 Task: Explore Airbnb accommodation in ????????, Macedonia from 8th November, 2023 to 16th November, 2023 for 2 adults.1  bedroom having 1 bed and 1 bathroom. Property type can be hotel. Amenities needed are: wifi, washing machine. Booking option can be shelf check-in. Look for 3 properties as per requirement.
Action: Key pressed <Key.caps_lock>M<Key.caps_lock>acedoni
Screenshot: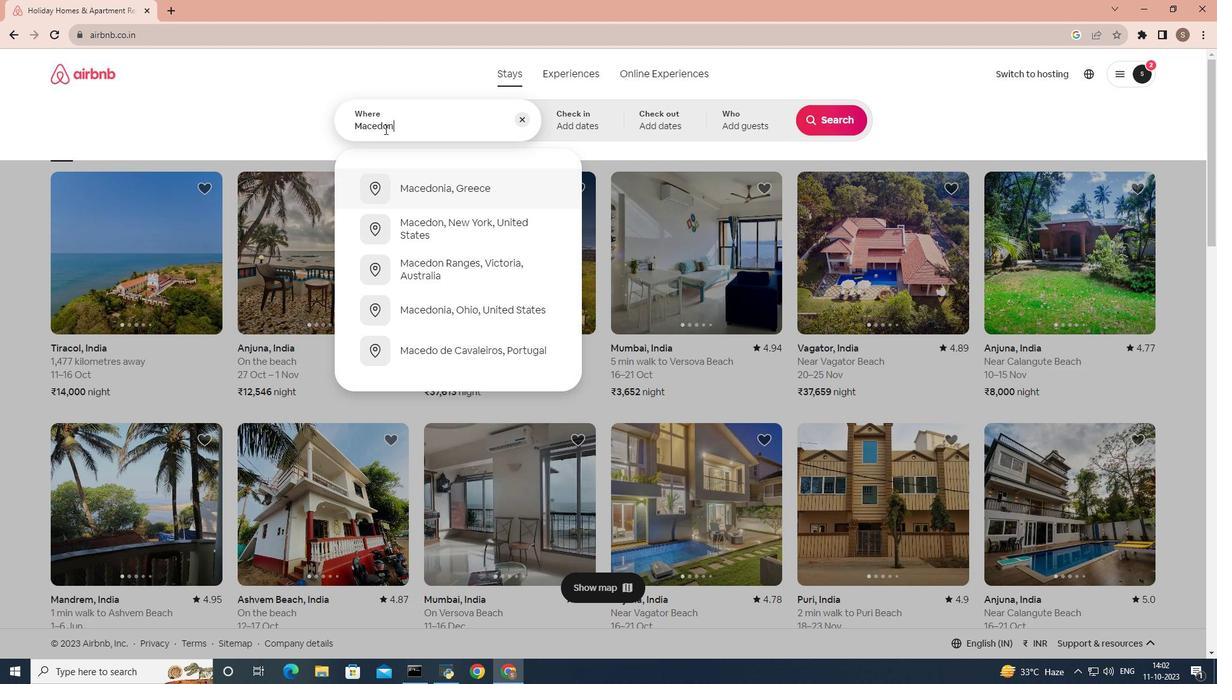 
Action: Mouse moved to (411, 216)
Screenshot: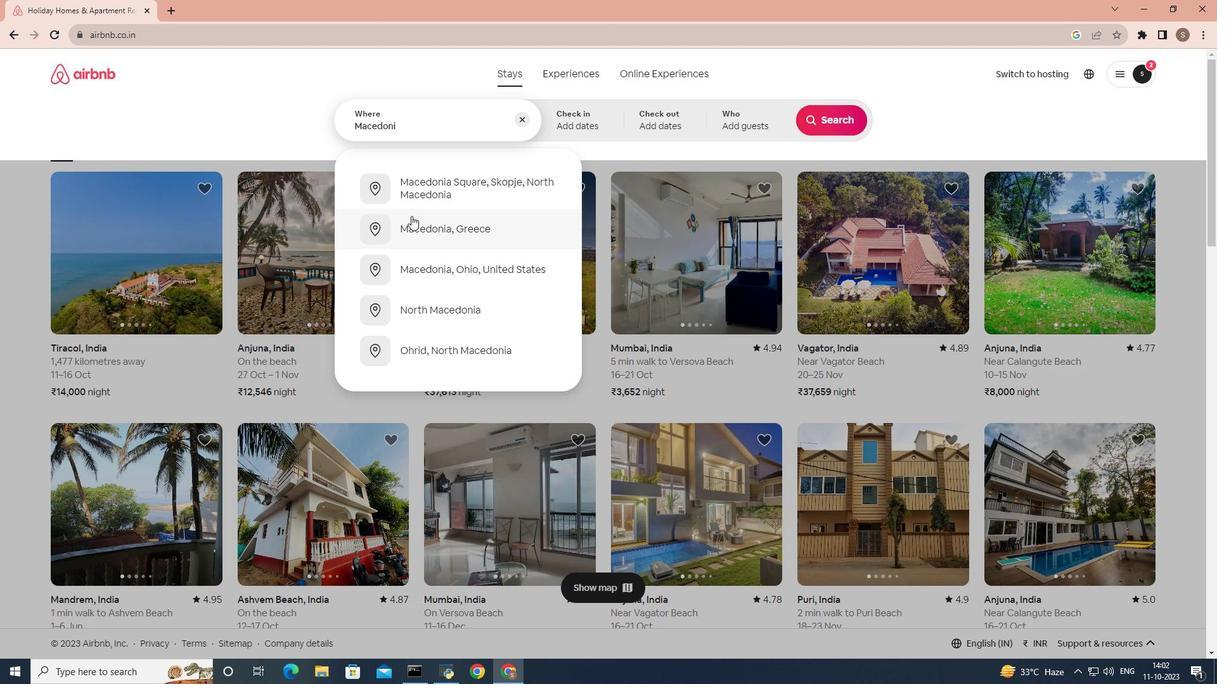 
Action: Mouse pressed left at (411, 216)
Screenshot: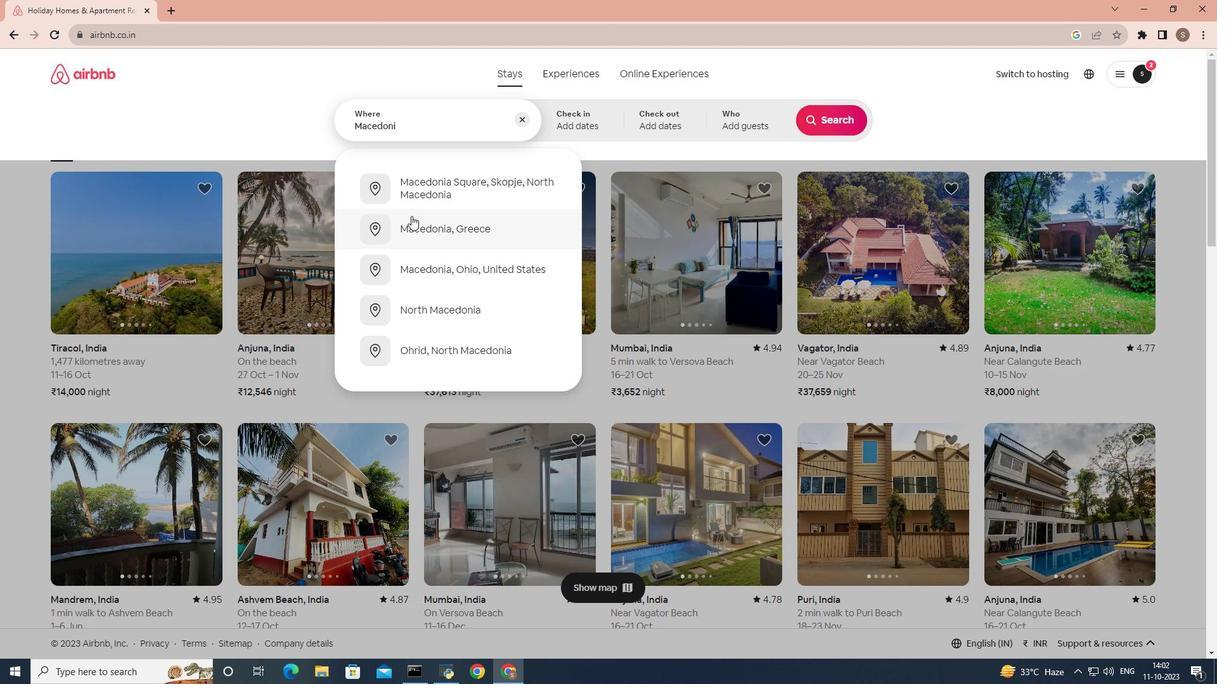 
Action: Mouse moved to (575, 128)
Screenshot: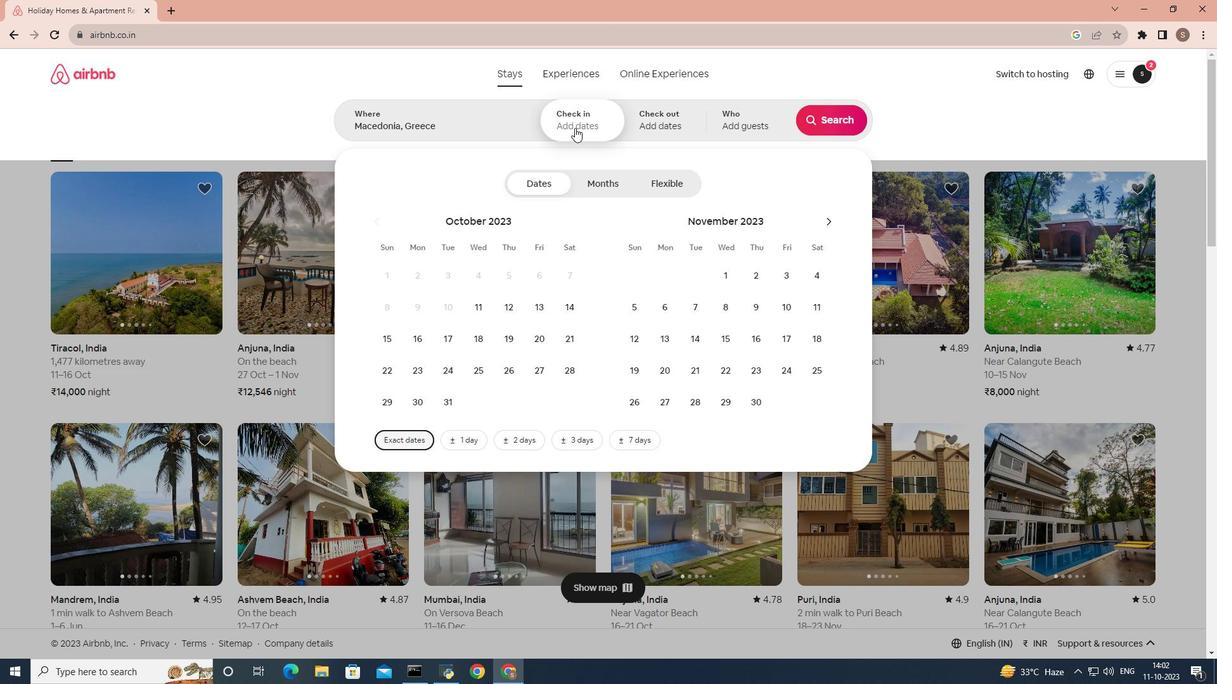 
Action: Mouse pressed left at (575, 128)
Screenshot: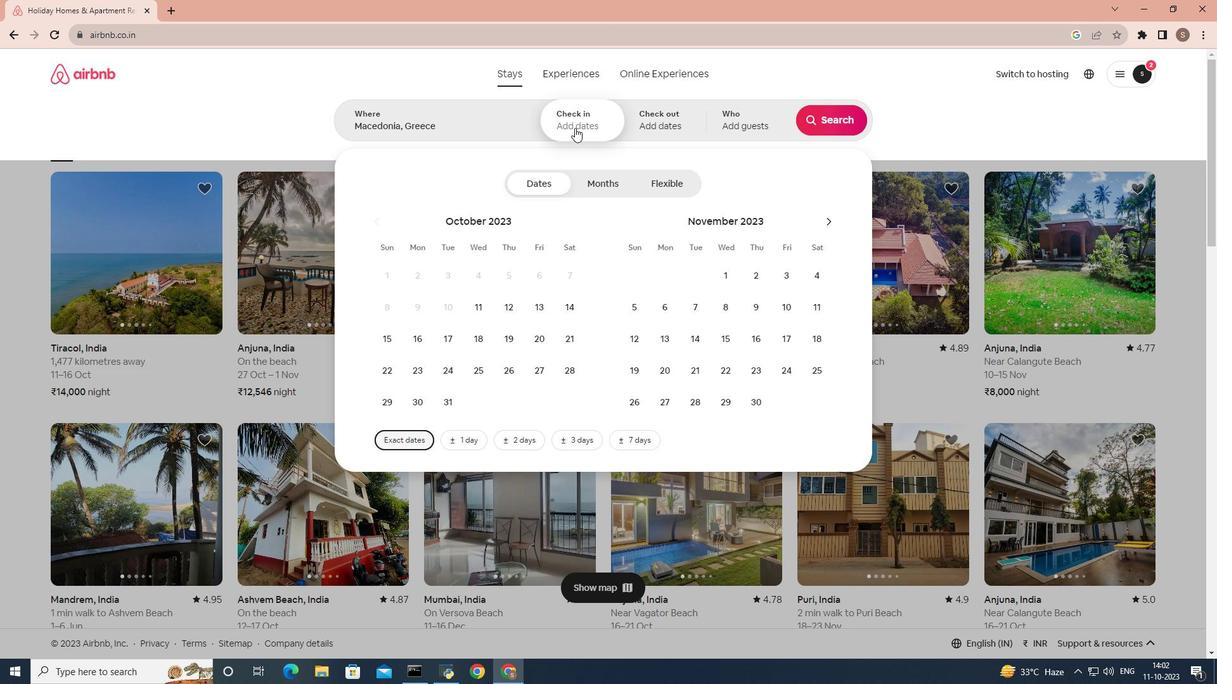 
Action: Mouse pressed left at (575, 128)
Screenshot: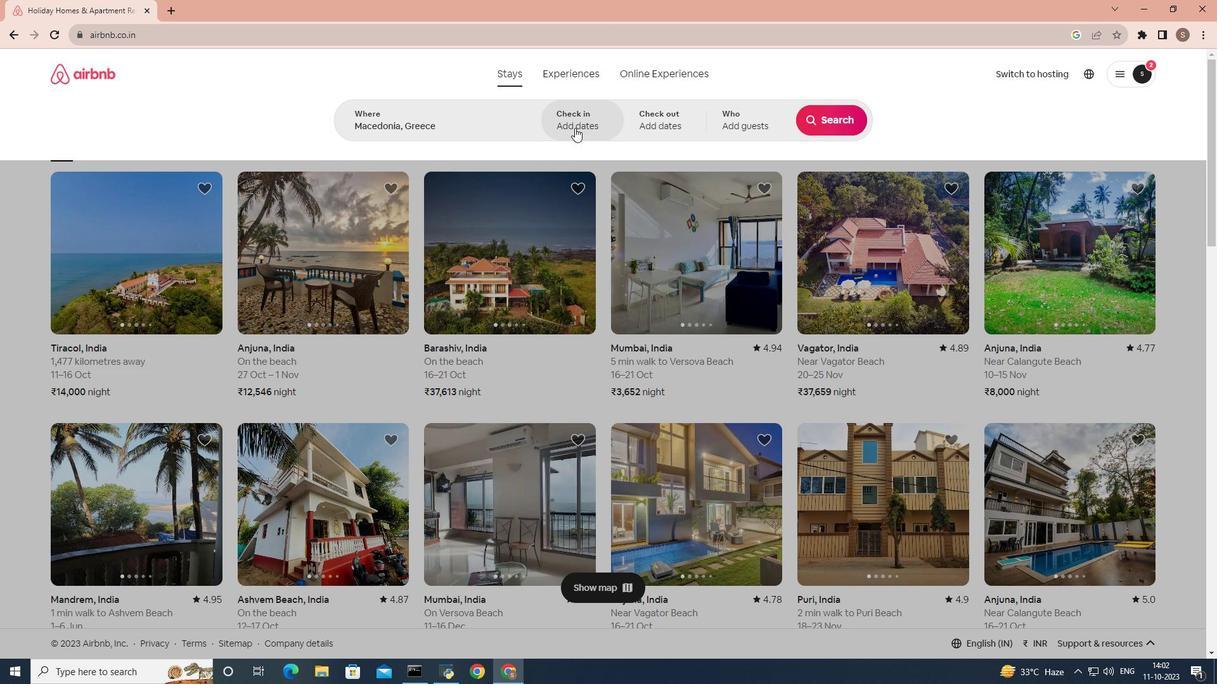 
Action: Mouse moved to (723, 311)
Screenshot: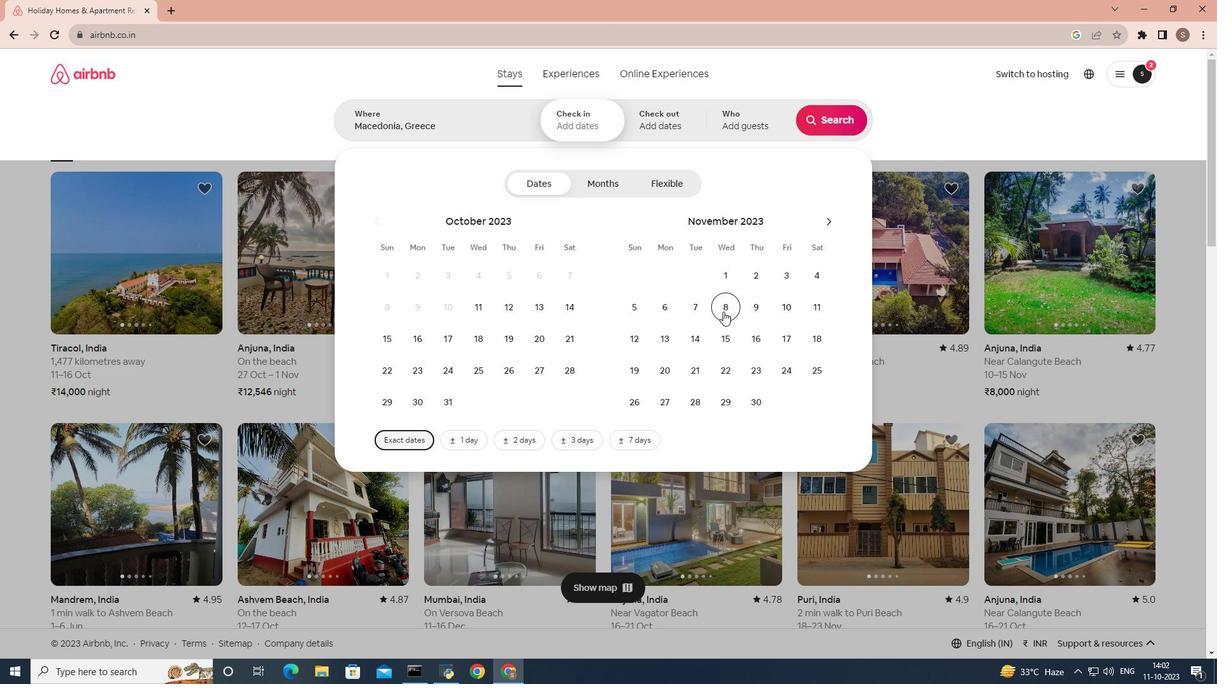 
Action: Mouse pressed left at (723, 311)
Screenshot: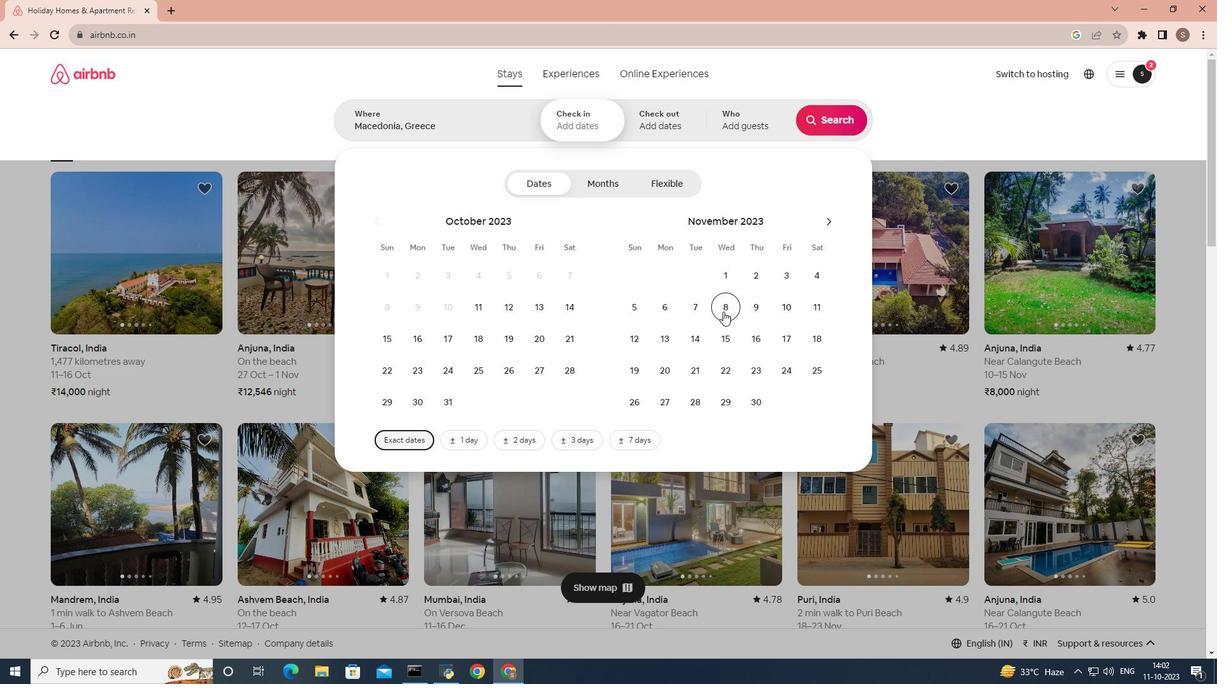 
Action: Mouse moved to (746, 345)
Screenshot: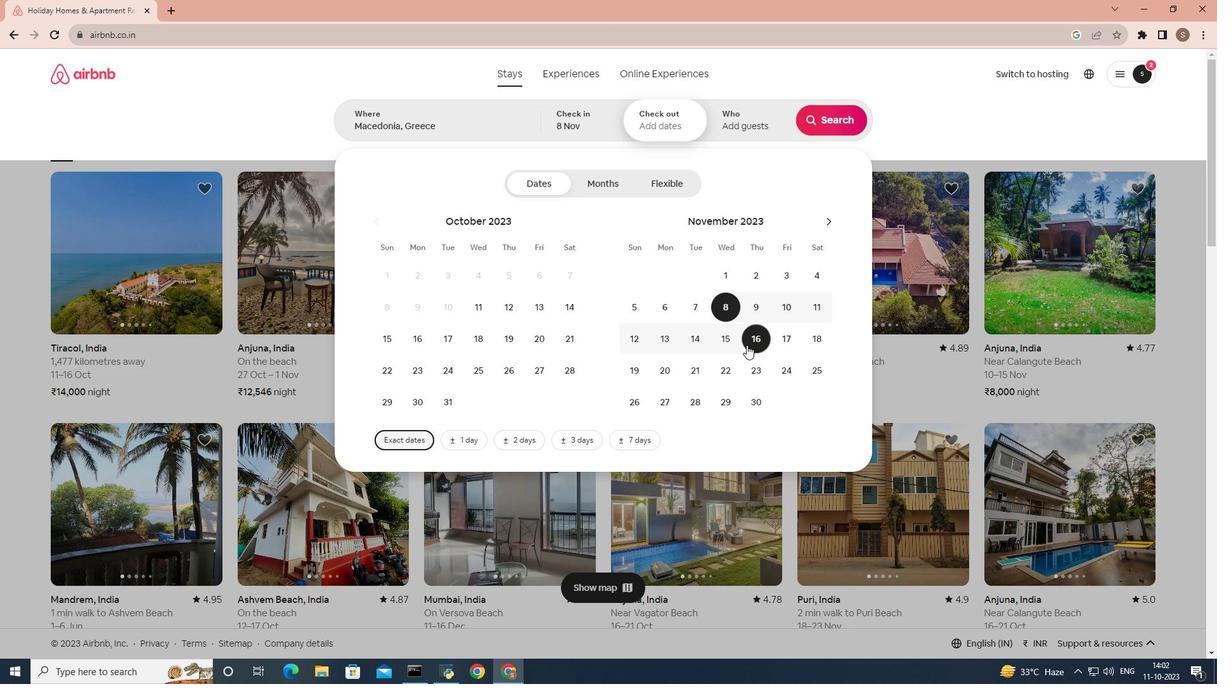 
Action: Mouse pressed left at (746, 345)
Screenshot: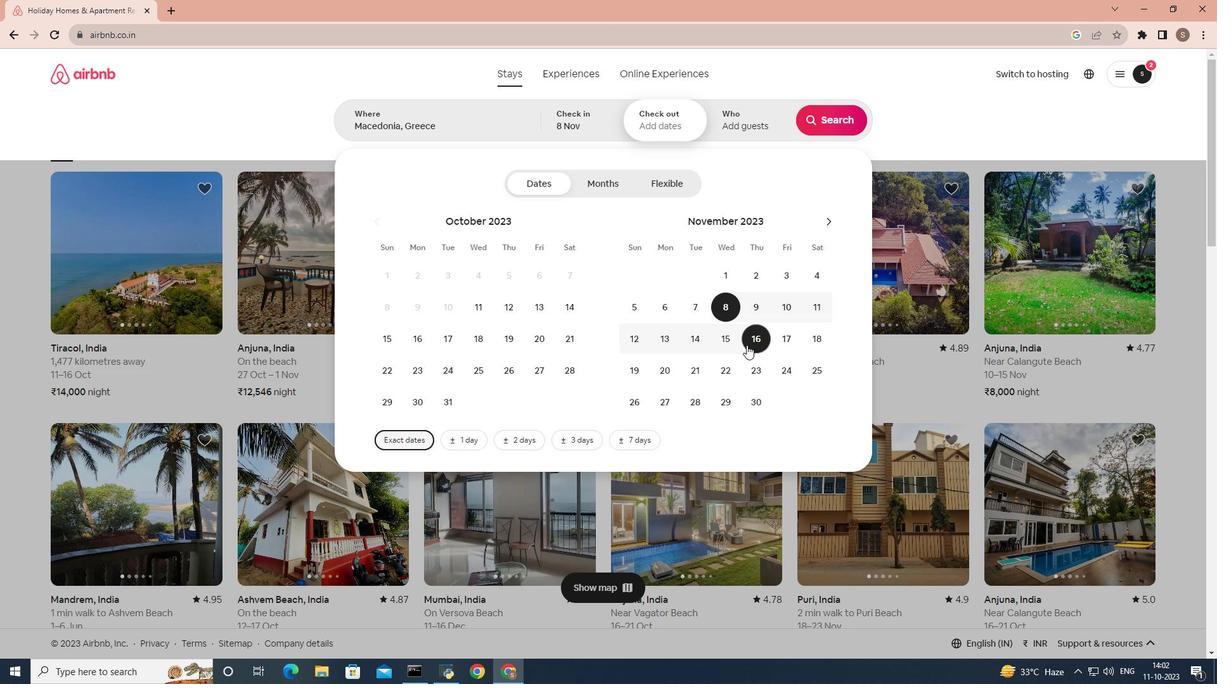 
Action: Mouse moved to (740, 119)
Screenshot: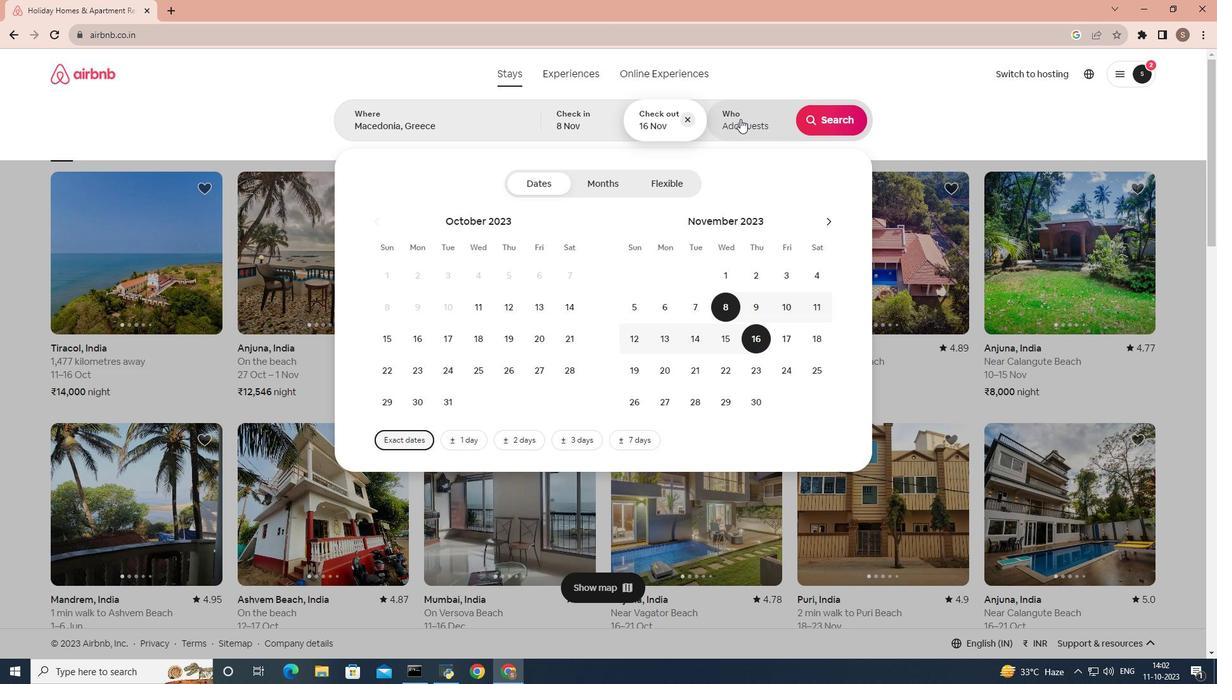 
Action: Mouse pressed left at (740, 119)
Screenshot: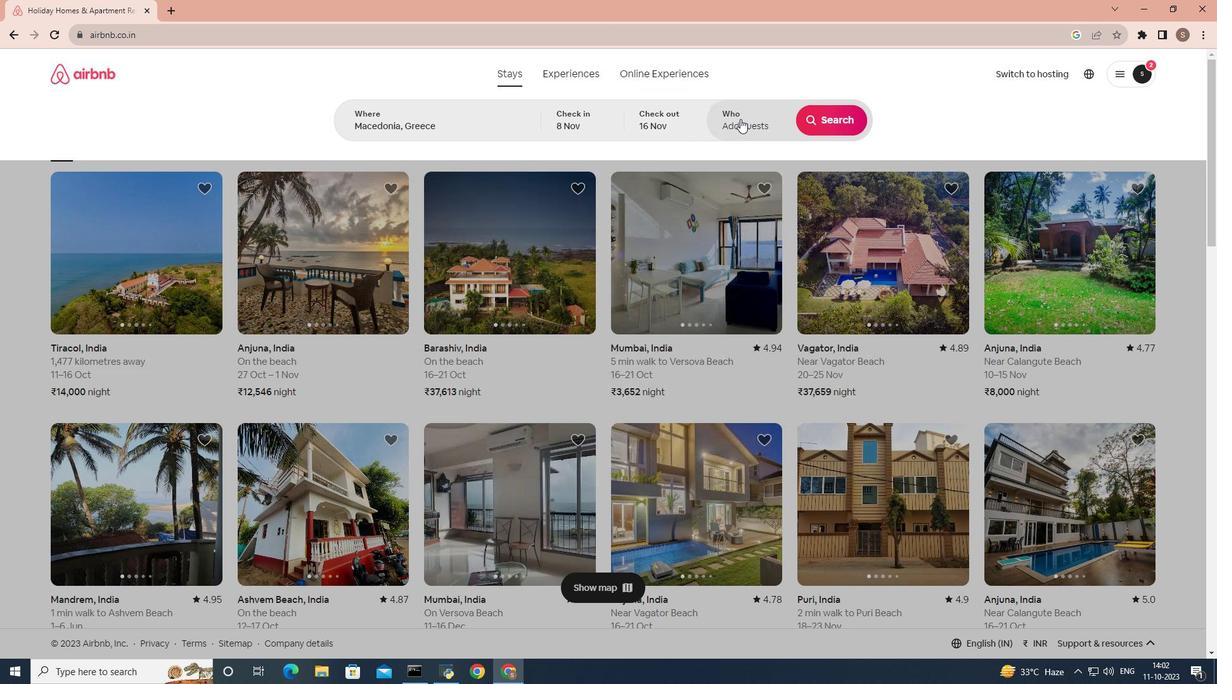 
Action: Mouse moved to (835, 187)
Screenshot: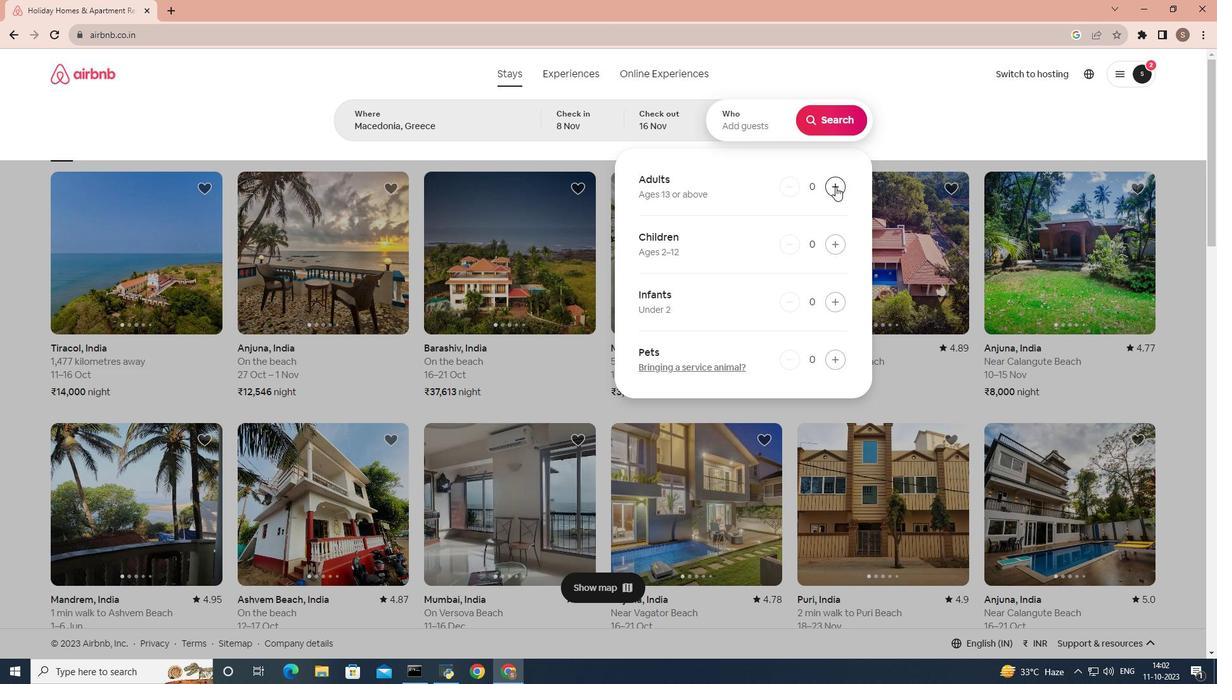 
Action: Mouse pressed left at (835, 187)
Screenshot: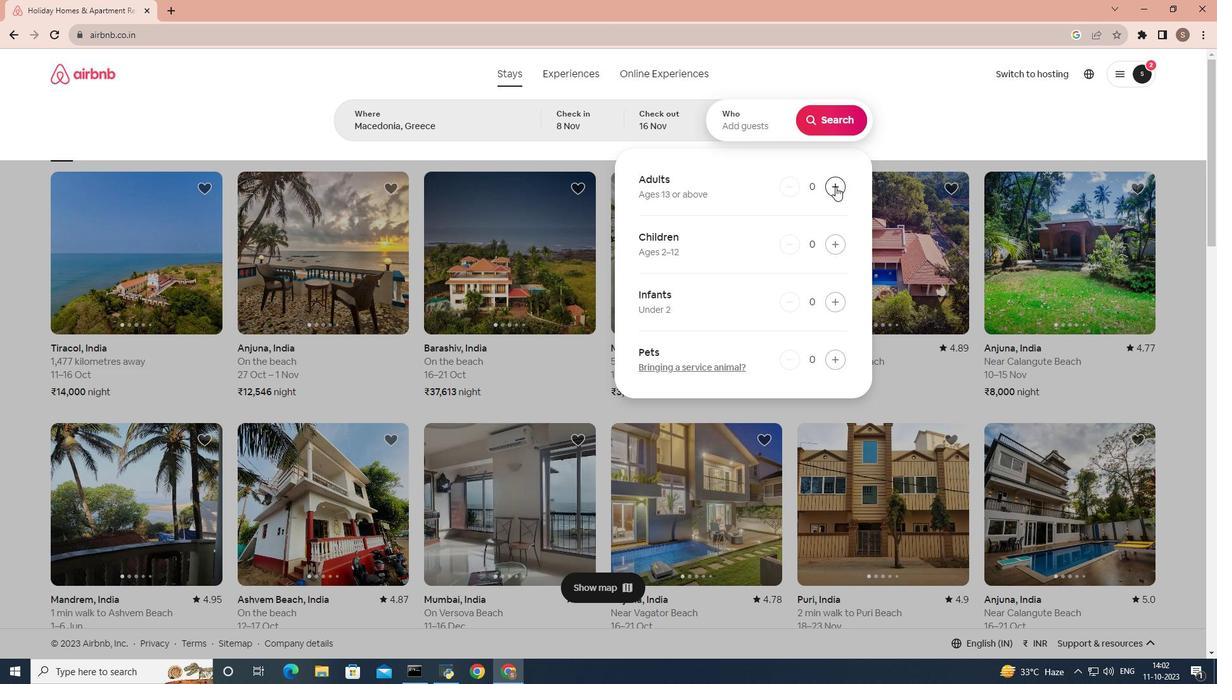 
Action: Mouse moved to (835, 187)
Screenshot: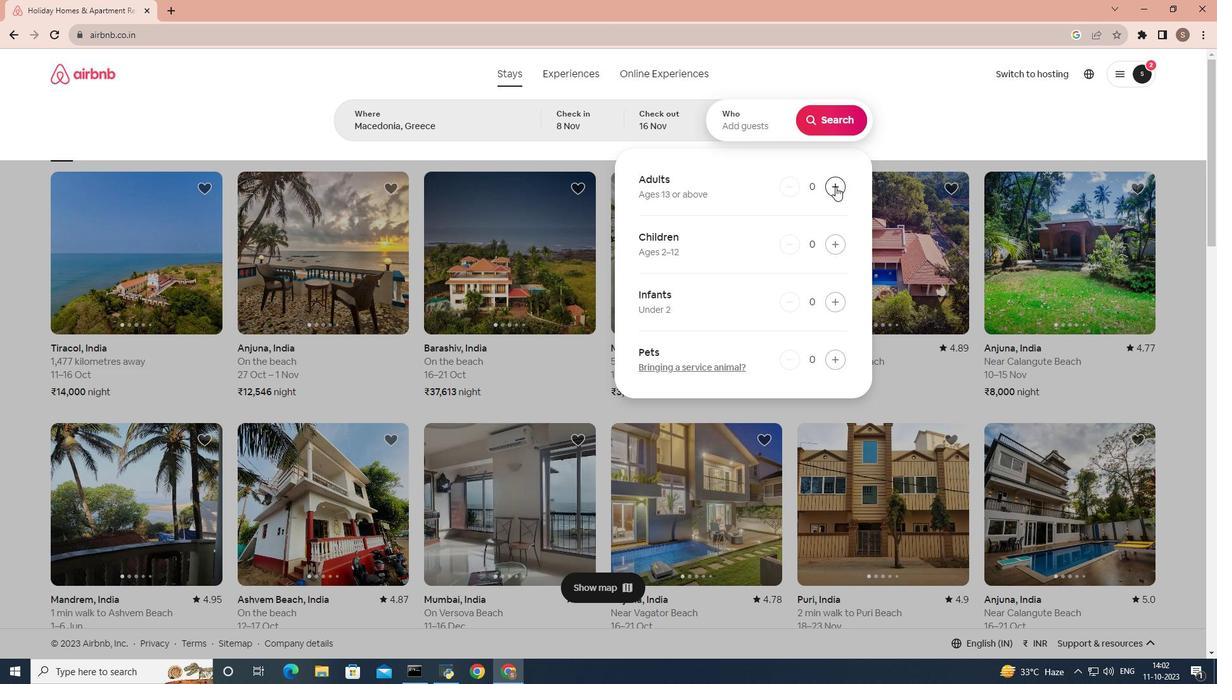 
Action: Mouse pressed left at (835, 187)
Screenshot: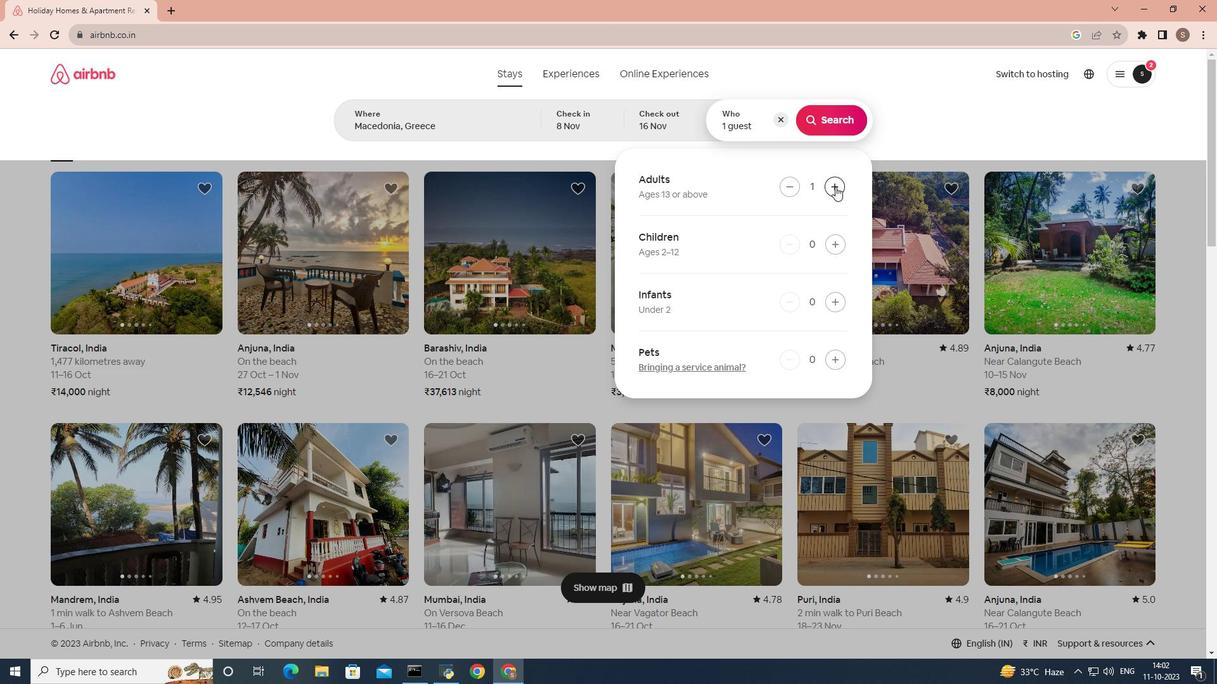 
Action: Mouse moved to (840, 121)
Screenshot: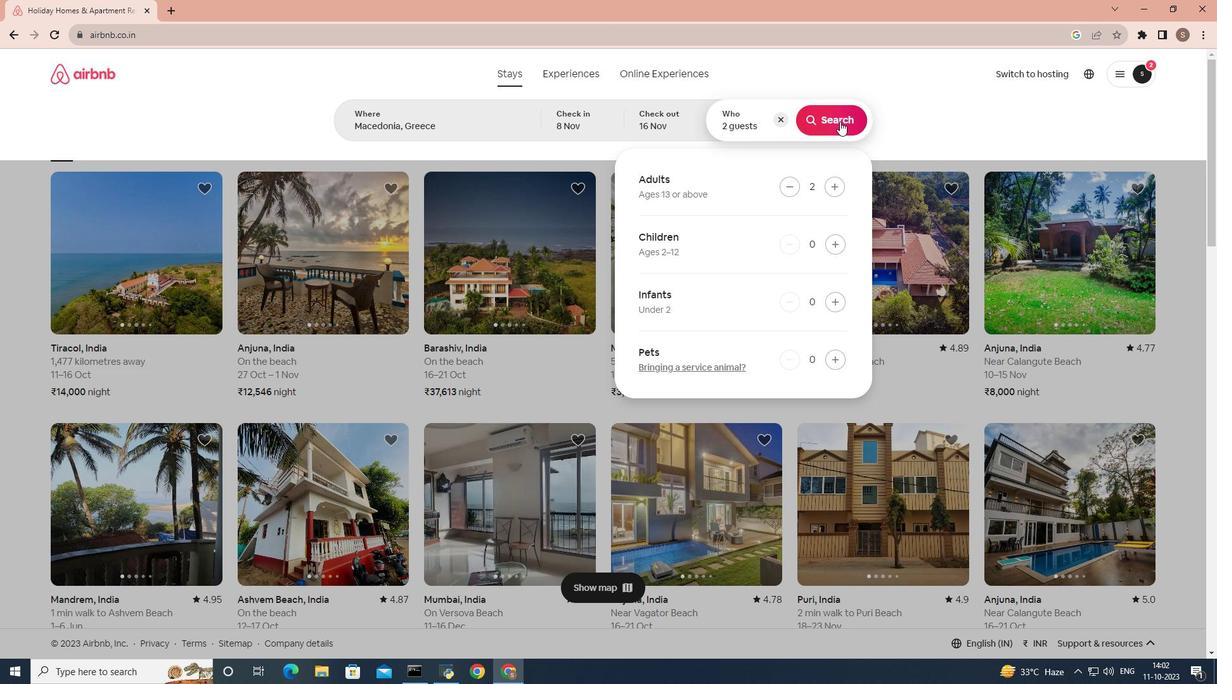 
Action: Mouse pressed left at (840, 121)
Screenshot: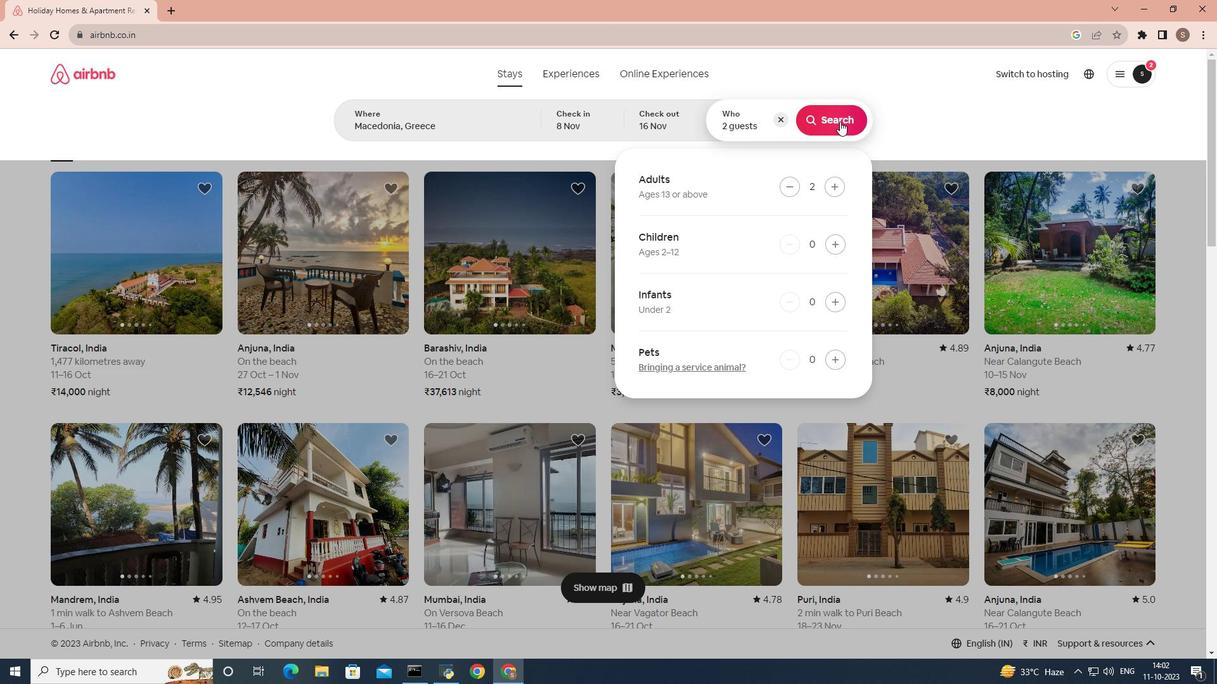 
Action: Mouse moved to (1011, 123)
Screenshot: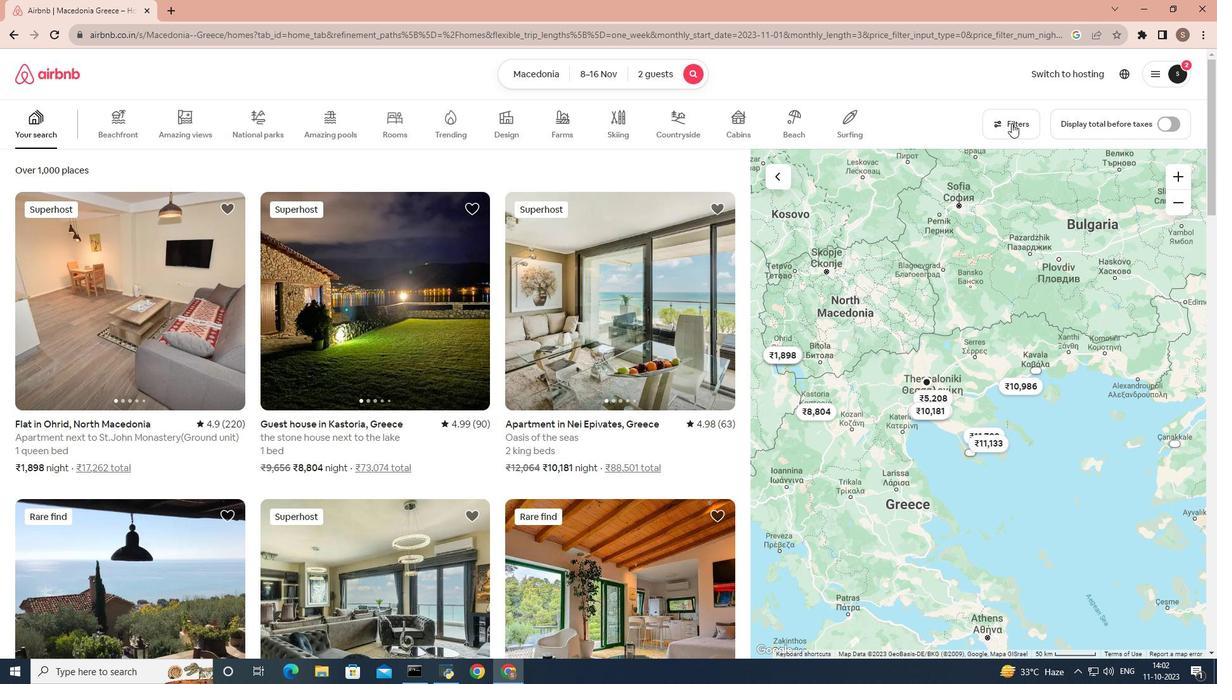 
Action: Mouse pressed left at (1011, 123)
Screenshot: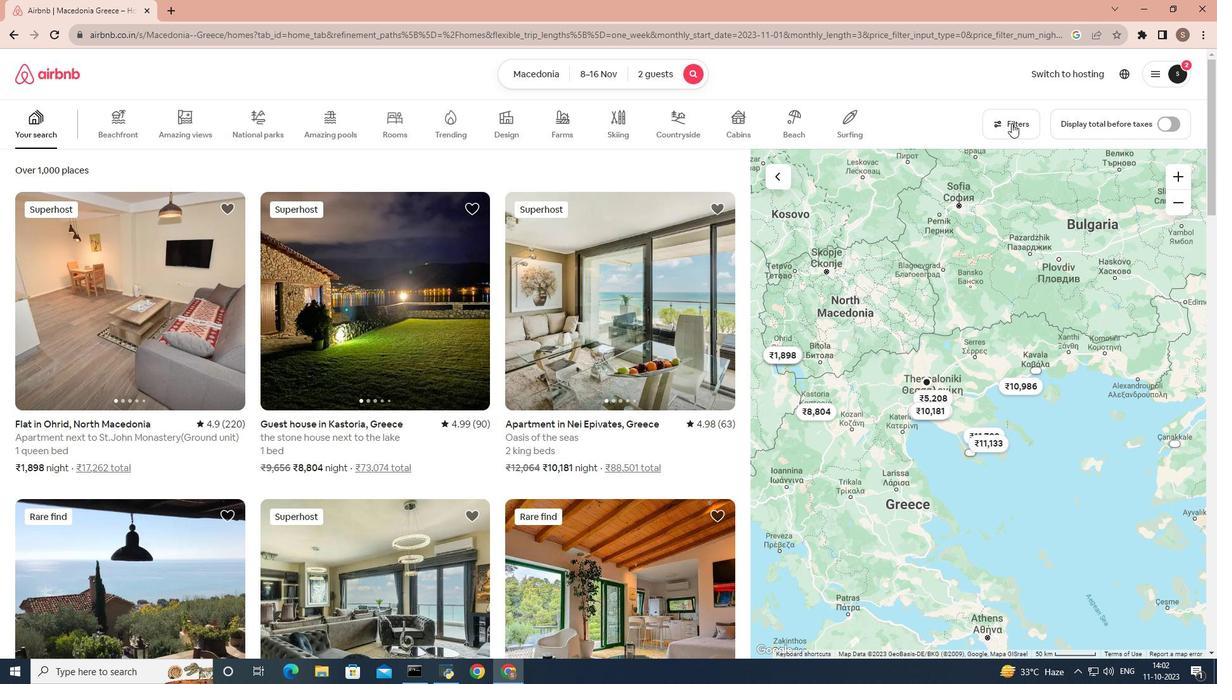 
Action: Mouse moved to (524, 350)
Screenshot: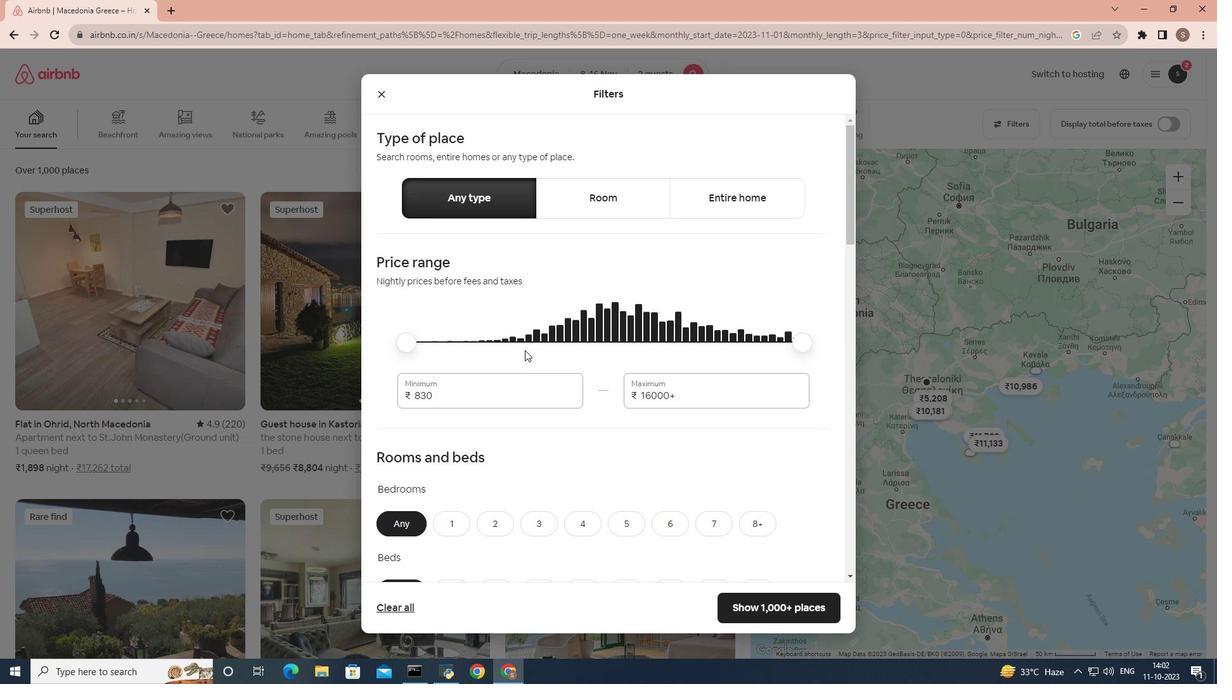 
Action: Mouse scrolled (524, 349) with delta (0, 0)
Screenshot: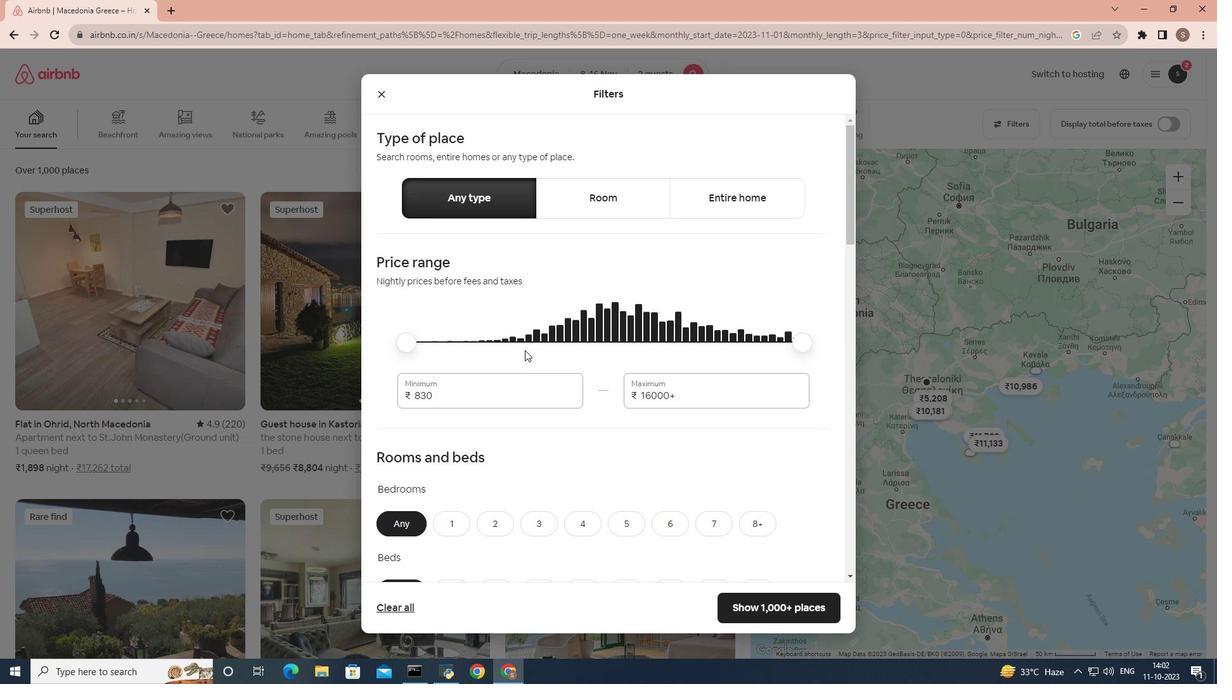 
Action: Mouse scrolled (524, 349) with delta (0, 0)
Screenshot: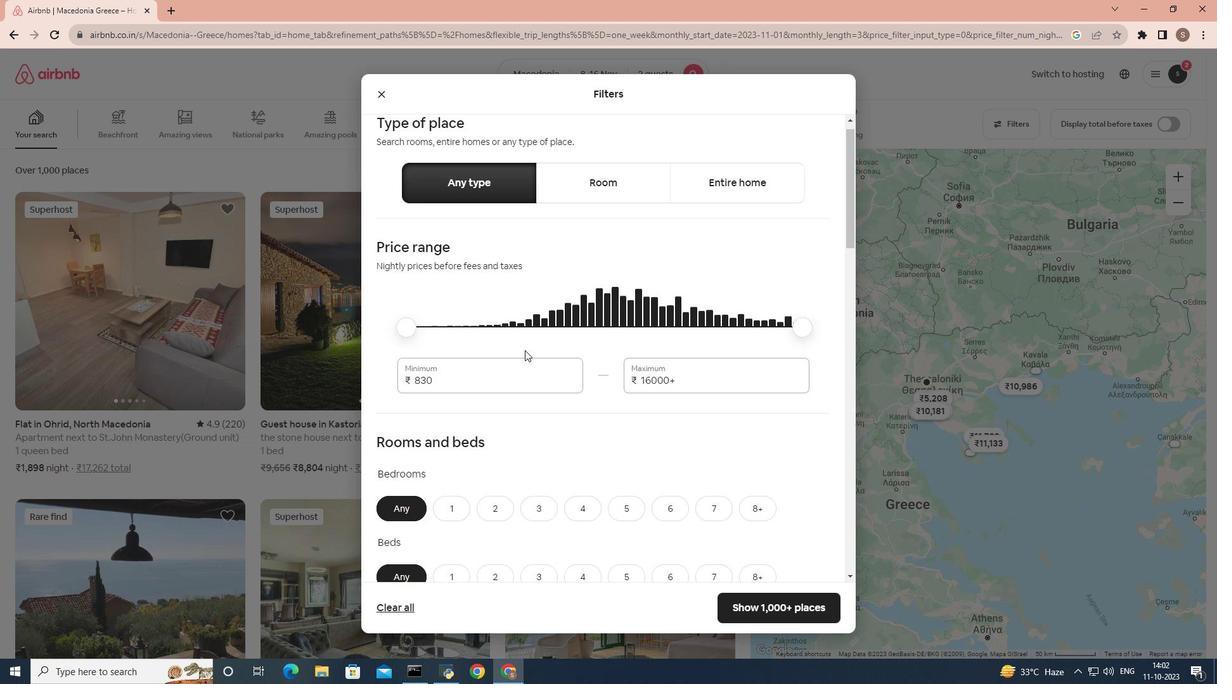 
Action: Mouse scrolled (524, 349) with delta (0, 0)
Screenshot: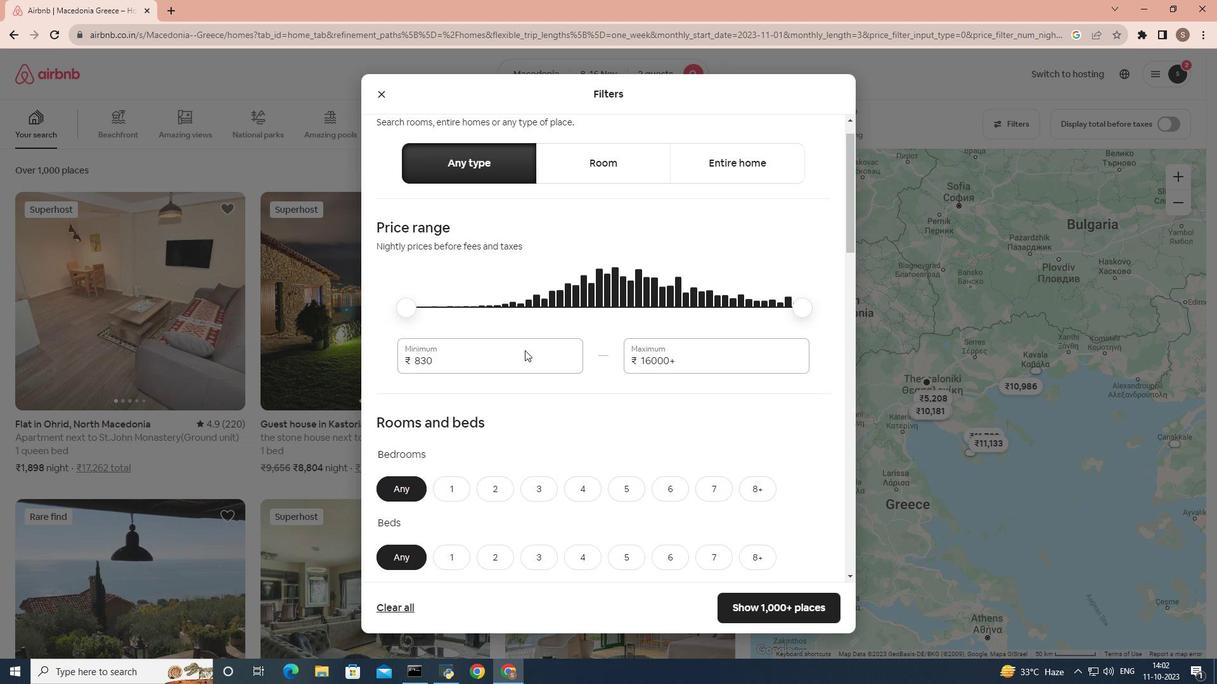 
Action: Mouse scrolled (524, 349) with delta (0, 0)
Screenshot: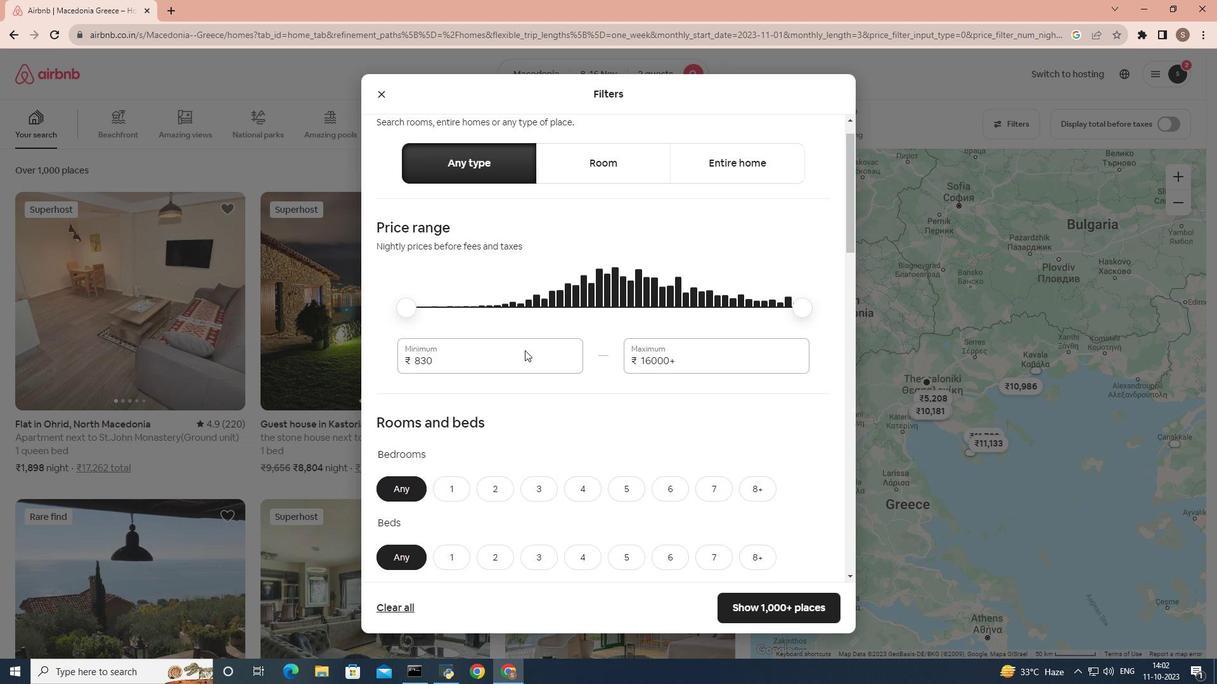 
Action: Mouse scrolled (524, 351) with delta (0, 0)
Screenshot: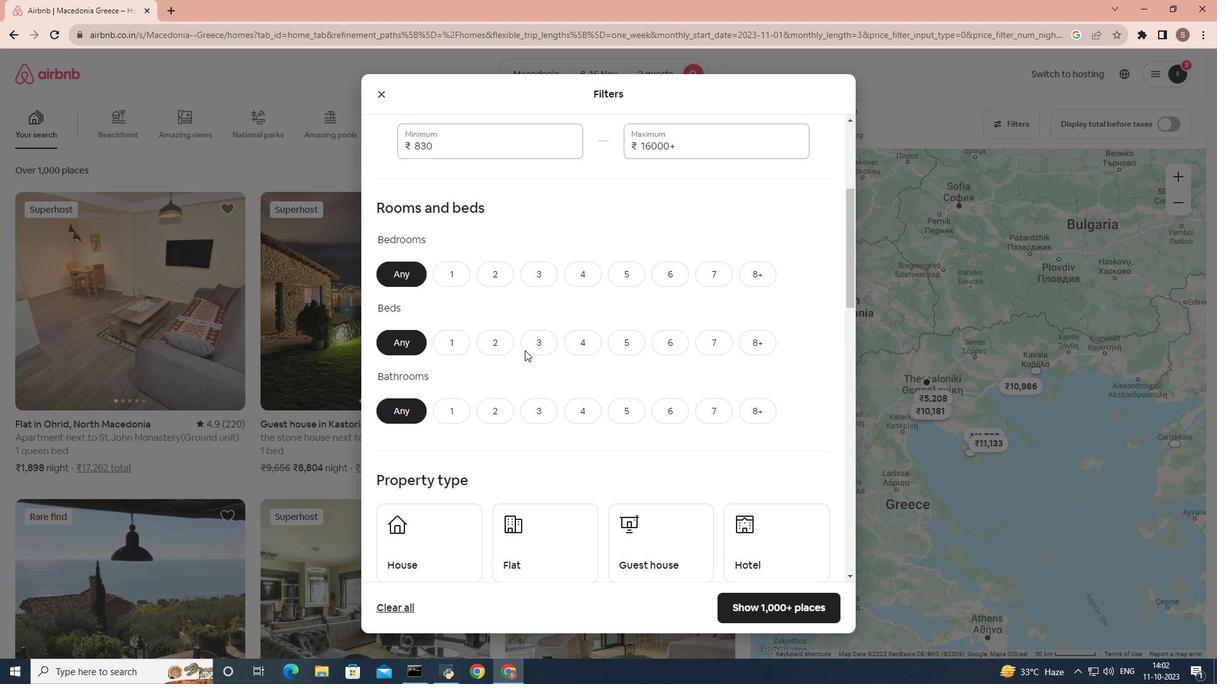 
Action: Mouse scrolled (524, 351) with delta (0, 0)
Screenshot: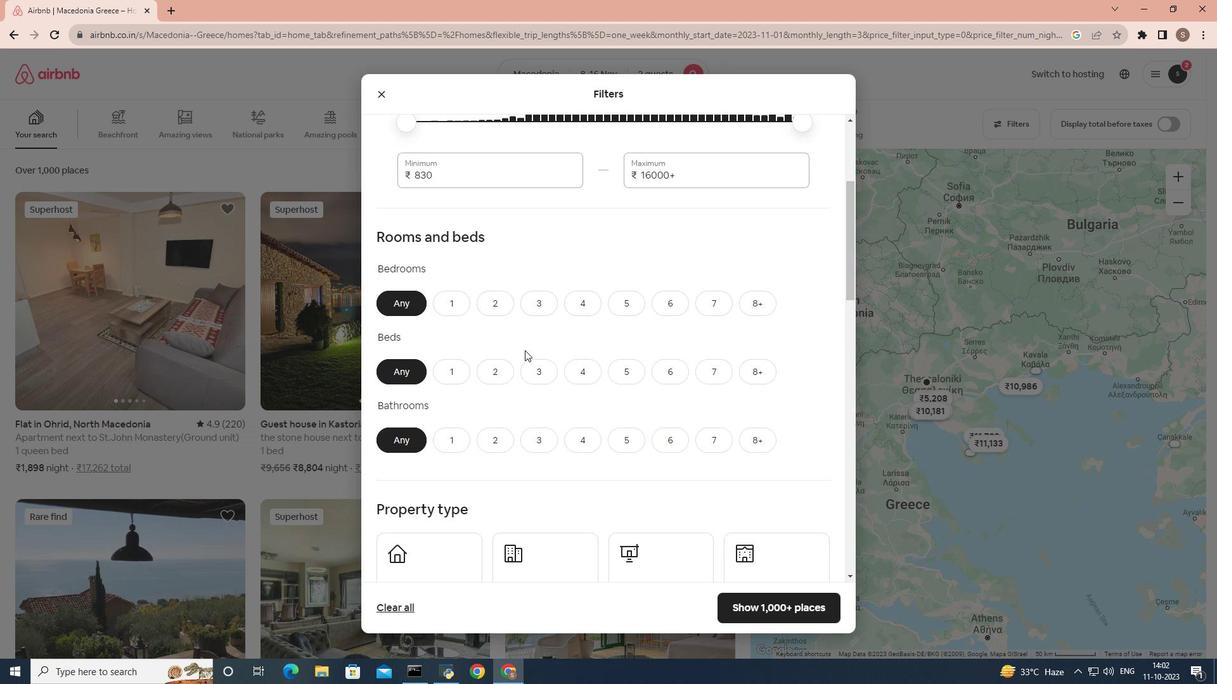 
Action: Mouse scrolled (524, 351) with delta (0, 0)
Screenshot: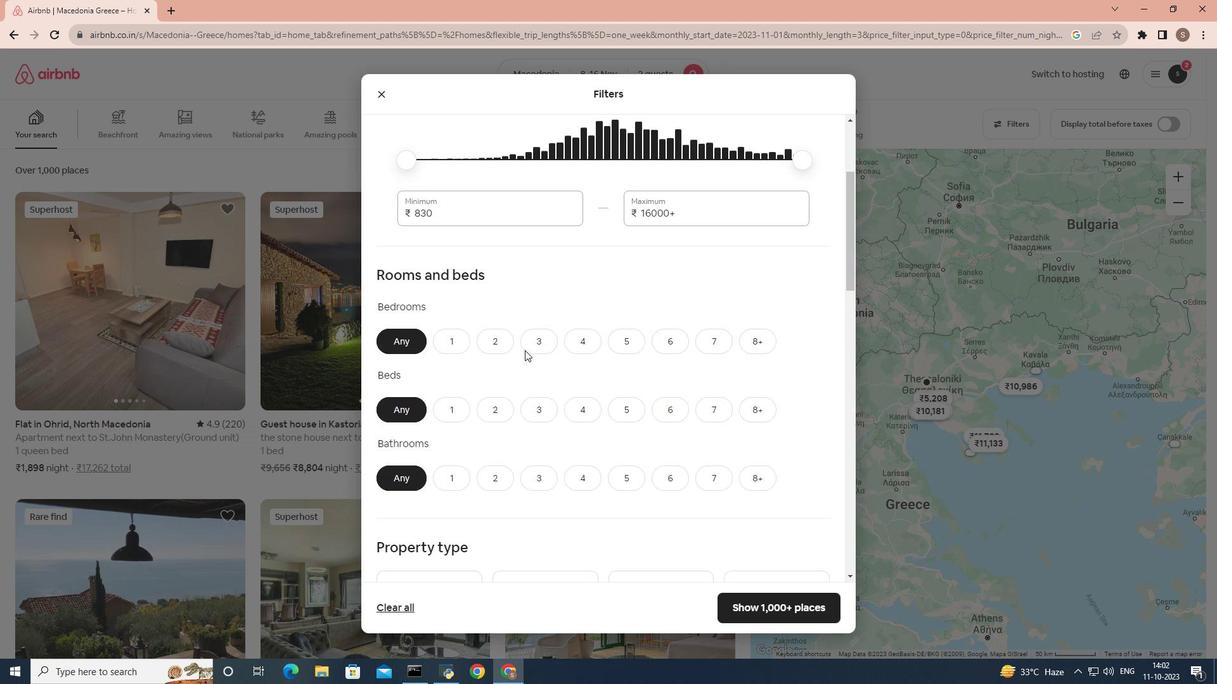
Action: Mouse scrolled (524, 349) with delta (0, 0)
Screenshot: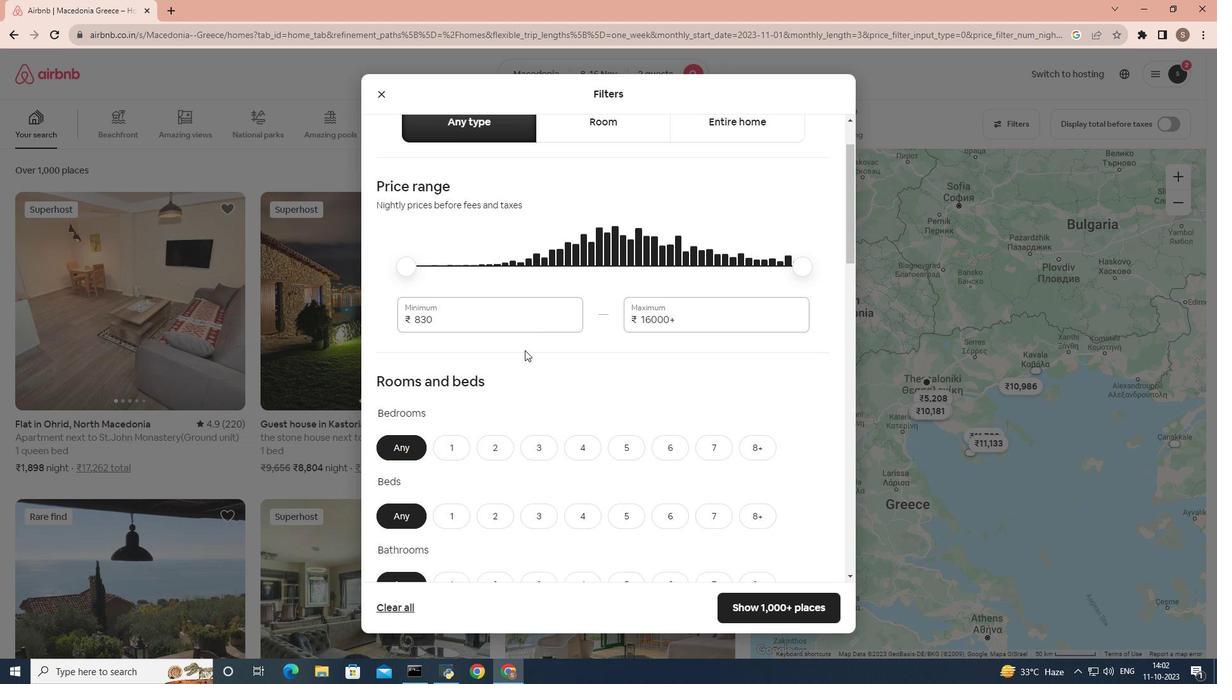 
Action: Mouse scrolled (524, 349) with delta (0, 0)
Screenshot: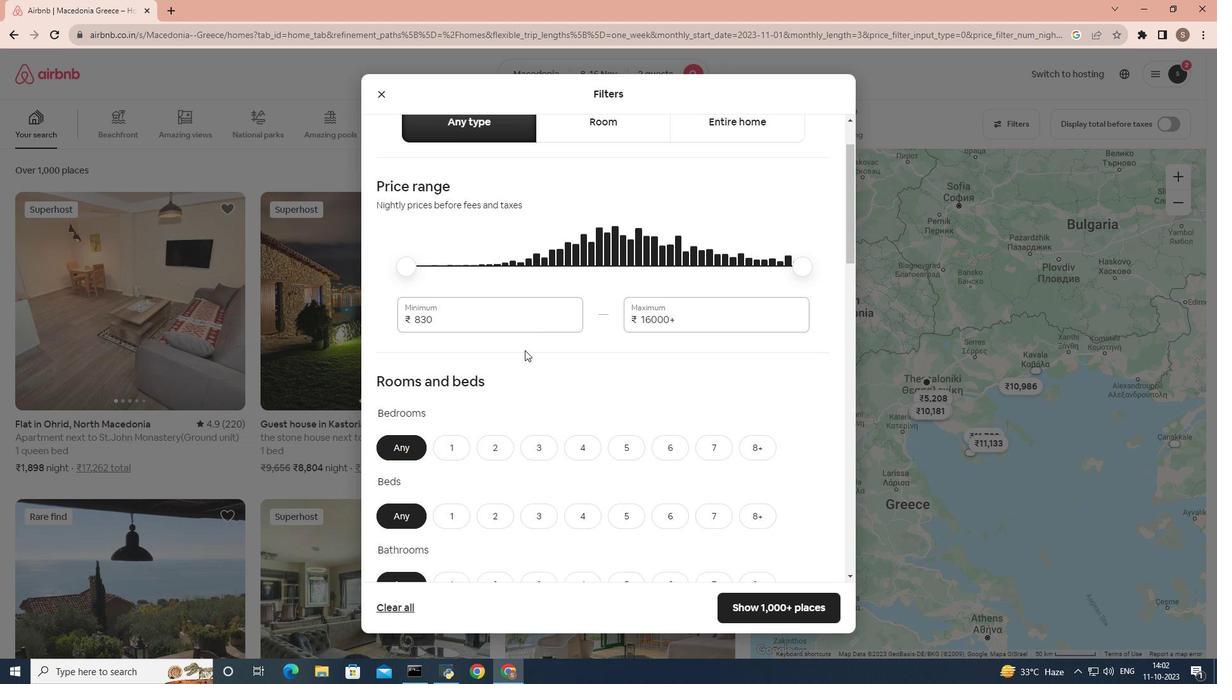 
Action: Mouse scrolled (524, 349) with delta (0, 0)
Screenshot: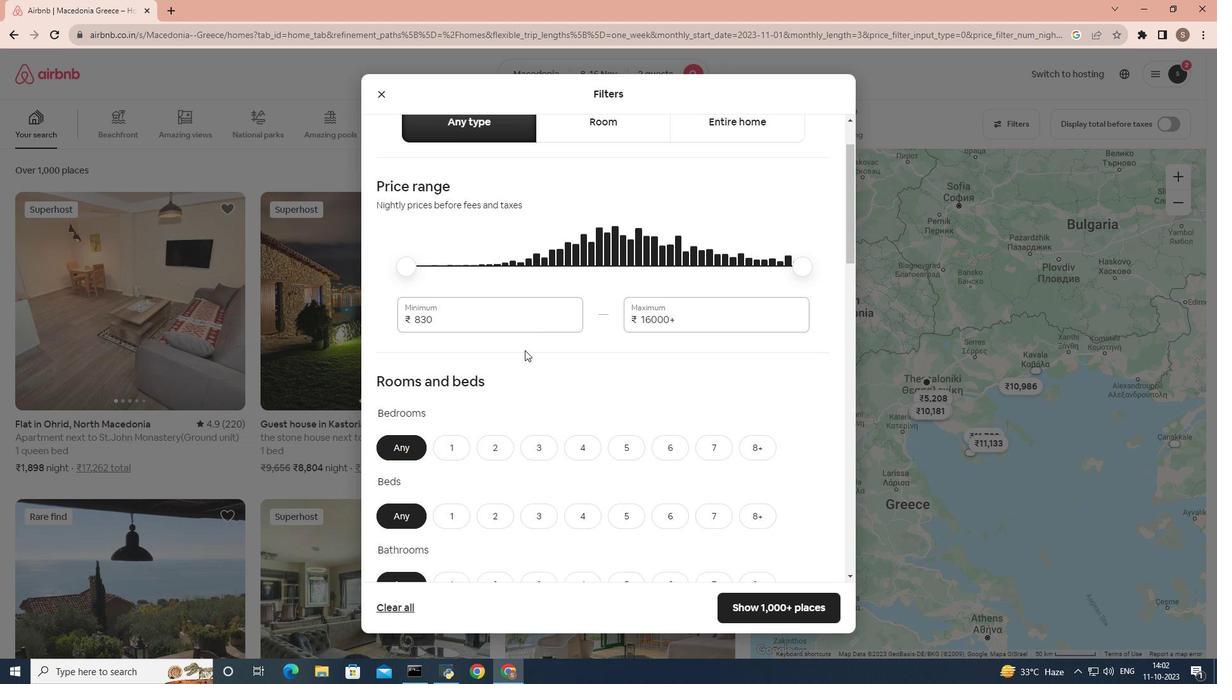 
Action: Mouse scrolled (524, 349) with delta (0, 0)
Screenshot: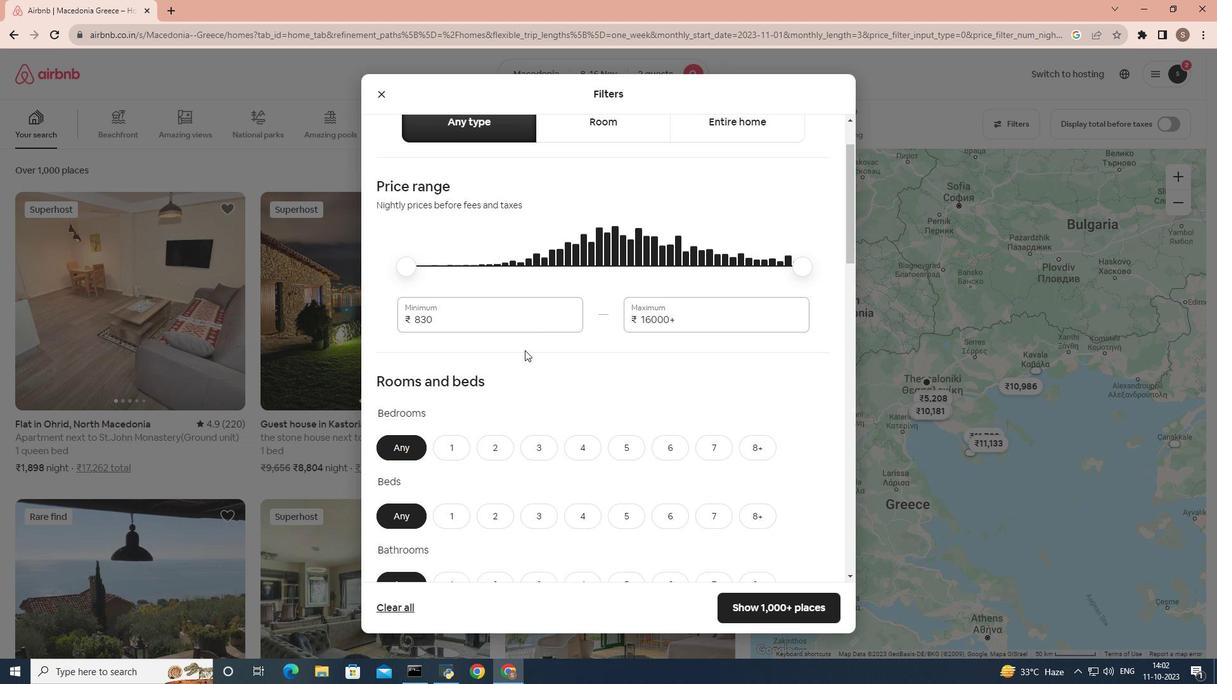 
Action: Mouse scrolled (524, 349) with delta (0, 0)
Screenshot: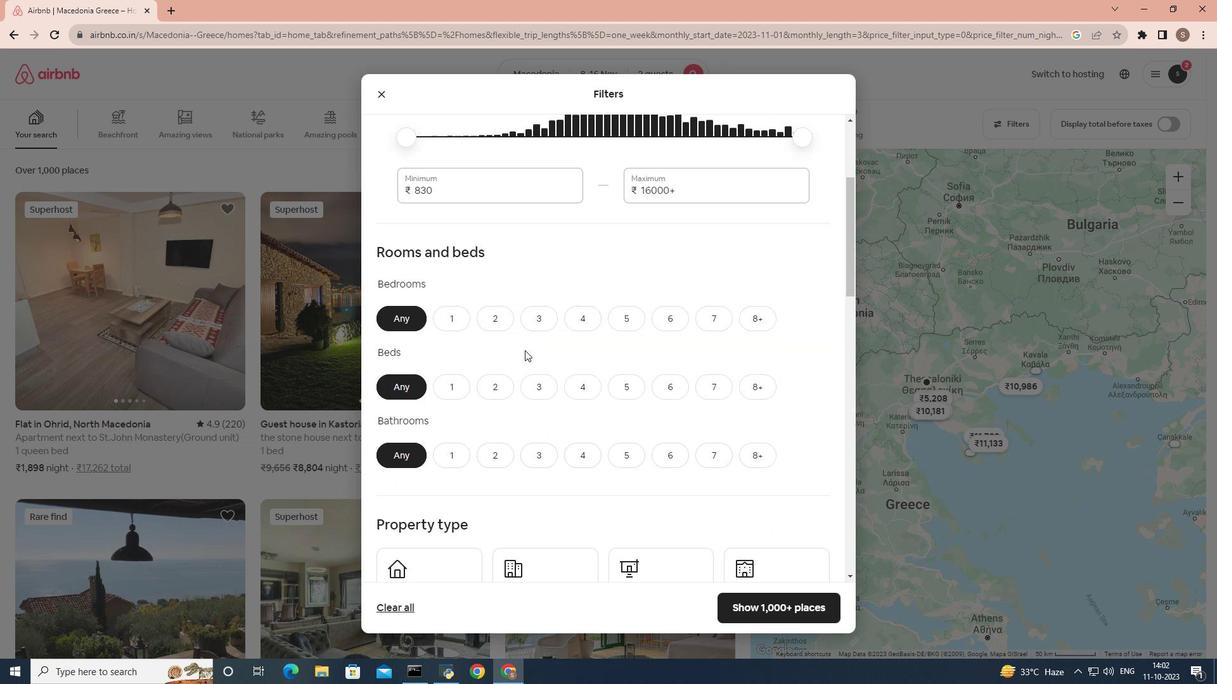 
Action: Mouse scrolled (524, 351) with delta (0, 0)
Screenshot: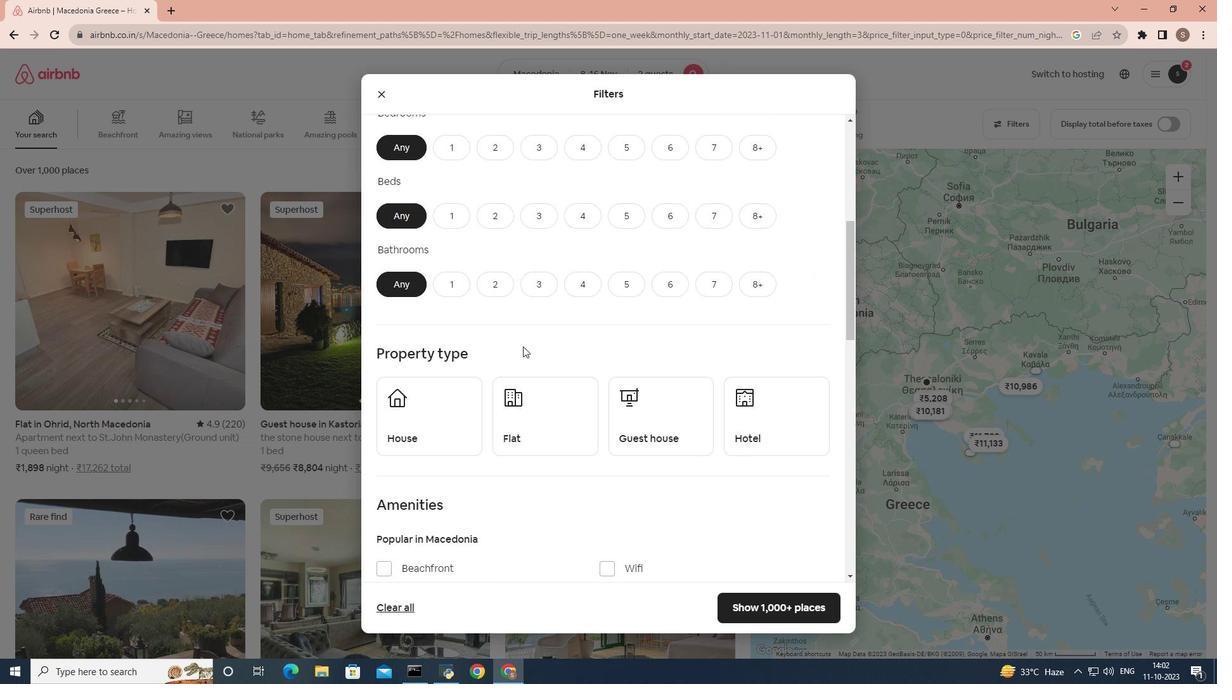 
Action: Mouse moved to (455, 214)
Screenshot: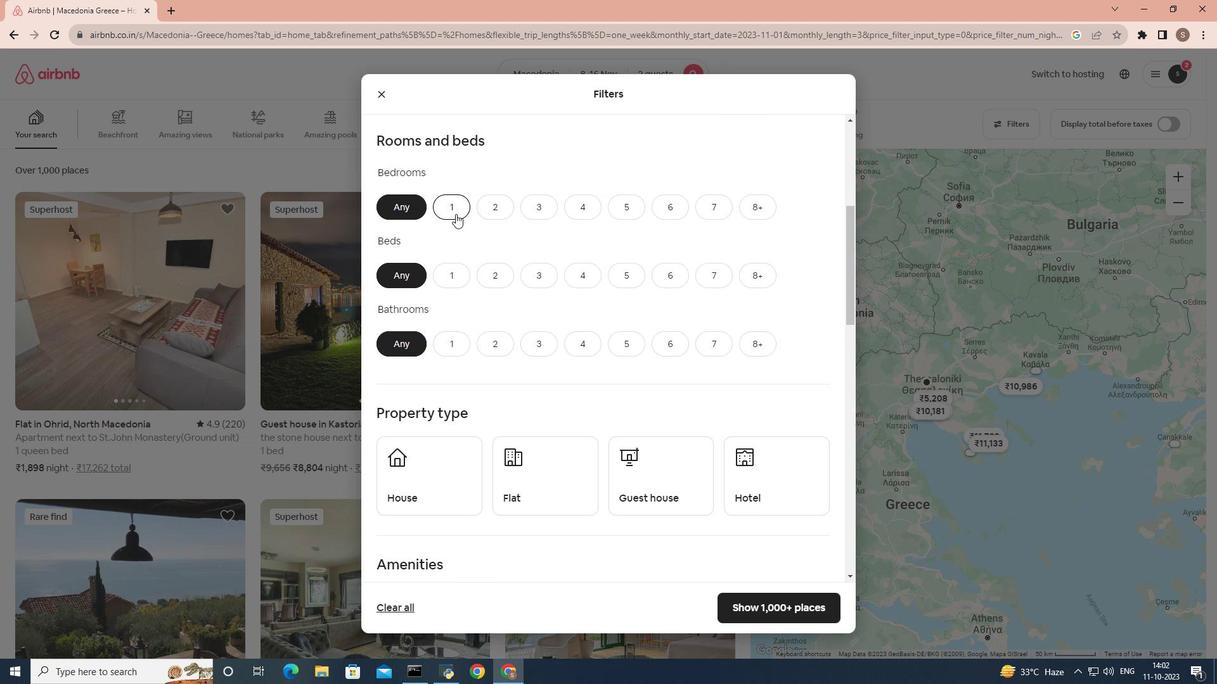 
Action: Mouse pressed left at (455, 214)
Screenshot: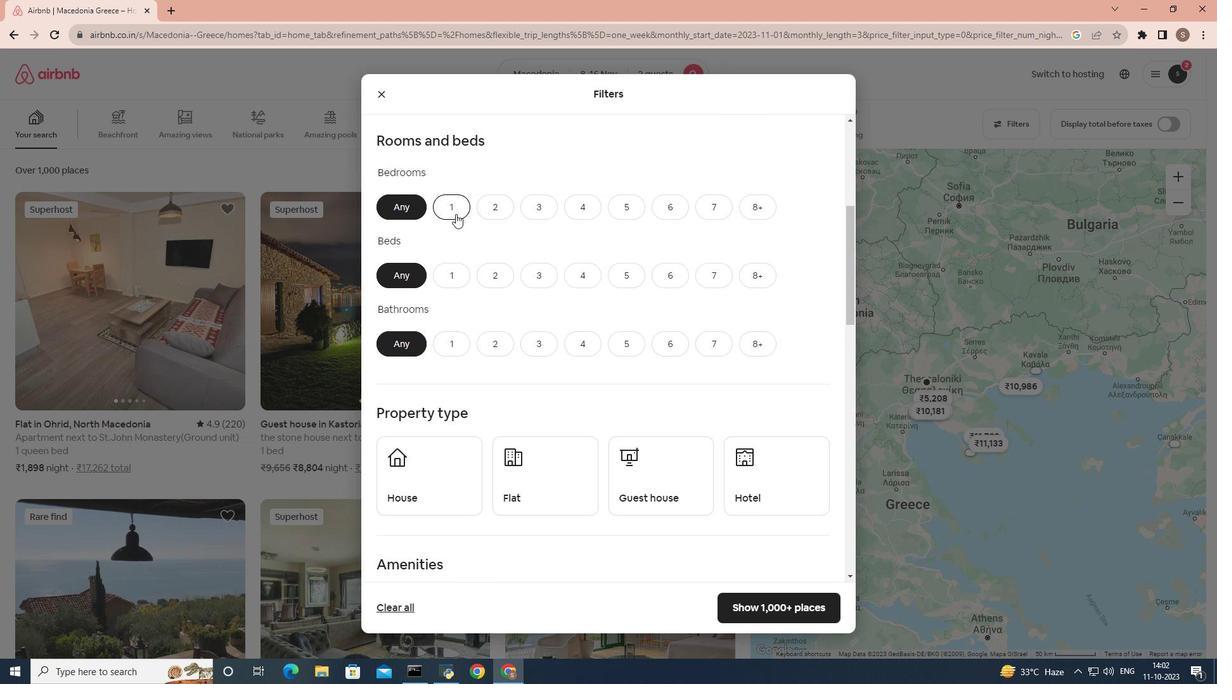 
Action: Mouse moved to (453, 283)
Screenshot: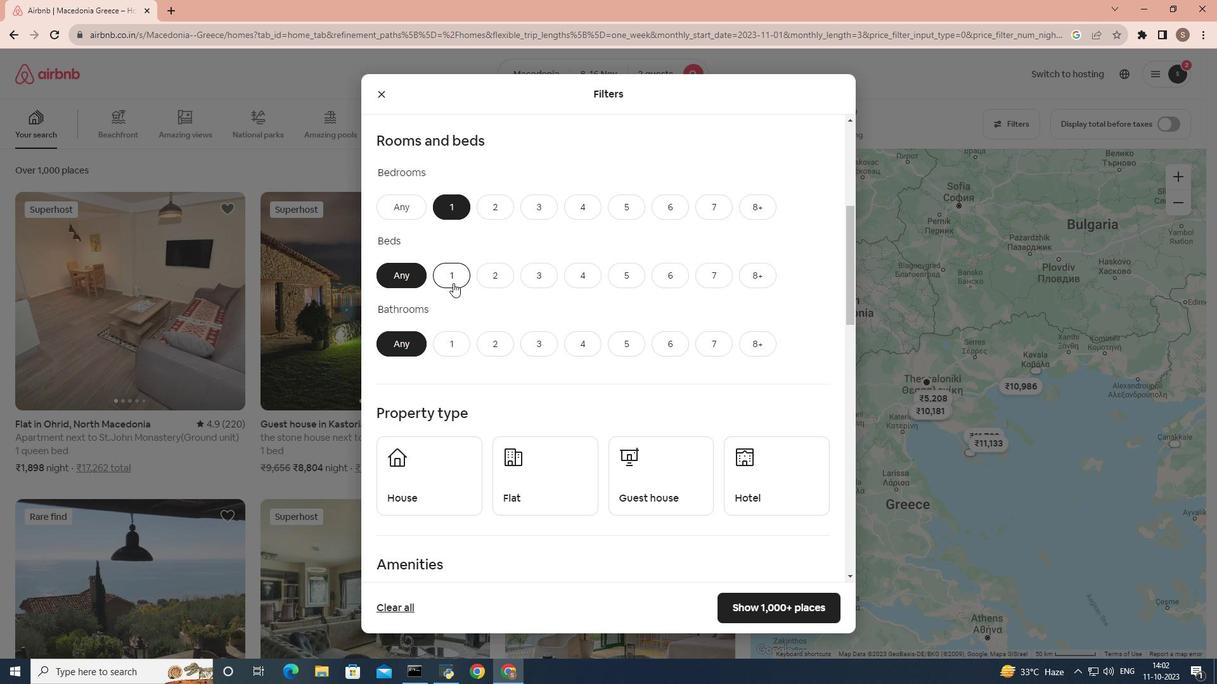 
Action: Mouse pressed left at (453, 283)
Screenshot: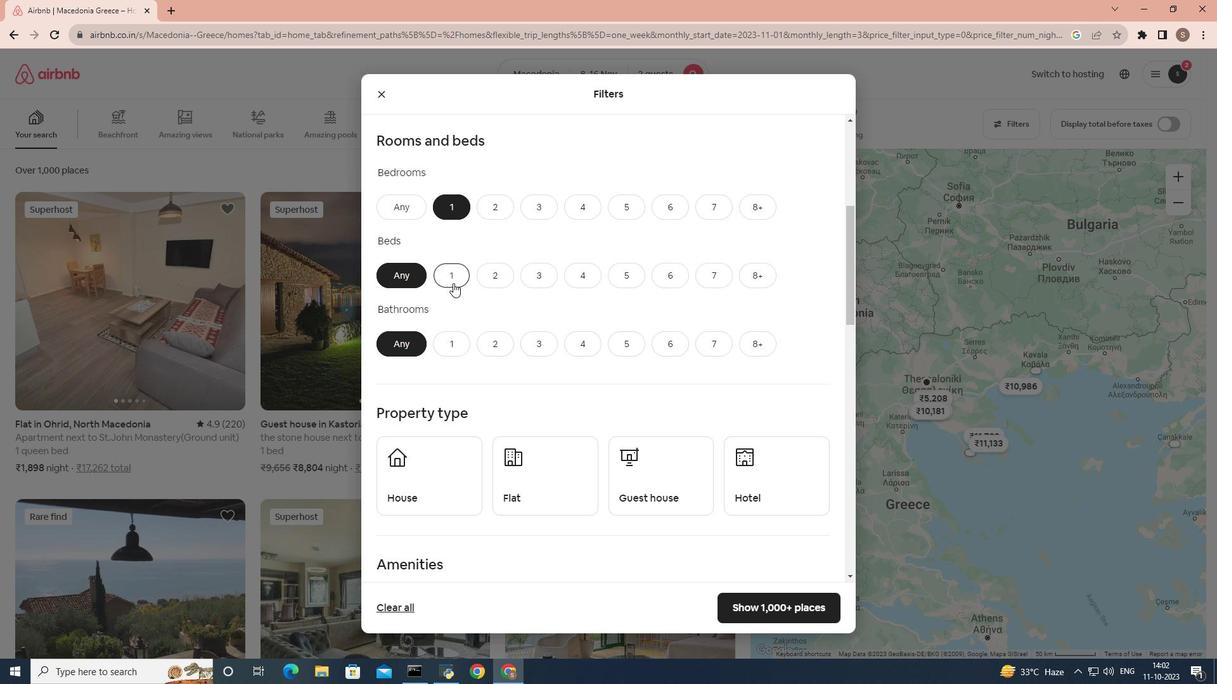 
Action: Mouse moved to (448, 349)
Screenshot: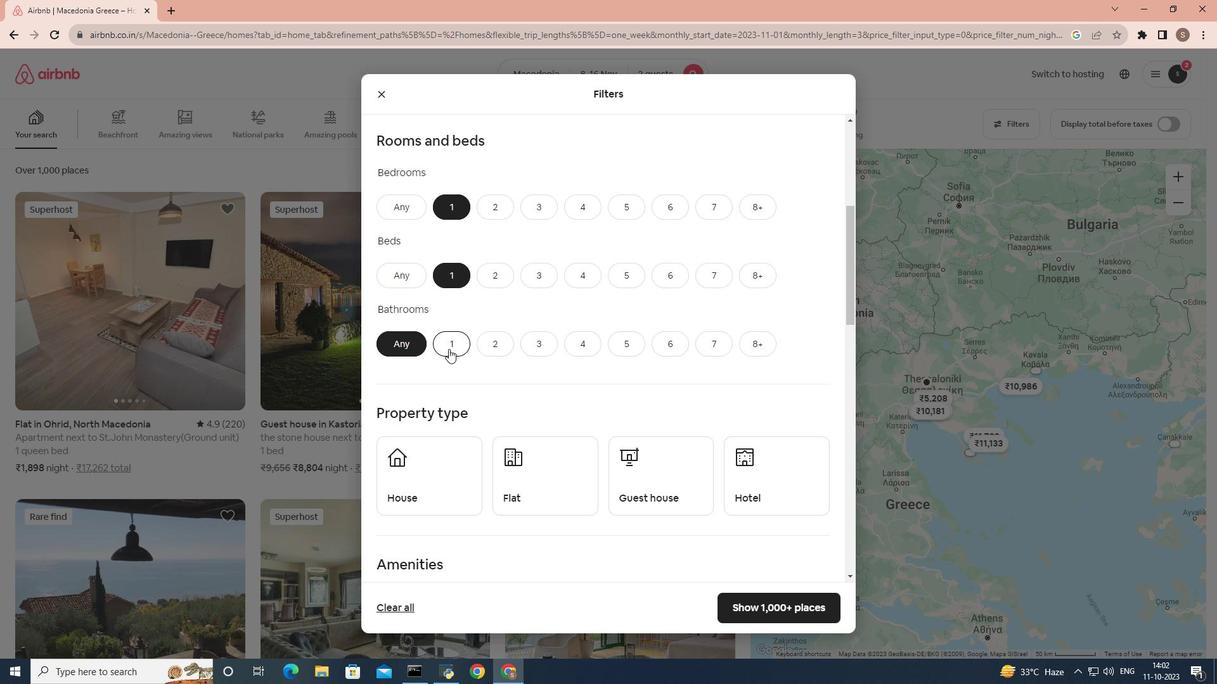 
Action: Mouse pressed left at (448, 349)
Screenshot: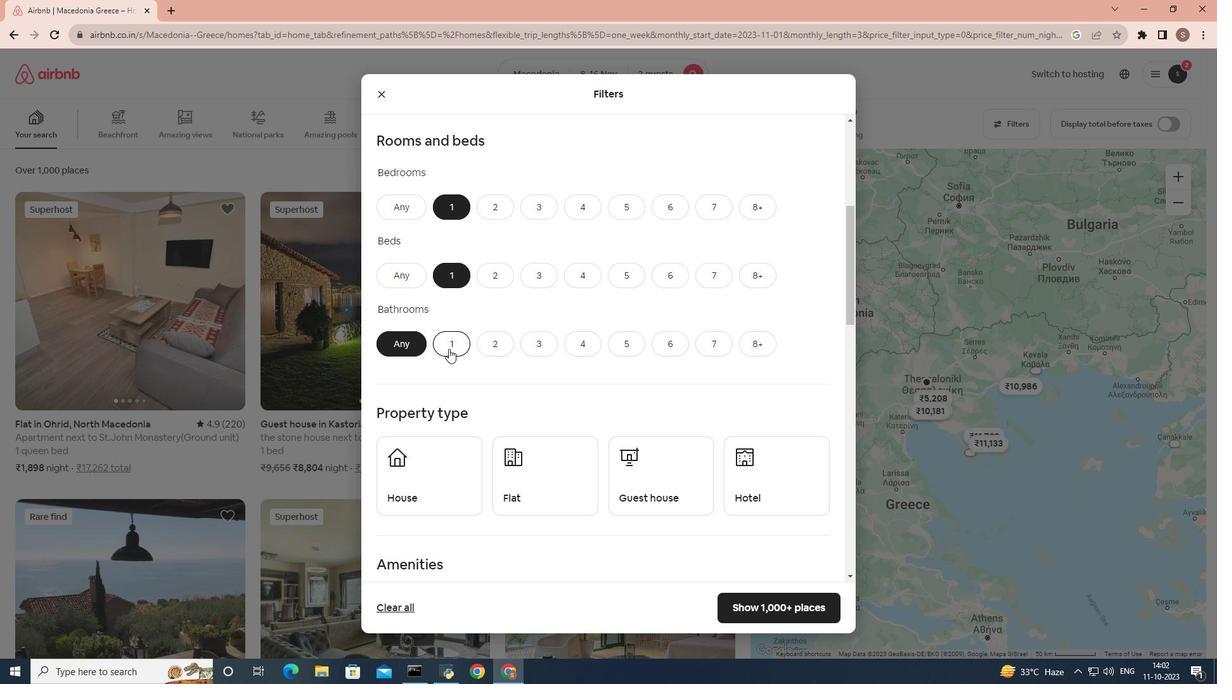 
Action: Mouse moved to (503, 311)
Screenshot: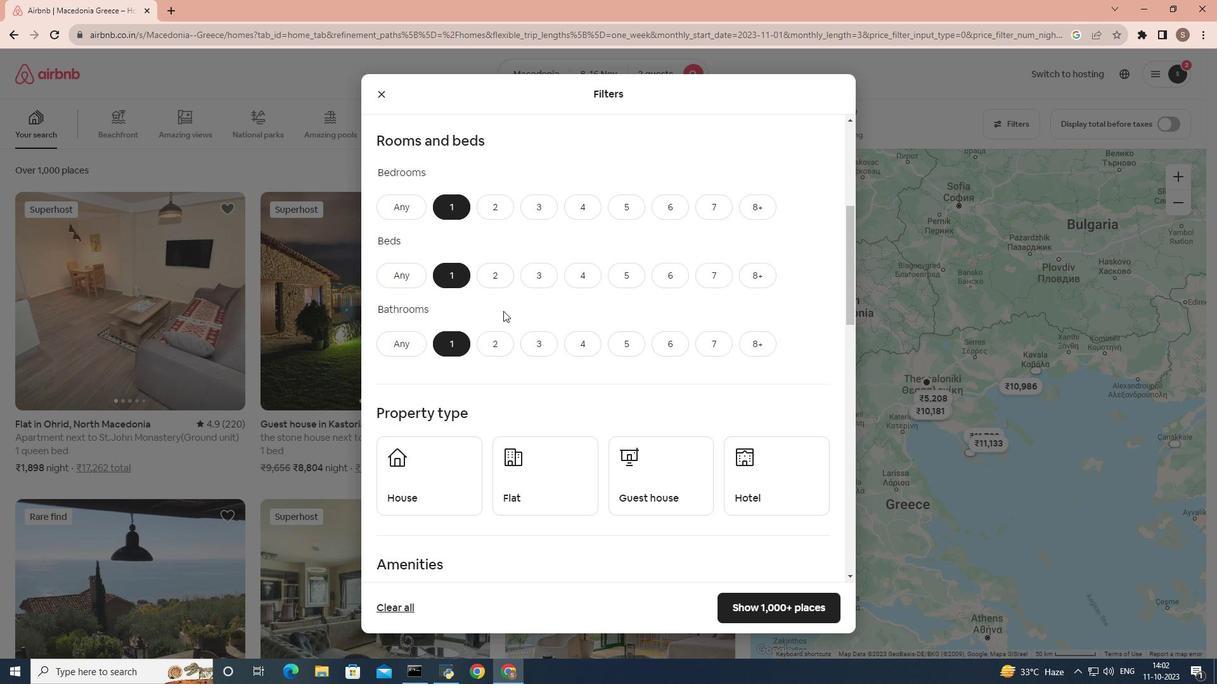 
Action: Mouse scrolled (503, 310) with delta (0, 0)
Screenshot: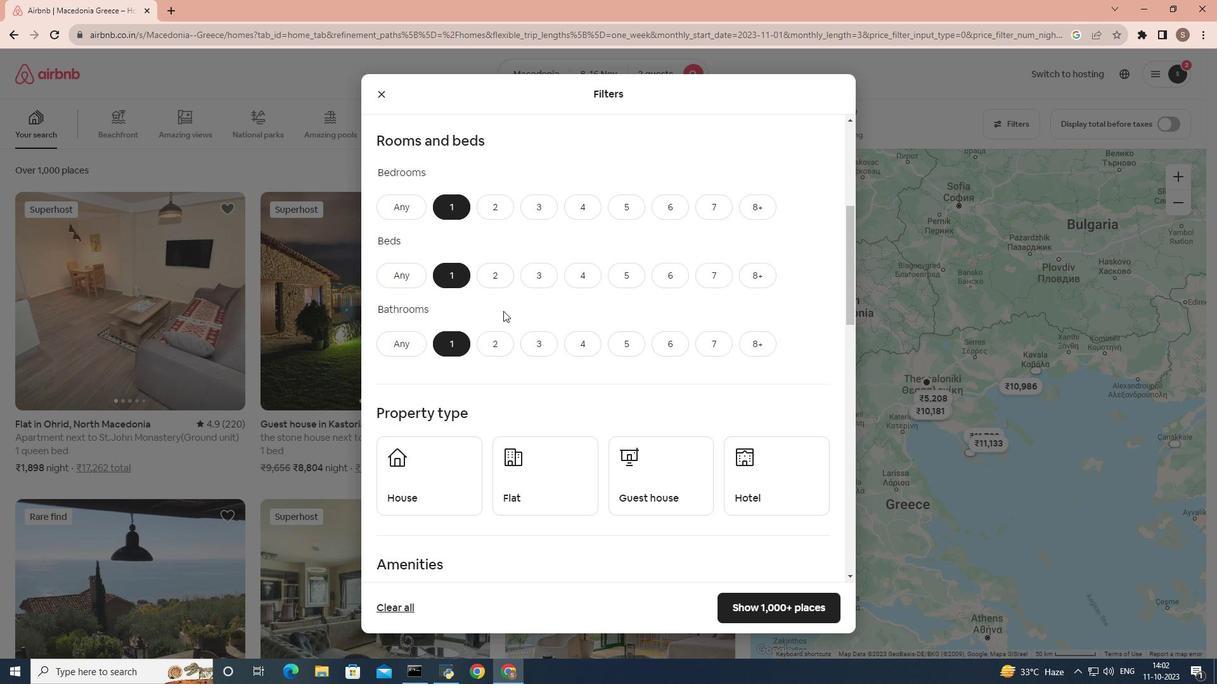 
Action: Mouse scrolled (503, 310) with delta (0, 0)
Screenshot: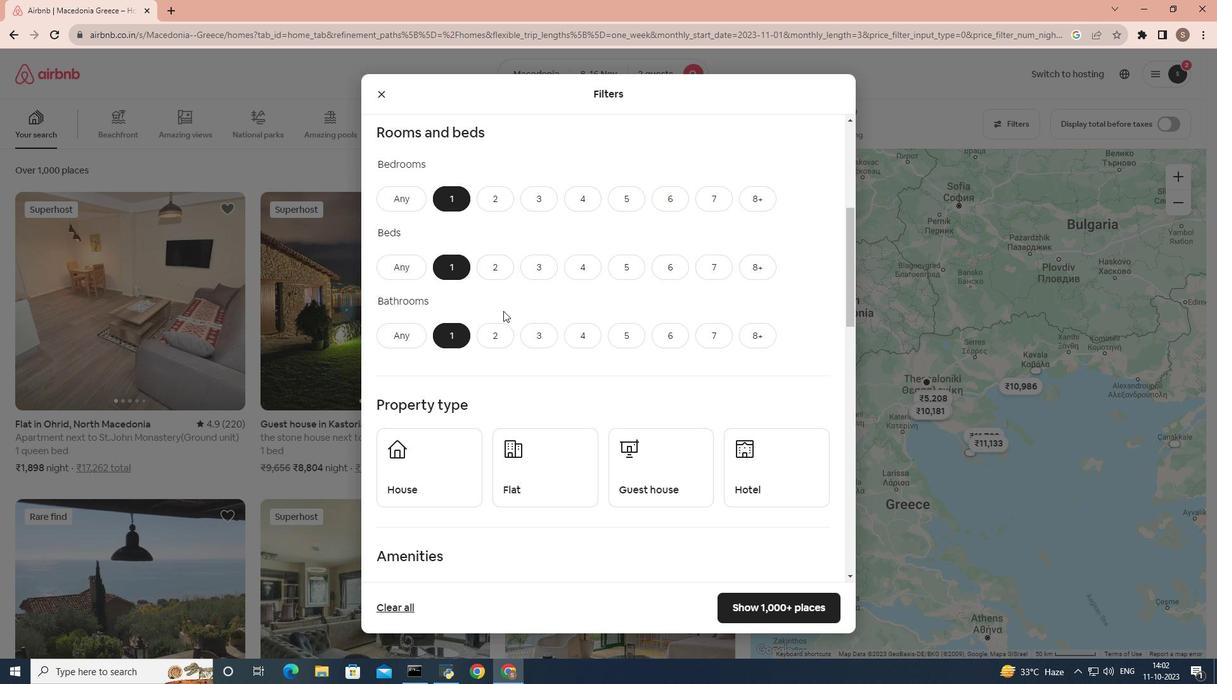 
Action: Mouse scrolled (503, 310) with delta (0, 0)
Screenshot: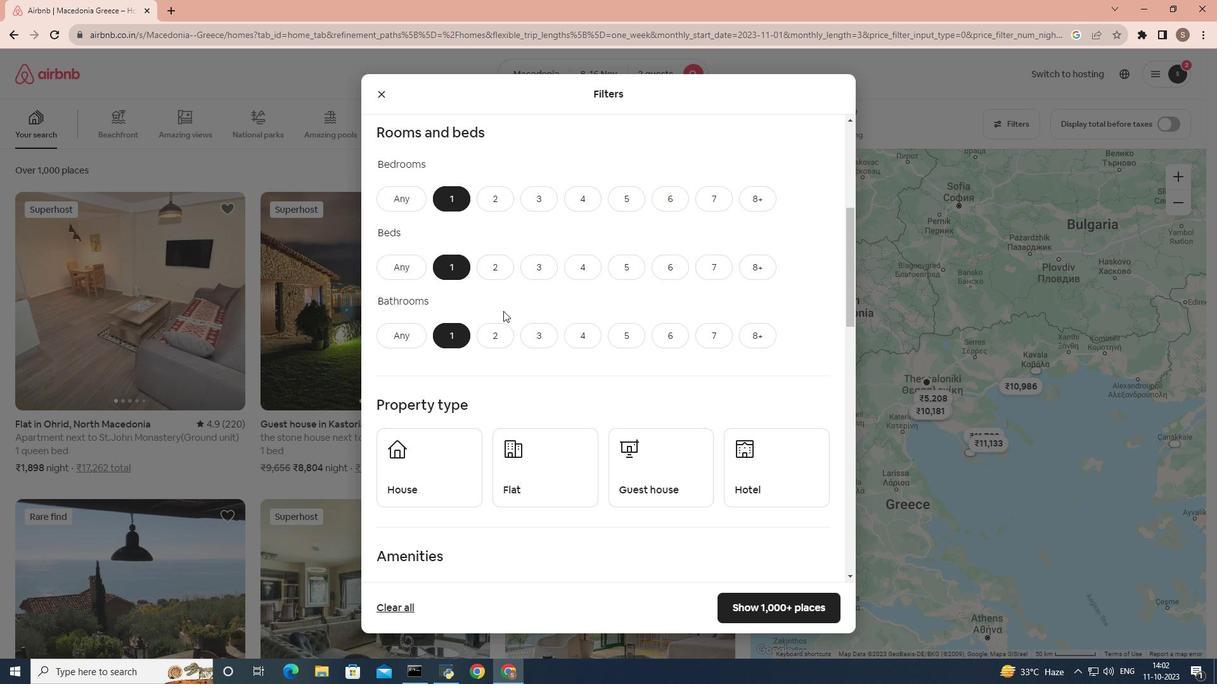 
Action: Mouse scrolled (503, 310) with delta (0, 0)
Screenshot: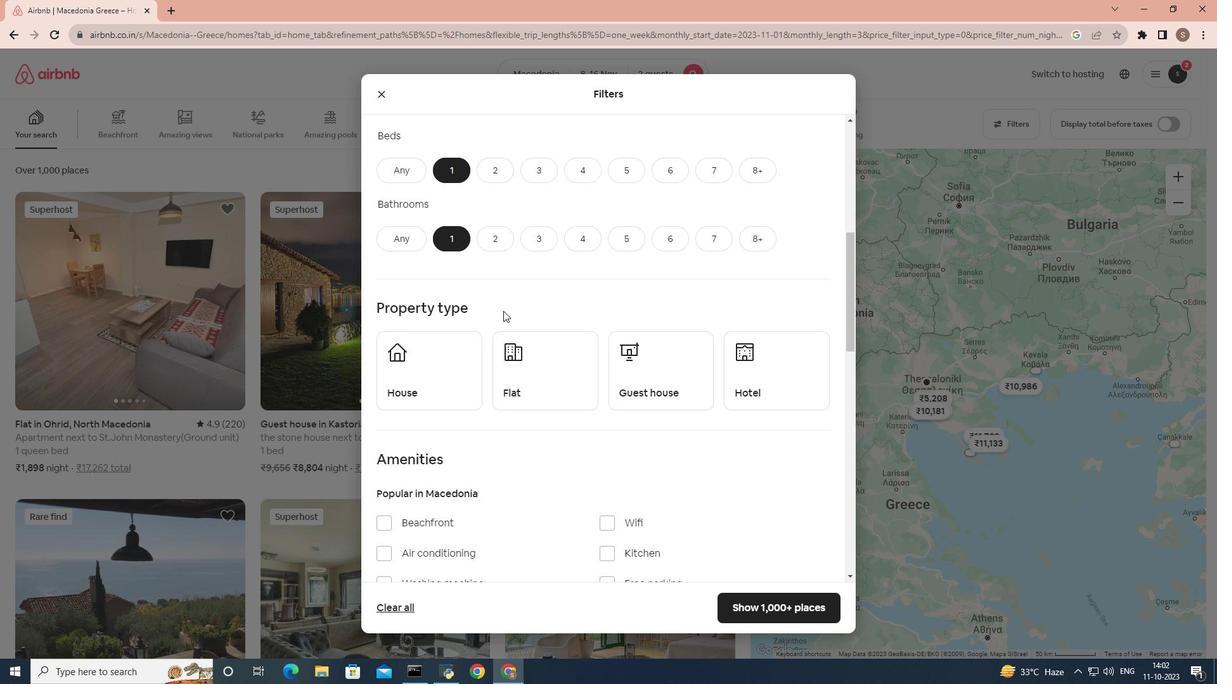 
Action: Mouse moved to (791, 250)
Screenshot: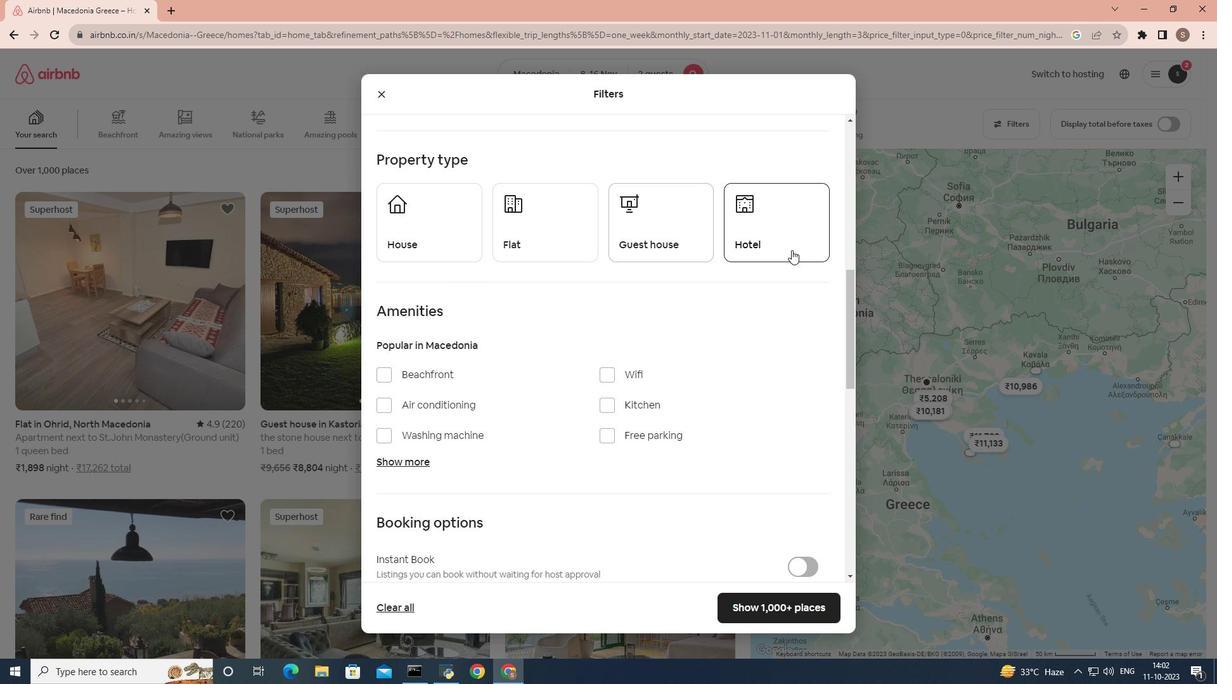 
Action: Mouse pressed left at (791, 250)
Screenshot: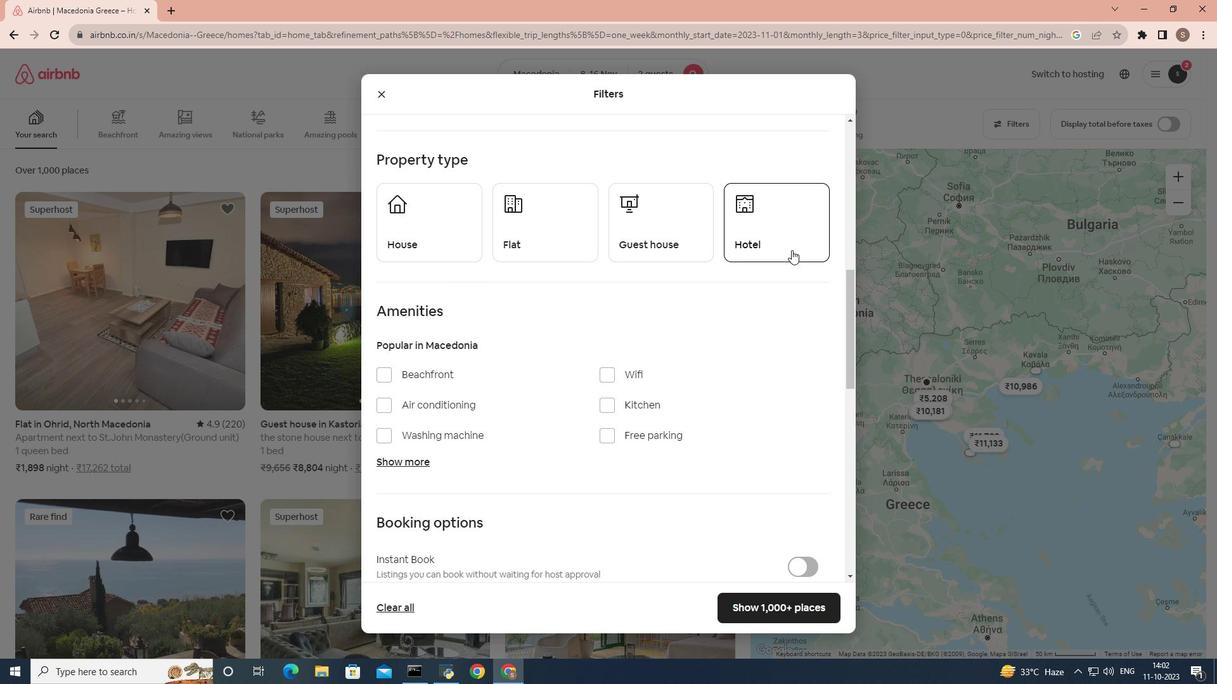 
Action: Mouse moved to (413, 455)
Screenshot: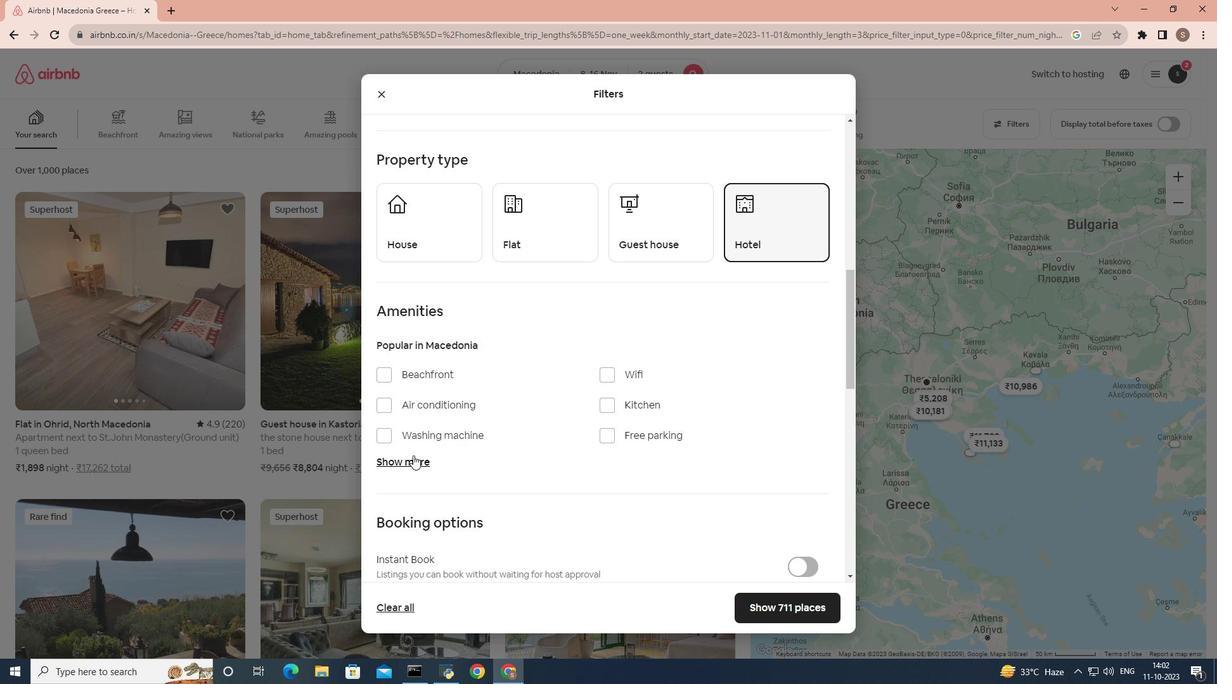 
Action: Mouse pressed left at (413, 455)
Screenshot: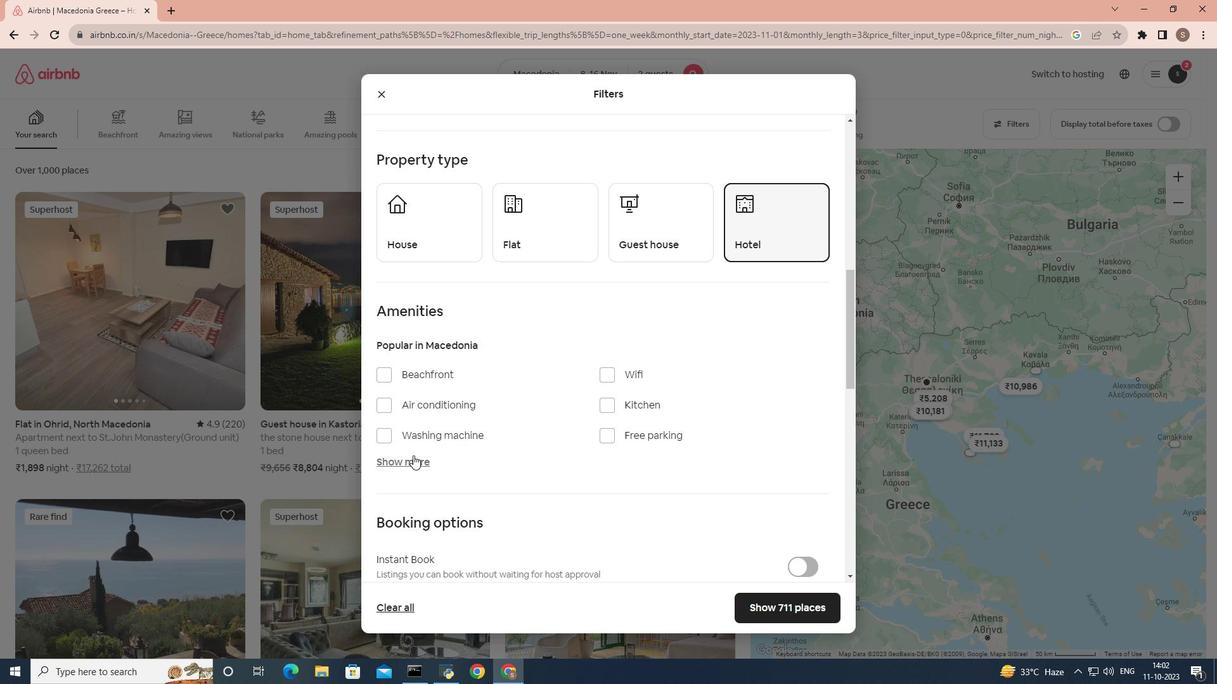 
Action: Mouse moved to (497, 433)
Screenshot: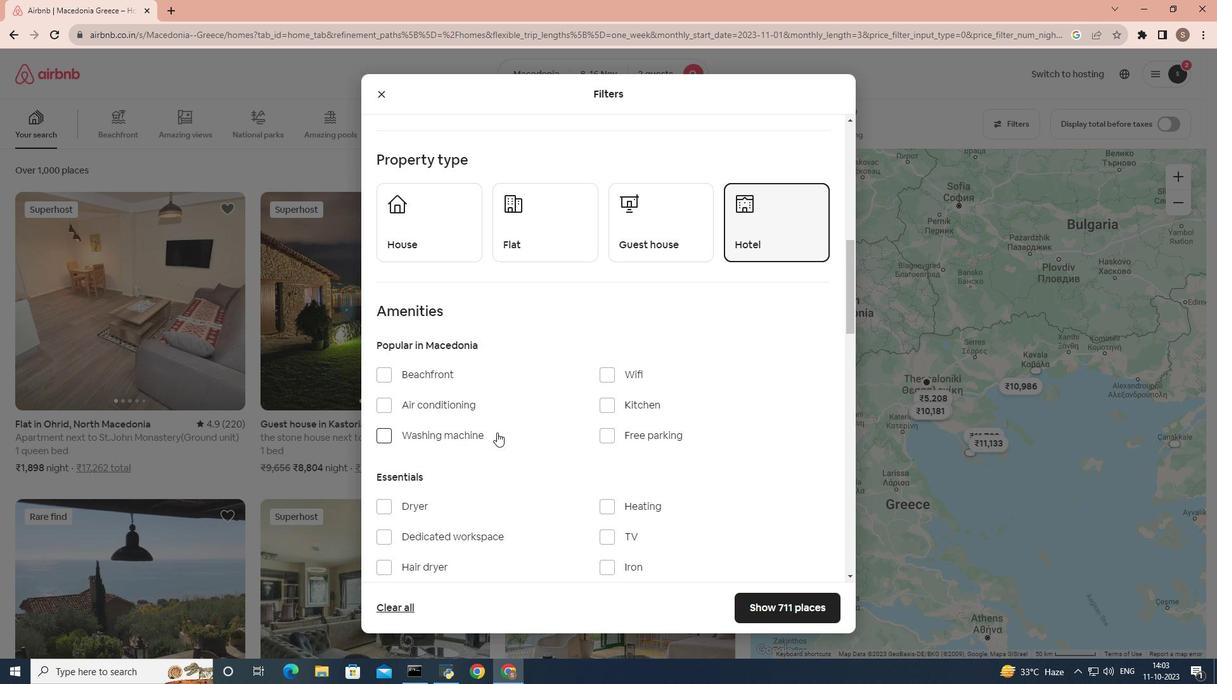 
Action: Mouse scrolled (497, 432) with delta (0, 0)
Screenshot: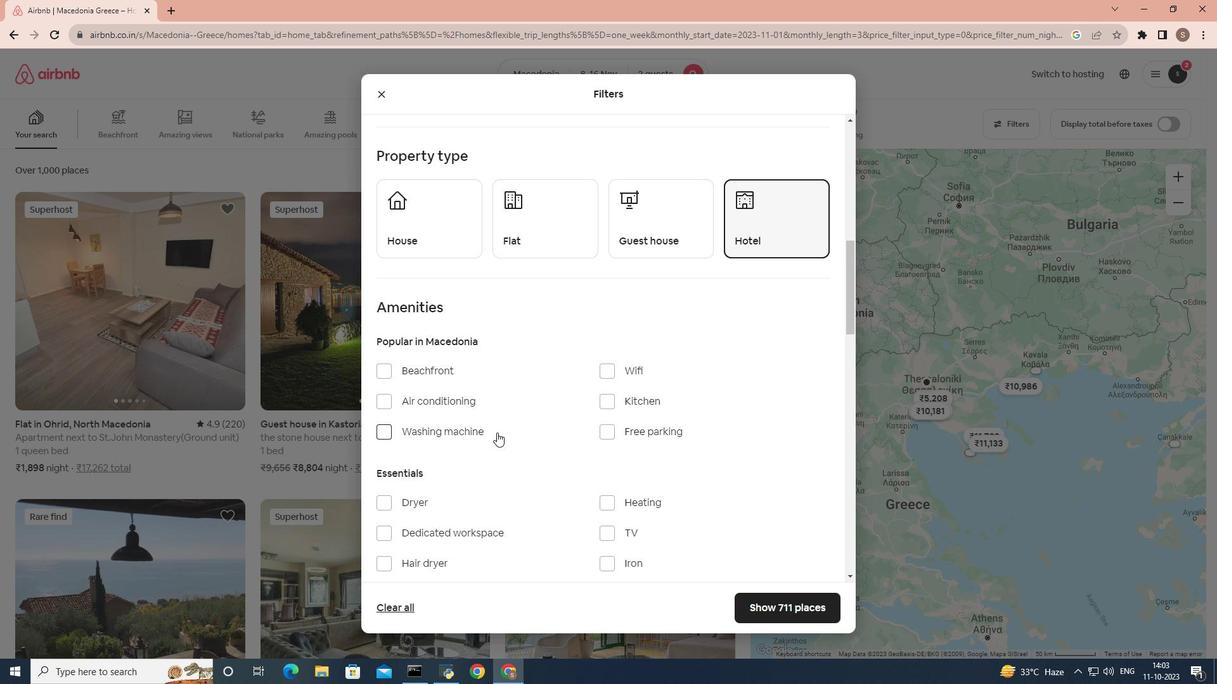 
Action: Mouse scrolled (497, 432) with delta (0, 0)
Screenshot: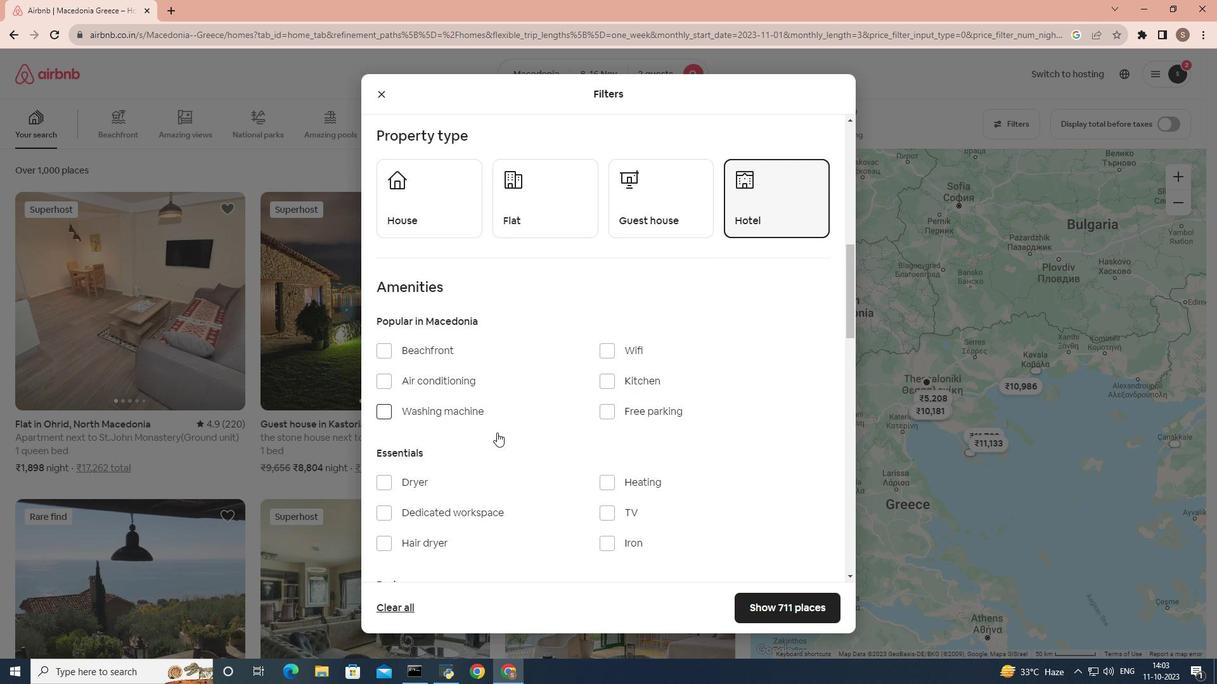 
Action: Mouse scrolled (497, 432) with delta (0, 0)
Screenshot: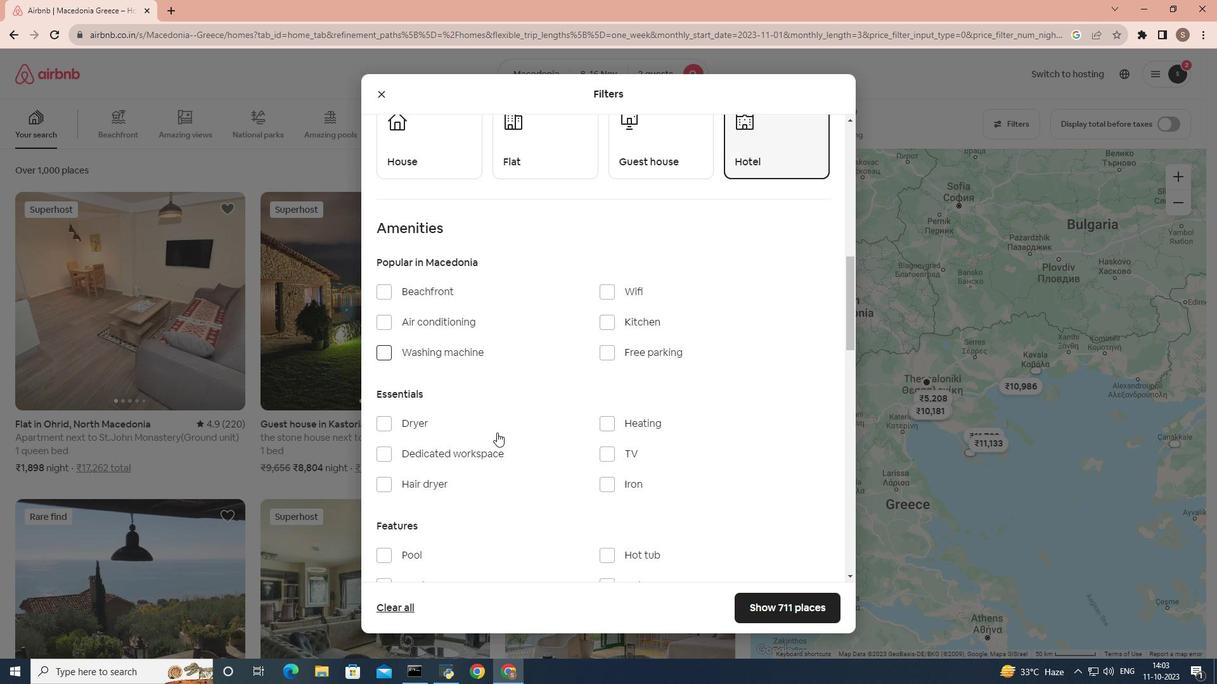 
Action: Mouse moved to (493, 396)
Screenshot: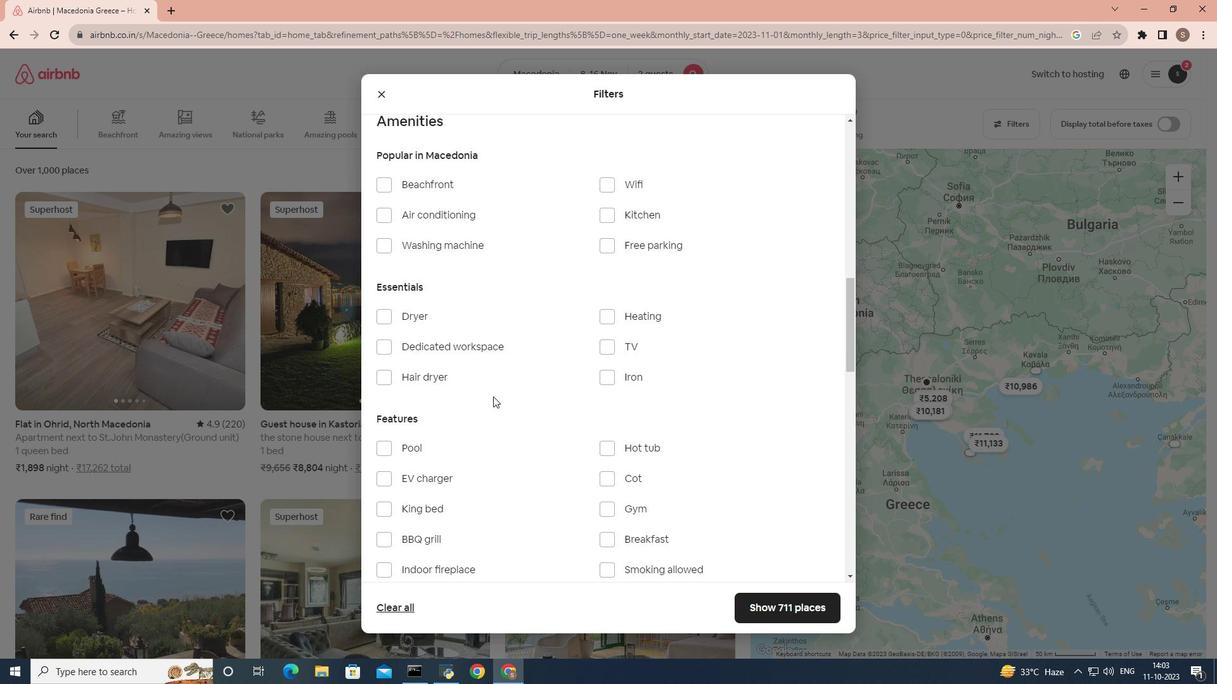 
Action: Mouse scrolled (493, 396) with delta (0, 0)
Screenshot: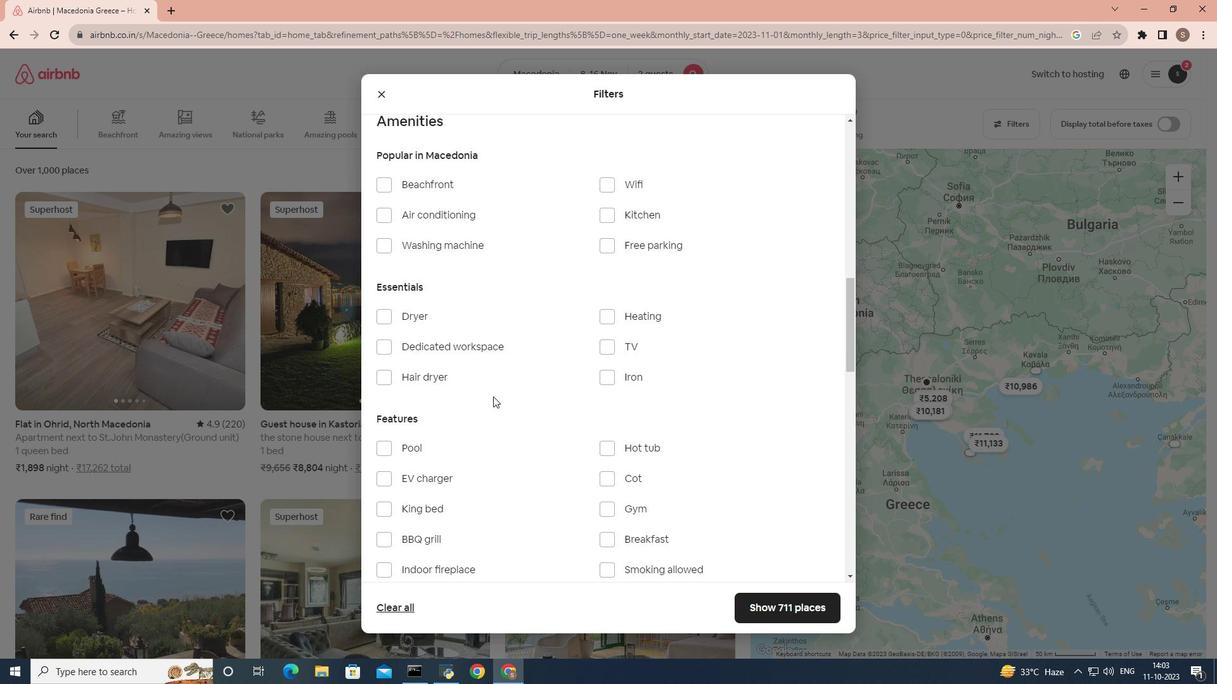 
Action: Mouse scrolled (493, 396) with delta (0, 0)
Screenshot: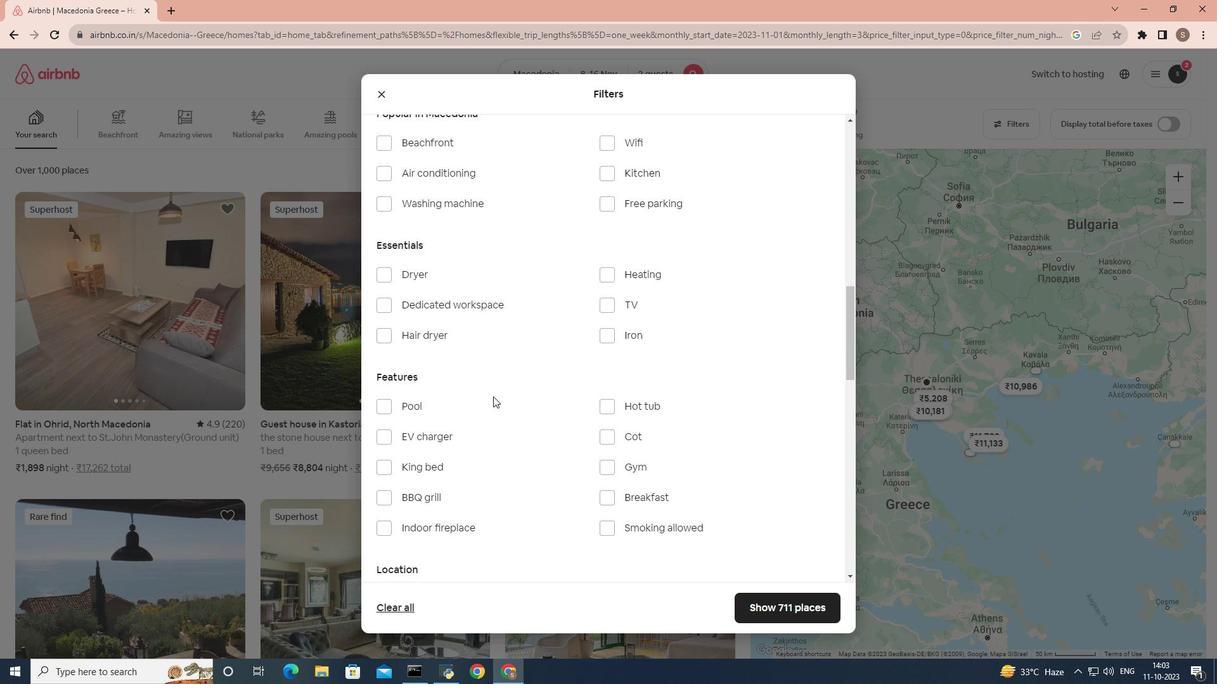 
Action: Mouse moved to (419, 357)
Screenshot: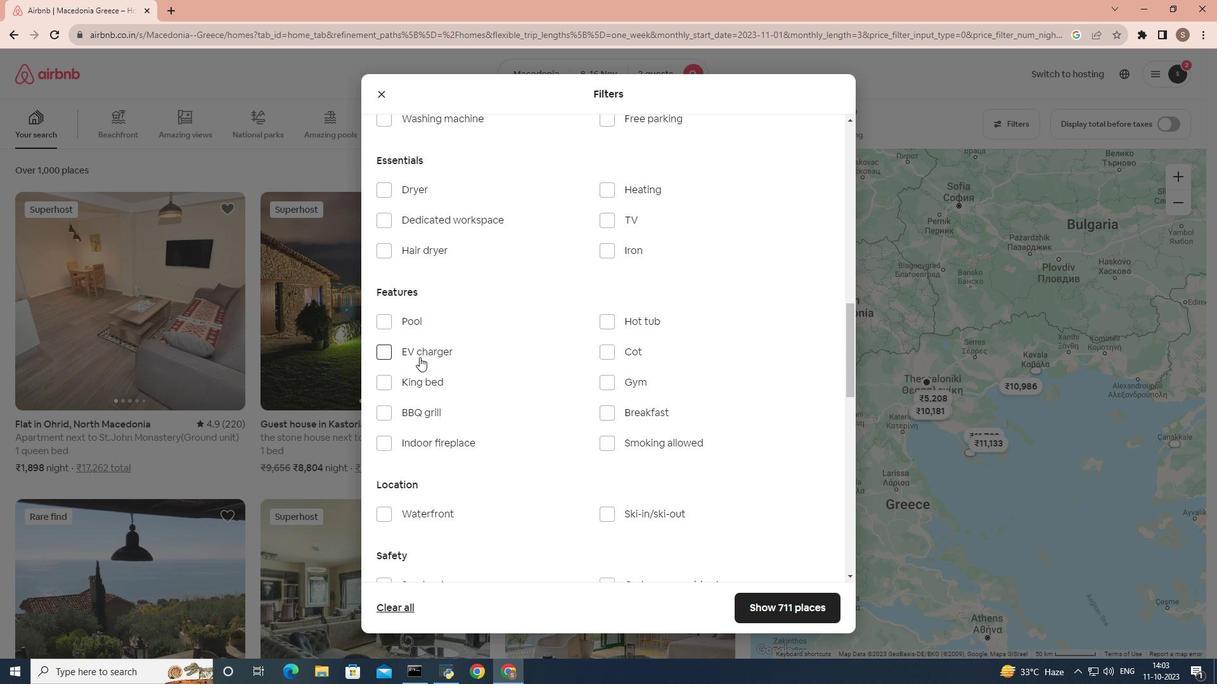 
Action: Mouse scrolled (419, 356) with delta (0, 0)
Screenshot: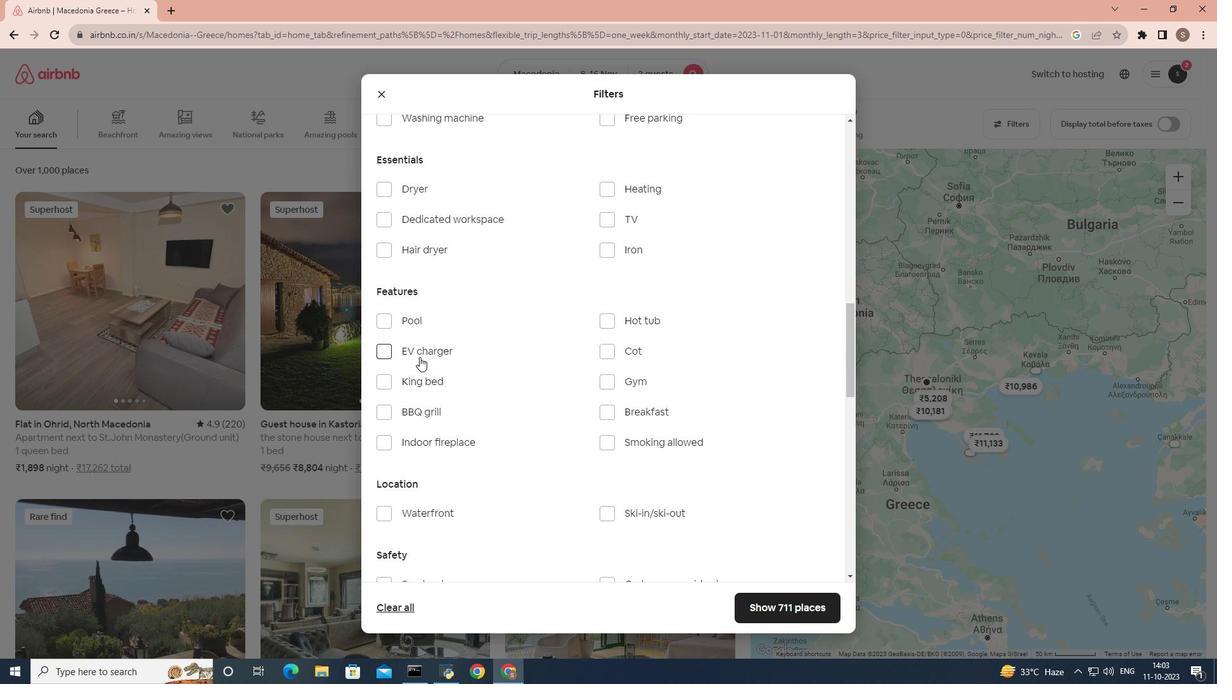 
Action: Mouse scrolled (419, 356) with delta (0, 0)
Screenshot: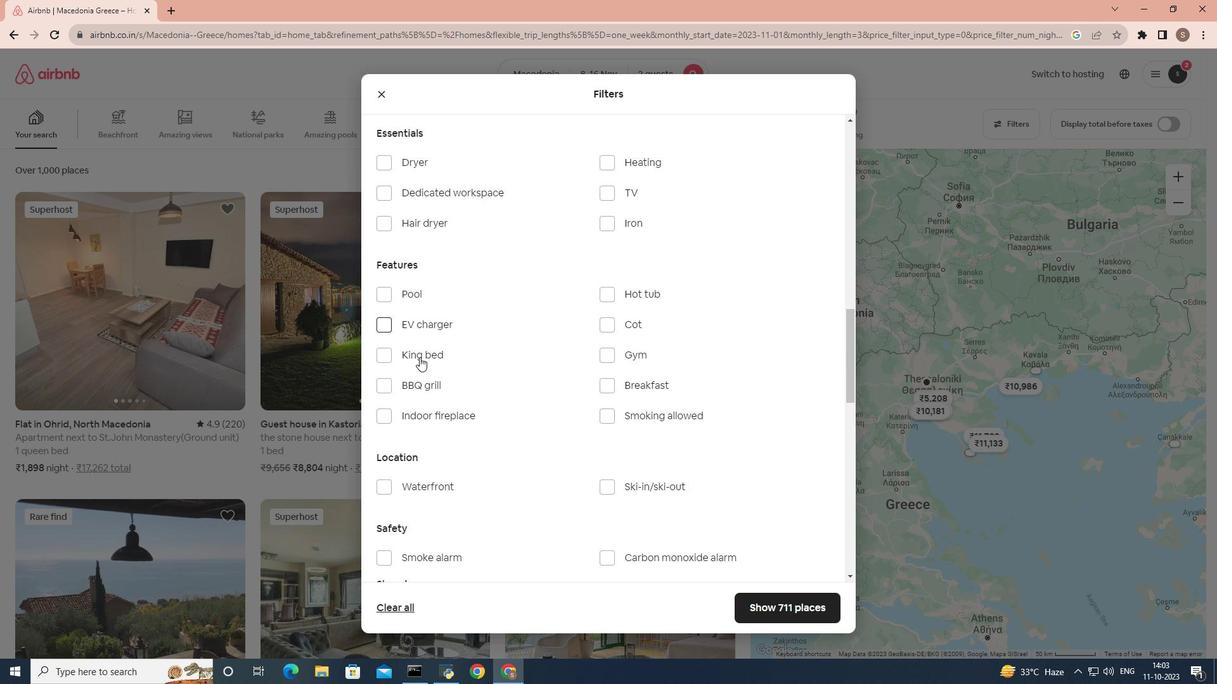 
Action: Mouse scrolled (419, 356) with delta (0, 0)
Screenshot: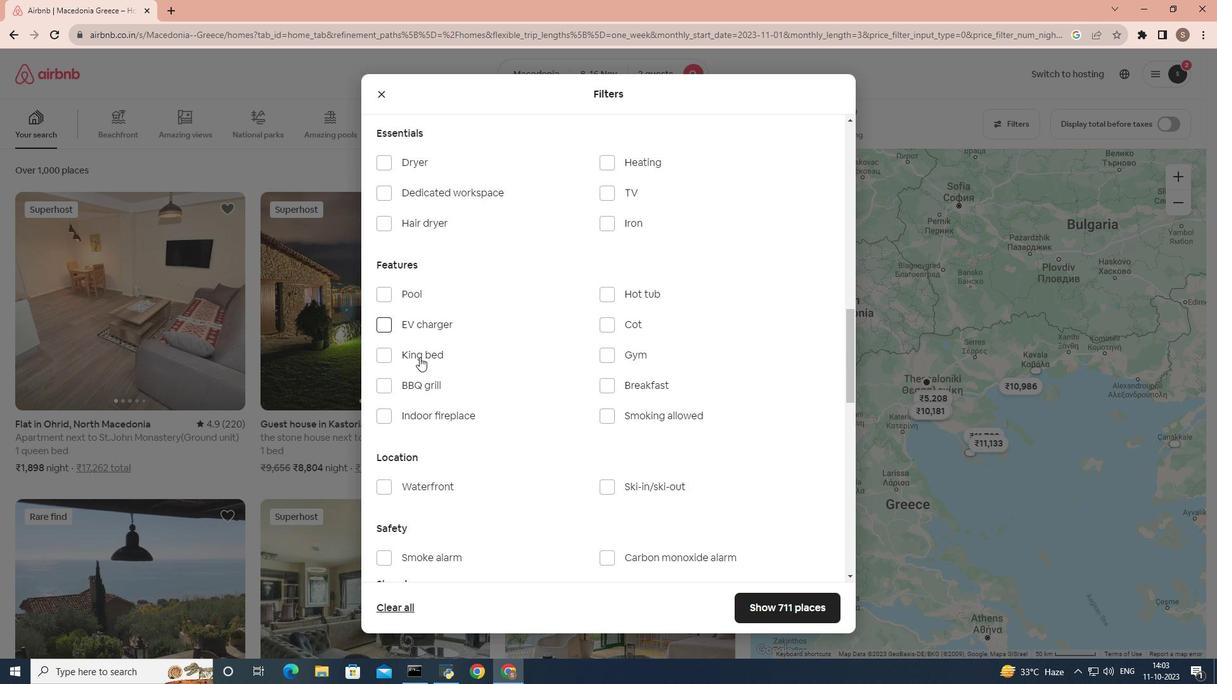 
Action: Mouse scrolled (419, 356) with delta (0, 0)
Screenshot: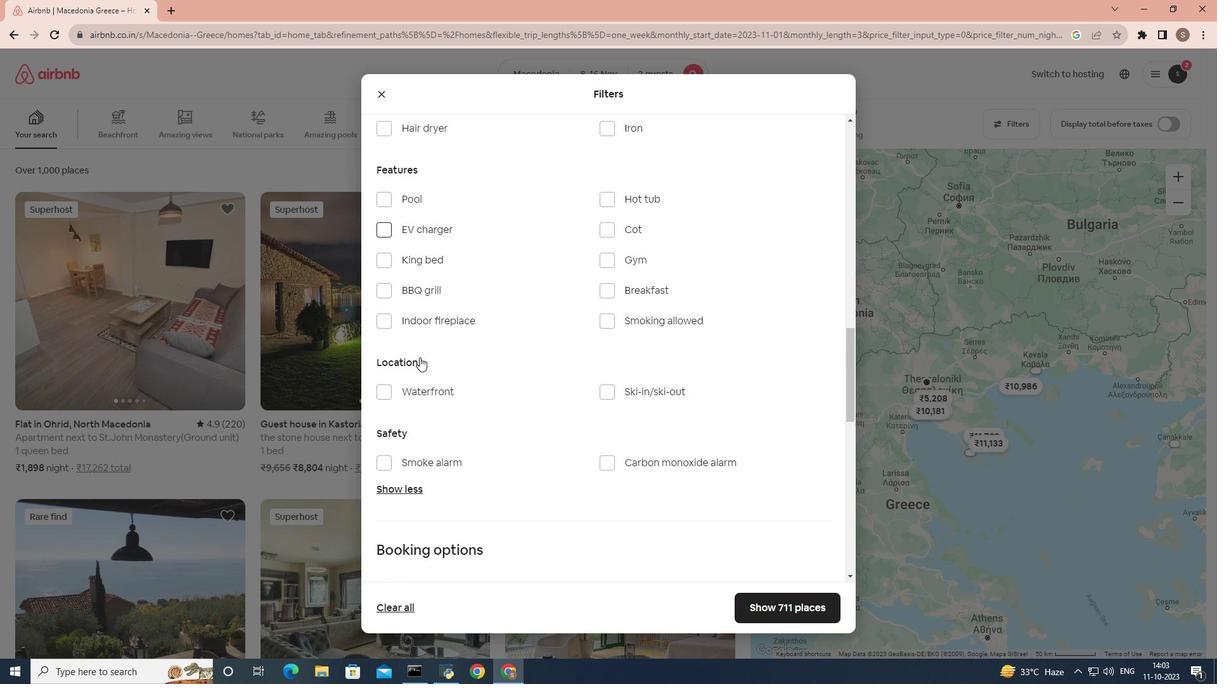 
Action: Mouse scrolled (419, 358) with delta (0, 0)
Screenshot: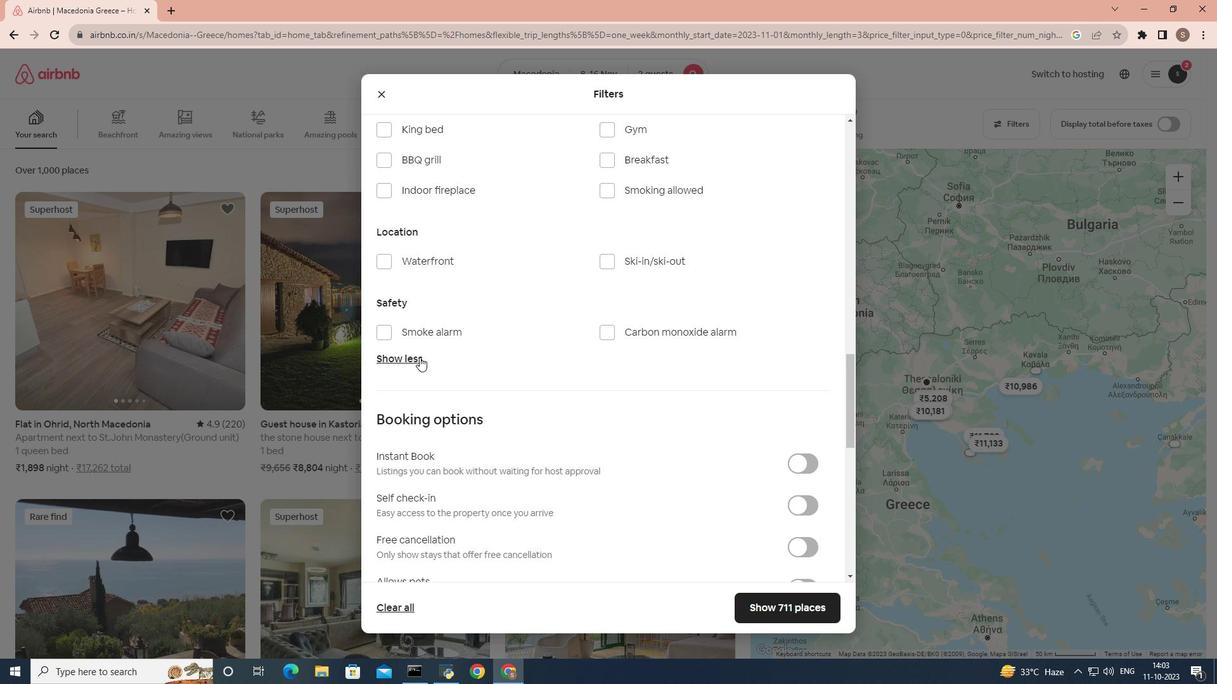 
Action: Mouse scrolled (419, 358) with delta (0, 0)
Screenshot: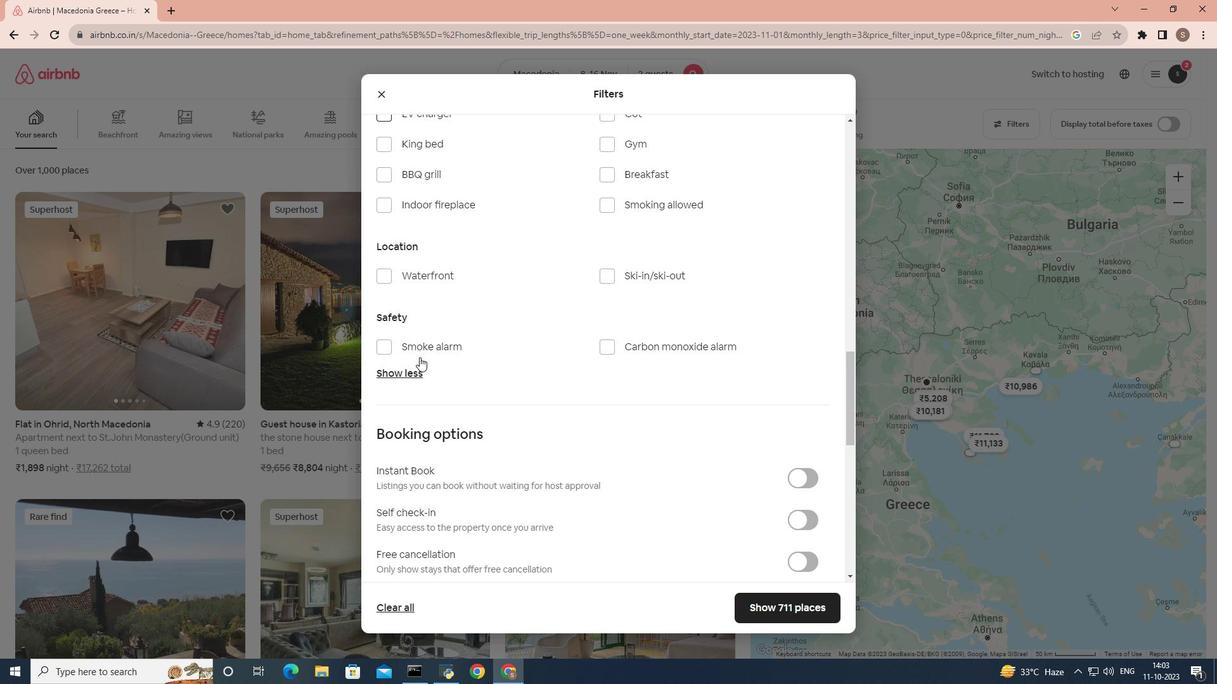 
Action: Mouse scrolled (419, 358) with delta (0, 0)
Screenshot: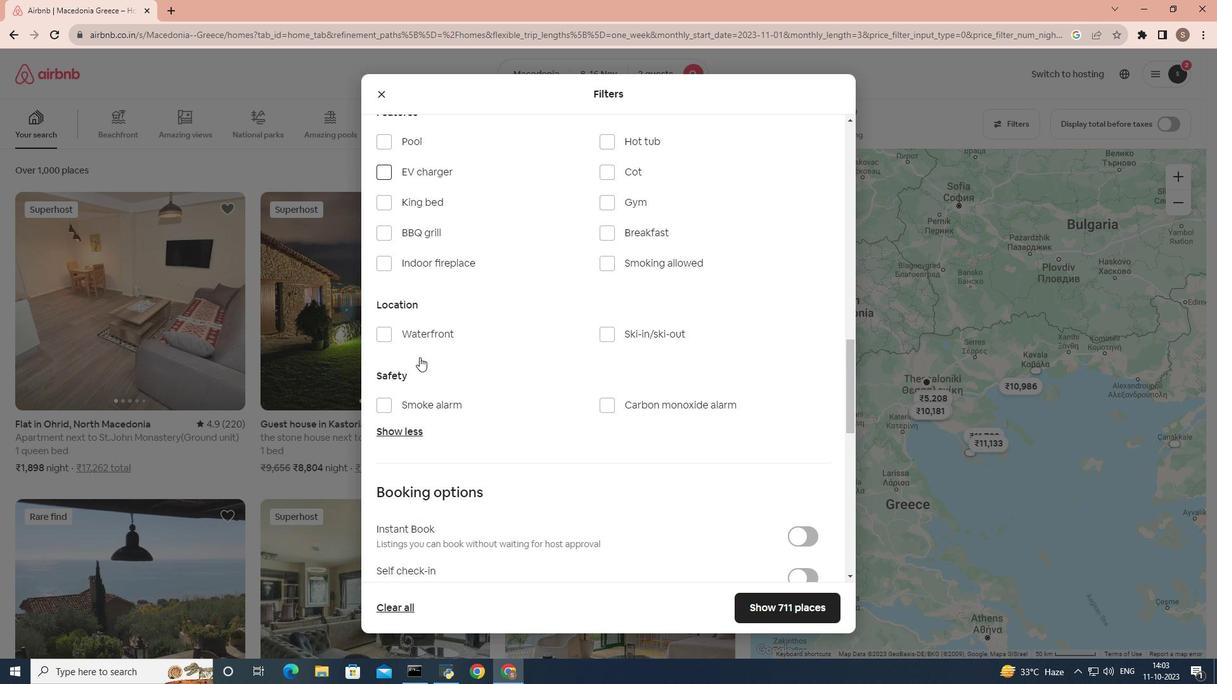 
Action: Mouse scrolled (419, 358) with delta (0, 0)
Screenshot: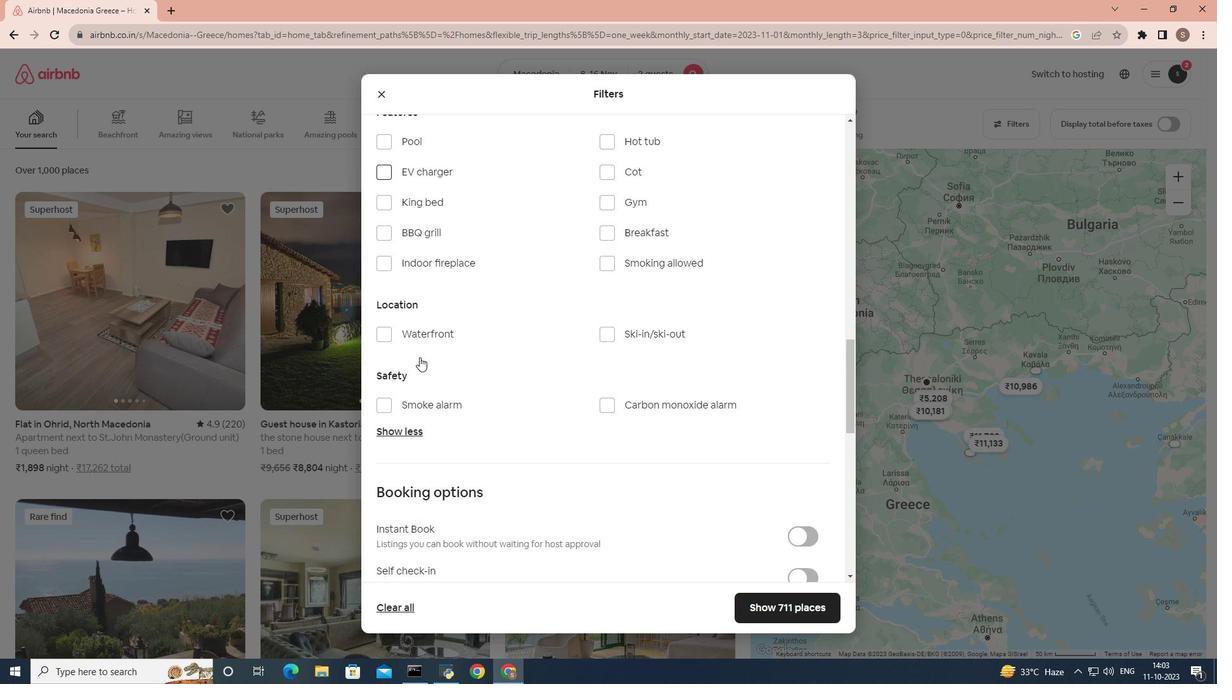 
Action: Mouse scrolled (419, 358) with delta (0, 0)
Screenshot: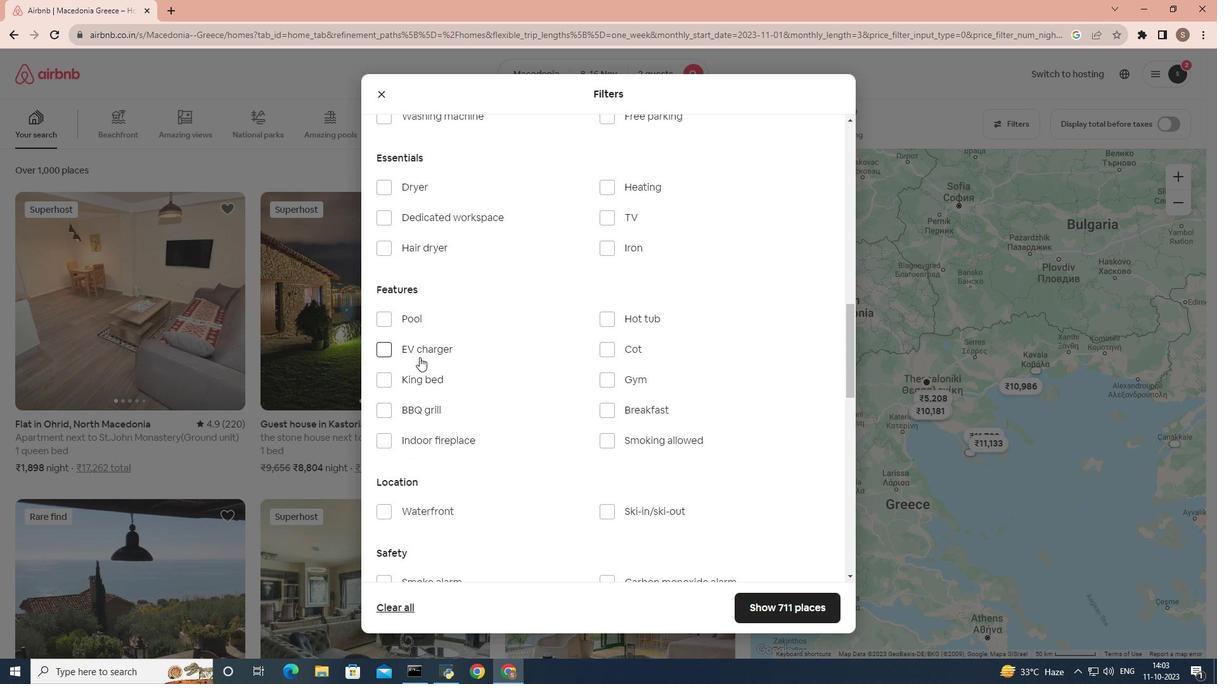 
Action: Mouse scrolled (419, 356) with delta (0, 0)
Screenshot: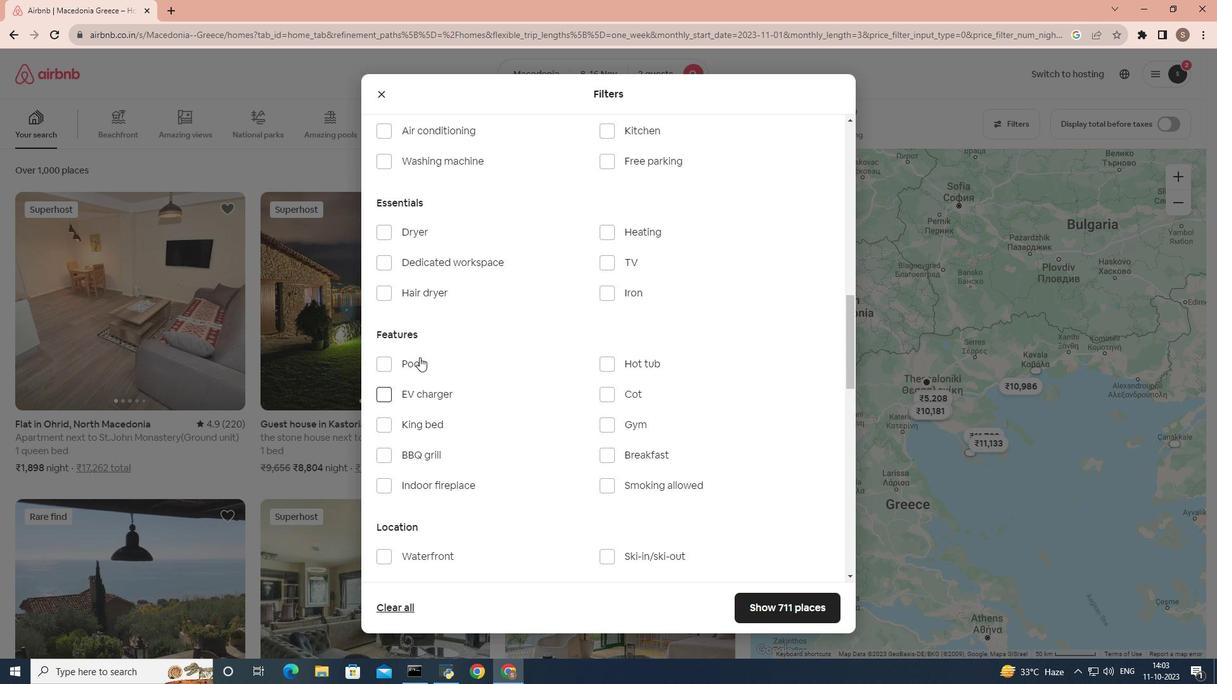 
Action: Mouse scrolled (419, 358) with delta (0, 0)
Screenshot: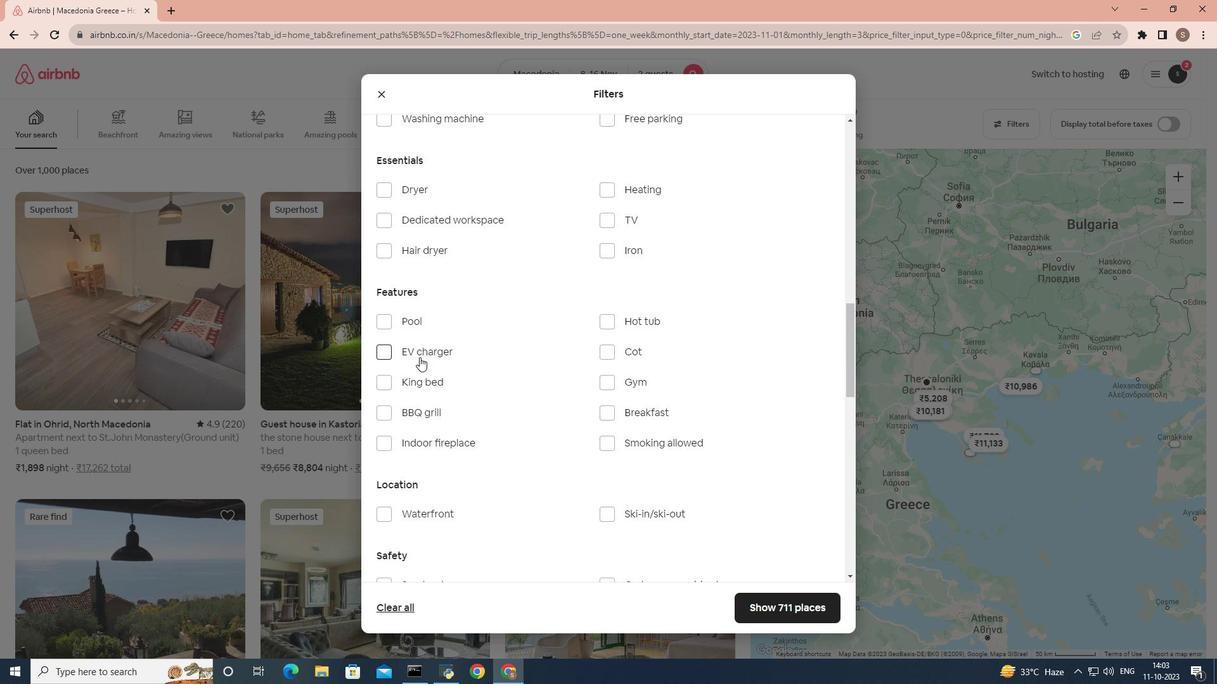 
Action: Mouse scrolled (419, 358) with delta (0, 0)
Screenshot: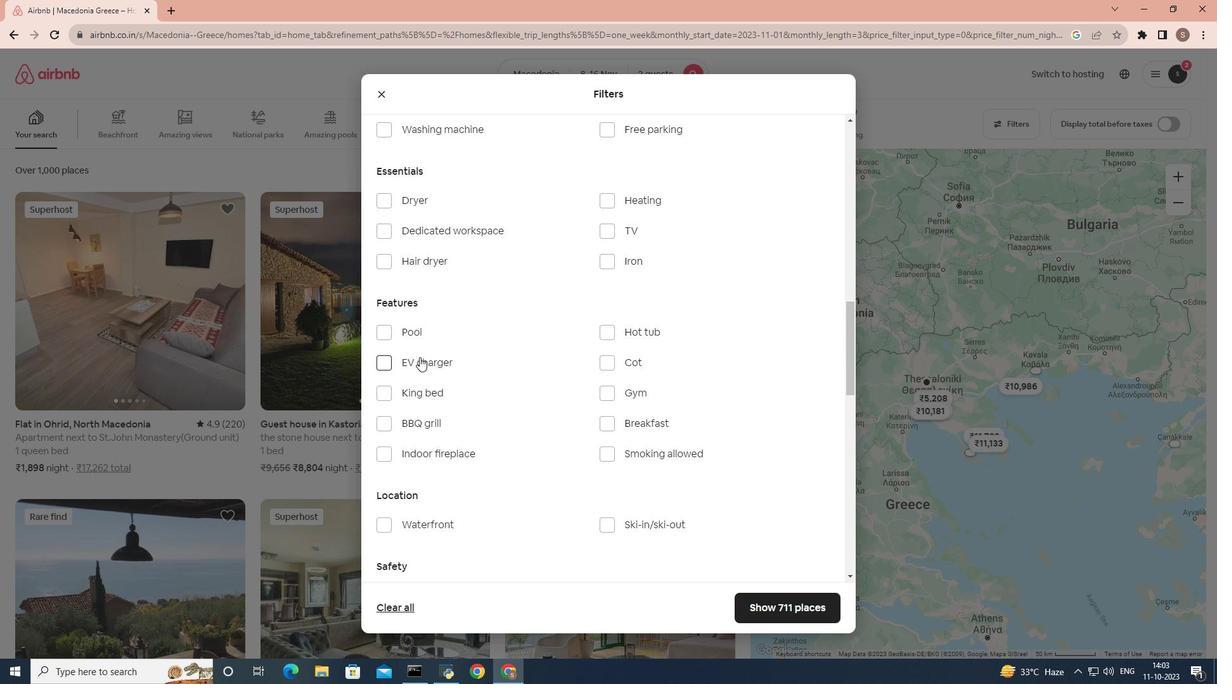 
Action: Mouse scrolled (419, 358) with delta (0, 0)
Screenshot: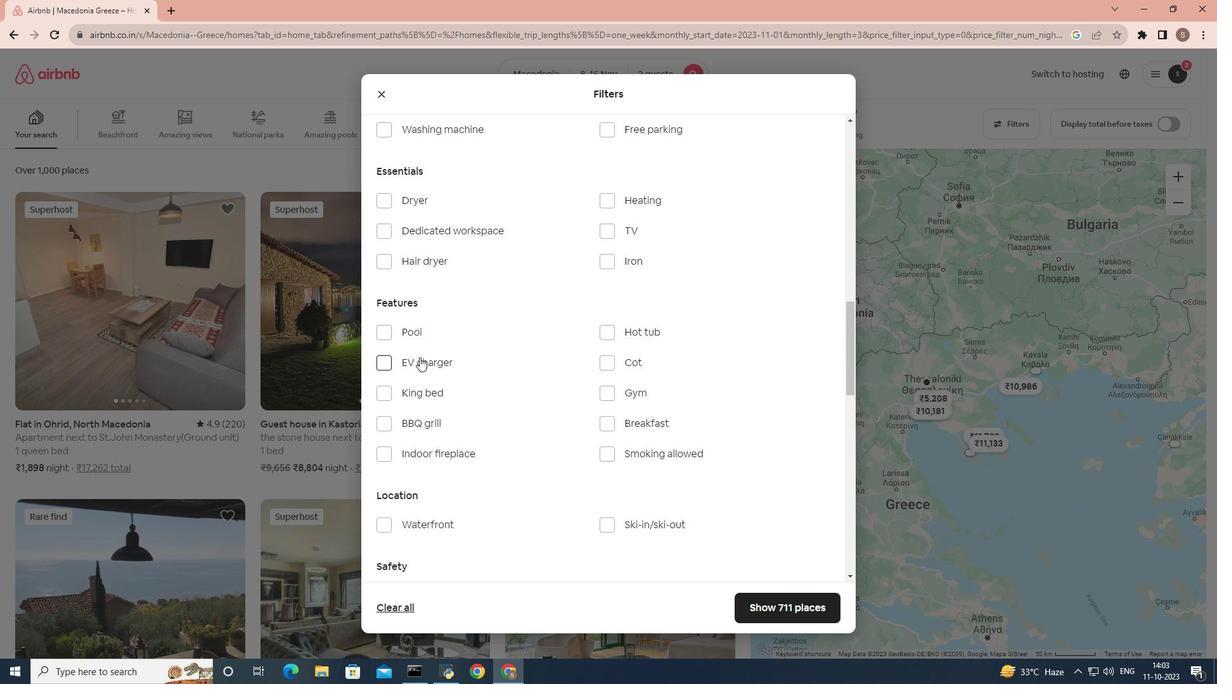 
Action: Mouse scrolled (419, 358) with delta (0, 0)
Screenshot: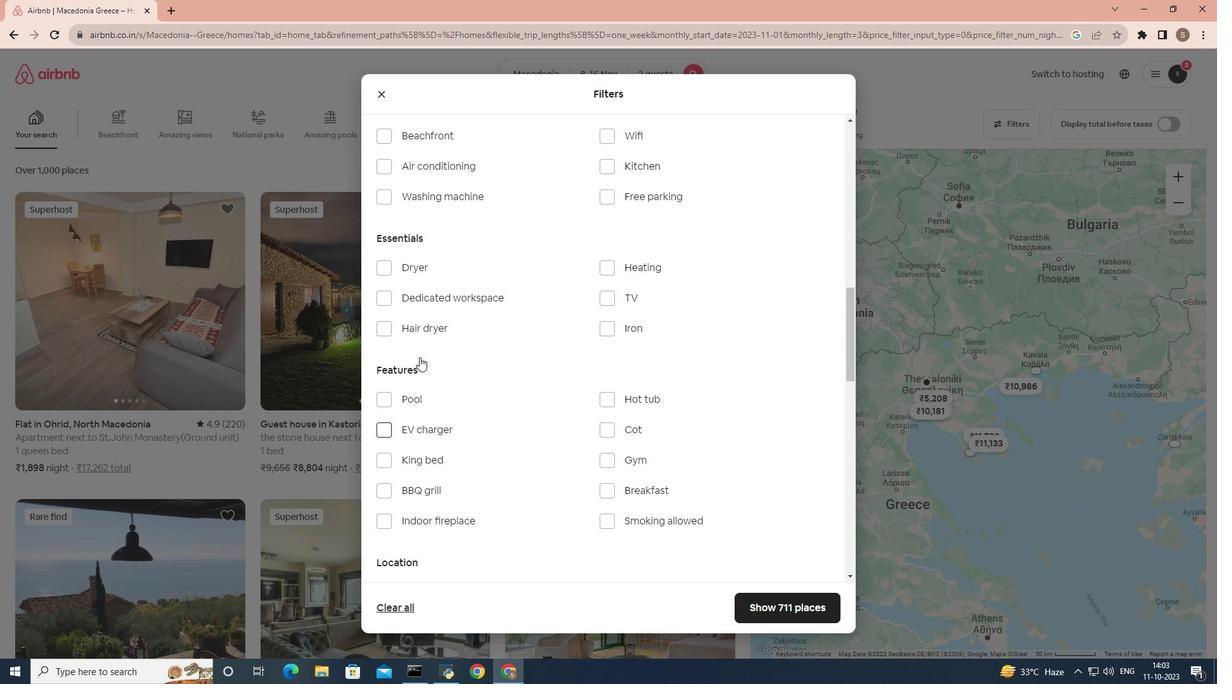 
Action: Mouse moved to (606, 318)
Screenshot: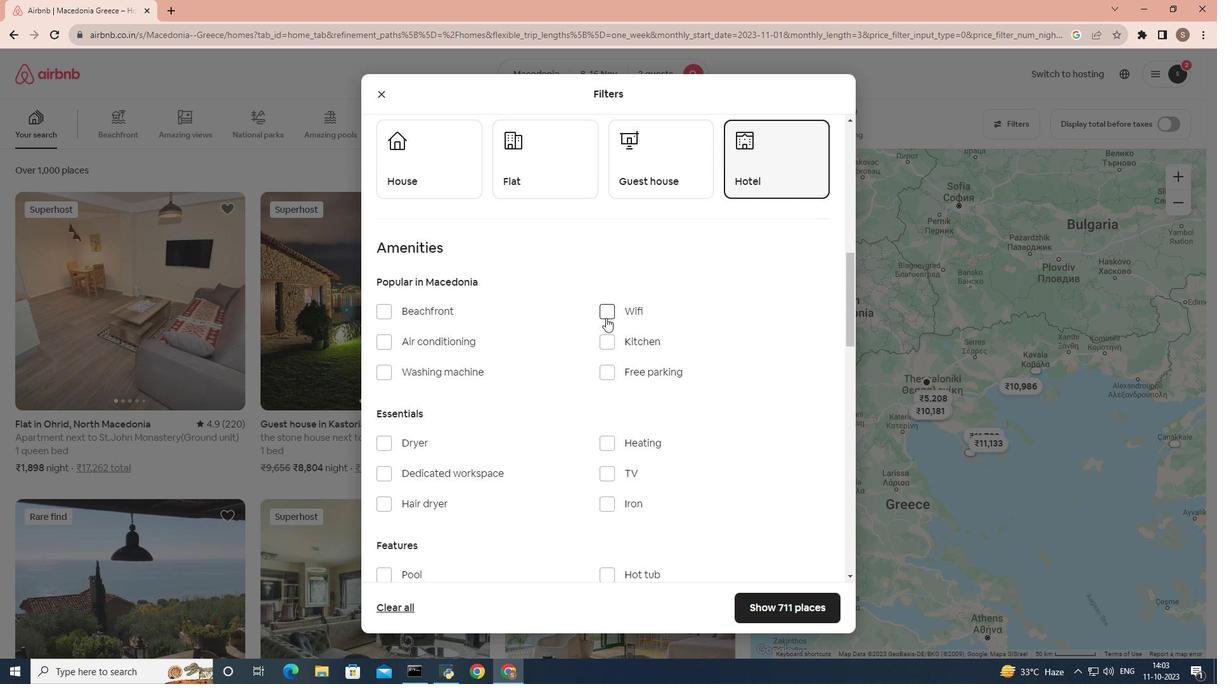 
Action: Mouse pressed left at (606, 318)
Screenshot: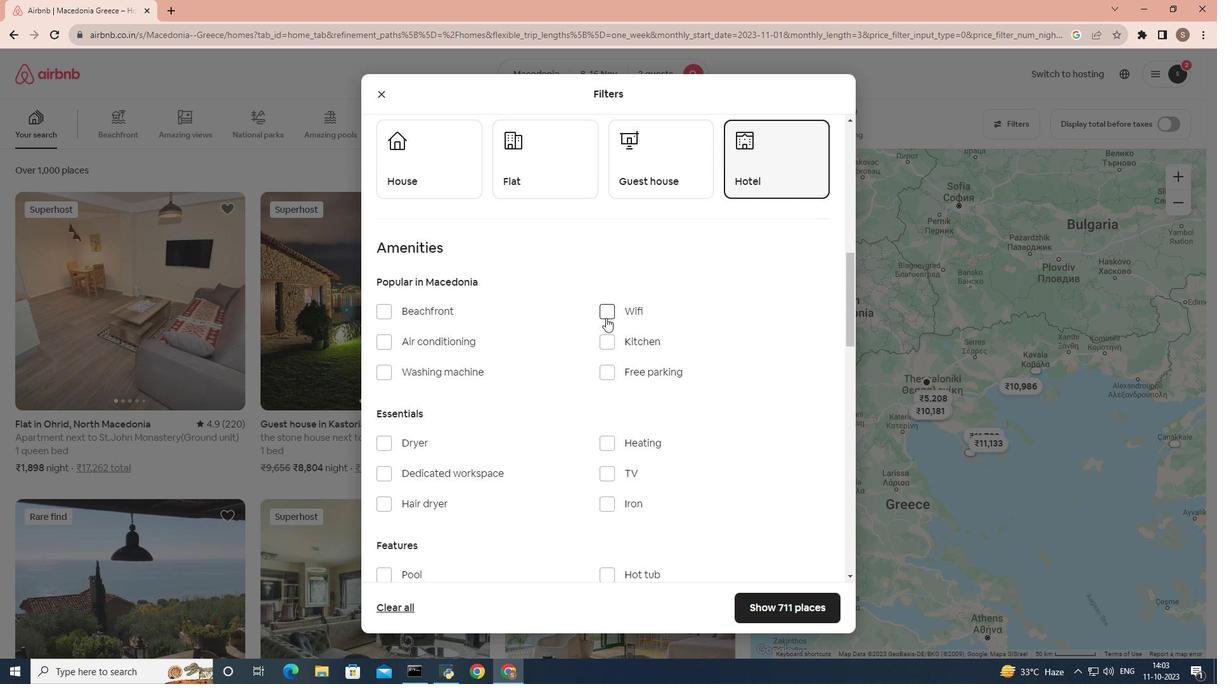 
Action: Mouse moved to (564, 435)
Screenshot: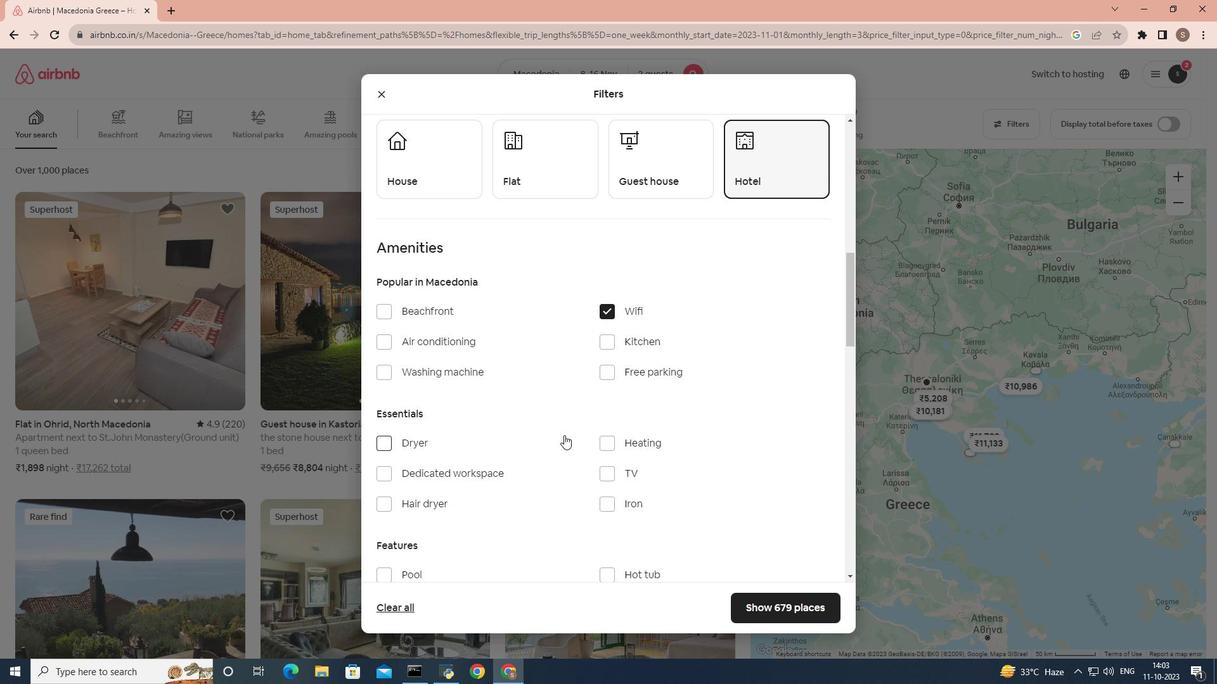 
Action: Mouse scrolled (564, 434) with delta (0, 0)
Screenshot: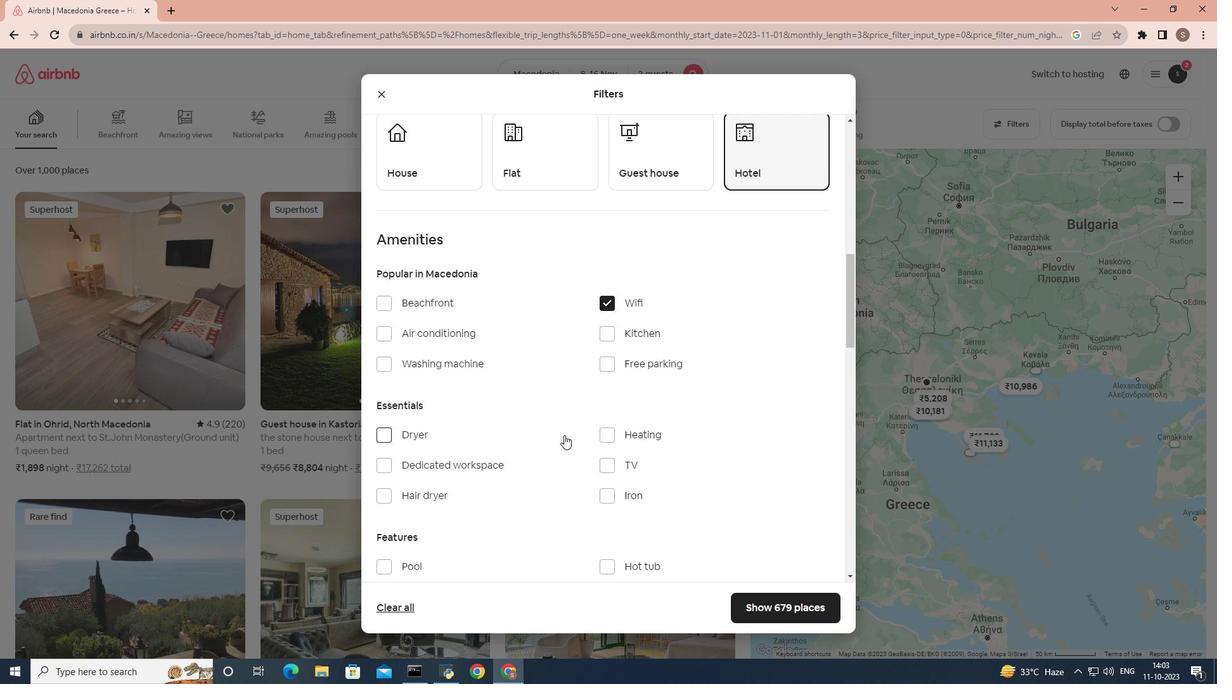 
Action: Mouse scrolled (564, 434) with delta (0, 0)
Screenshot: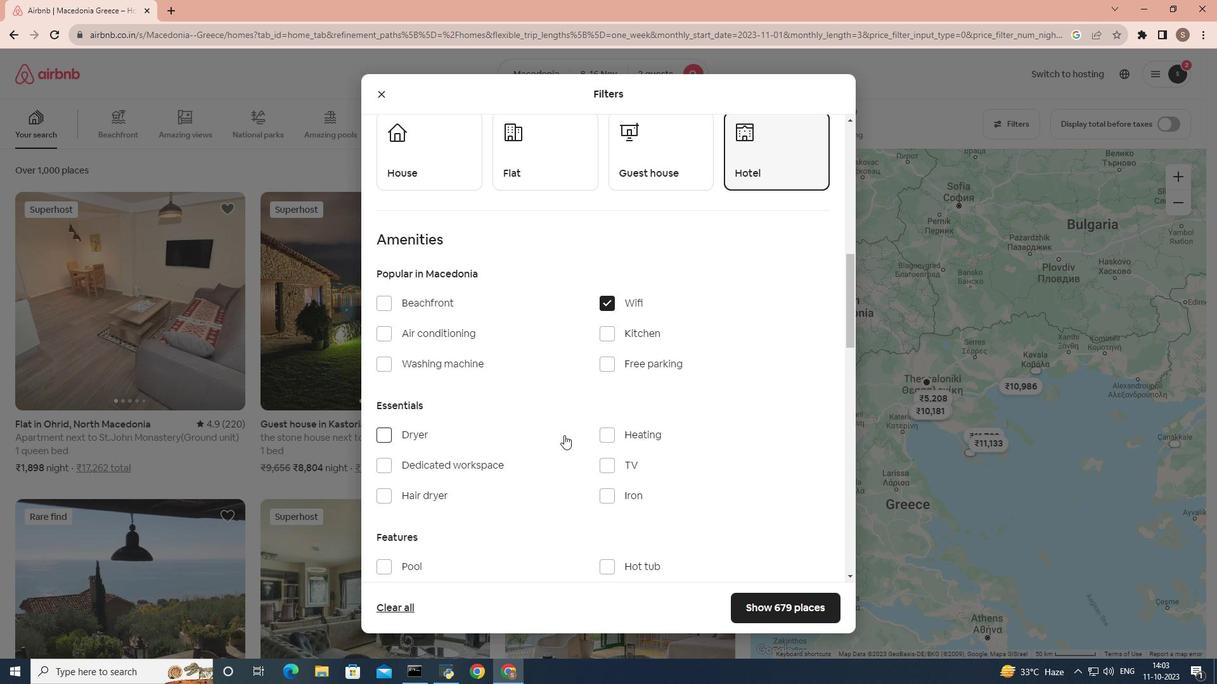 
Action: Mouse scrolled (564, 434) with delta (0, 0)
Screenshot: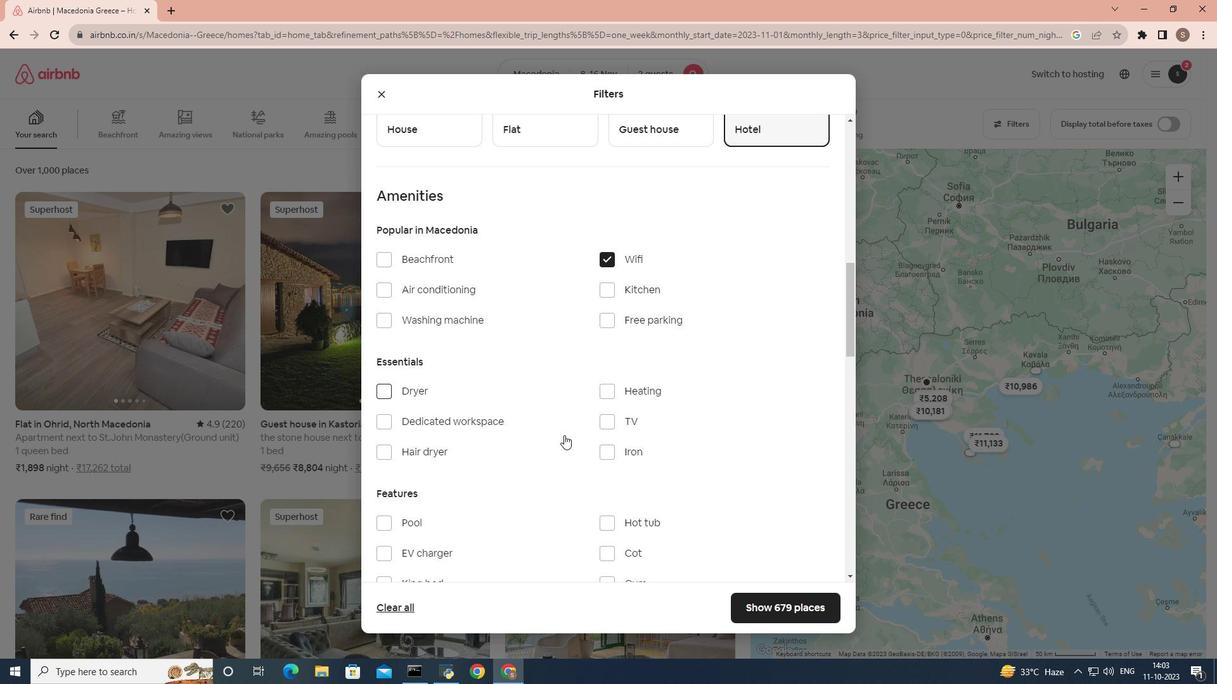 
Action: Mouse moved to (569, 435)
Screenshot: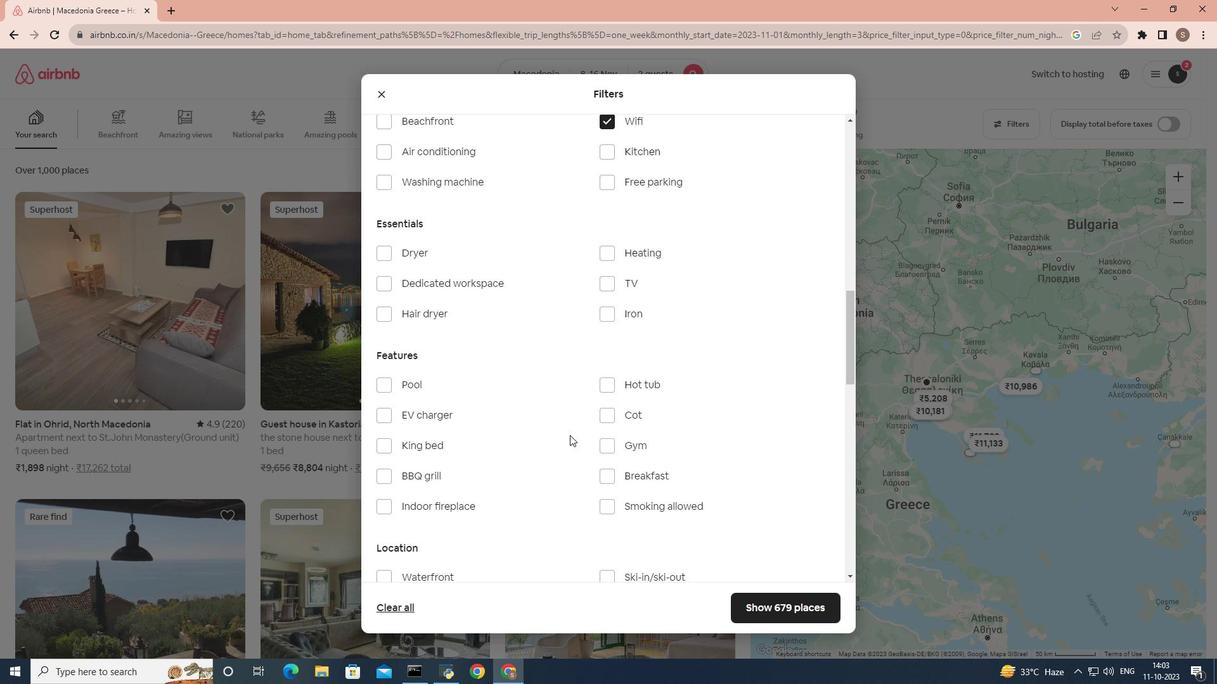 
Action: Mouse scrolled (569, 436) with delta (0, 0)
Screenshot: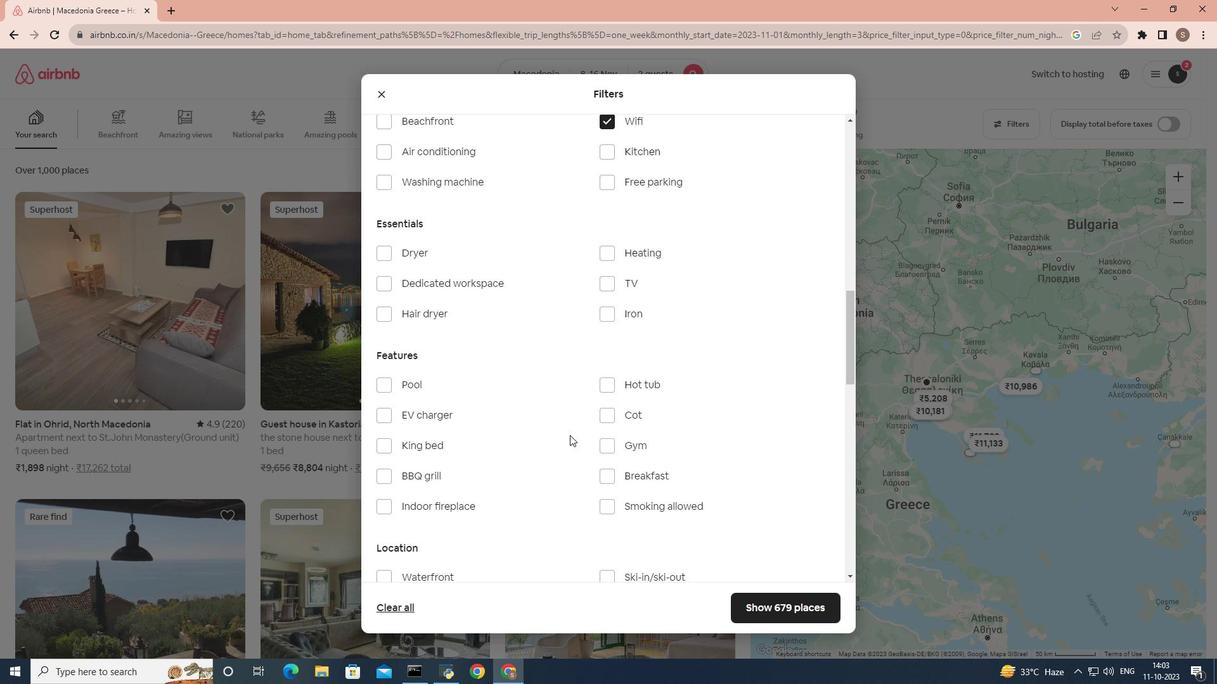 
Action: Mouse moved to (424, 251)
Screenshot: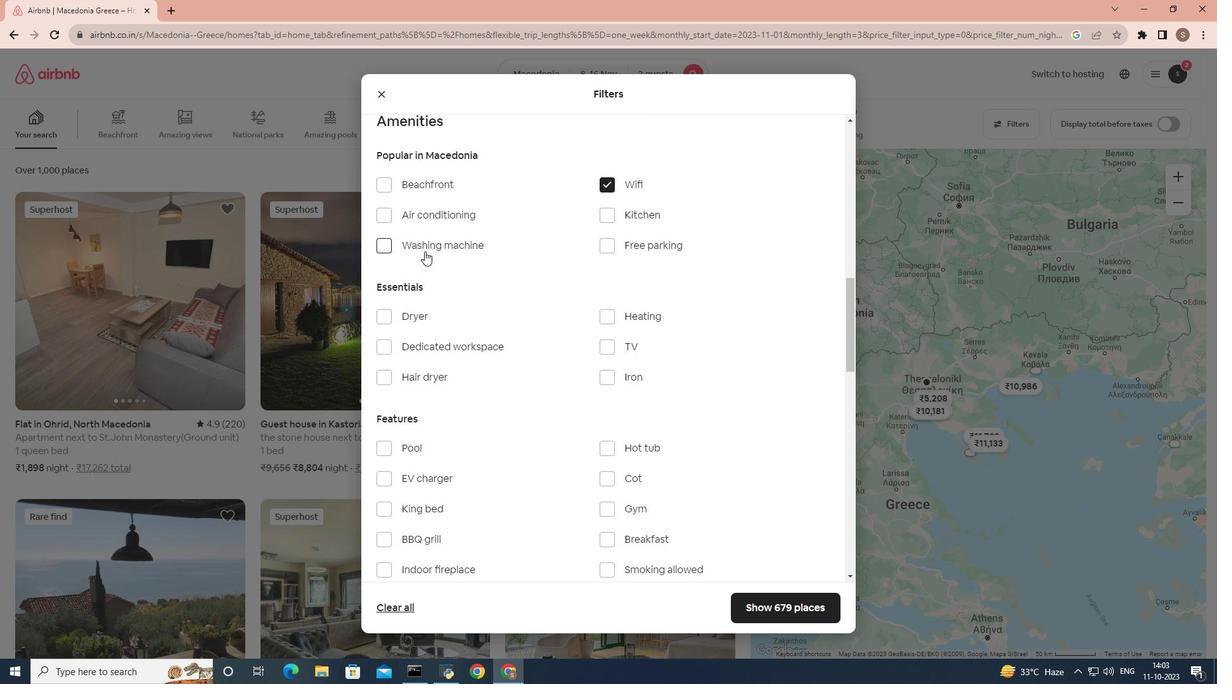 
Action: Mouse pressed left at (424, 251)
Screenshot: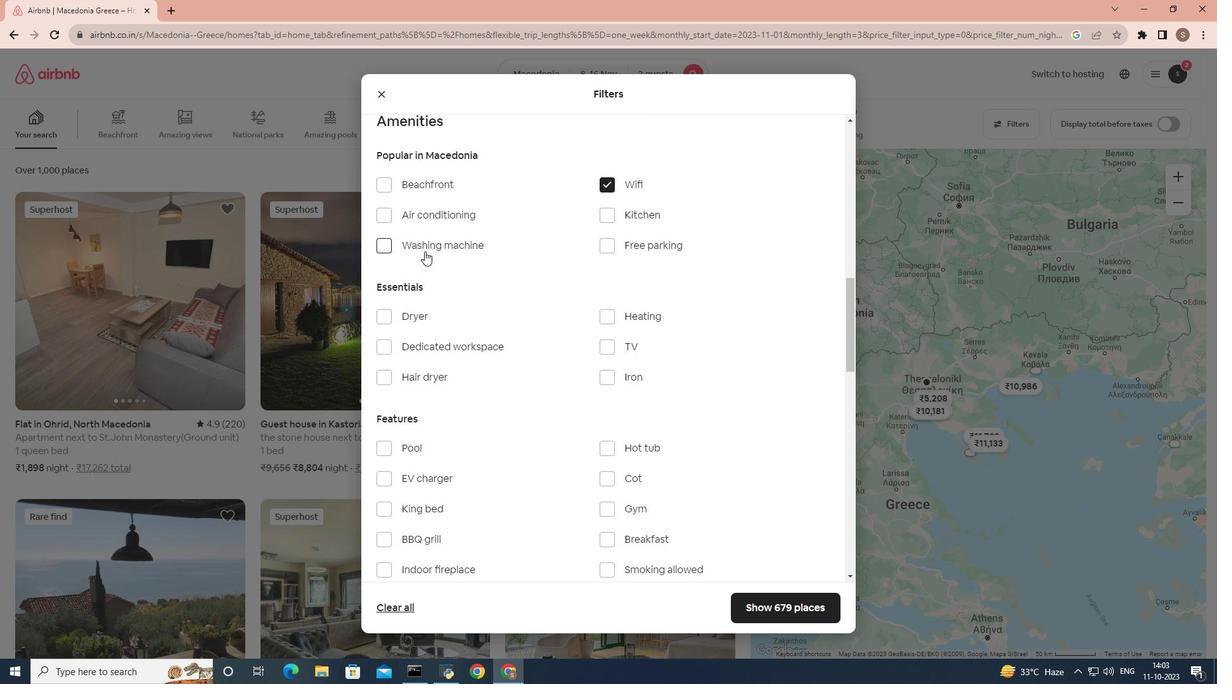 
Action: Mouse moved to (559, 465)
Screenshot: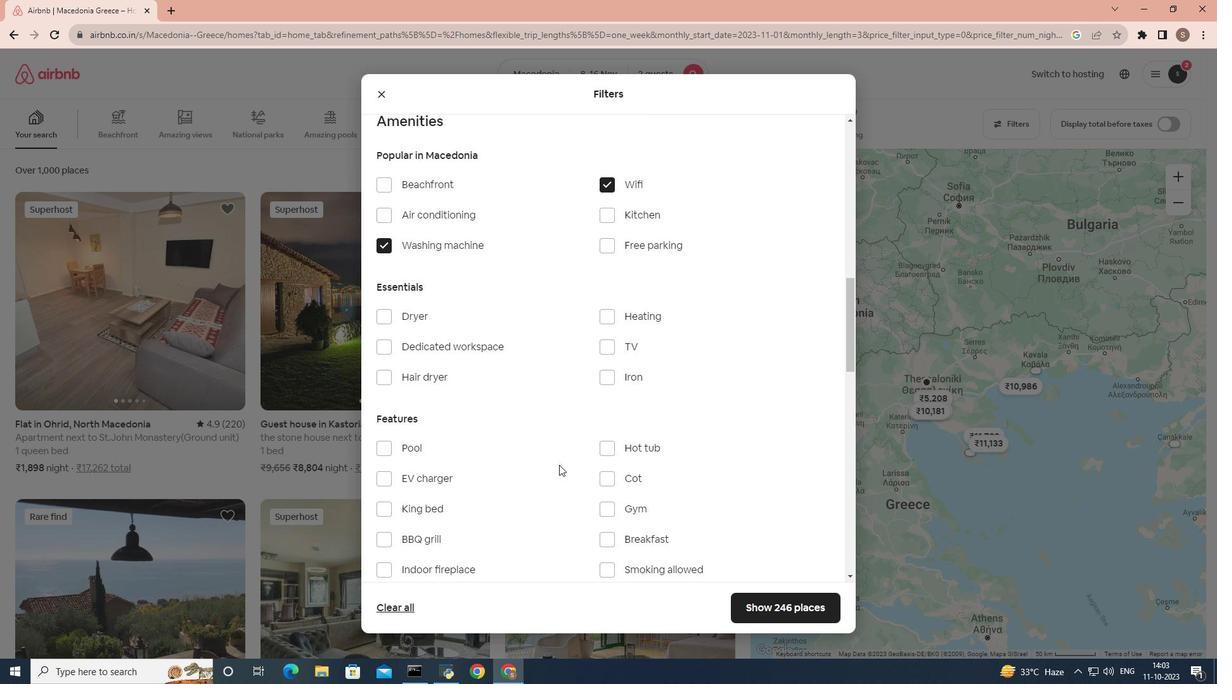 
Action: Mouse scrolled (559, 464) with delta (0, 0)
Screenshot: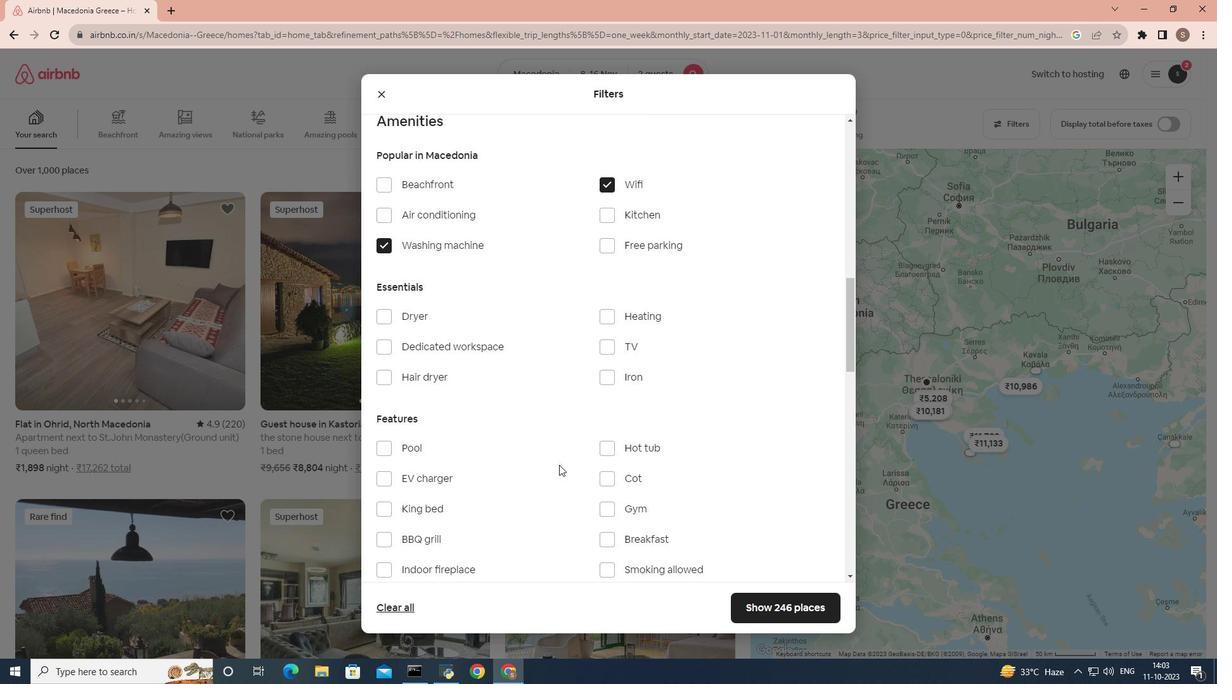 
Action: Mouse scrolled (559, 464) with delta (0, 0)
Screenshot: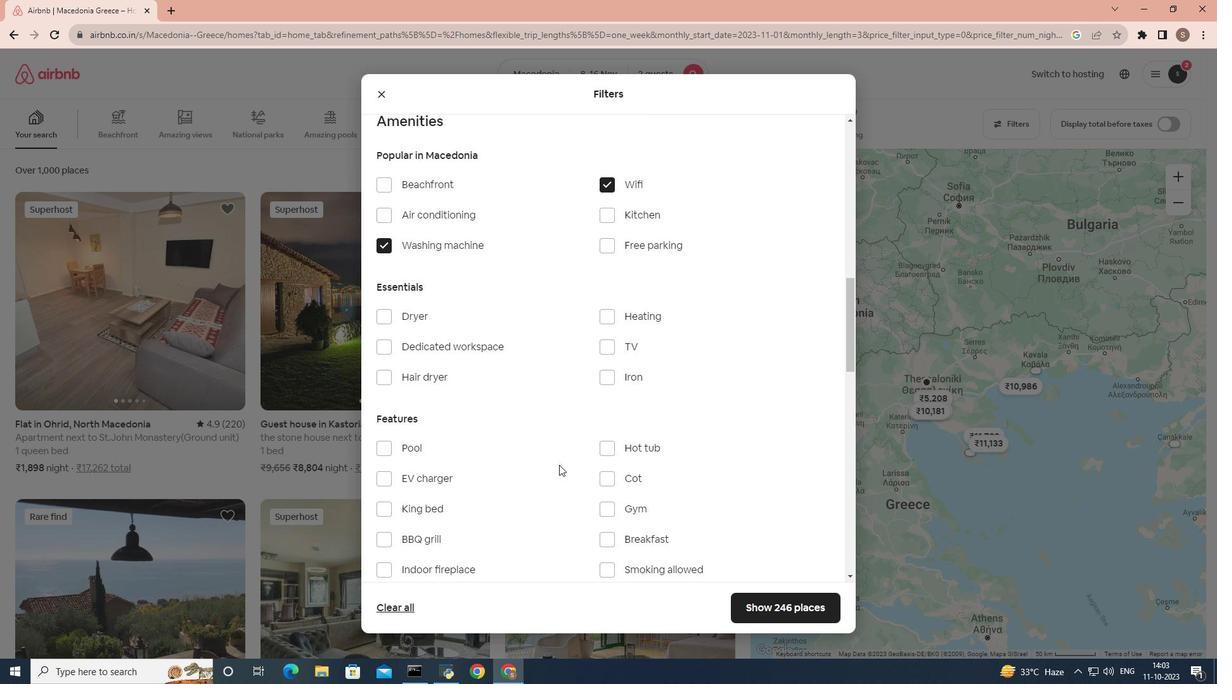 
Action: Mouse scrolled (559, 464) with delta (0, 0)
Screenshot: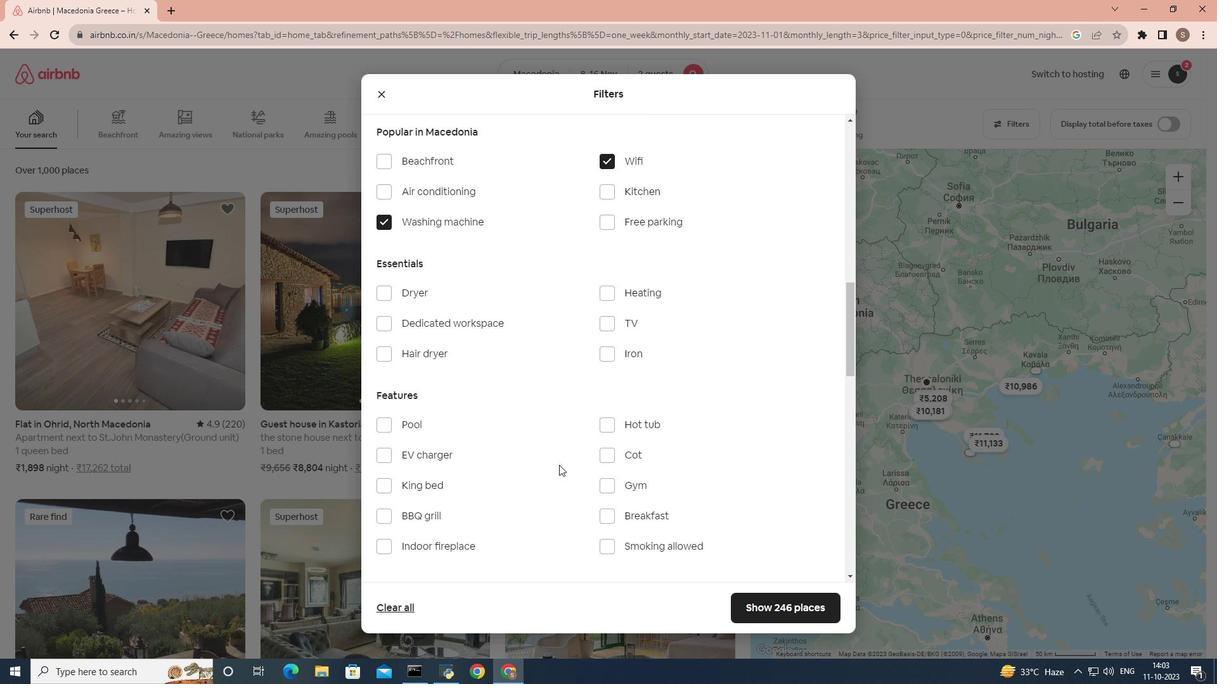 
Action: Mouse scrolled (559, 464) with delta (0, 0)
Screenshot: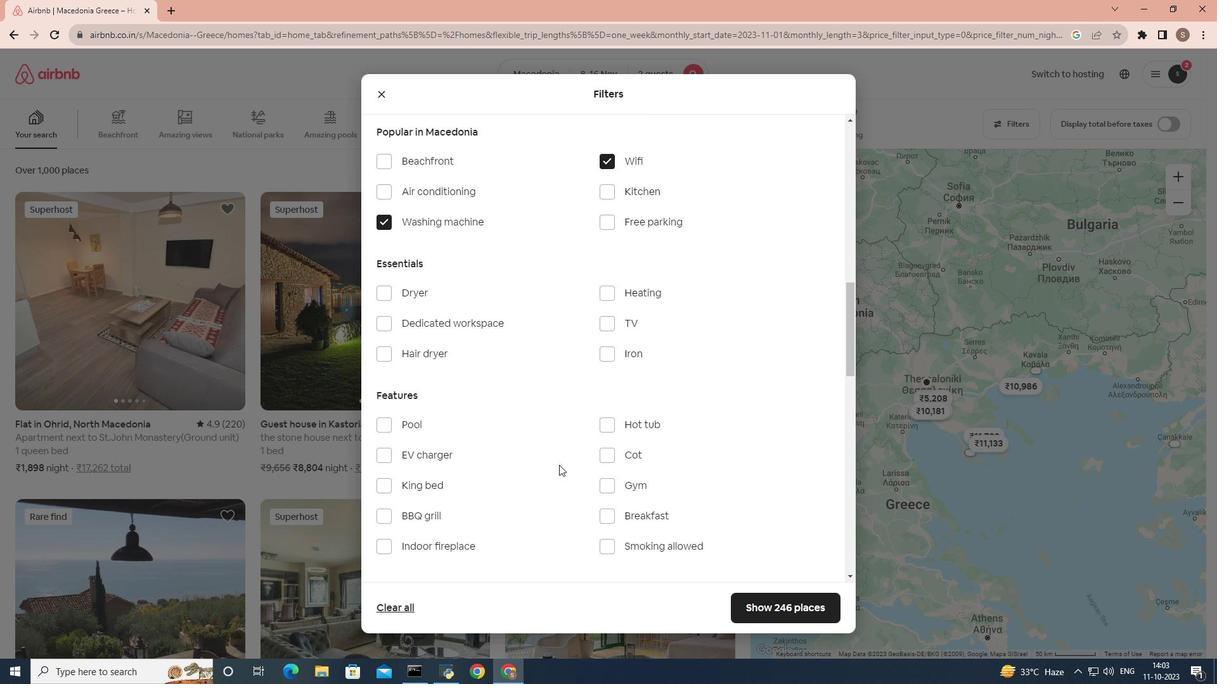 
Action: Mouse scrolled (559, 464) with delta (0, 0)
Screenshot: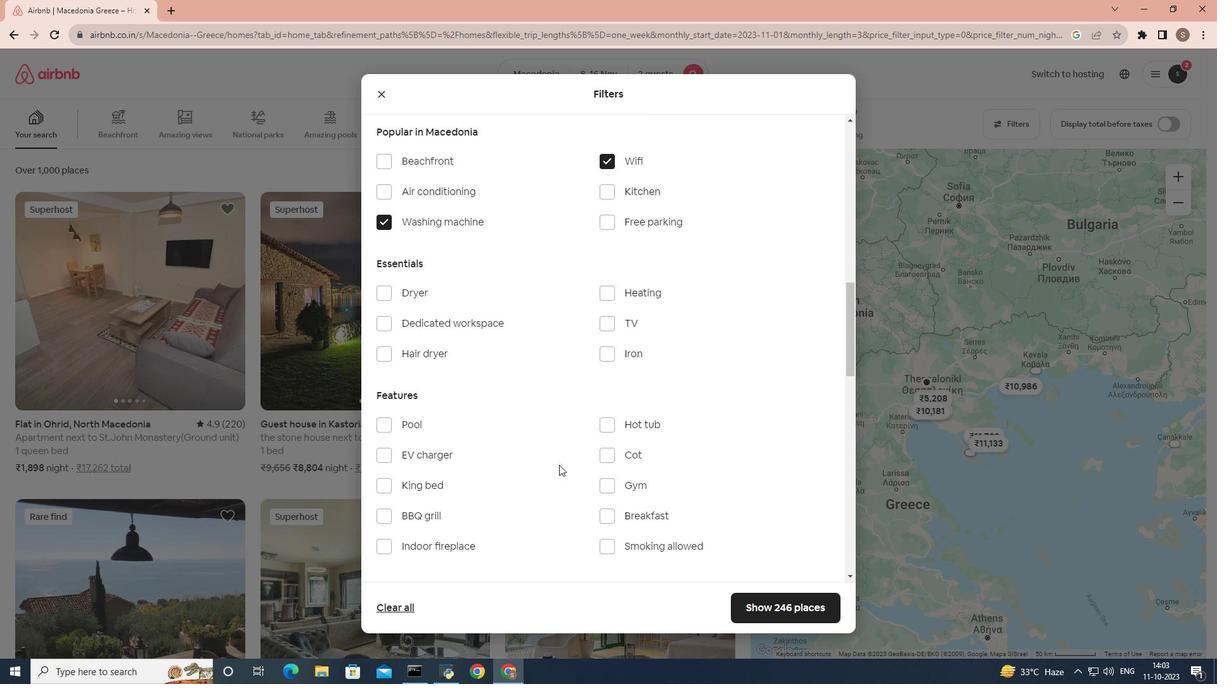 
Action: Mouse scrolled (559, 464) with delta (0, 0)
Screenshot: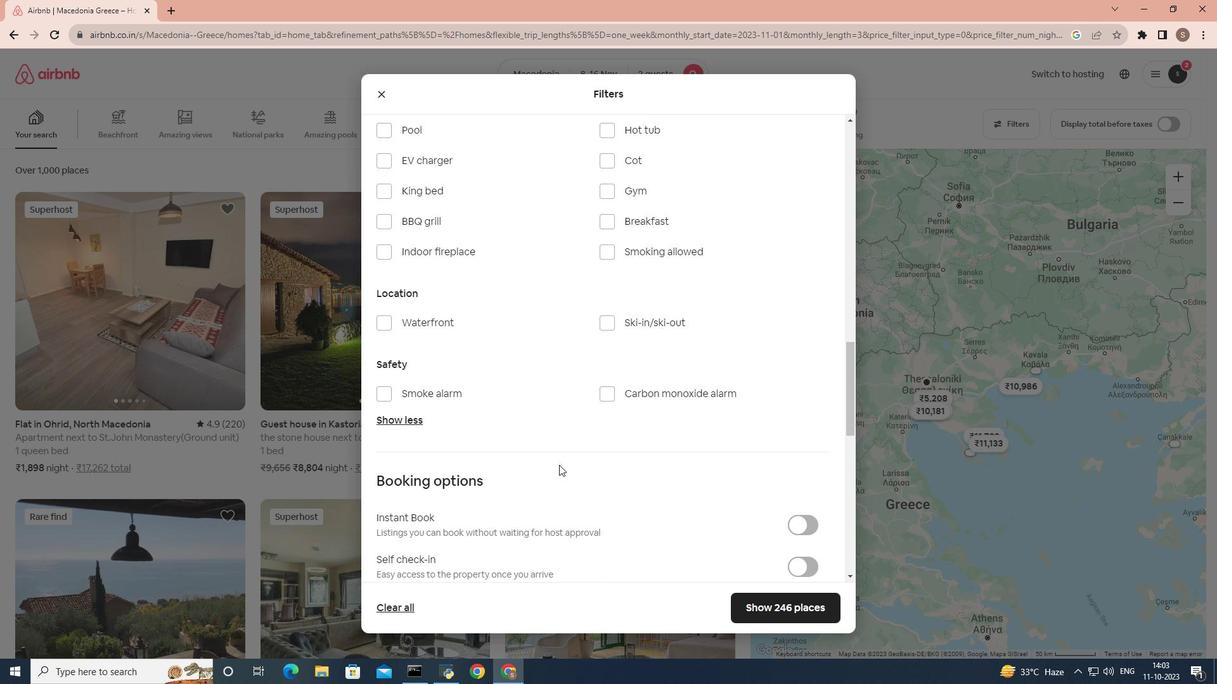 
Action: Mouse scrolled (559, 464) with delta (0, 0)
Screenshot: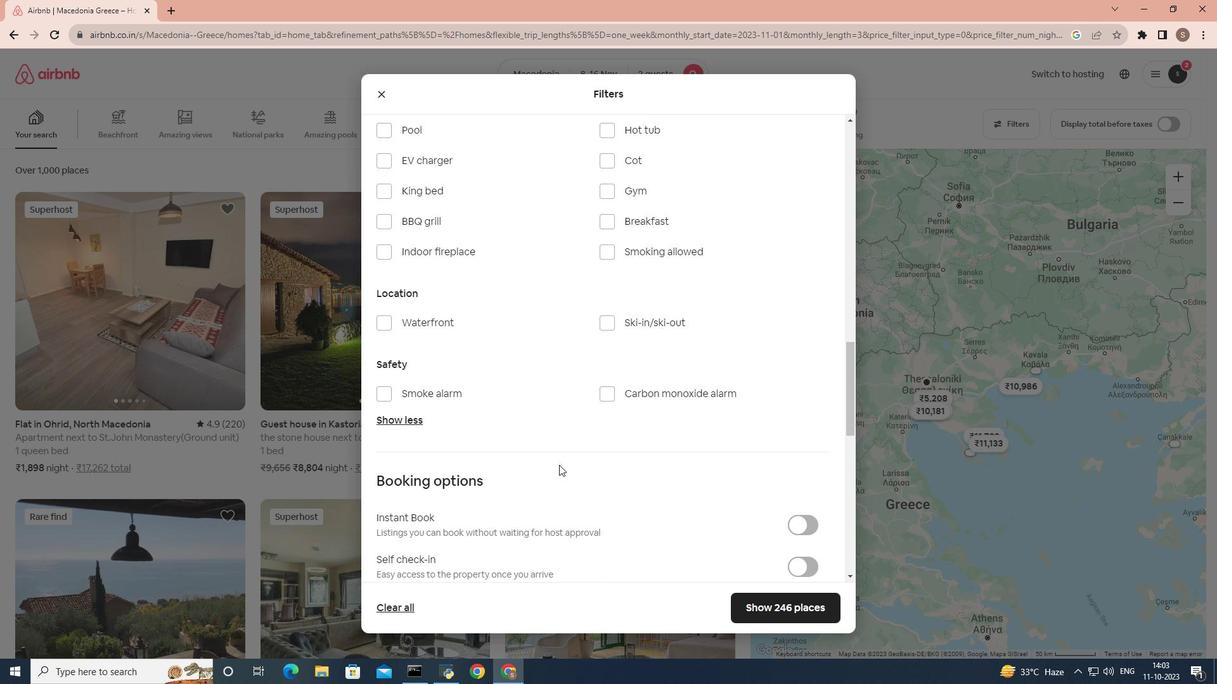 
Action: Mouse scrolled (559, 464) with delta (0, 0)
Screenshot: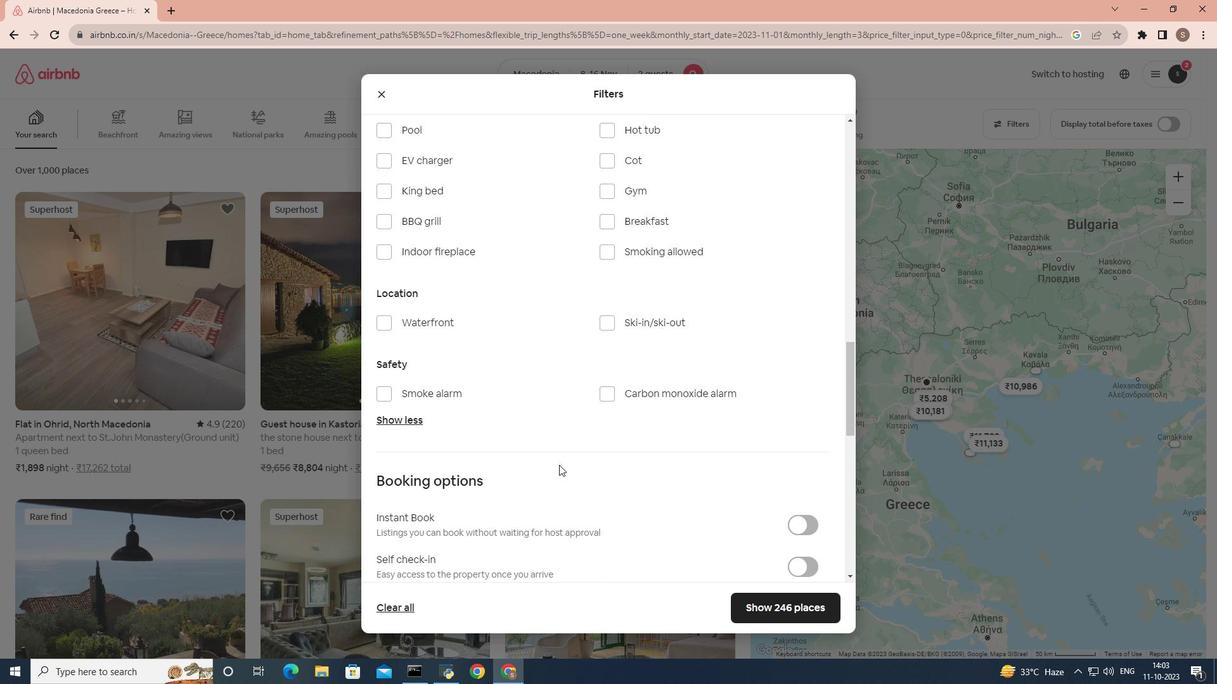 
Action: Mouse scrolled (559, 464) with delta (0, 0)
Screenshot: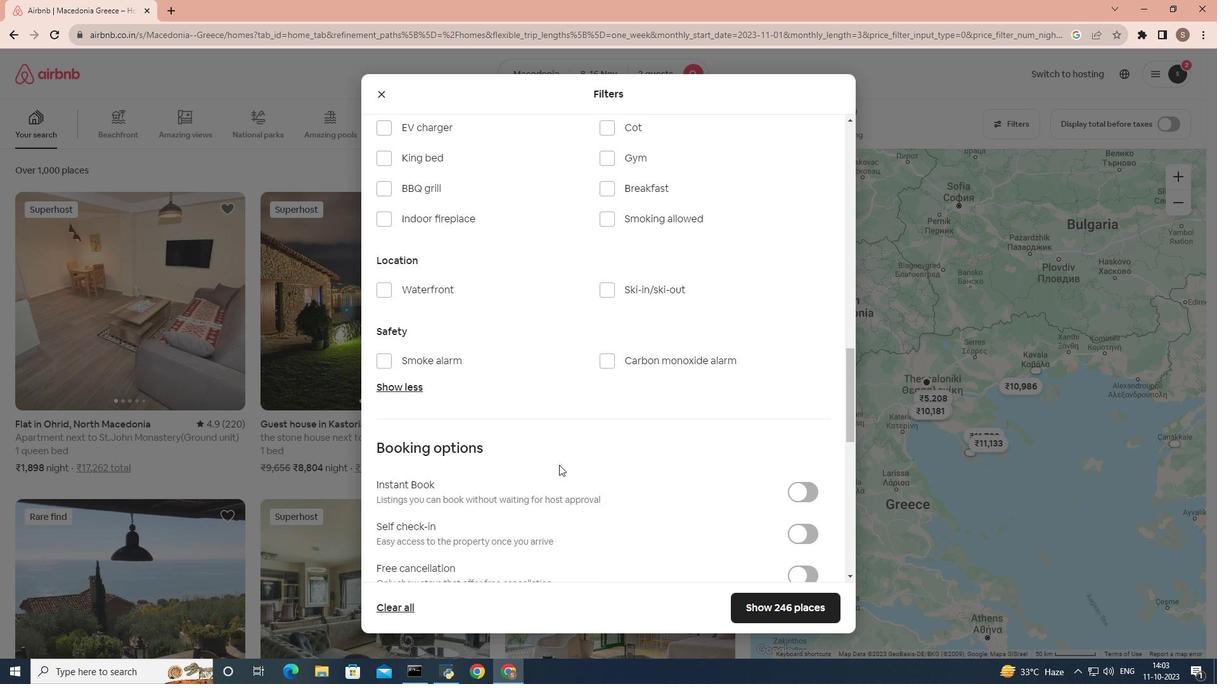 
Action: Mouse scrolled (559, 464) with delta (0, 0)
Screenshot: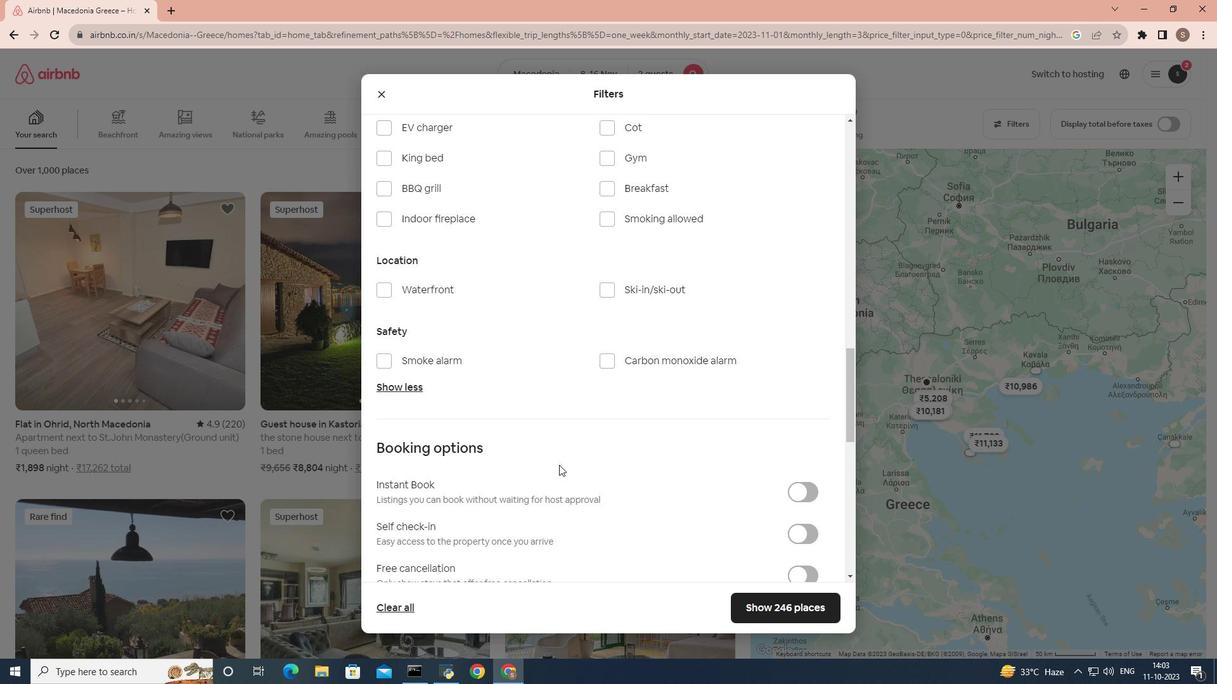 
Action: Mouse scrolled (559, 464) with delta (0, 0)
Screenshot: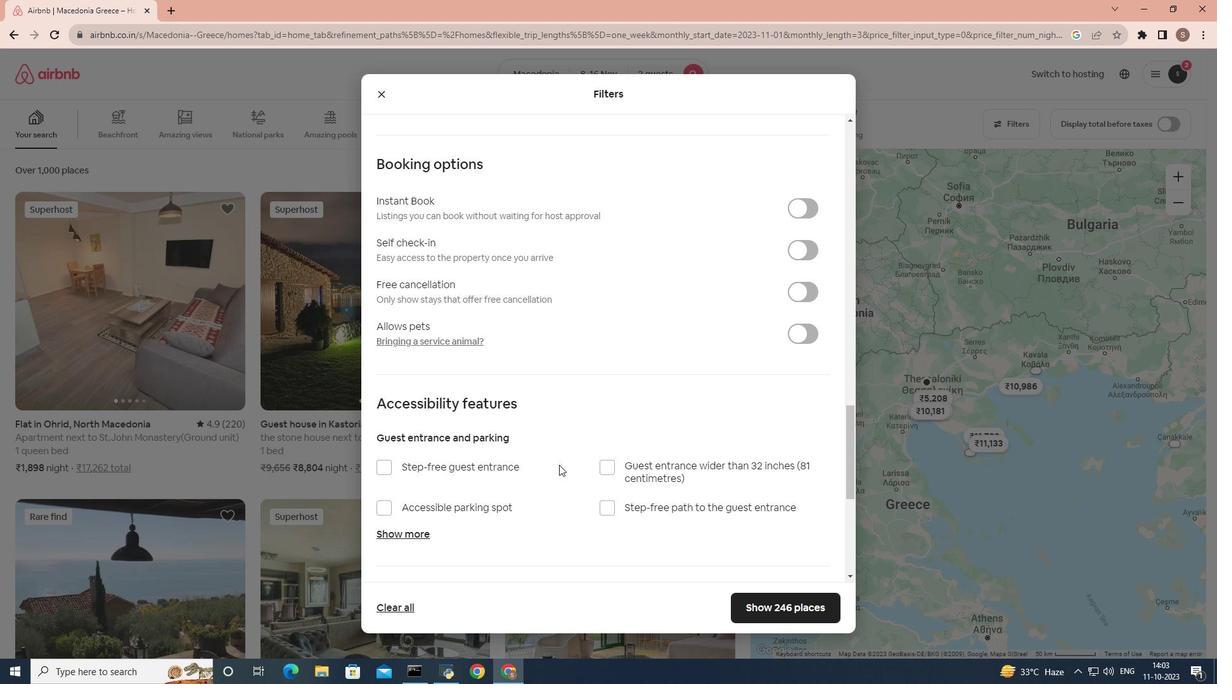 
Action: Mouse scrolled (559, 464) with delta (0, 0)
Screenshot: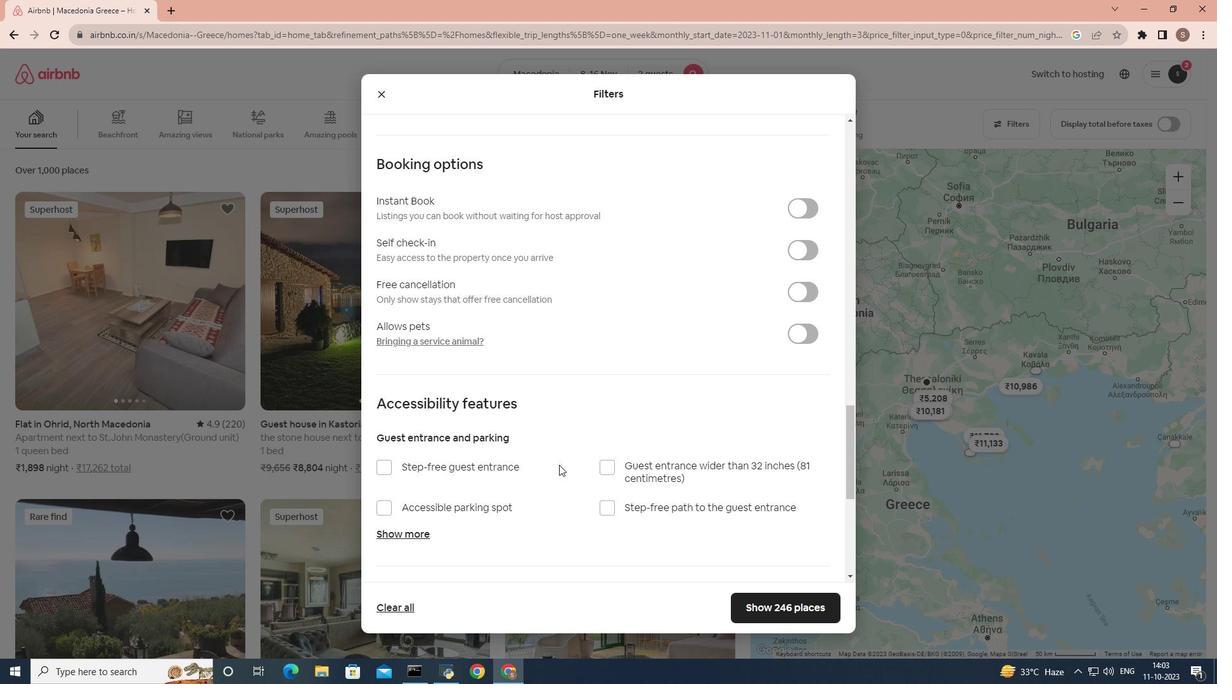 
Action: Mouse scrolled (559, 464) with delta (0, 0)
Screenshot: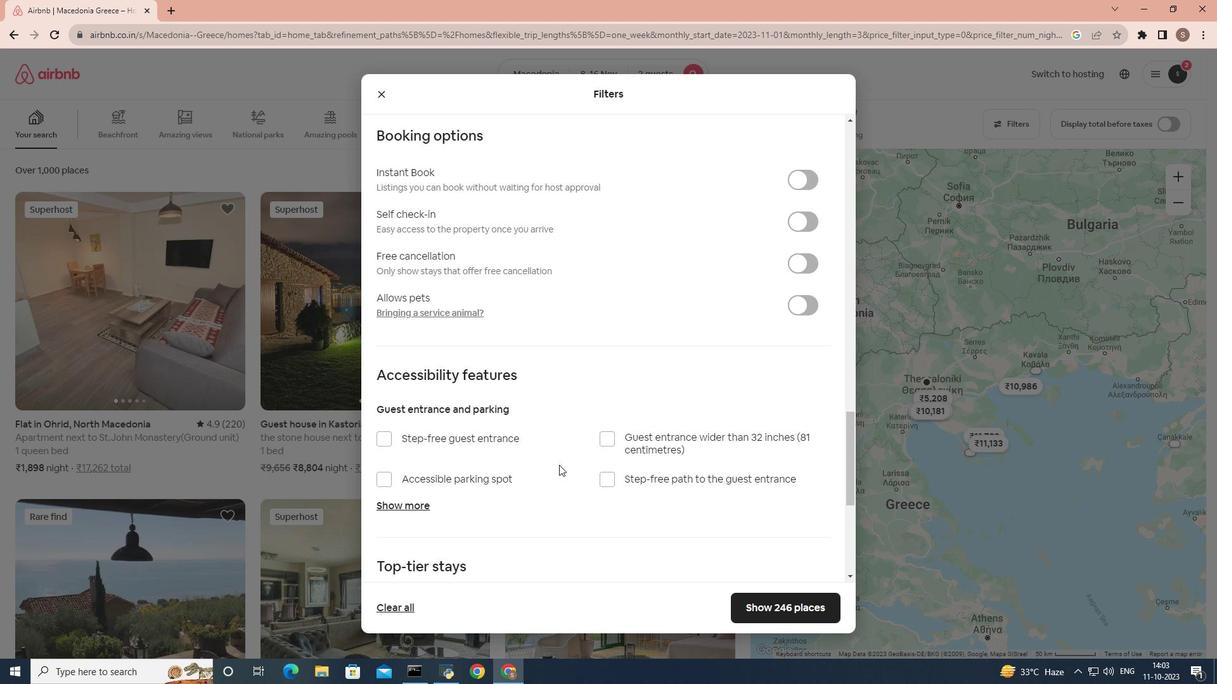 
Action: Mouse scrolled (559, 464) with delta (0, 0)
Screenshot: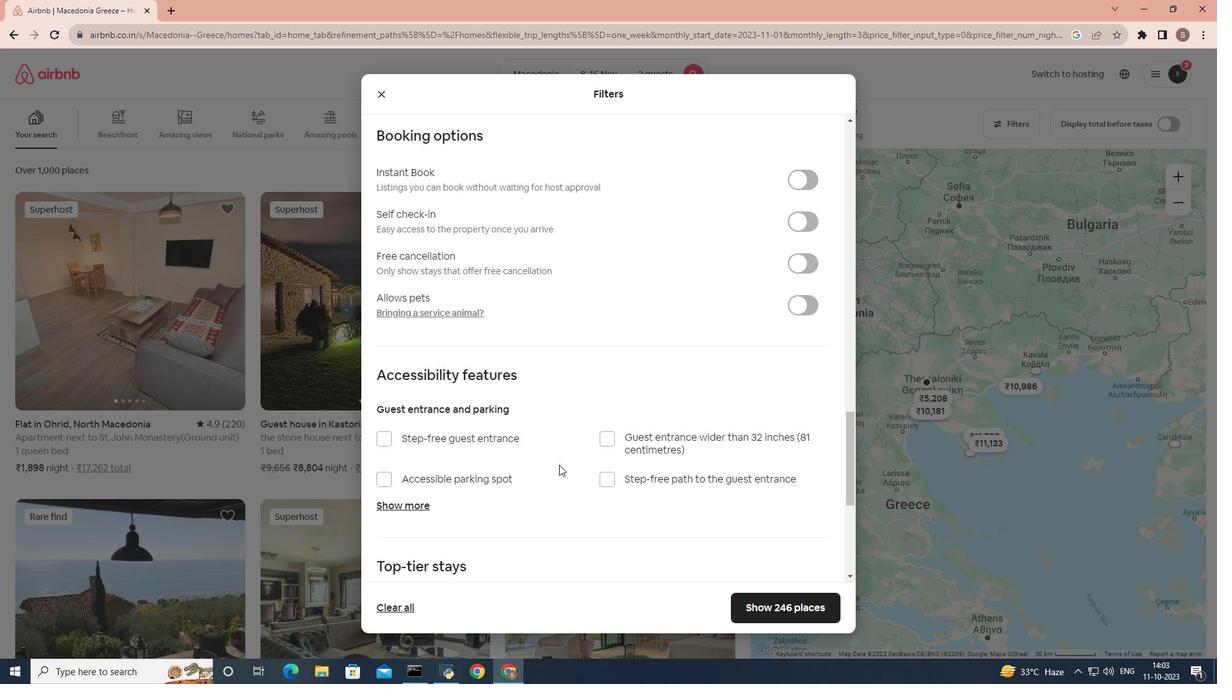 
Action: Mouse scrolled (559, 464) with delta (0, 0)
Screenshot: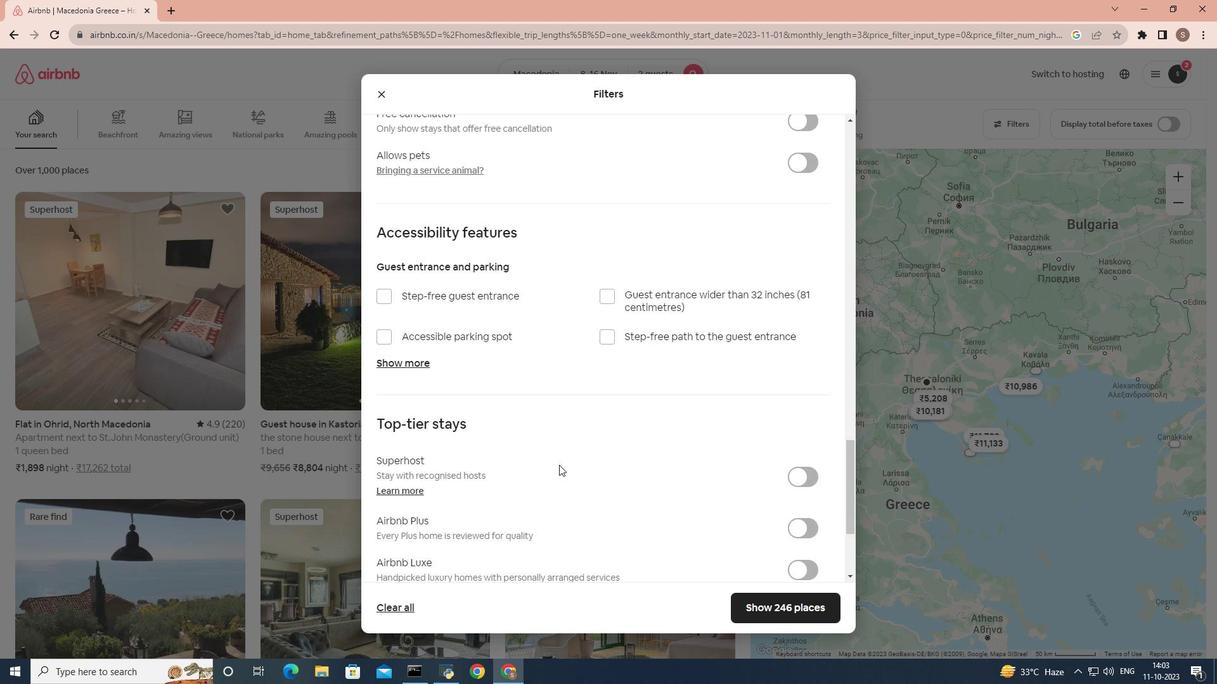 
Action: Mouse scrolled (559, 464) with delta (0, 0)
Screenshot: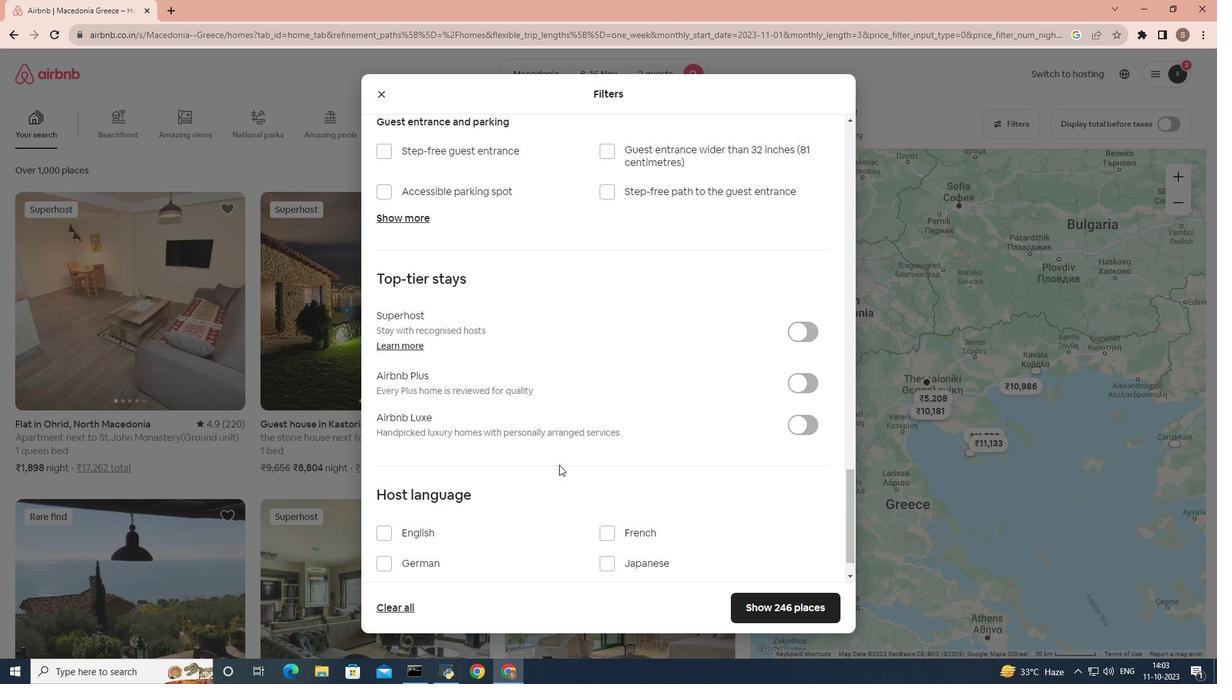 
Action: Mouse scrolled (559, 464) with delta (0, 0)
Screenshot: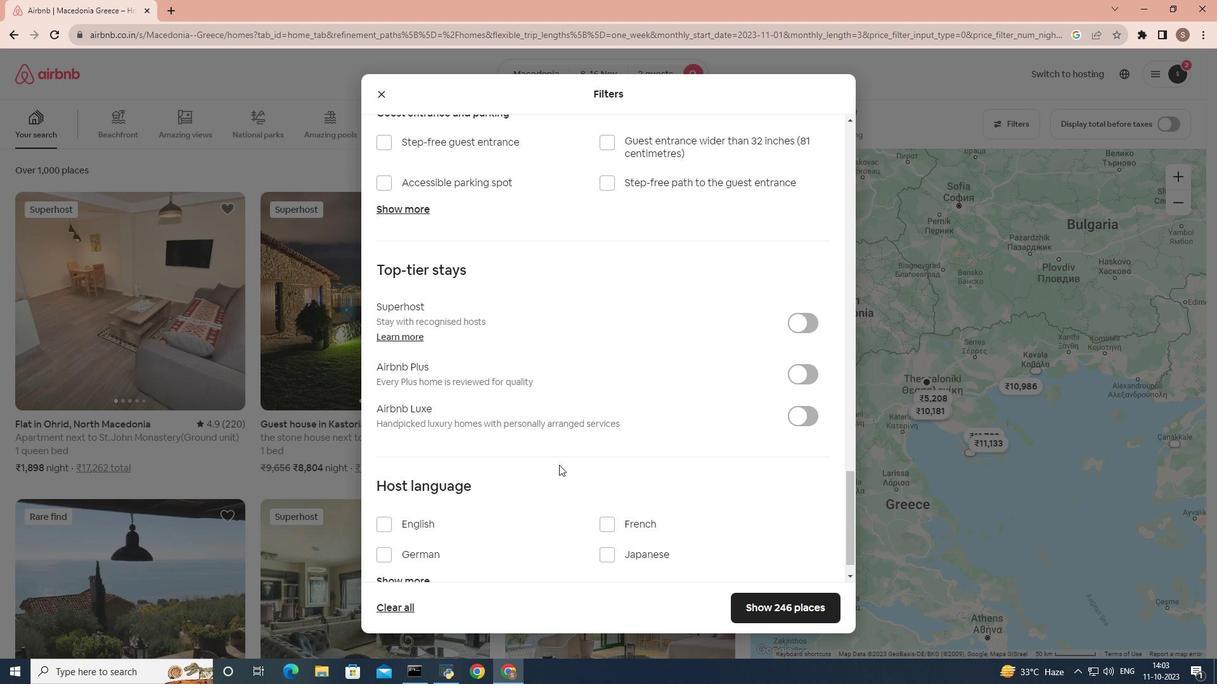 
Action: Mouse scrolled (559, 464) with delta (0, 0)
Screenshot: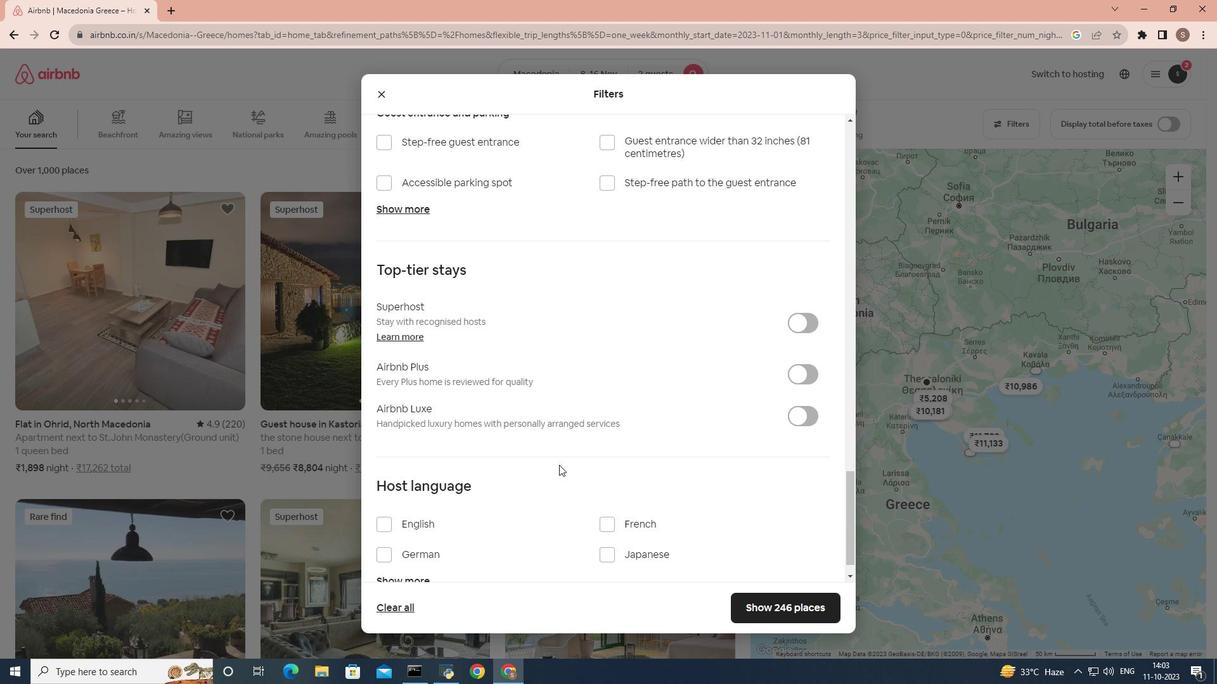 
Action: Mouse moved to (566, 327)
Screenshot: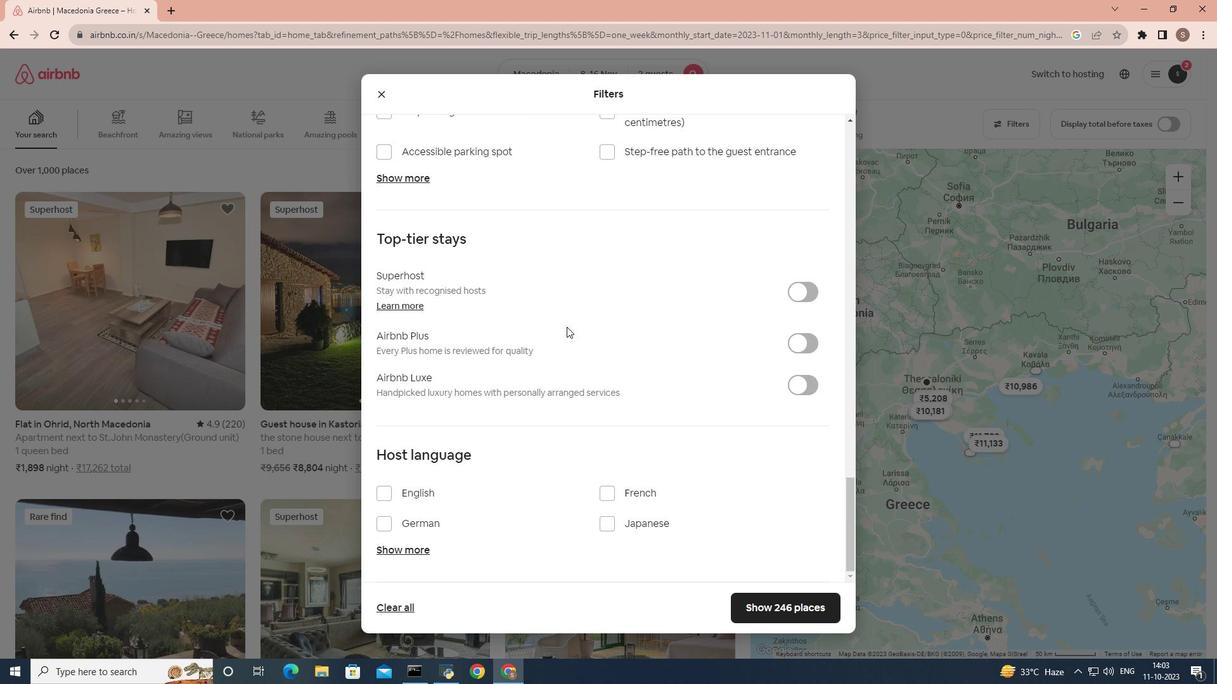
Action: Mouse scrolled (566, 327) with delta (0, 0)
Screenshot: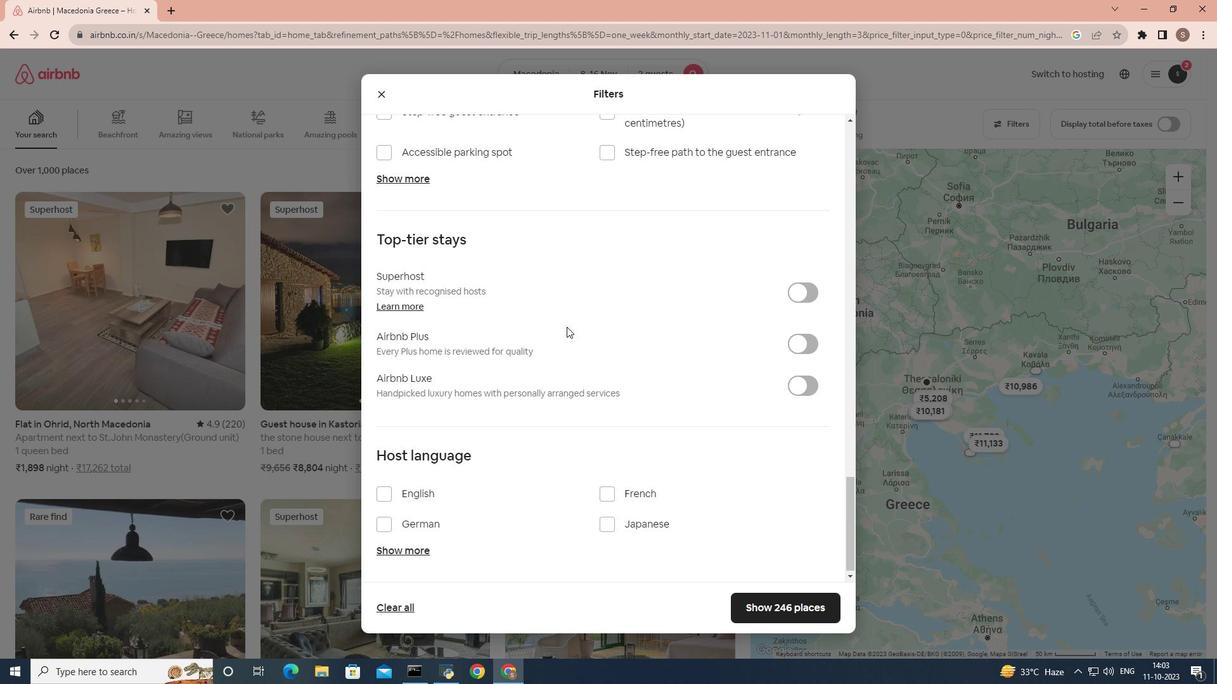 
Action: Mouse scrolled (566, 327) with delta (0, 0)
Screenshot: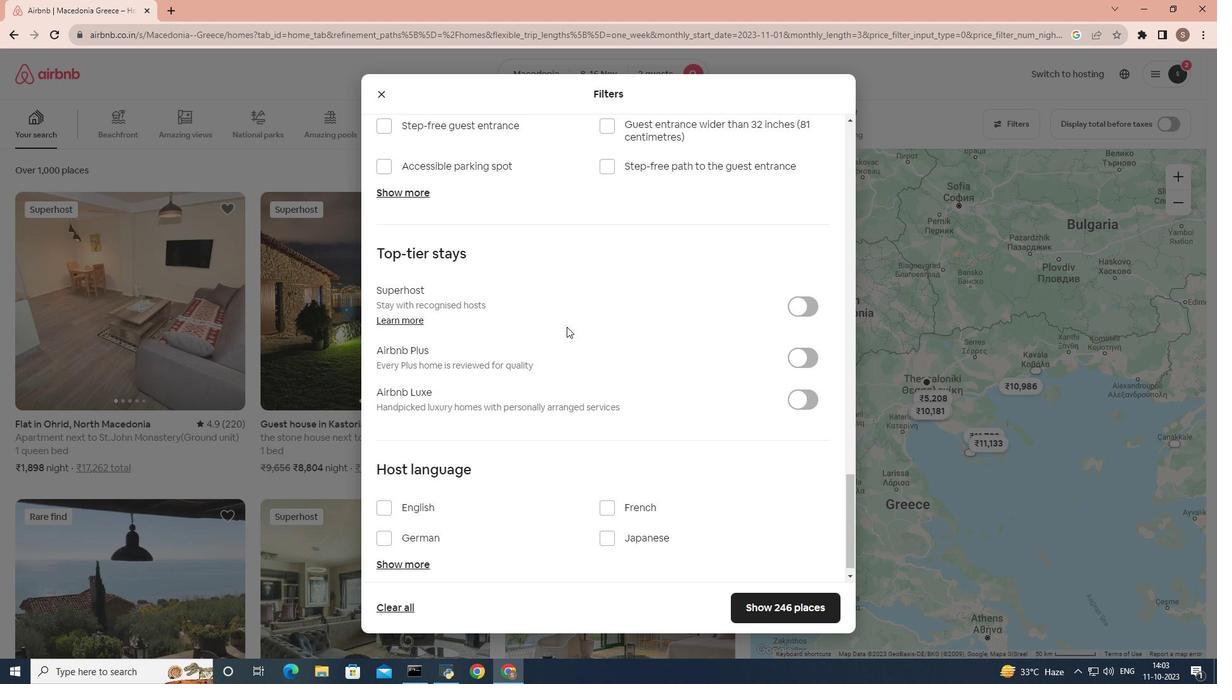 
Action: Mouse moved to (569, 324)
Screenshot: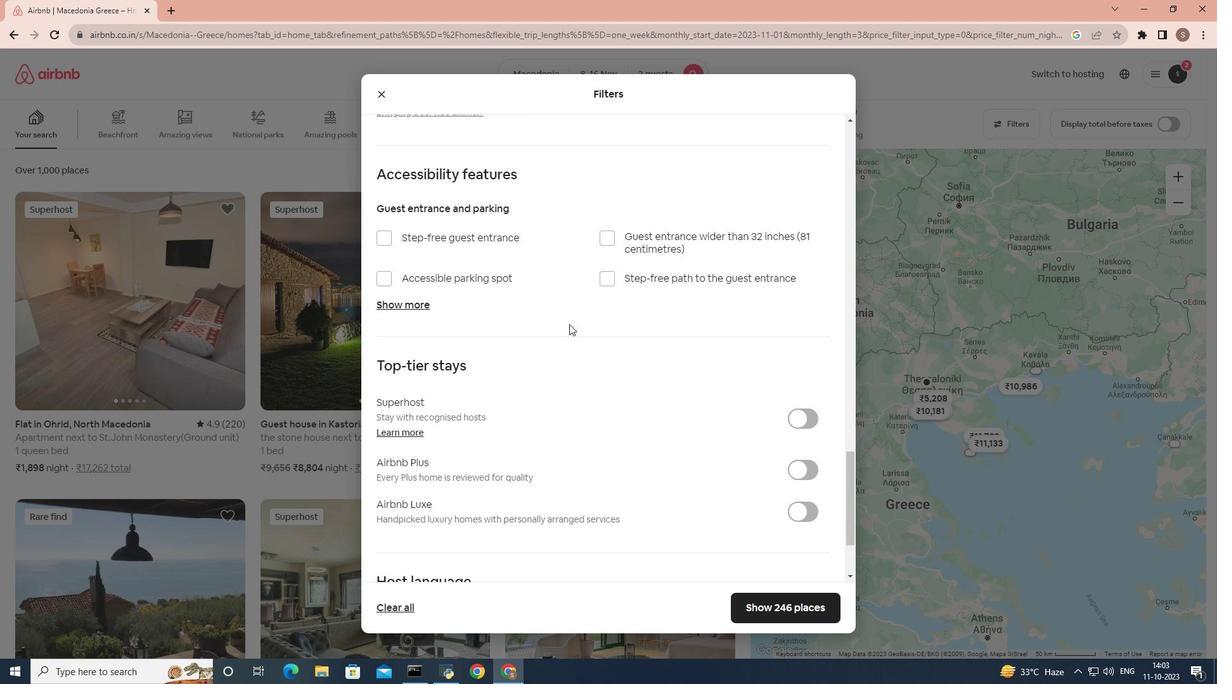 
Action: Mouse scrolled (569, 325) with delta (0, 0)
Screenshot: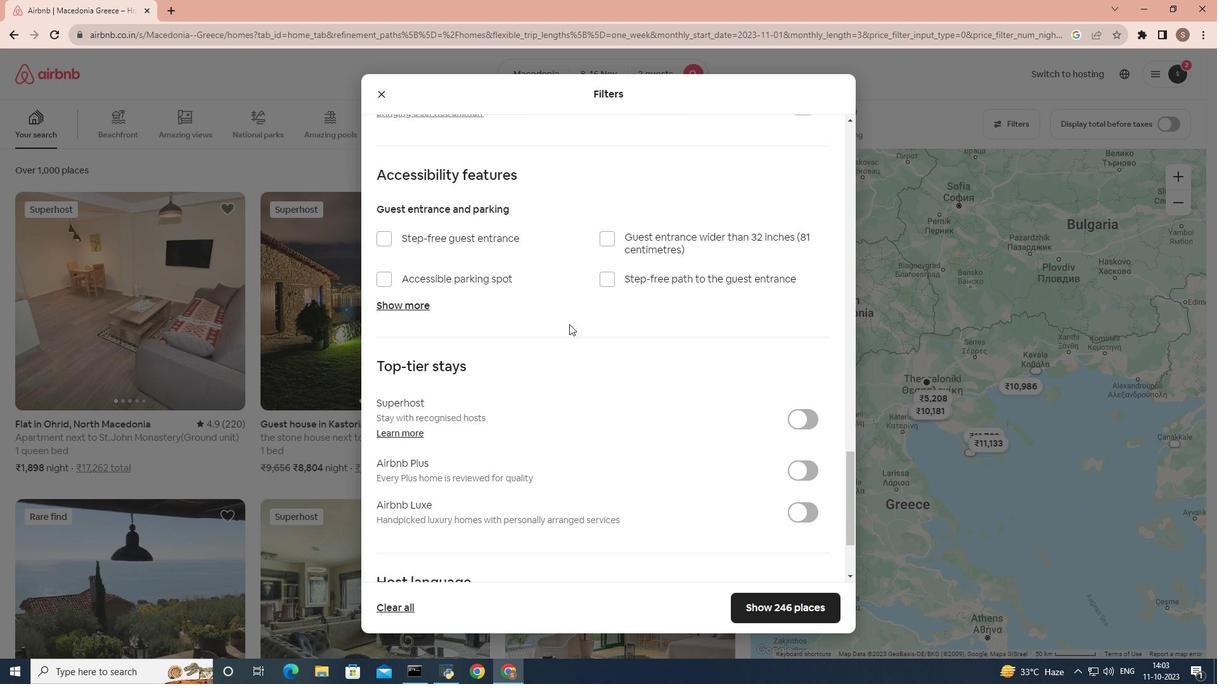 
Action: Mouse scrolled (569, 325) with delta (0, 0)
Screenshot: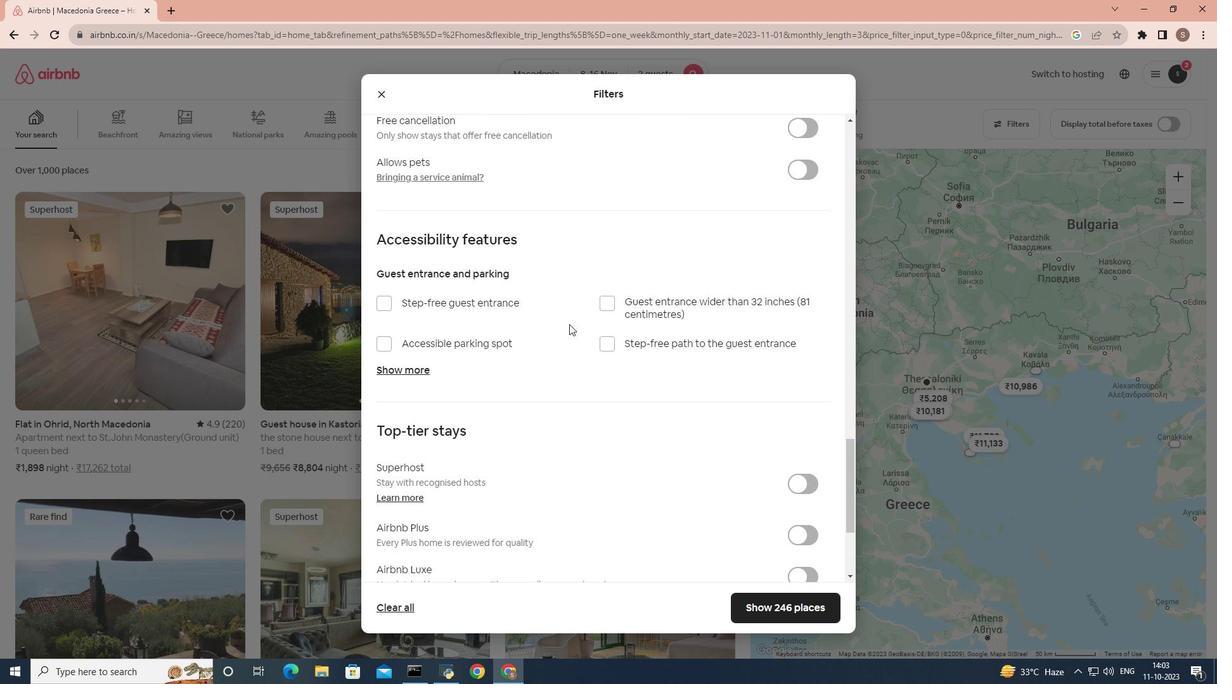 
Action: Mouse scrolled (569, 325) with delta (0, 0)
Screenshot: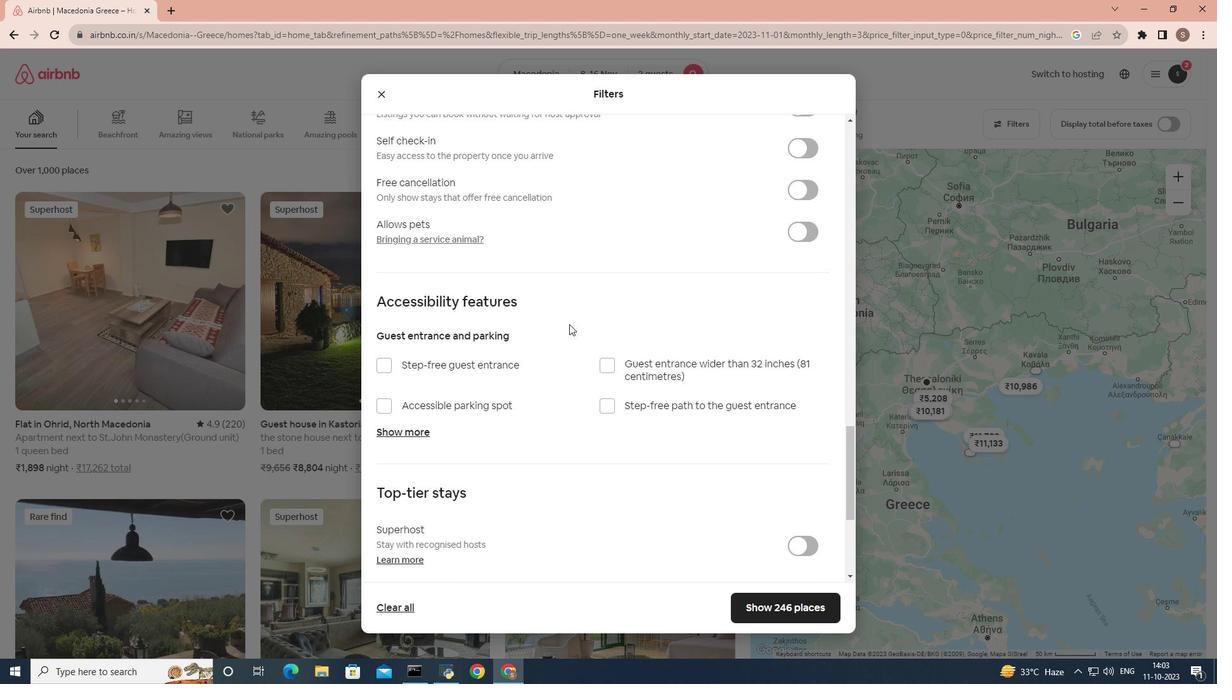 
Action: Mouse scrolled (569, 325) with delta (0, 0)
Screenshot: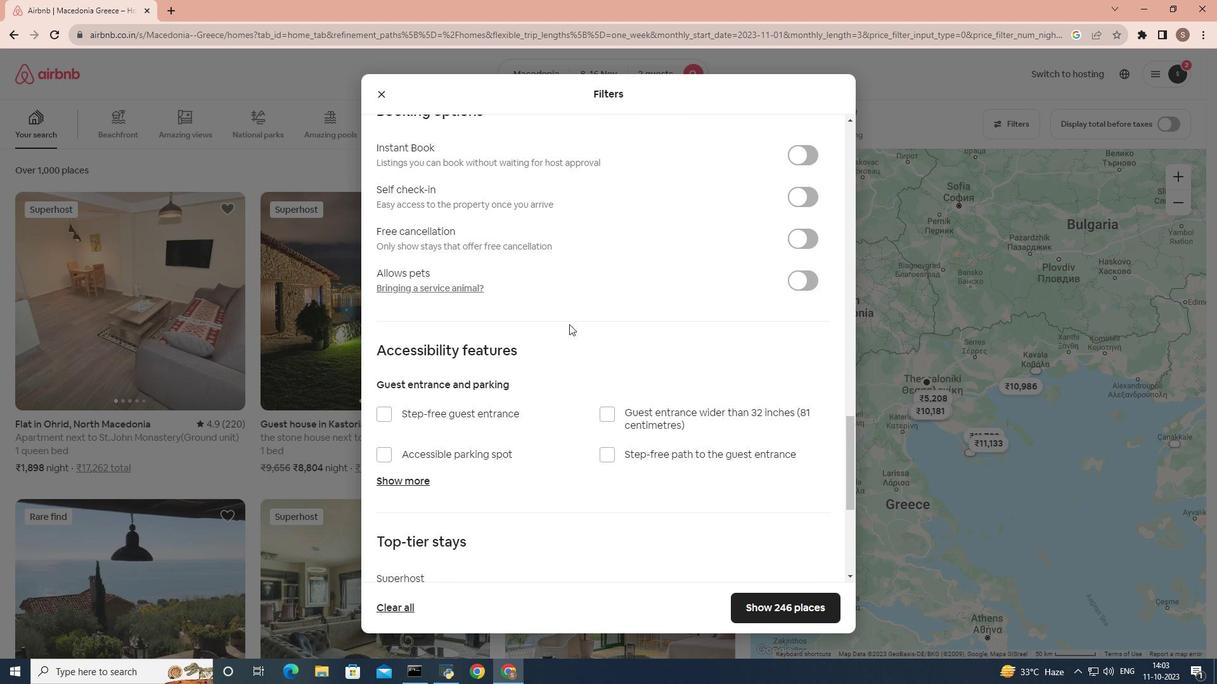 
Action: Mouse moved to (805, 268)
Screenshot: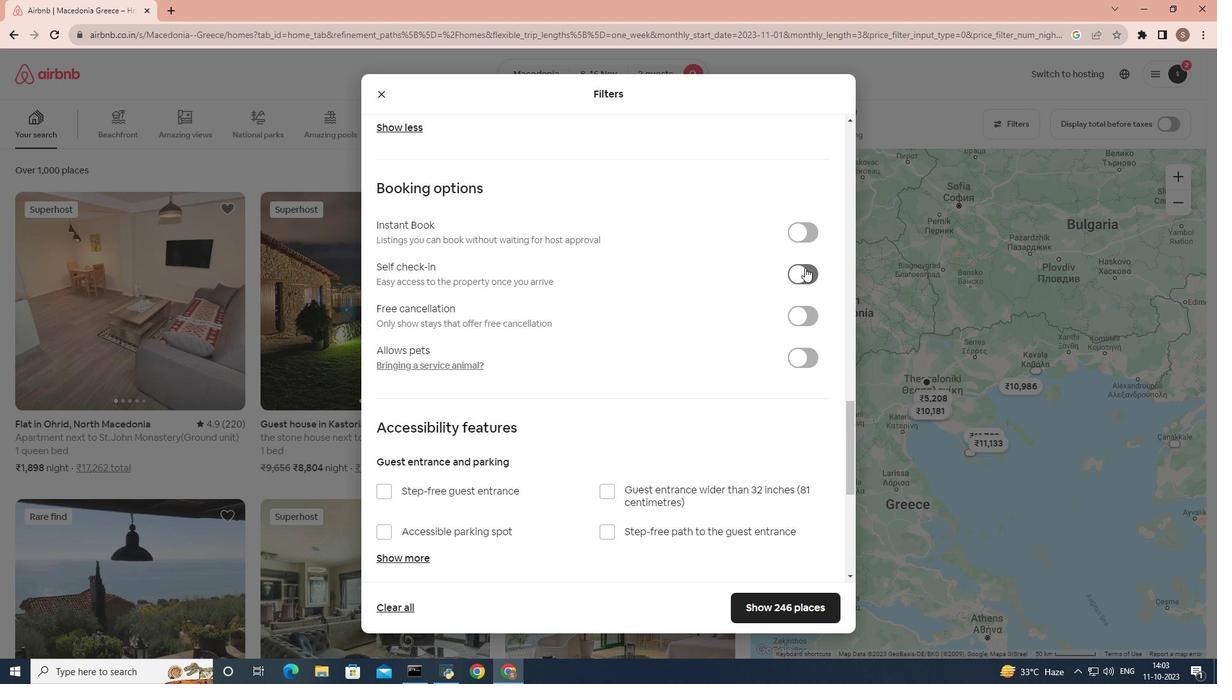 
Action: Mouse pressed left at (805, 268)
Screenshot: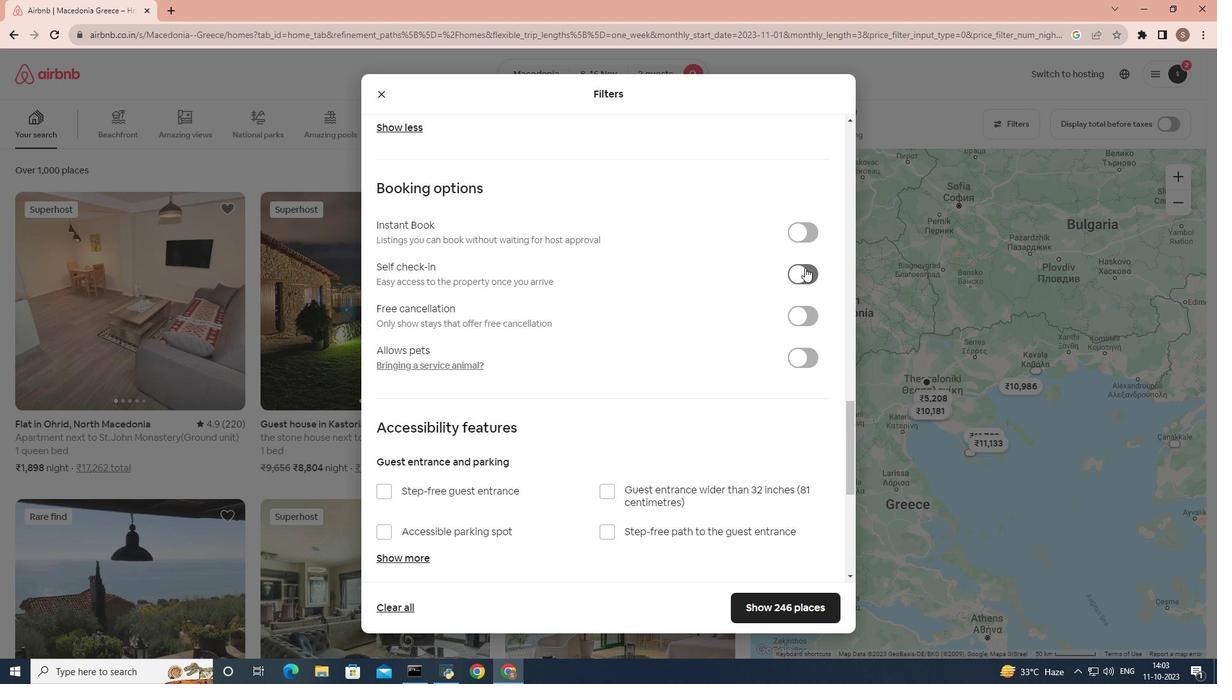
Action: Mouse moved to (775, 607)
Screenshot: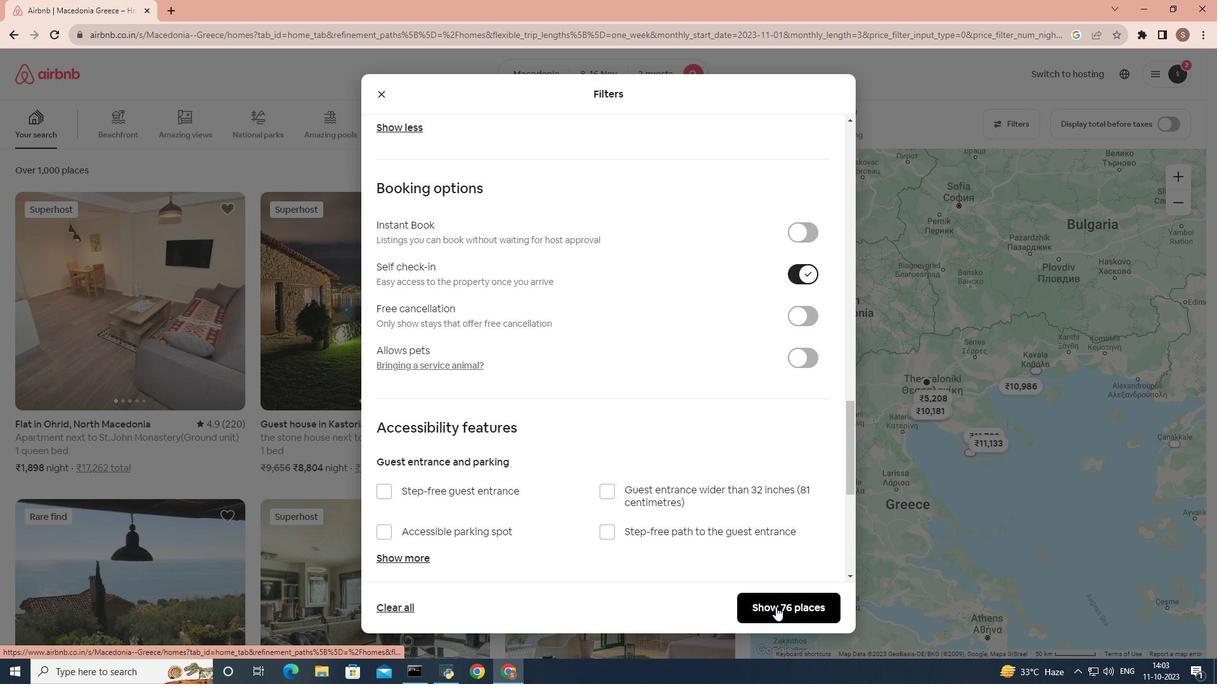 
Action: Mouse pressed left at (775, 607)
Screenshot: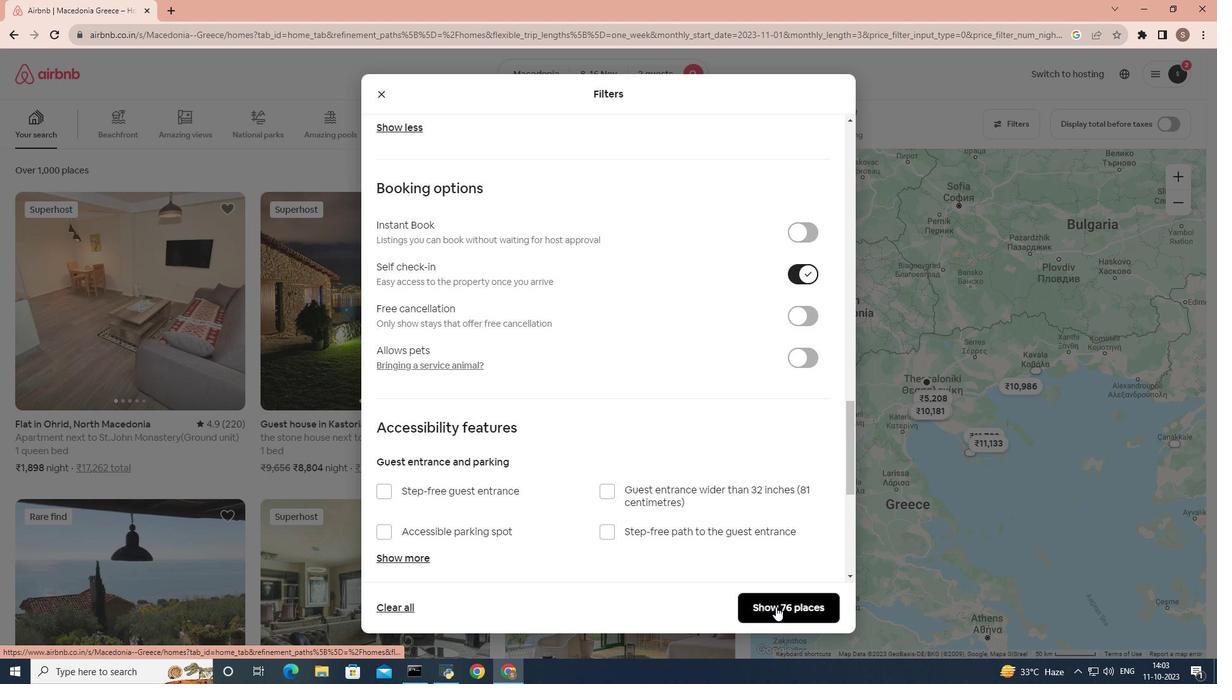 
Action: Mouse moved to (336, 386)
Screenshot: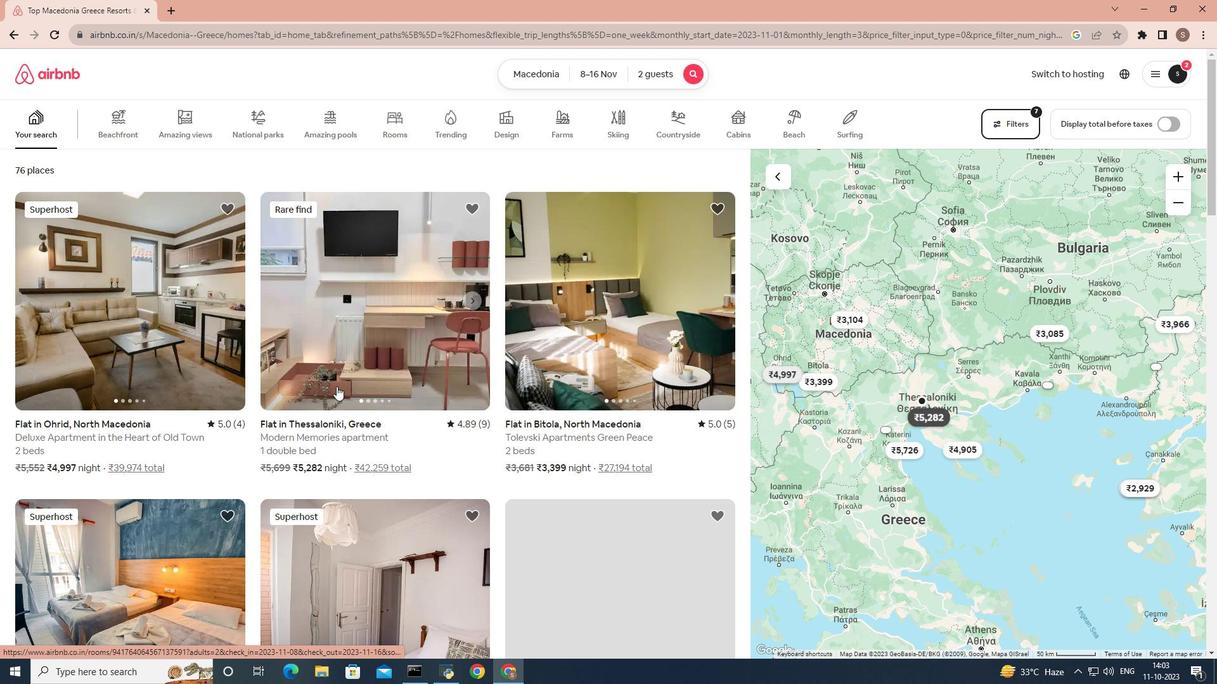 
Action: Mouse scrolled (336, 386) with delta (0, 0)
Screenshot: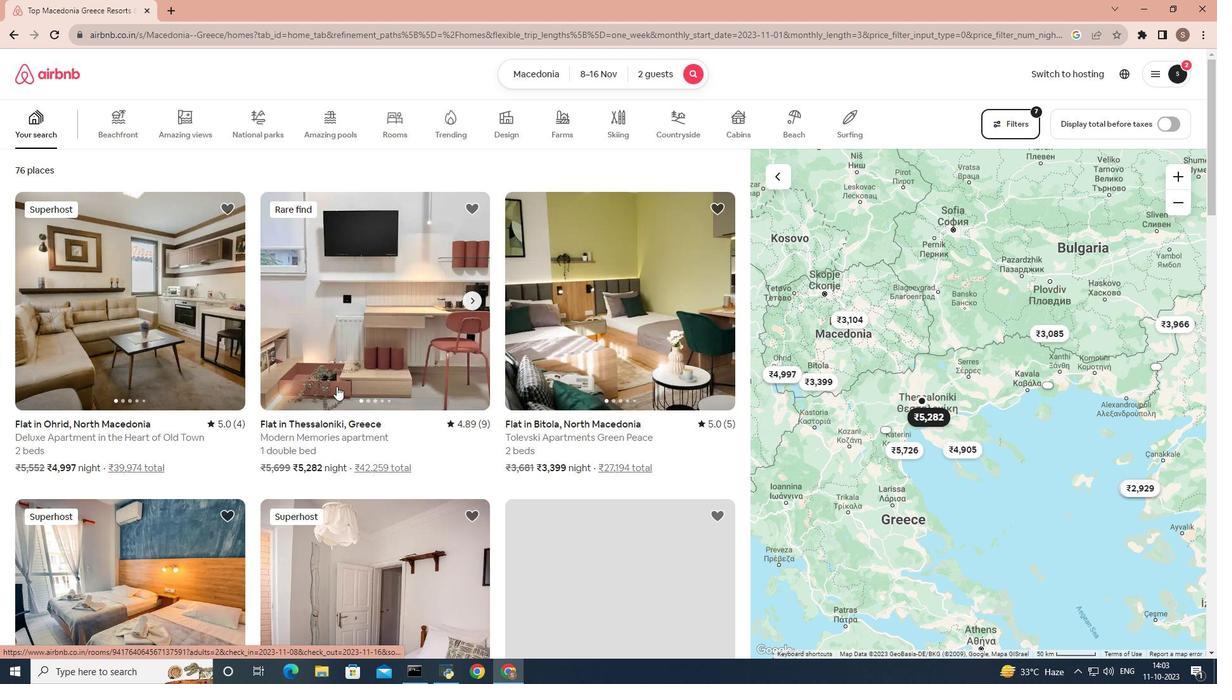 
Action: Mouse scrolled (336, 386) with delta (0, 0)
Screenshot: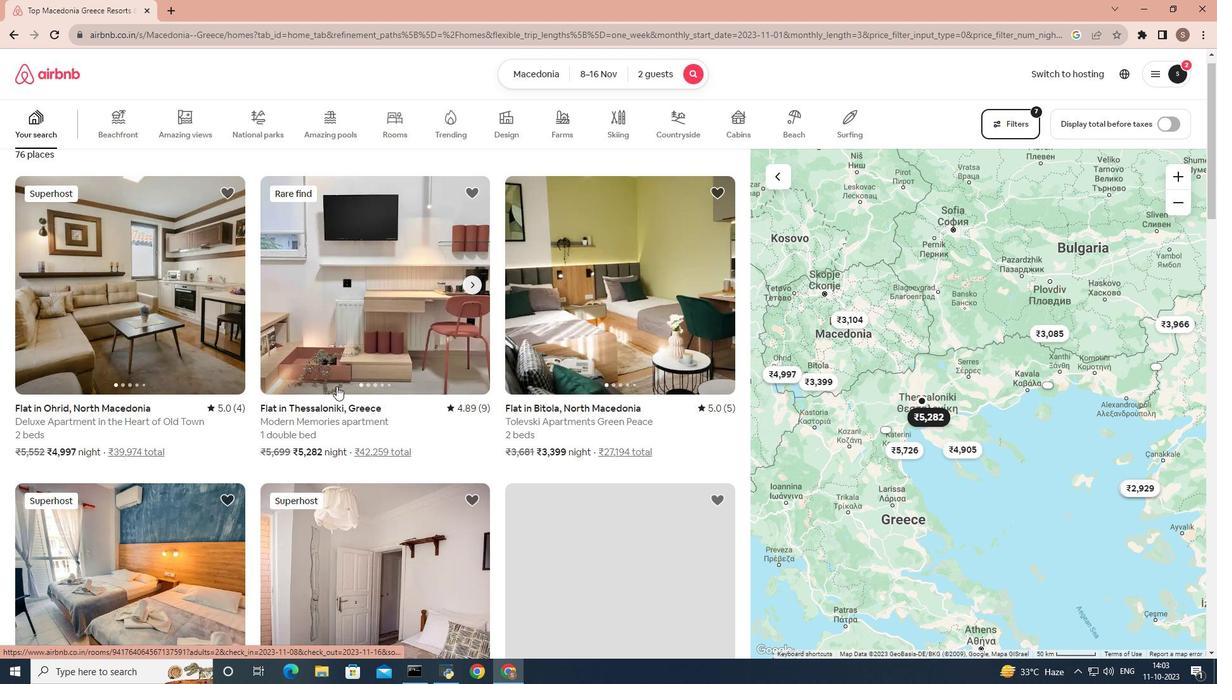 
Action: Mouse scrolled (336, 386) with delta (0, 0)
Screenshot: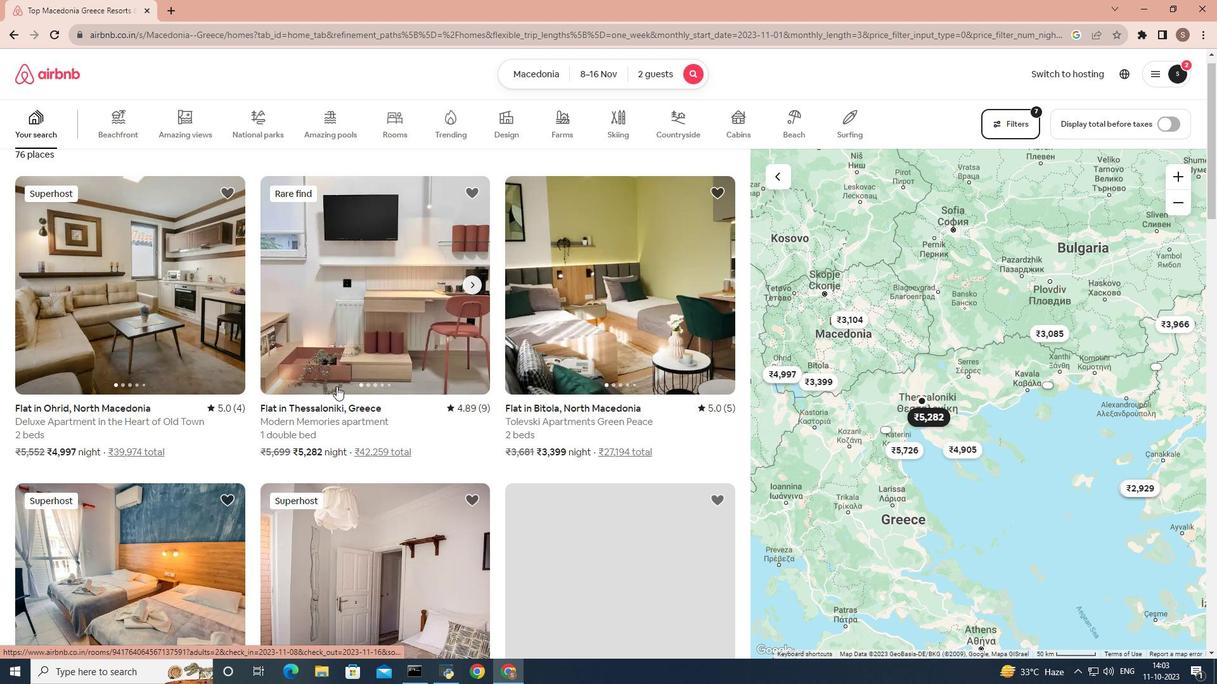 
Action: Mouse scrolled (336, 386) with delta (0, 0)
Screenshot: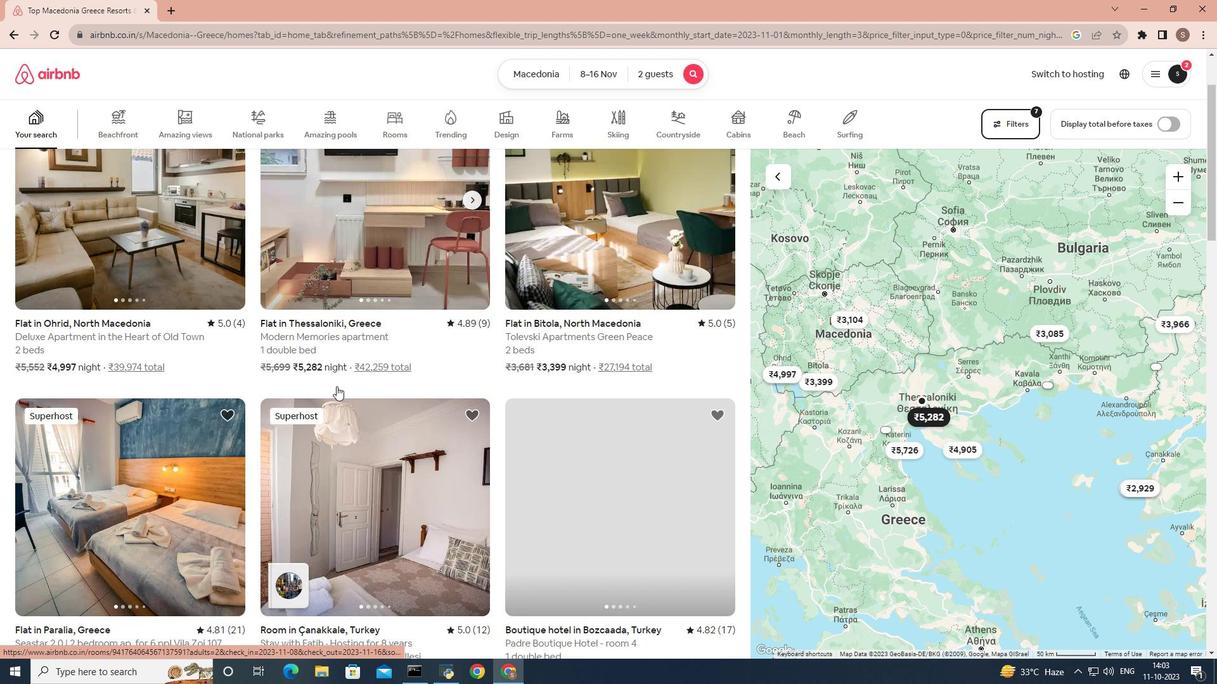 
Action: Mouse scrolled (336, 387) with delta (0, 0)
Screenshot: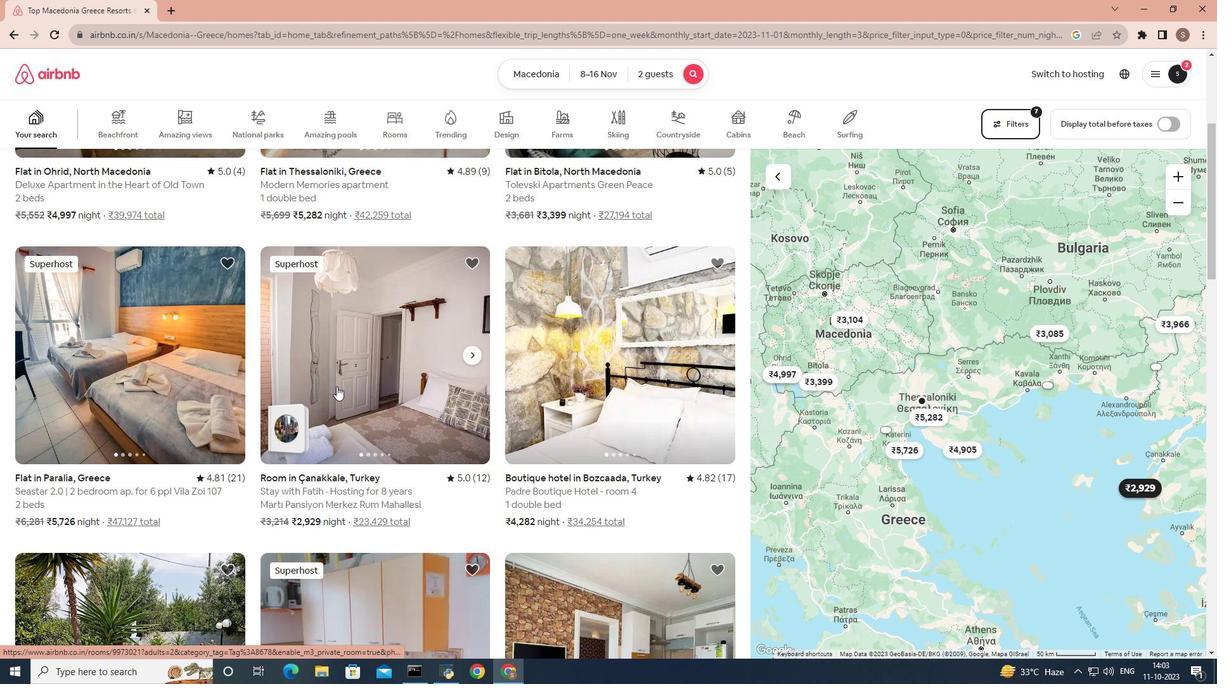 
Action: Mouse scrolled (336, 387) with delta (0, 0)
Screenshot: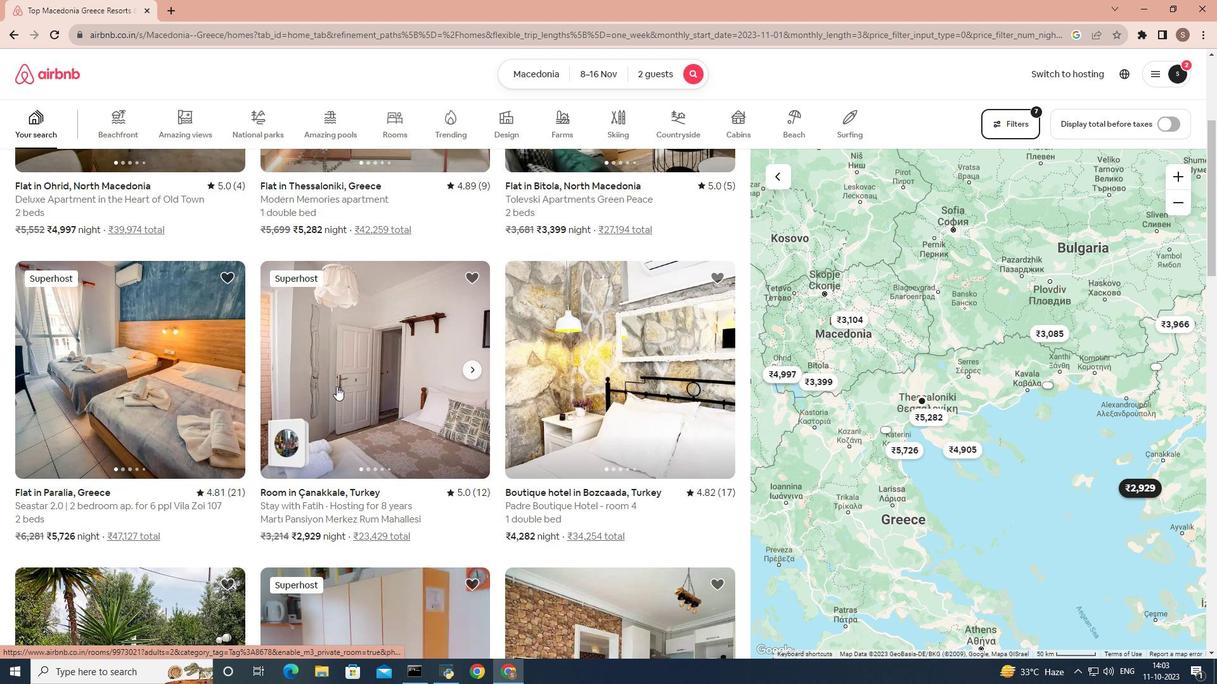 
Action: Mouse scrolled (336, 387) with delta (0, 0)
Screenshot: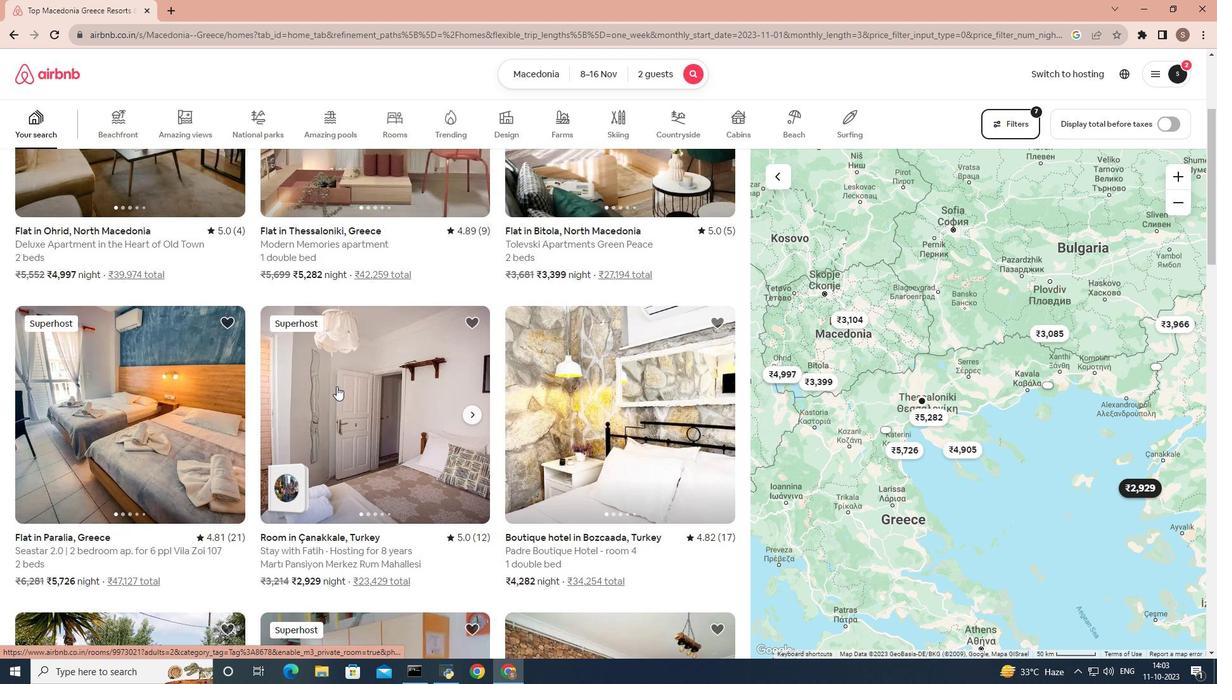 
Action: Mouse moved to (588, 326)
Screenshot: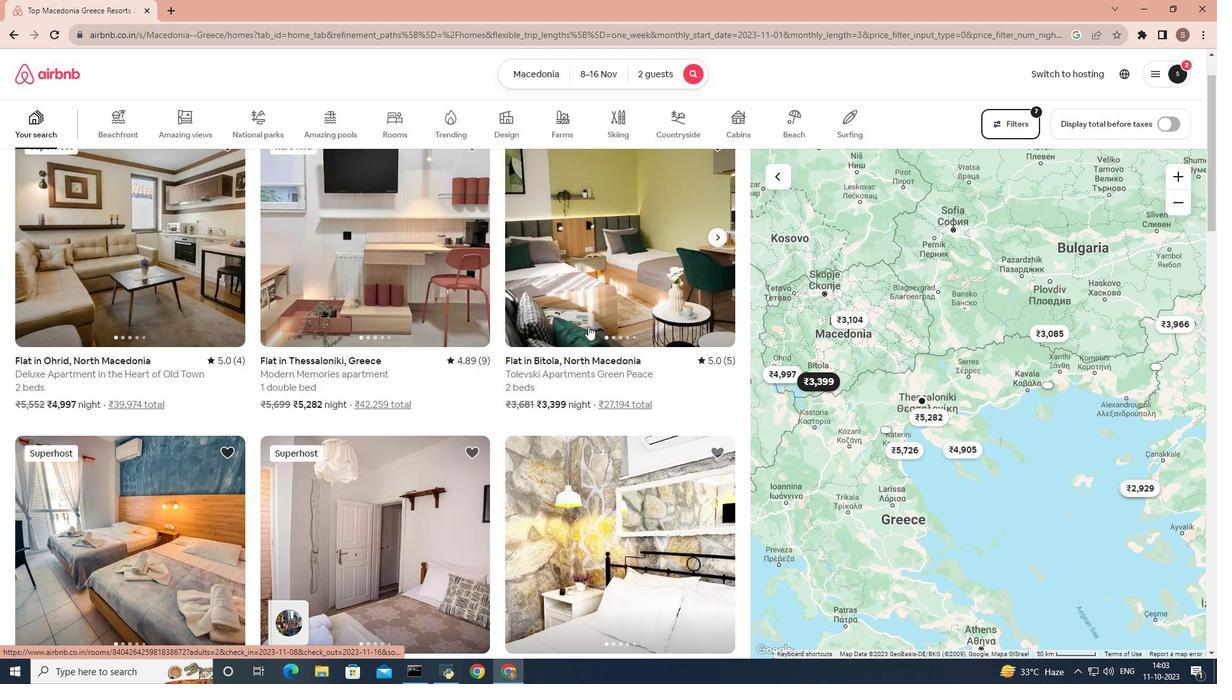 
Action: Mouse pressed left at (588, 326)
Screenshot: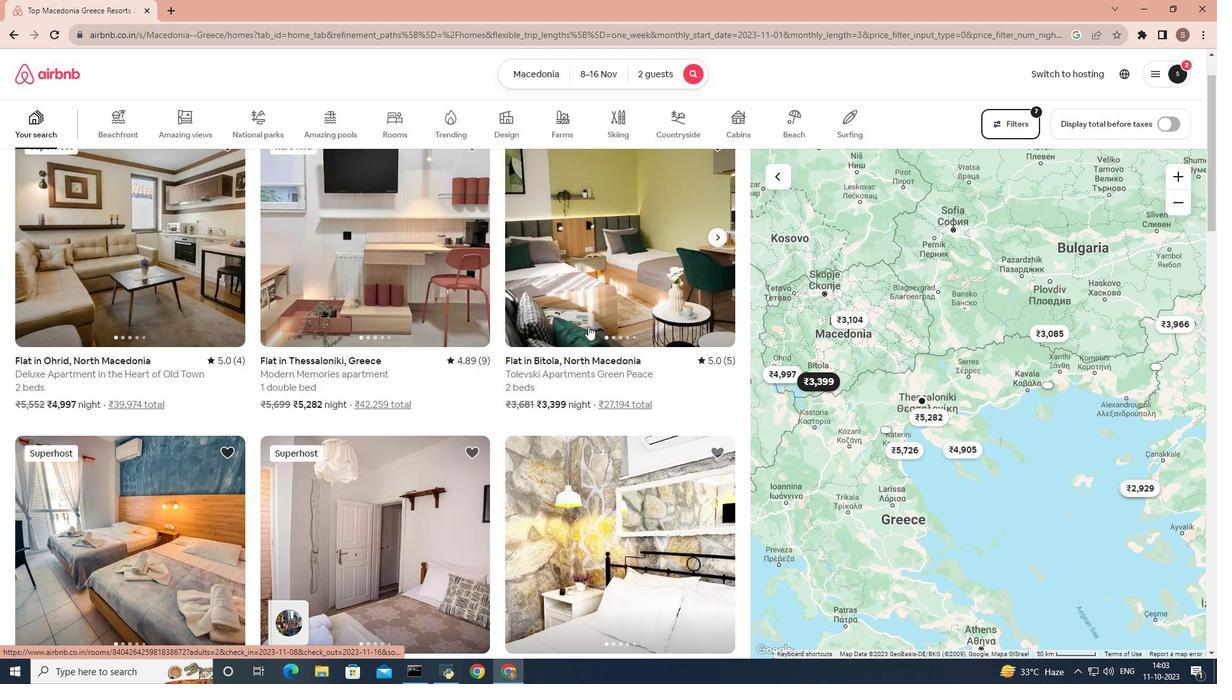 
Action: Mouse moved to (404, 355)
Screenshot: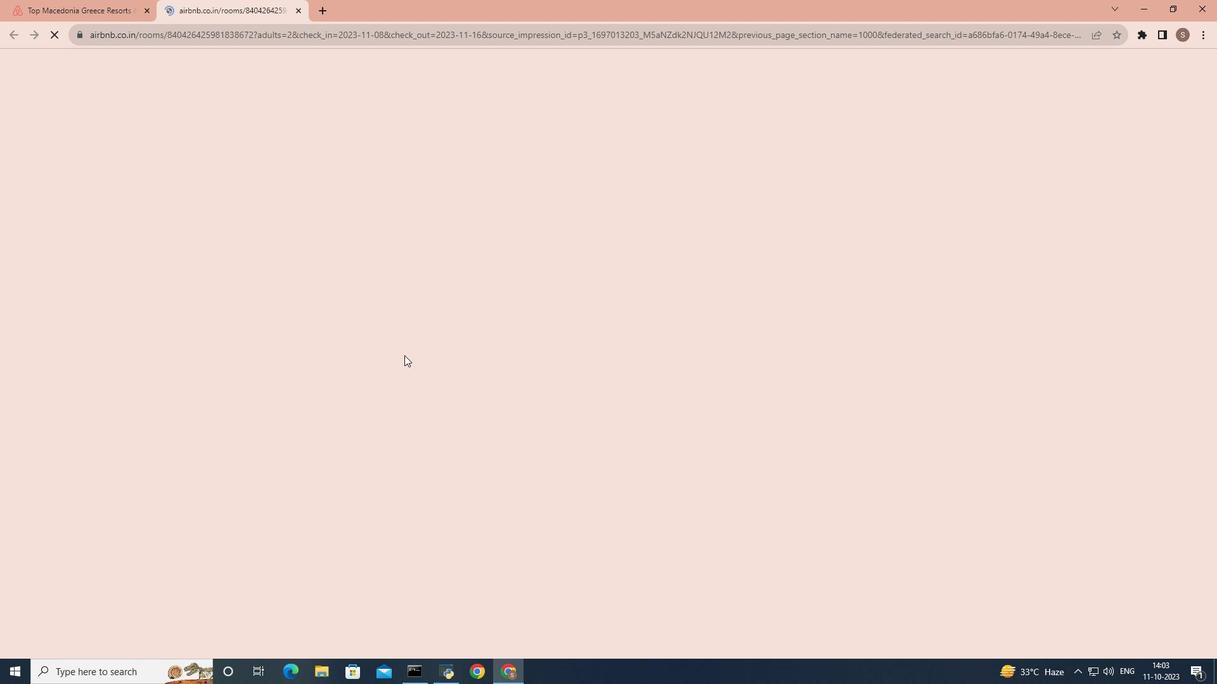 
Action: Mouse scrolled (404, 355) with delta (0, 0)
Screenshot: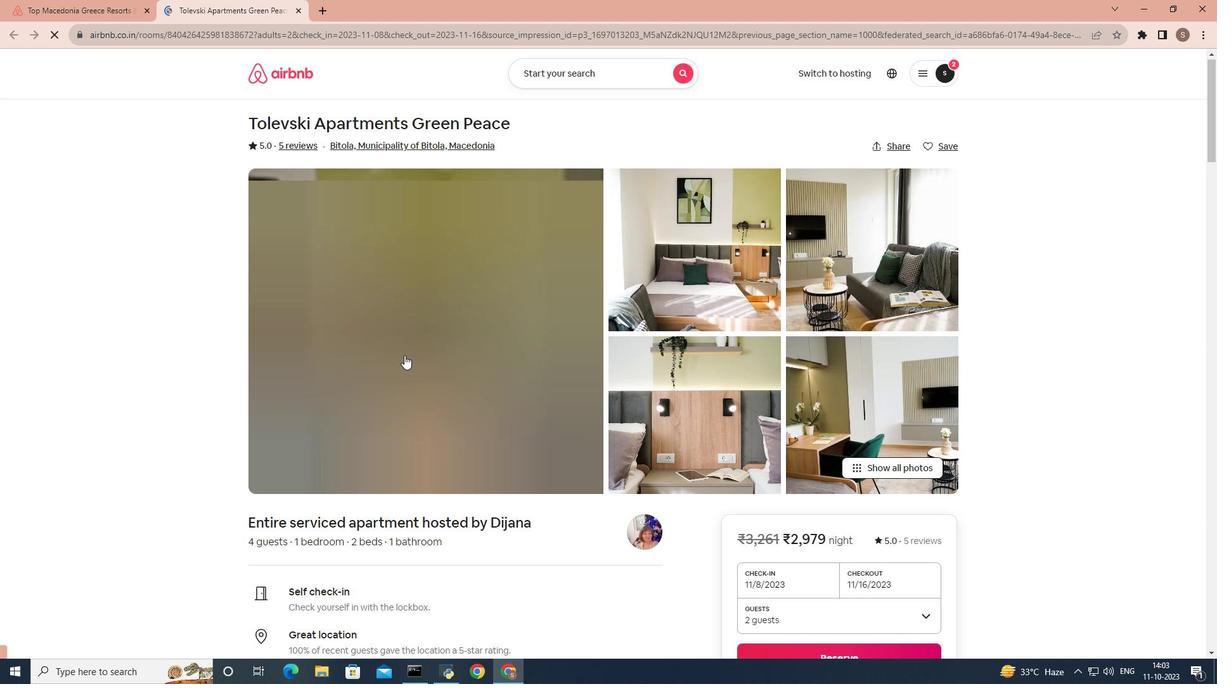
Action: Mouse scrolled (404, 355) with delta (0, 0)
Screenshot: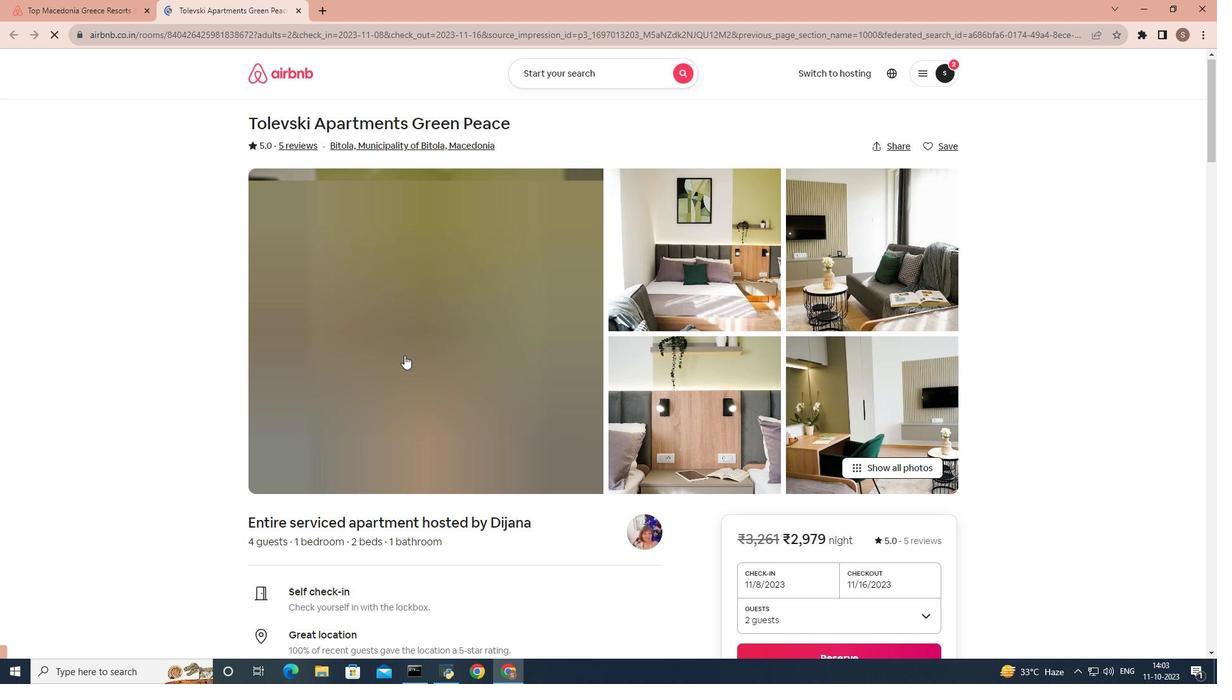 
Action: Mouse scrolled (404, 355) with delta (0, 0)
Screenshot: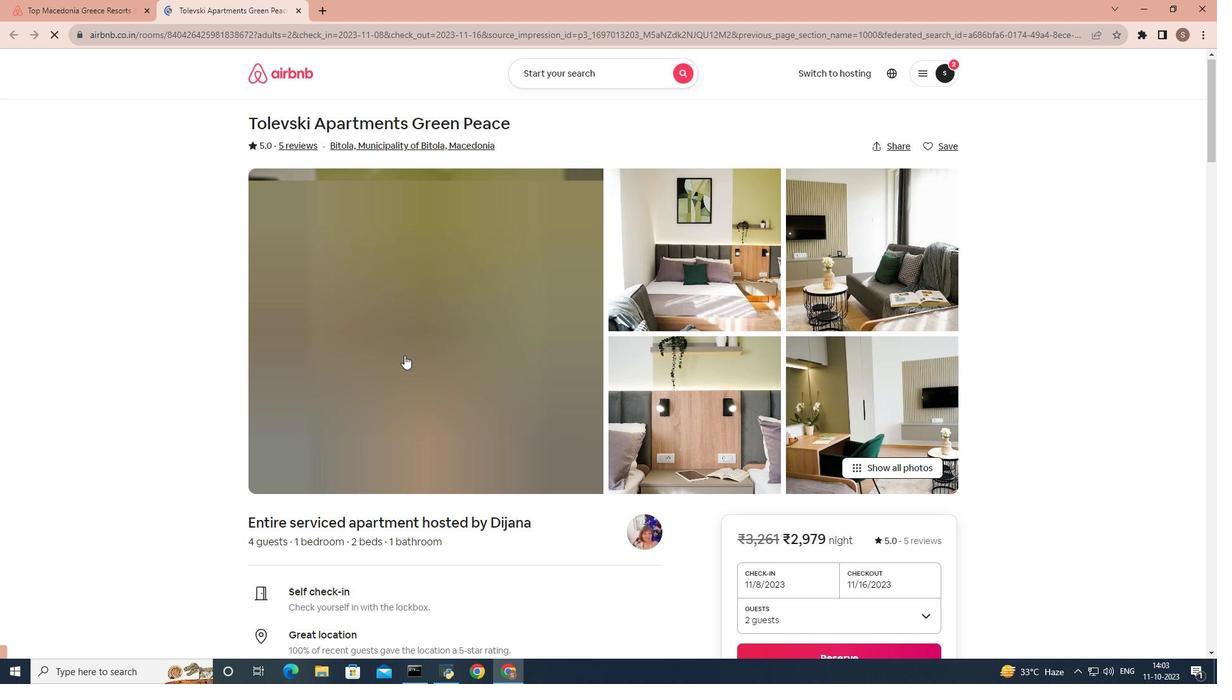 
Action: Mouse scrolled (404, 355) with delta (0, 0)
Screenshot: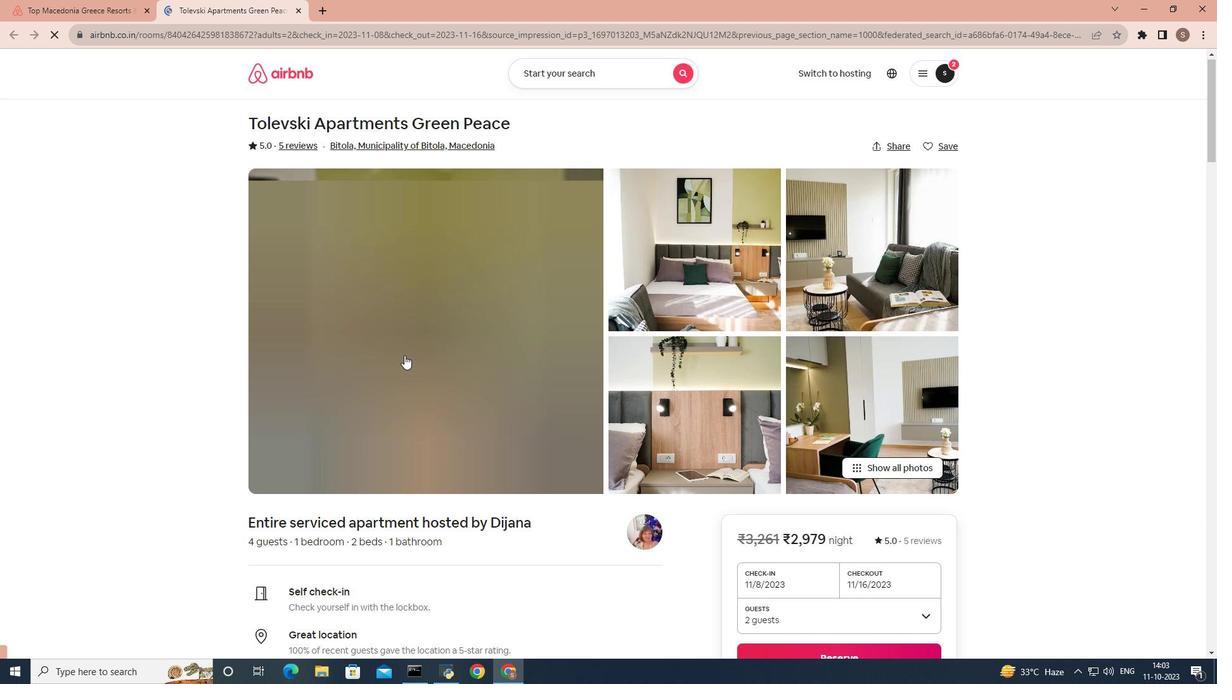 
Action: Mouse scrolled (404, 355) with delta (0, 0)
Screenshot: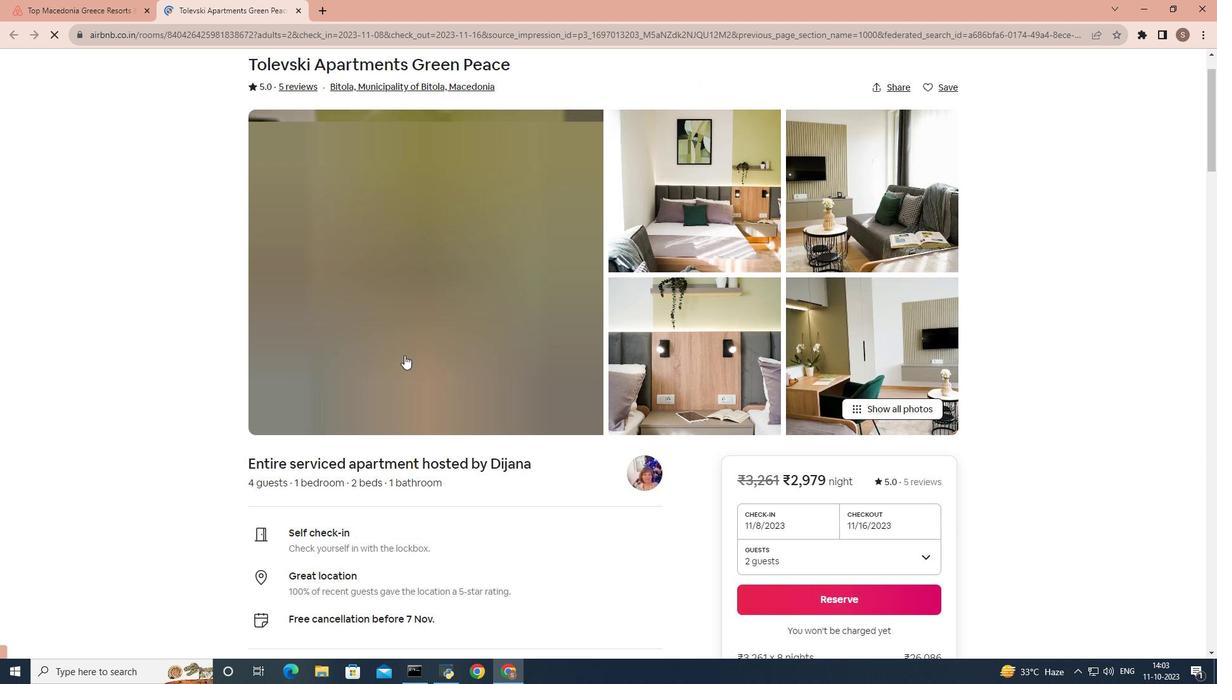 
Action: Mouse scrolled (404, 355) with delta (0, 0)
Screenshot: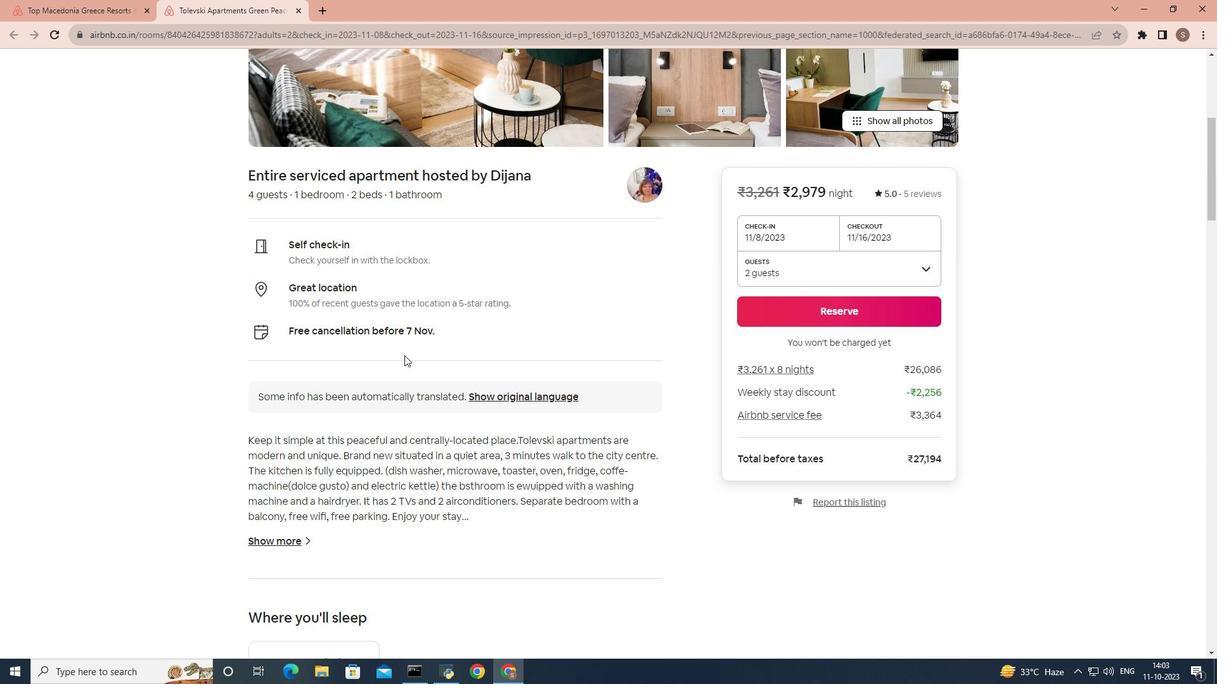 
Action: Mouse scrolled (404, 355) with delta (0, 0)
Screenshot: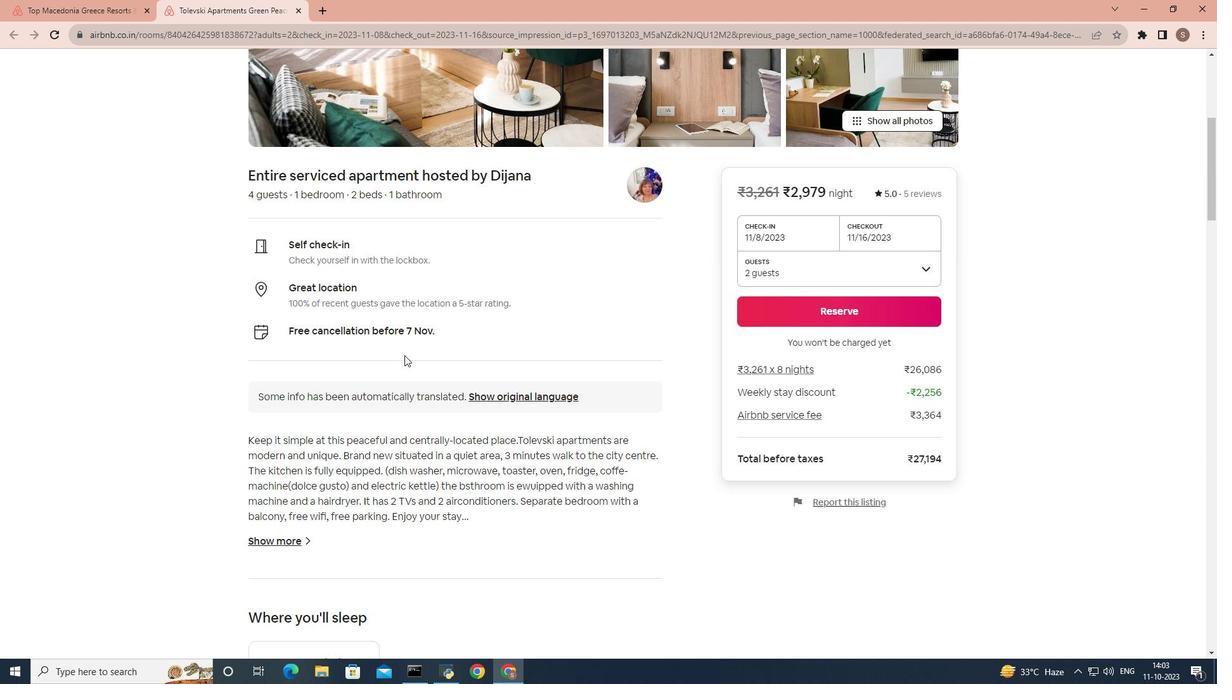 
Action: Mouse scrolled (404, 355) with delta (0, 0)
Screenshot: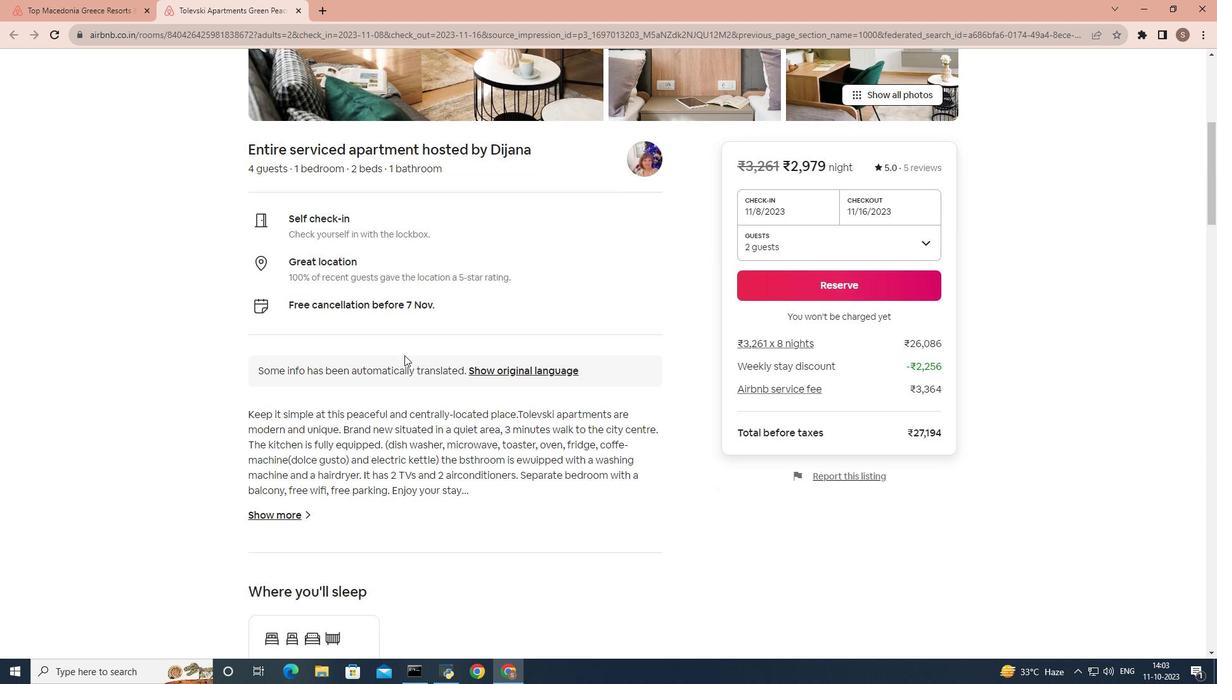 
Action: Mouse scrolled (404, 355) with delta (0, 0)
Screenshot: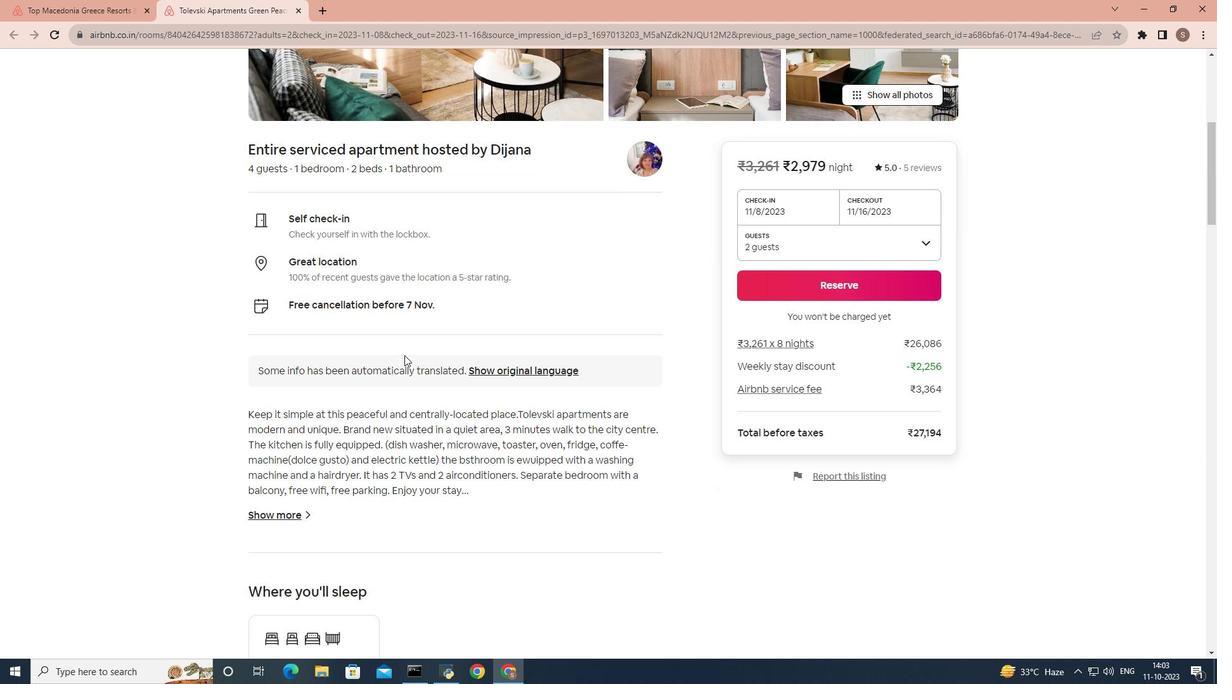 
Action: Mouse moved to (265, 287)
Screenshot: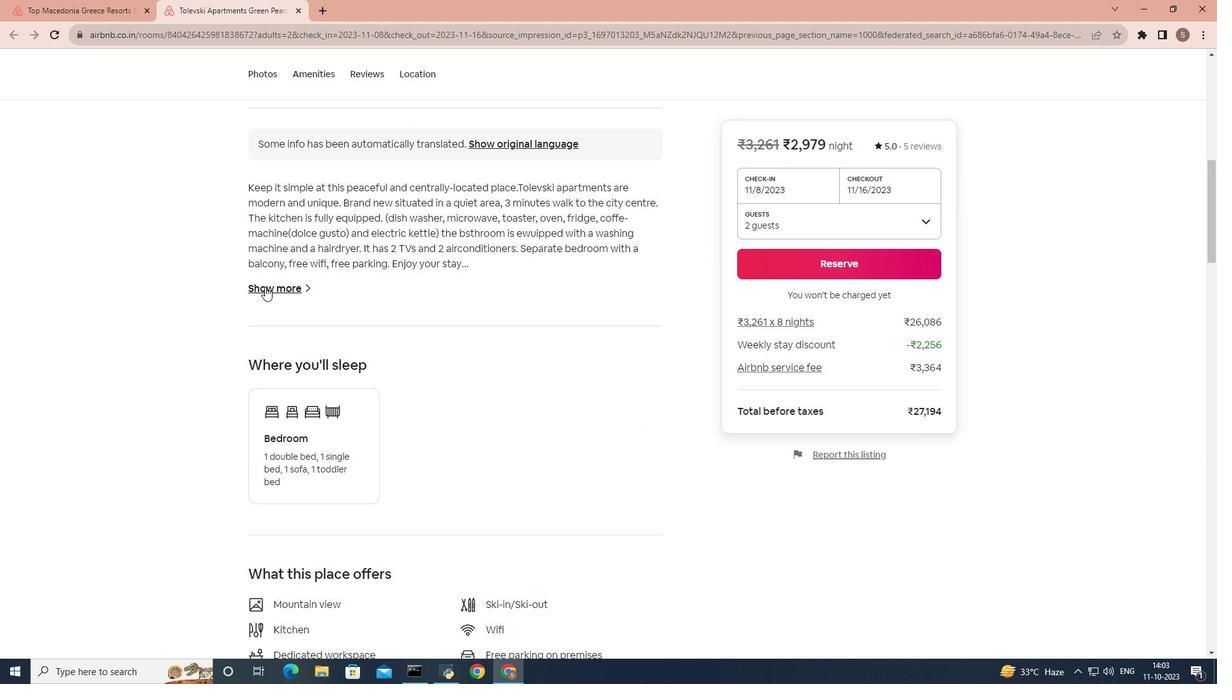 
Action: Mouse pressed left at (265, 287)
Screenshot: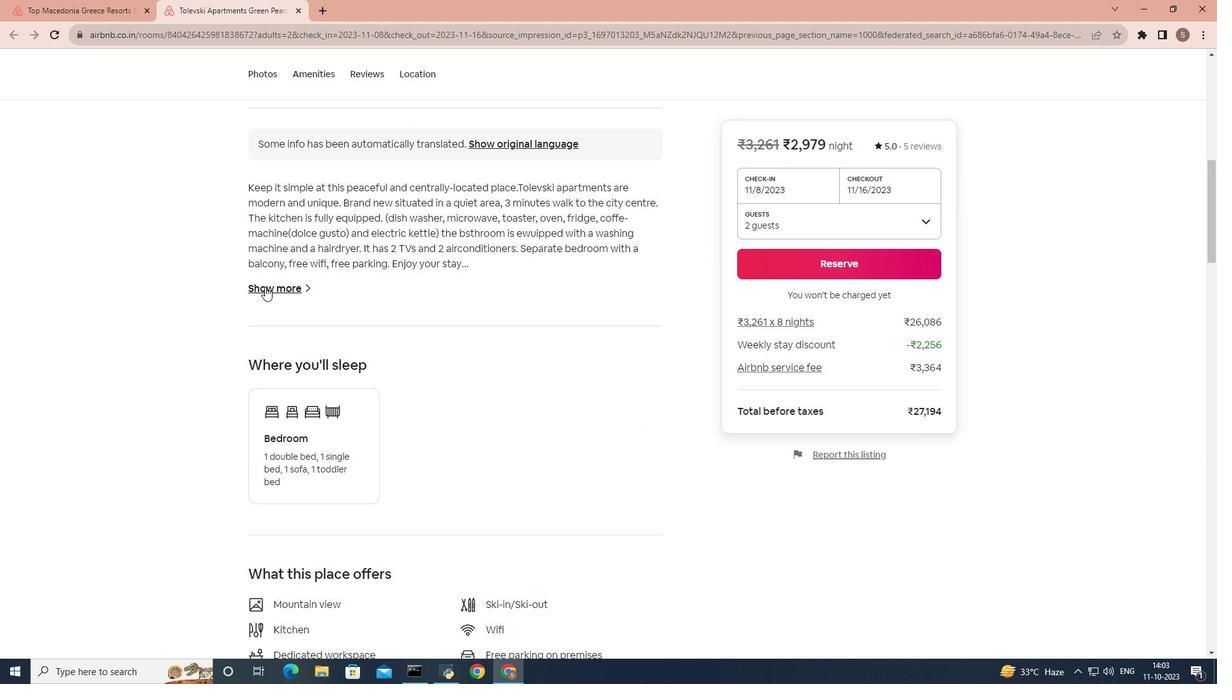 
Action: Mouse moved to (389, 233)
Screenshot: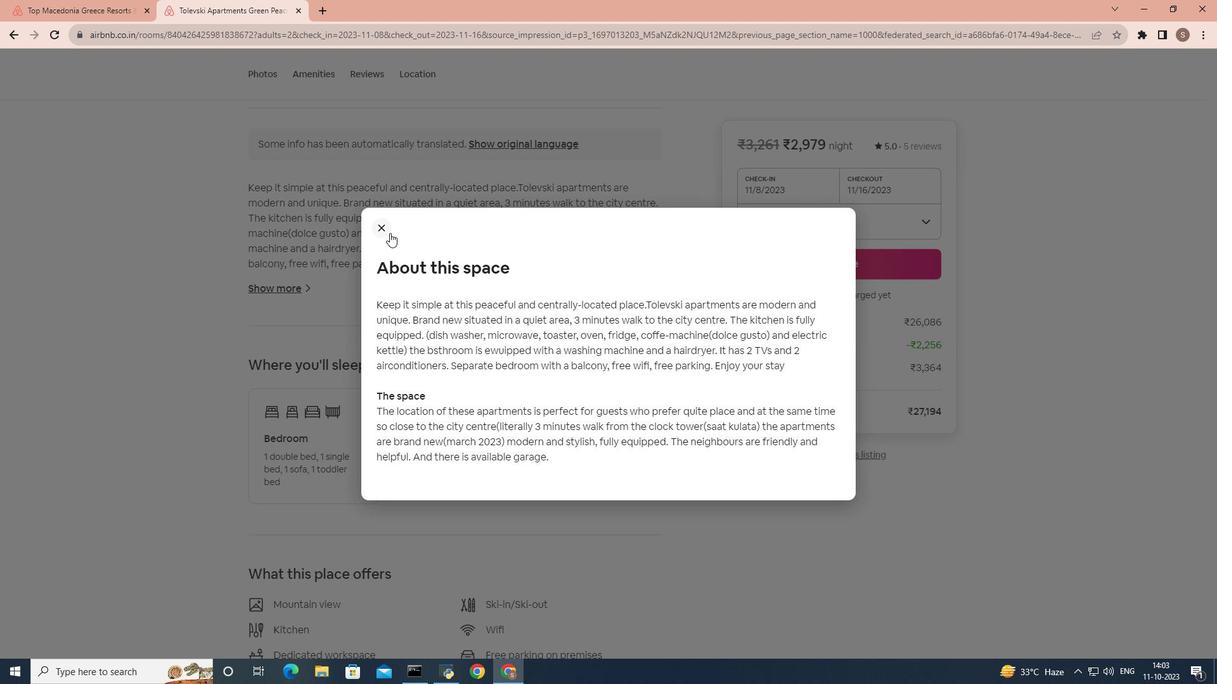 
Action: Mouse pressed left at (389, 233)
Screenshot: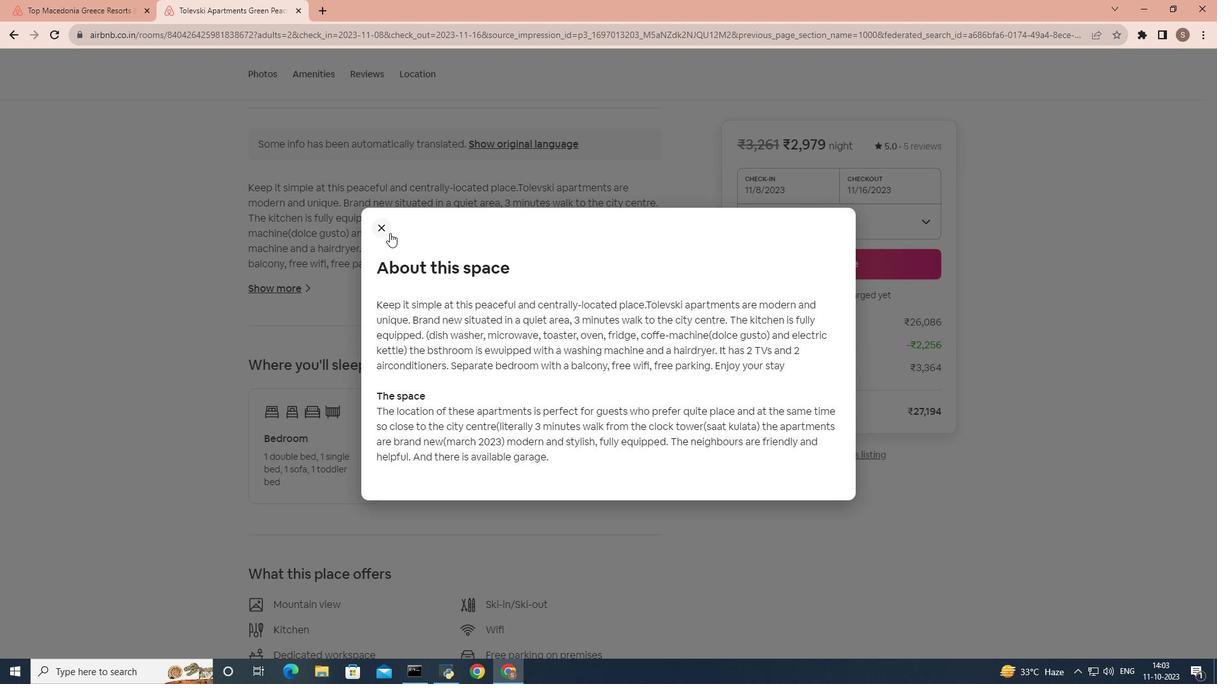 
Action: Mouse moved to (379, 231)
Screenshot: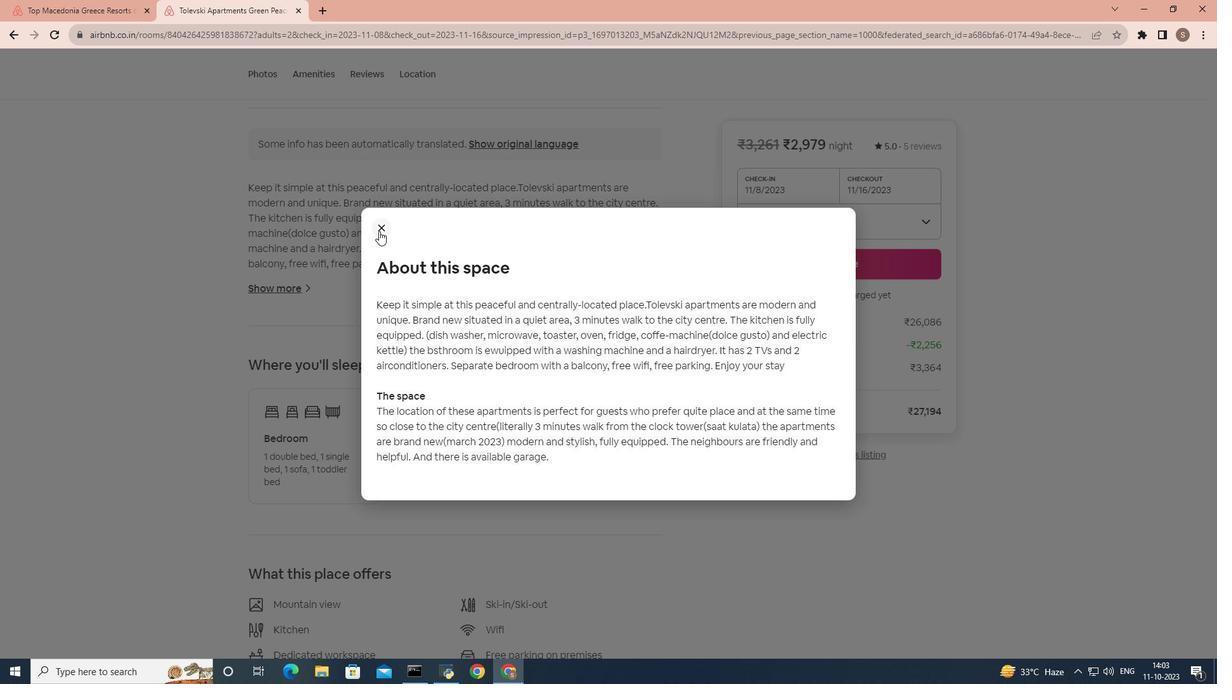 
Action: Mouse pressed left at (379, 231)
Screenshot: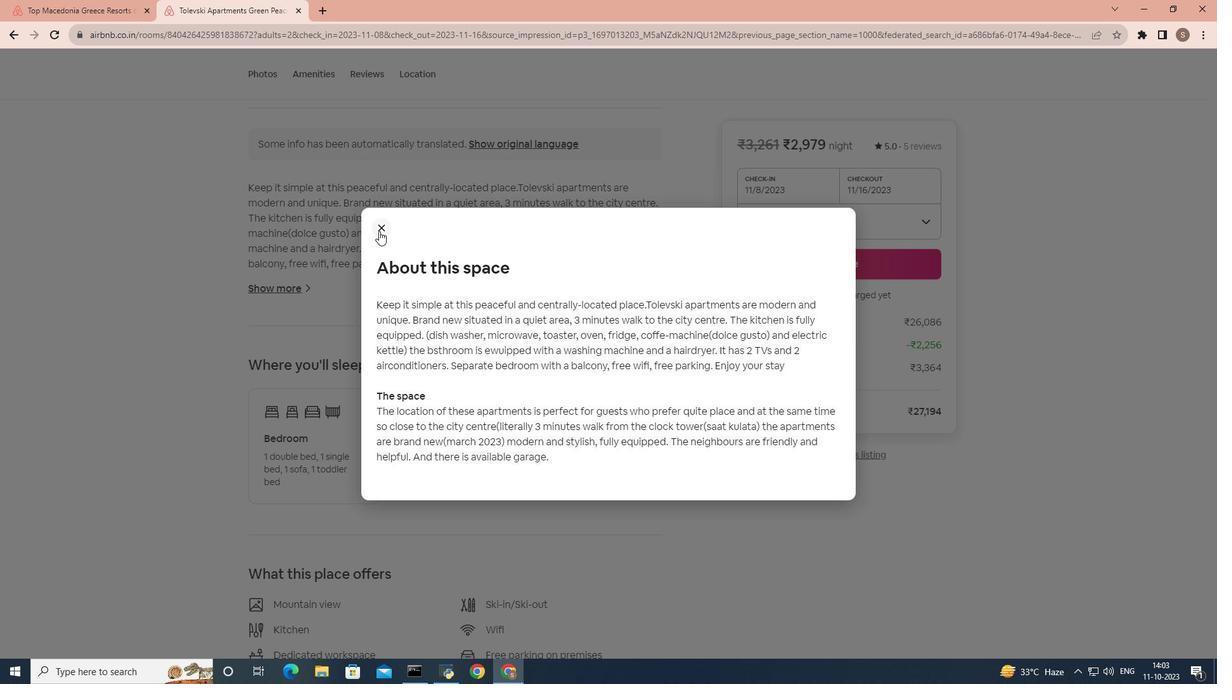 
Action: Mouse moved to (400, 302)
Screenshot: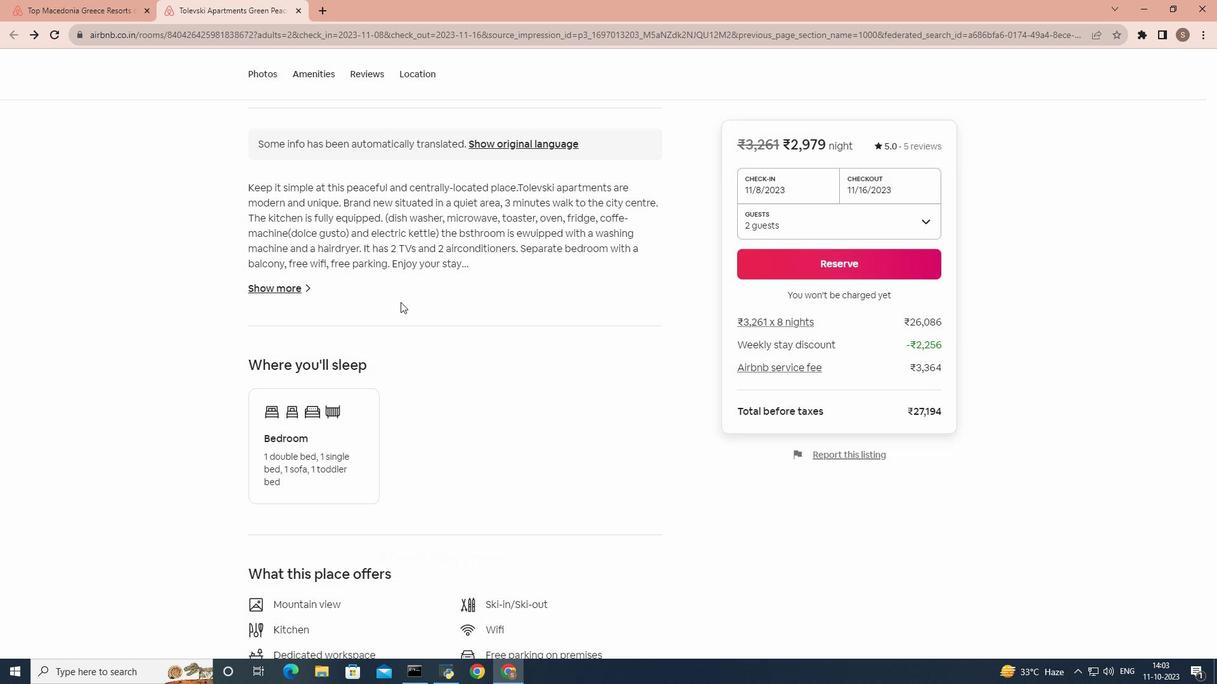 
Action: Mouse scrolled (400, 301) with delta (0, 0)
Screenshot: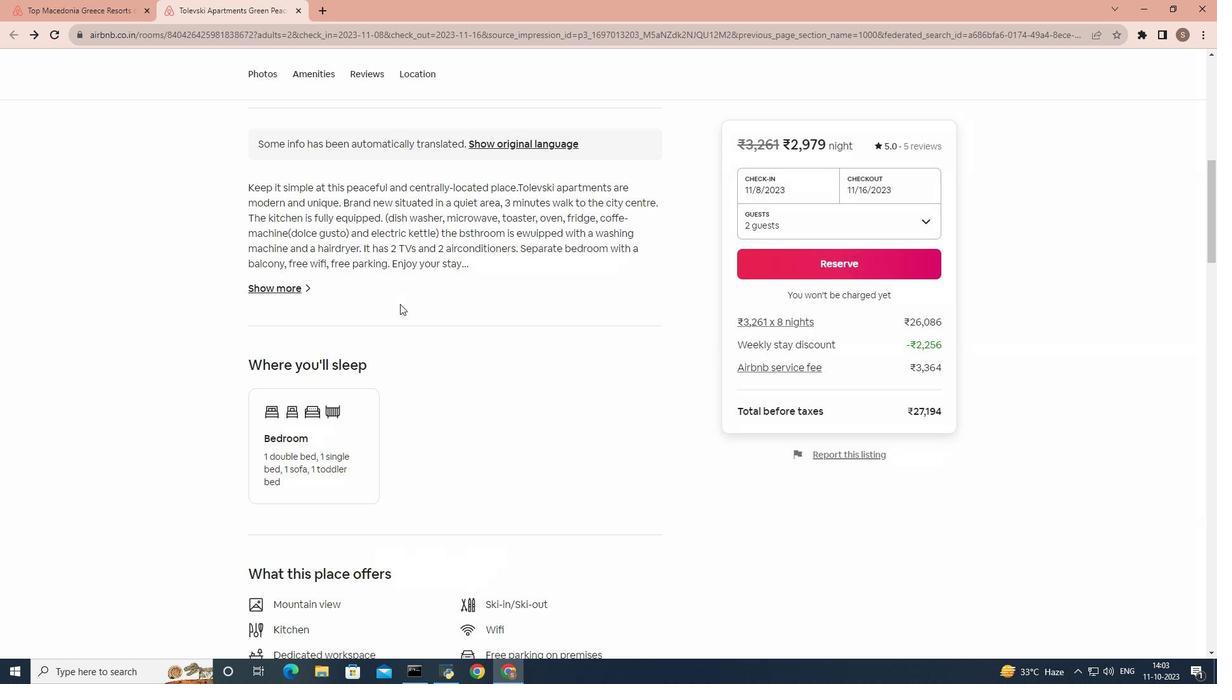 
Action: Mouse moved to (400, 304)
Screenshot: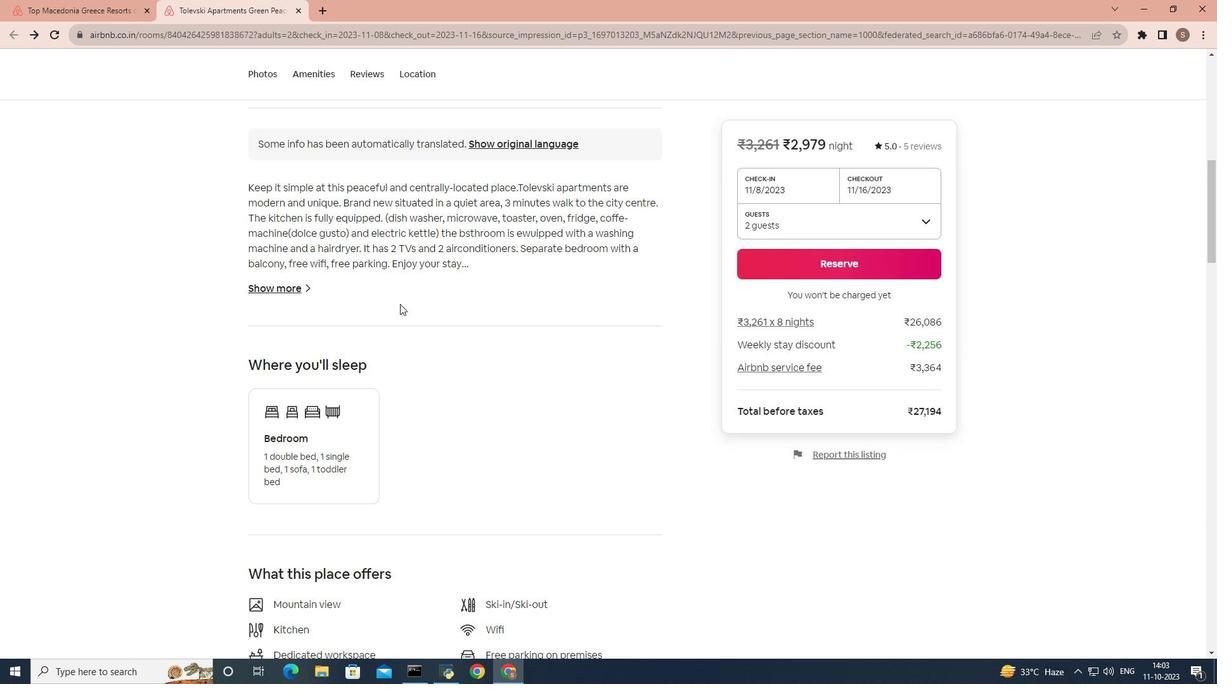 
Action: Mouse scrolled (400, 303) with delta (0, 0)
Screenshot: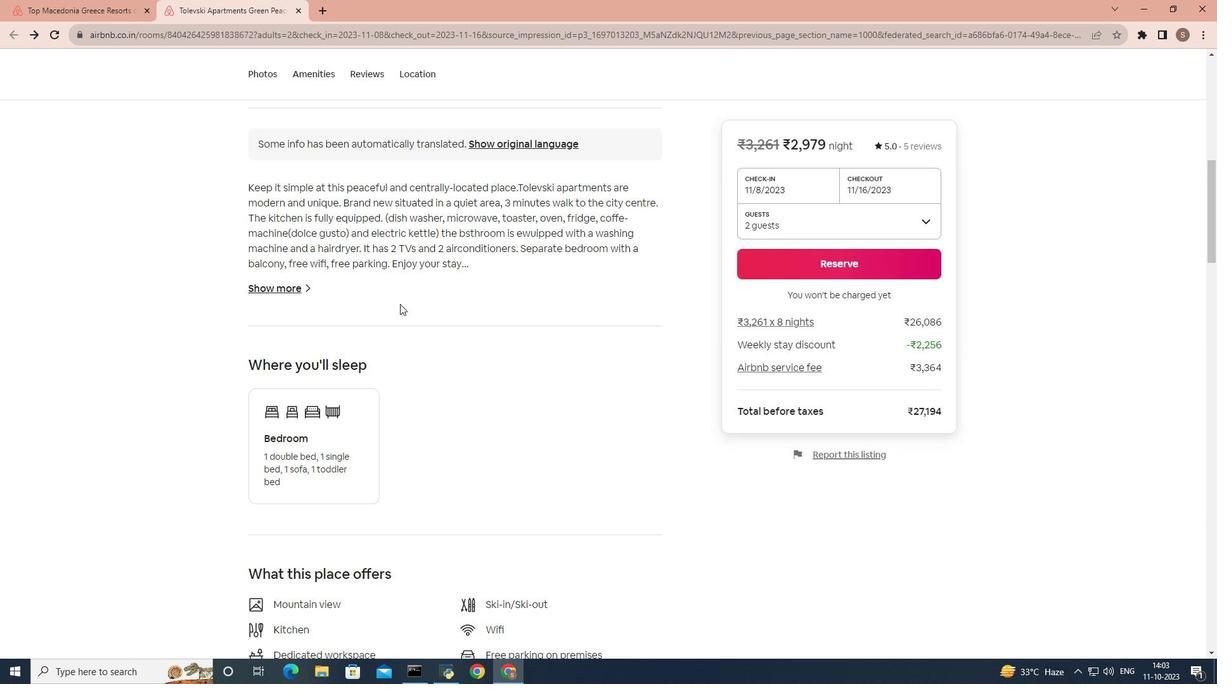 
Action: Mouse scrolled (400, 303) with delta (0, 0)
Screenshot: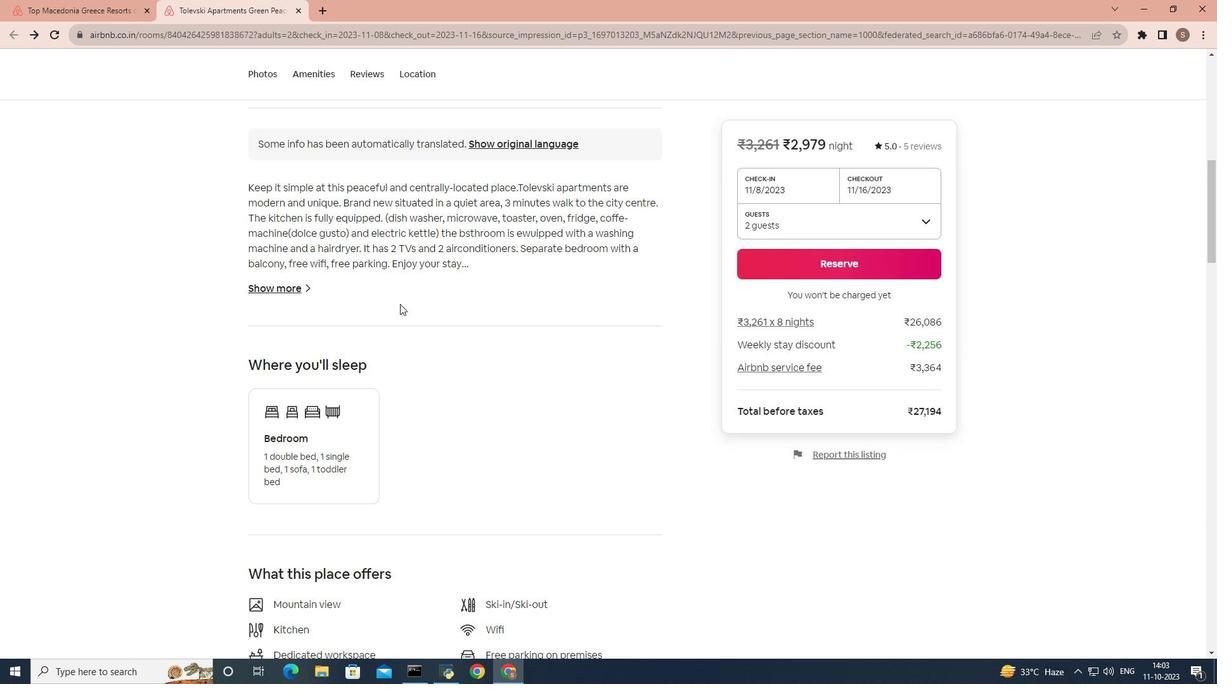 
Action: Mouse scrolled (400, 303) with delta (0, 0)
Screenshot: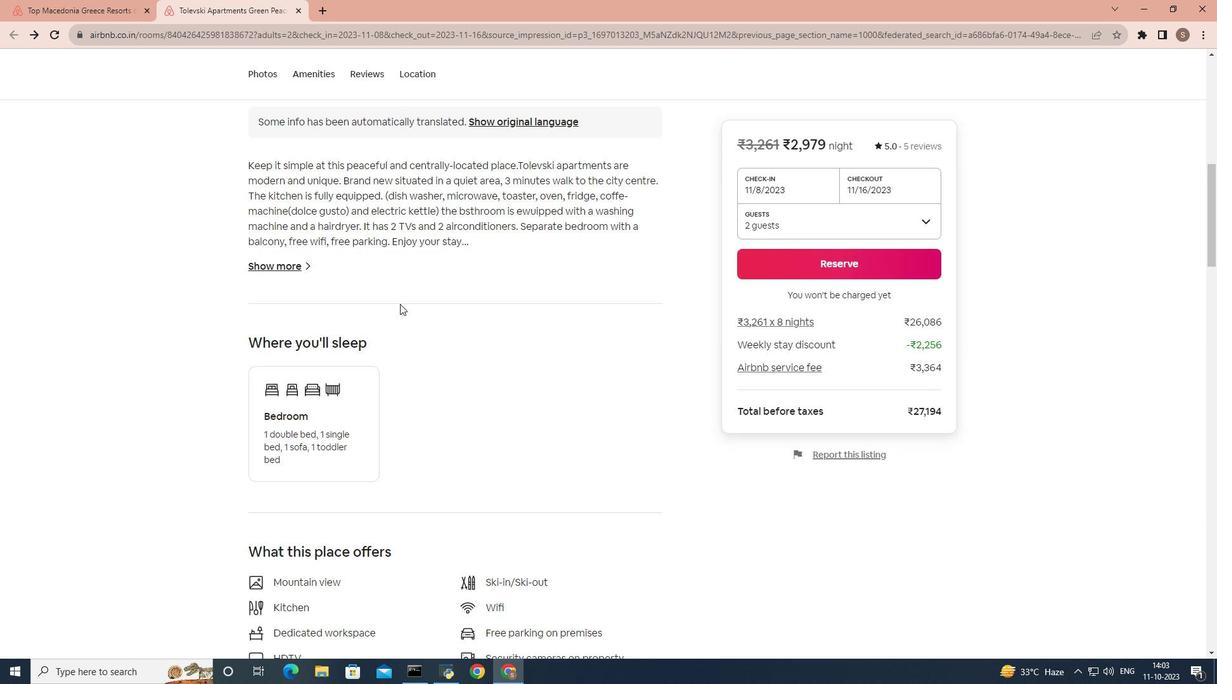 
Action: Mouse scrolled (400, 303) with delta (0, 0)
Screenshot: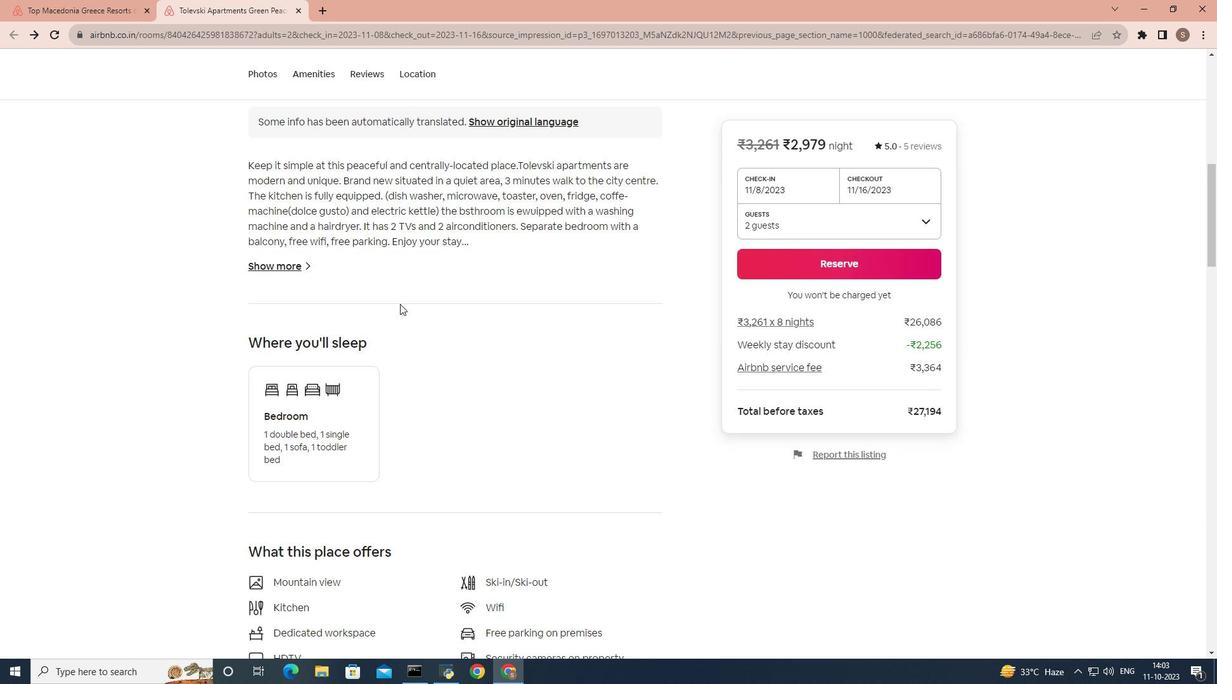
Action: Mouse scrolled (400, 303) with delta (0, 0)
Screenshot: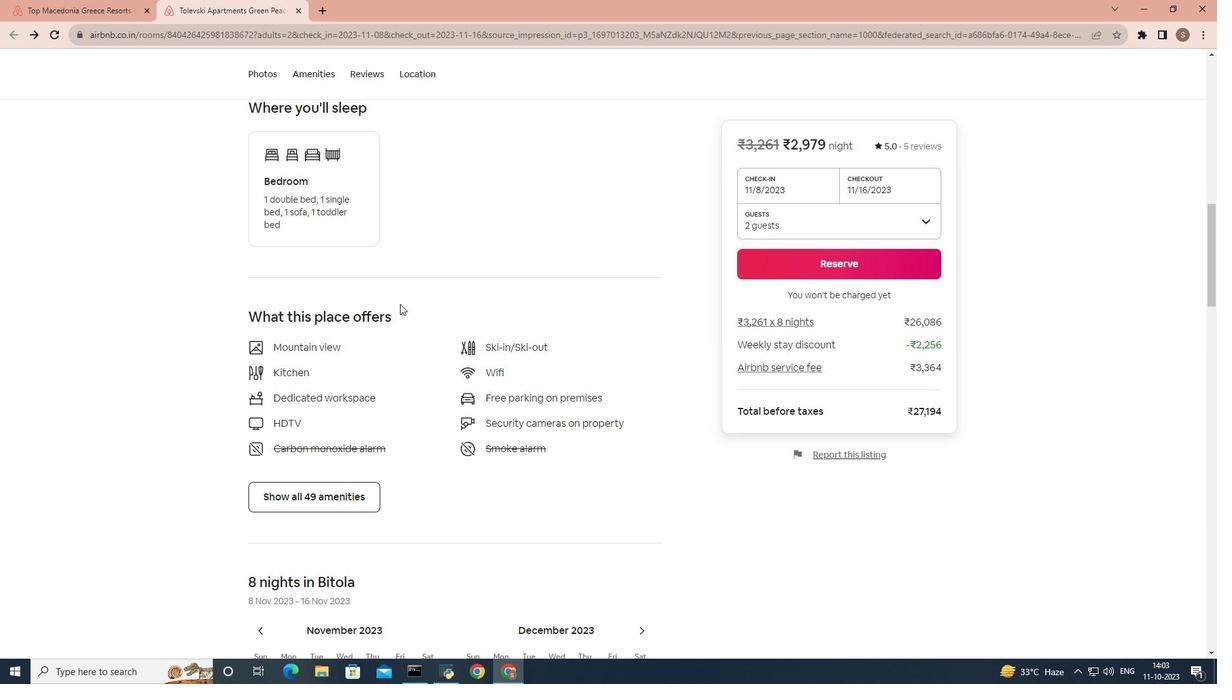 
Action: Mouse scrolled (400, 303) with delta (0, 0)
Screenshot: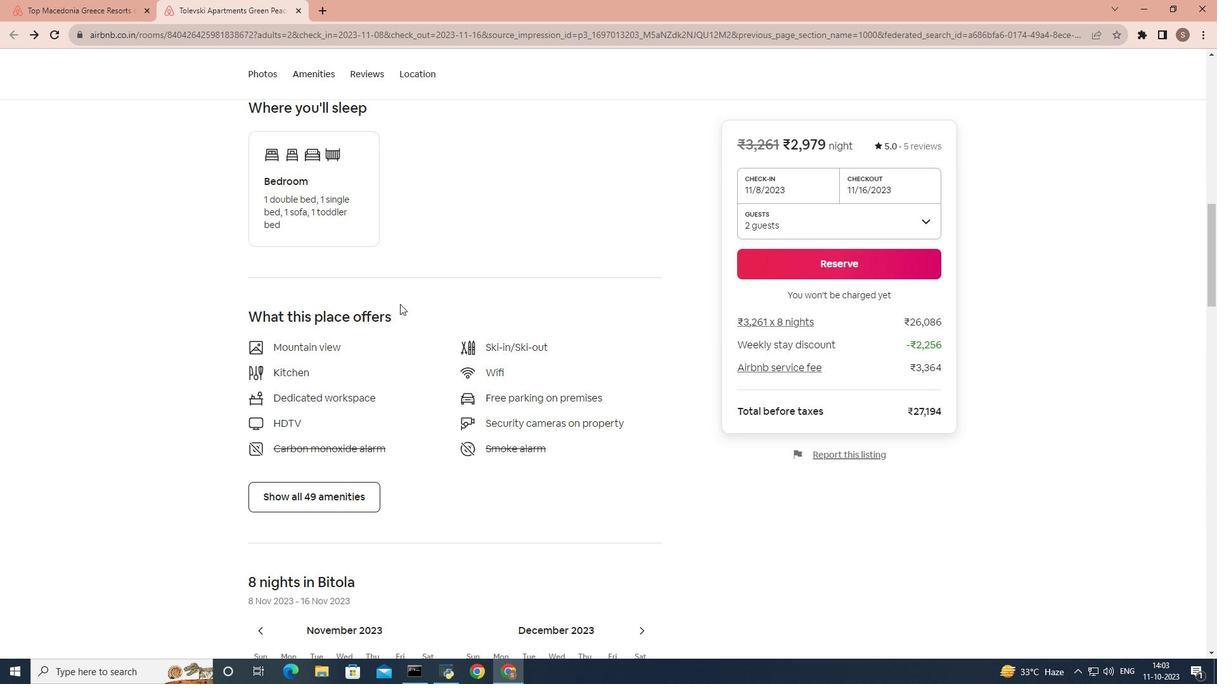 
Action: Mouse moved to (324, 368)
Screenshot: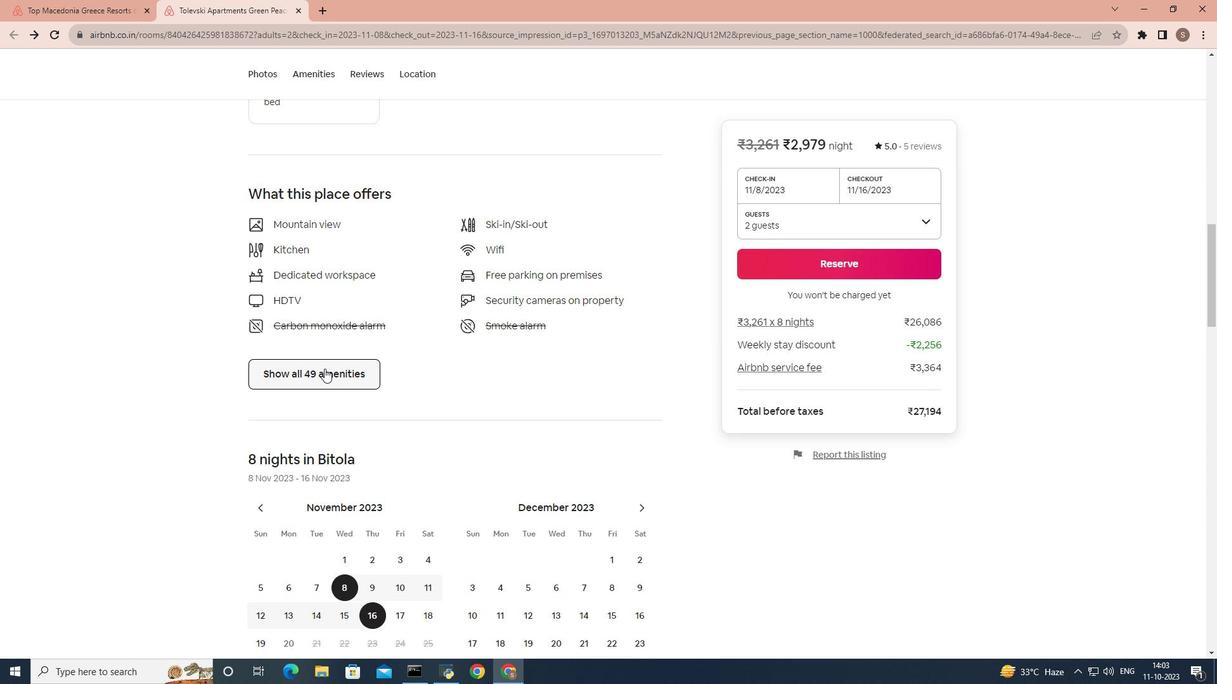 
Action: Mouse pressed left at (324, 368)
Screenshot: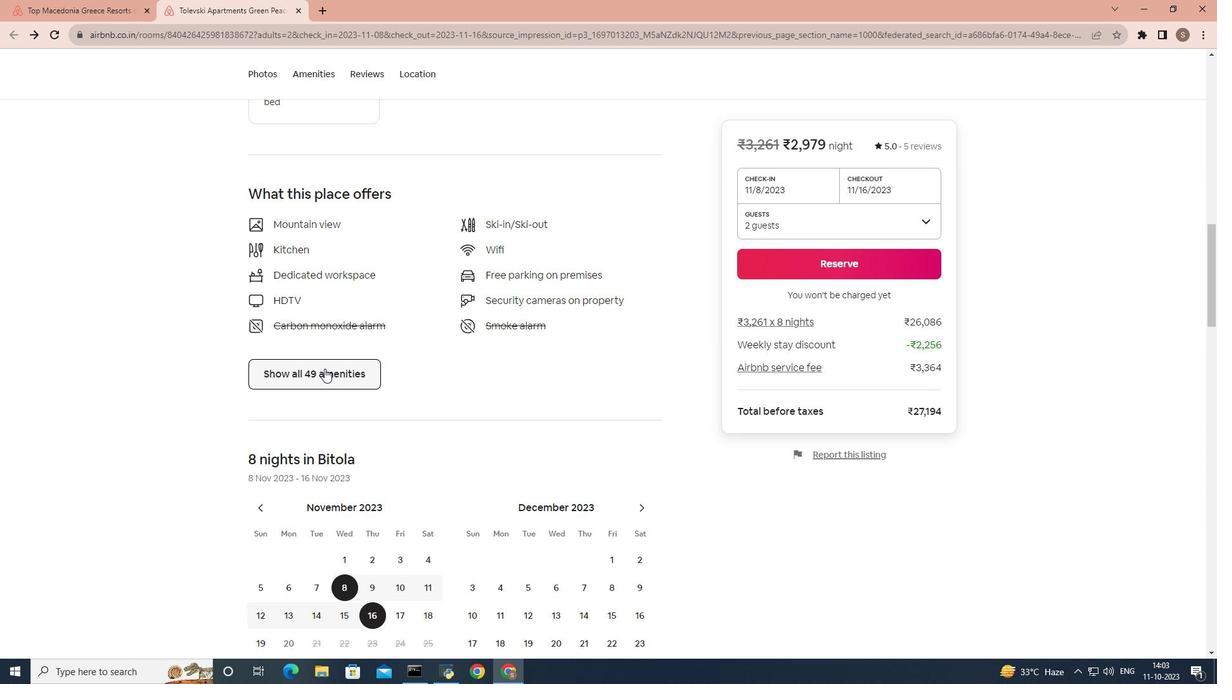 
Action: Mouse moved to (467, 330)
Screenshot: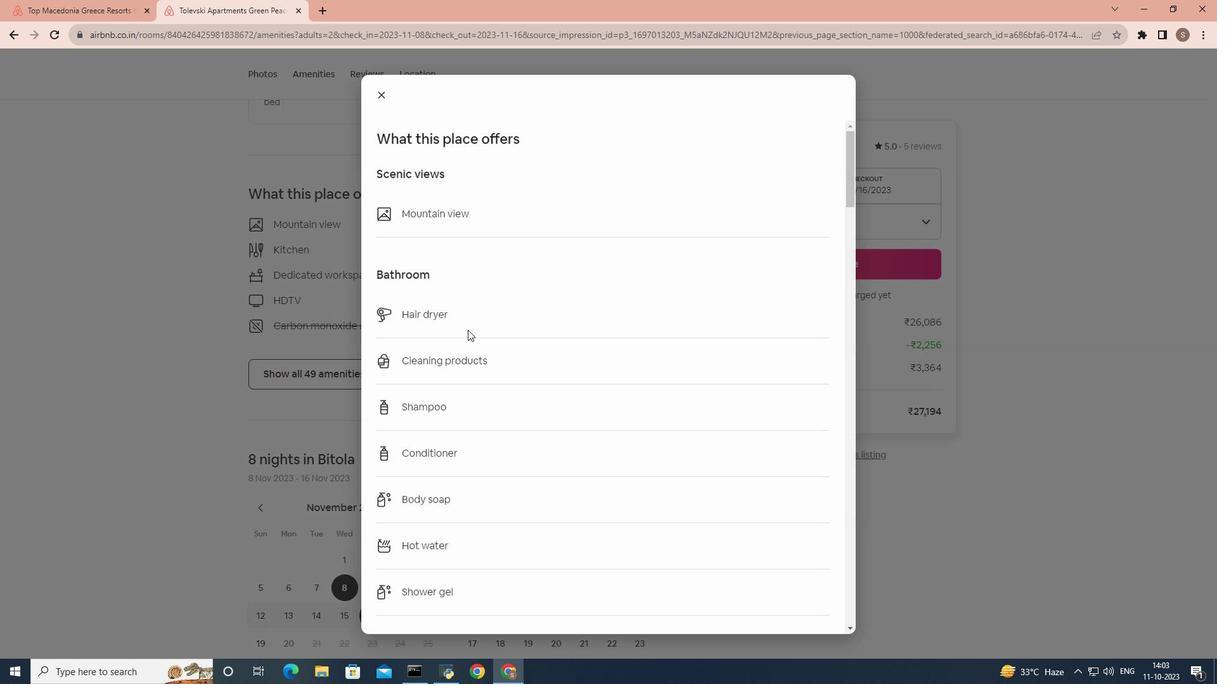 
Action: Mouse scrolled (467, 329) with delta (0, 0)
Screenshot: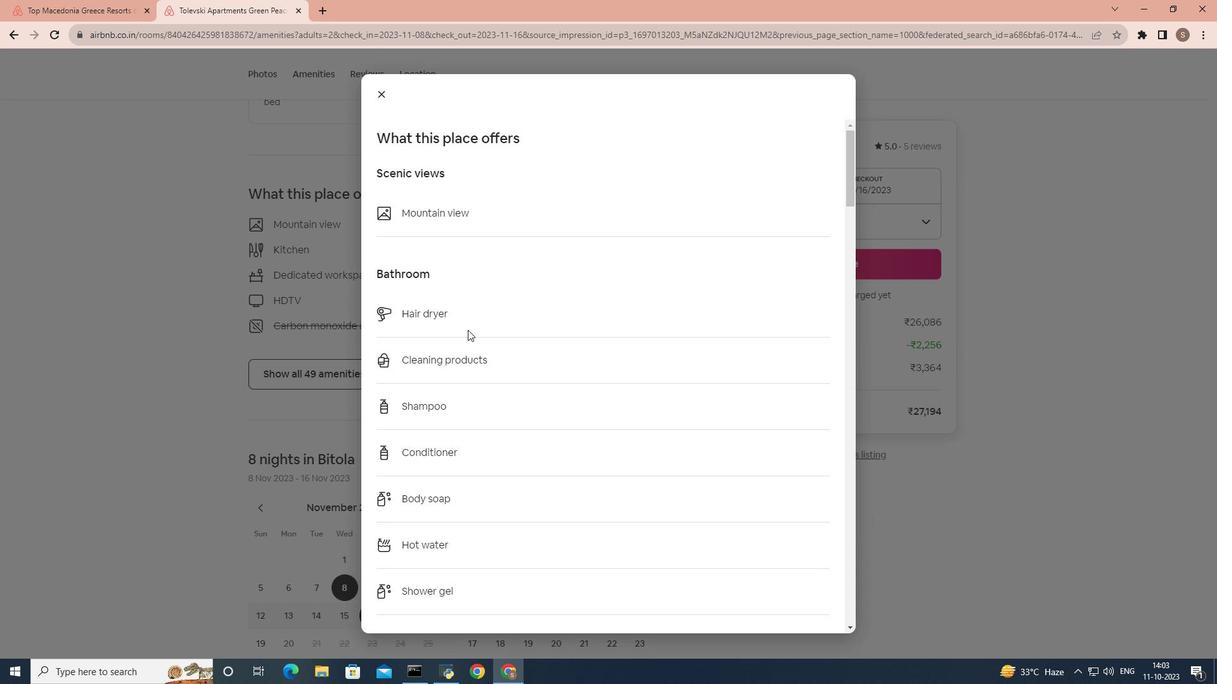 
Action: Mouse scrolled (467, 329) with delta (0, 0)
Screenshot: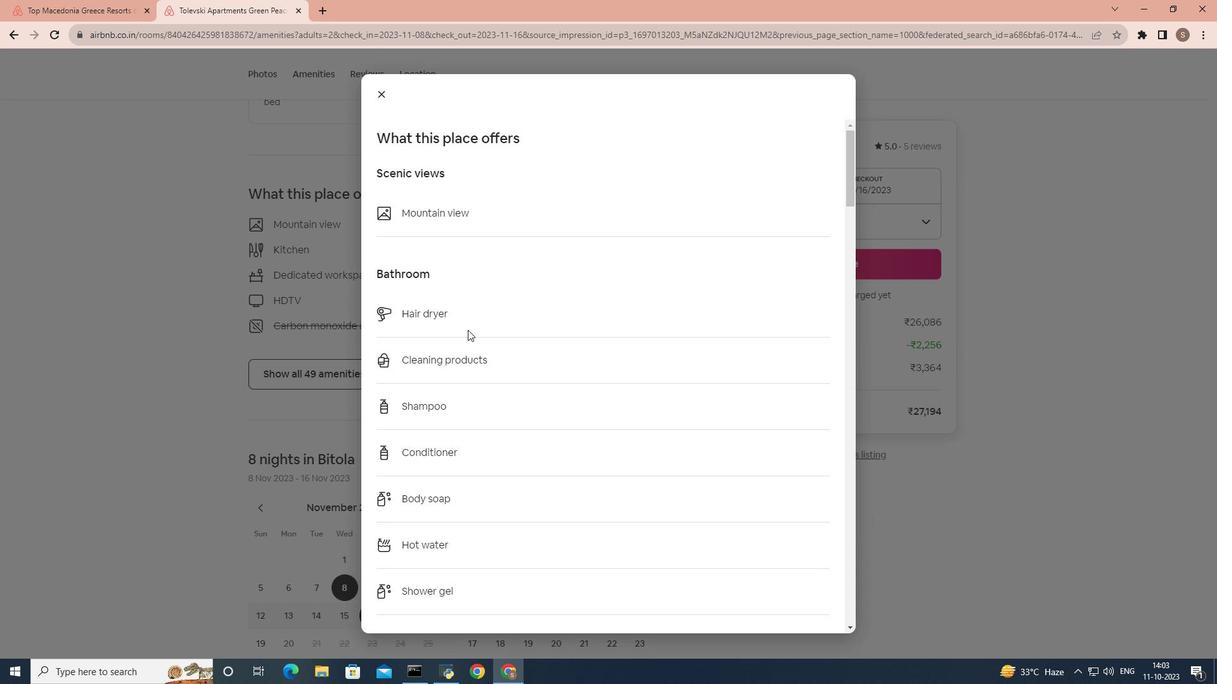 
Action: Mouse scrolled (467, 329) with delta (0, 0)
Screenshot: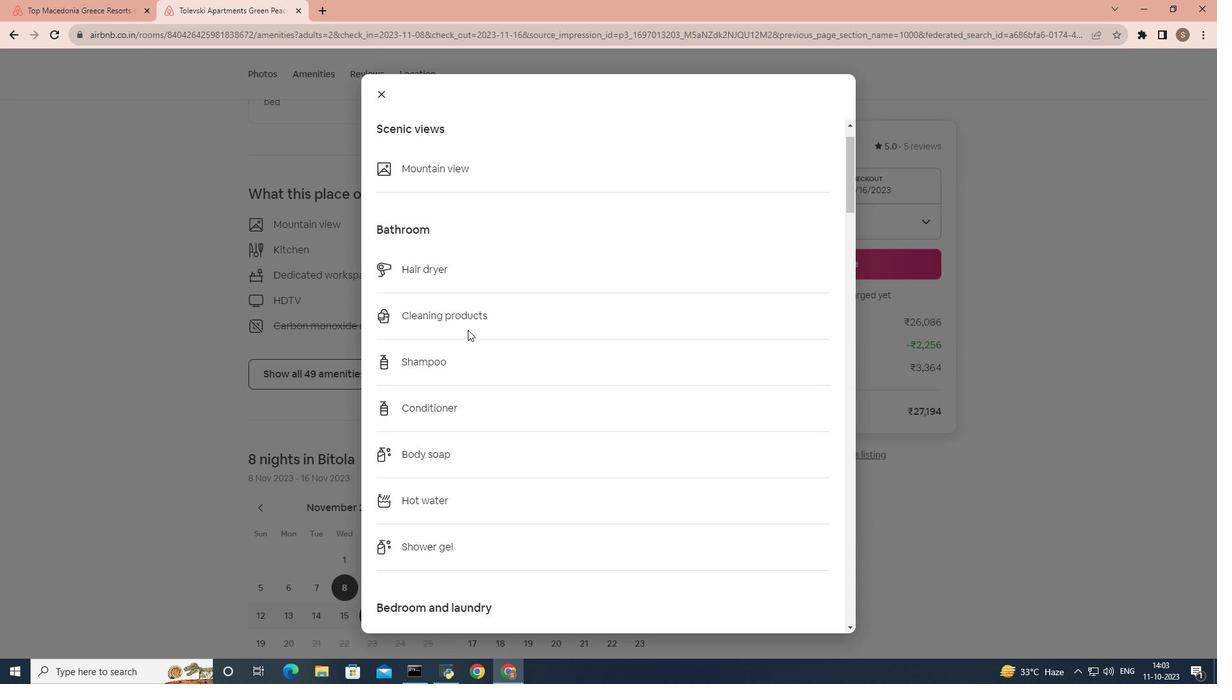 
Action: Mouse scrolled (467, 329) with delta (0, 0)
Screenshot: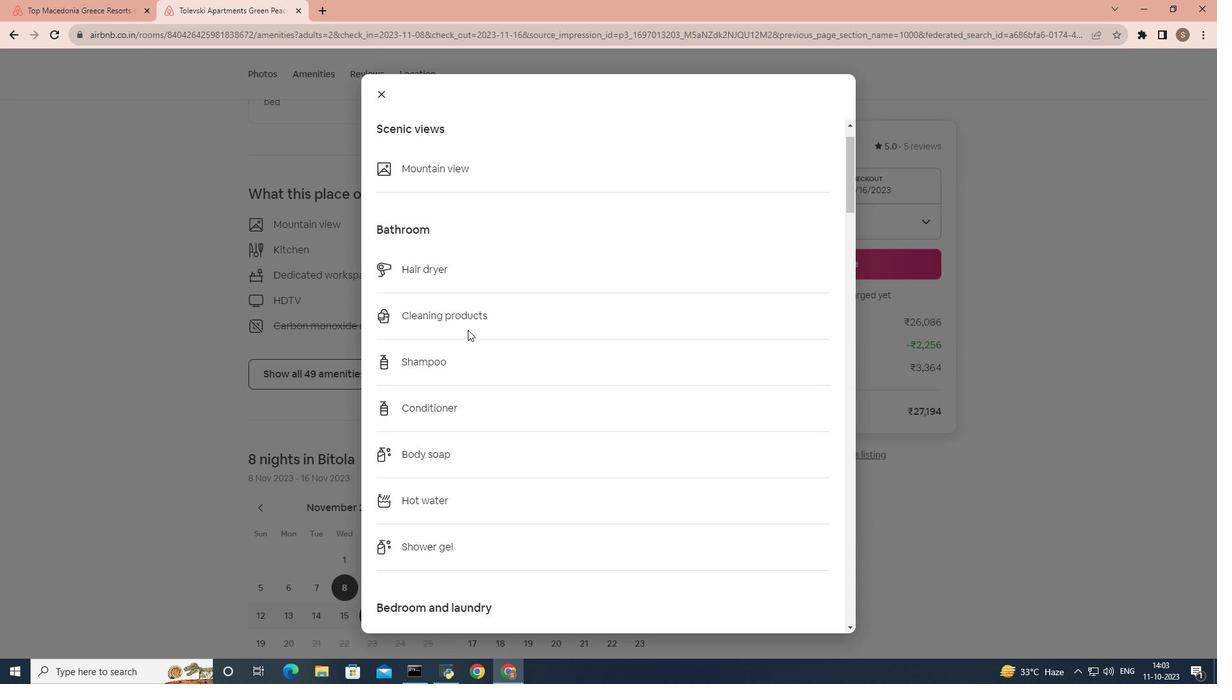 
Action: Mouse scrolled (467, 329) with delta (0, 0)
Screenshot: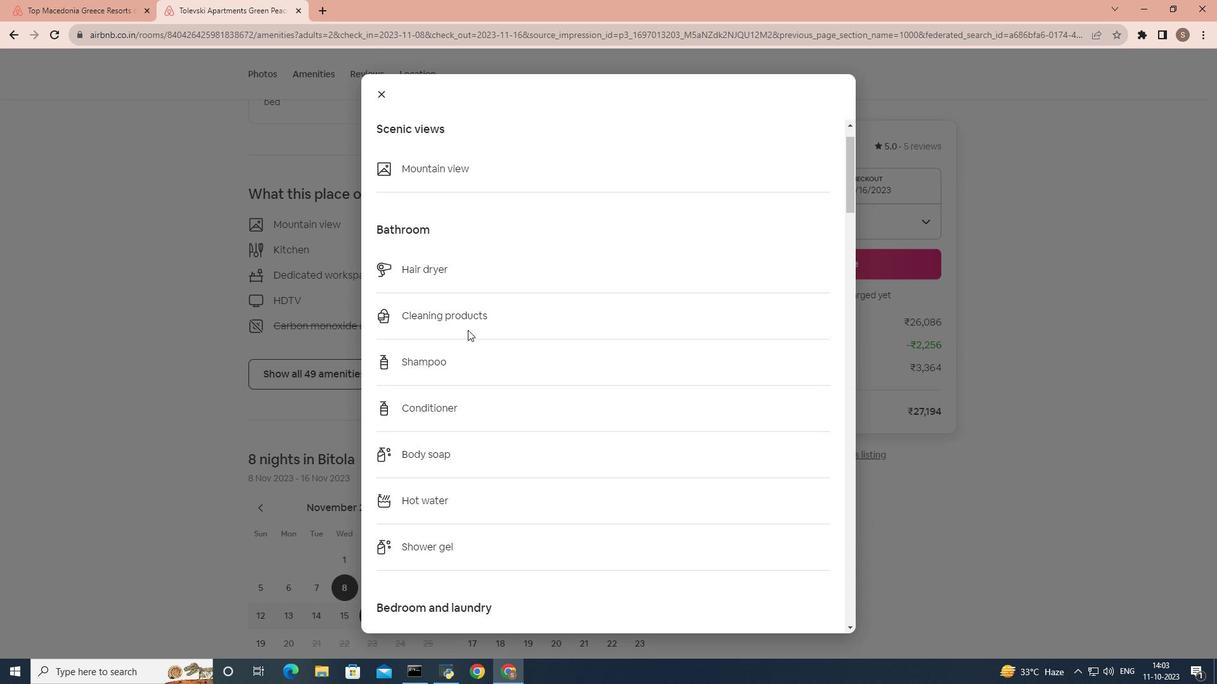 
Action: Mouse scrolled (467, 329) with delta (0, 0)
Screenshot: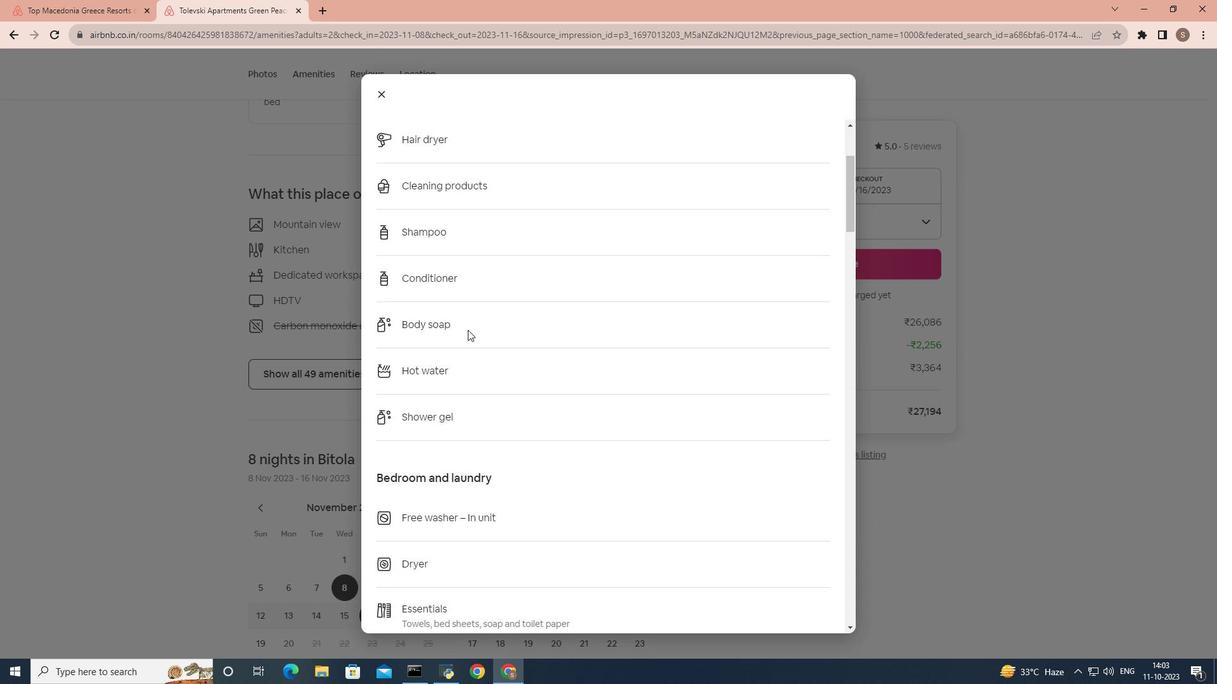 
Action: Mouse scrolled (467, 329) with delta (0, 0)
Screenshot: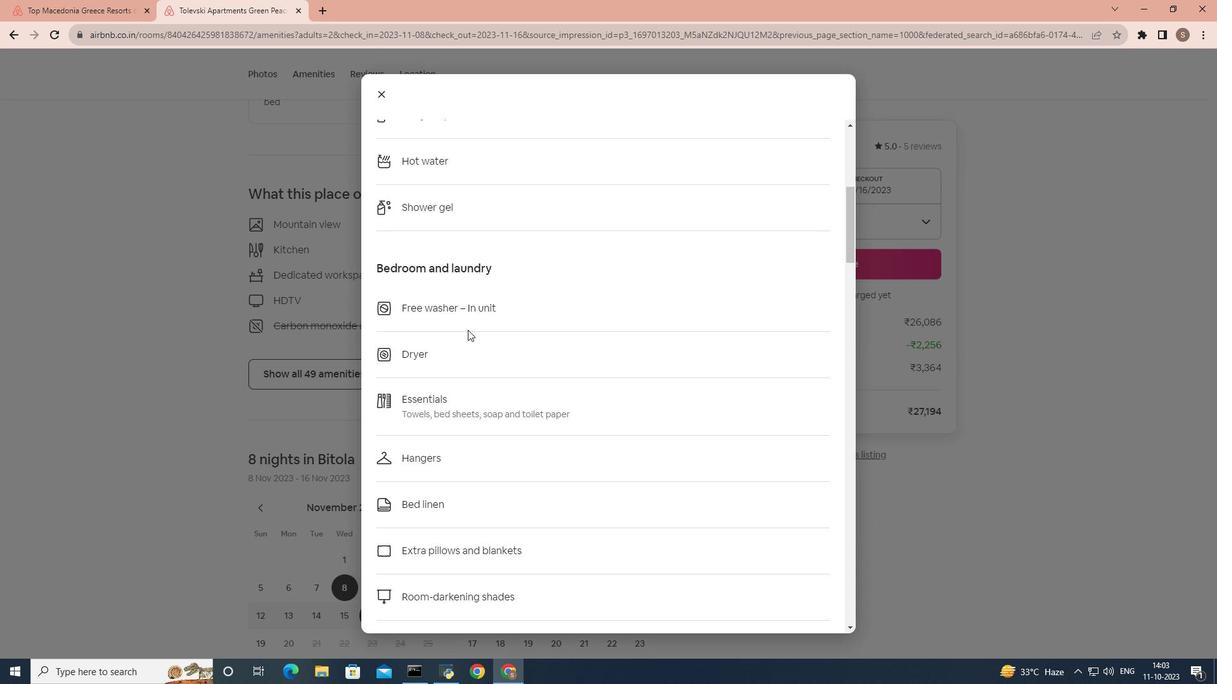 
Action: Mouse scrolled (467, 329) with delta (0, 0)
Screenshot: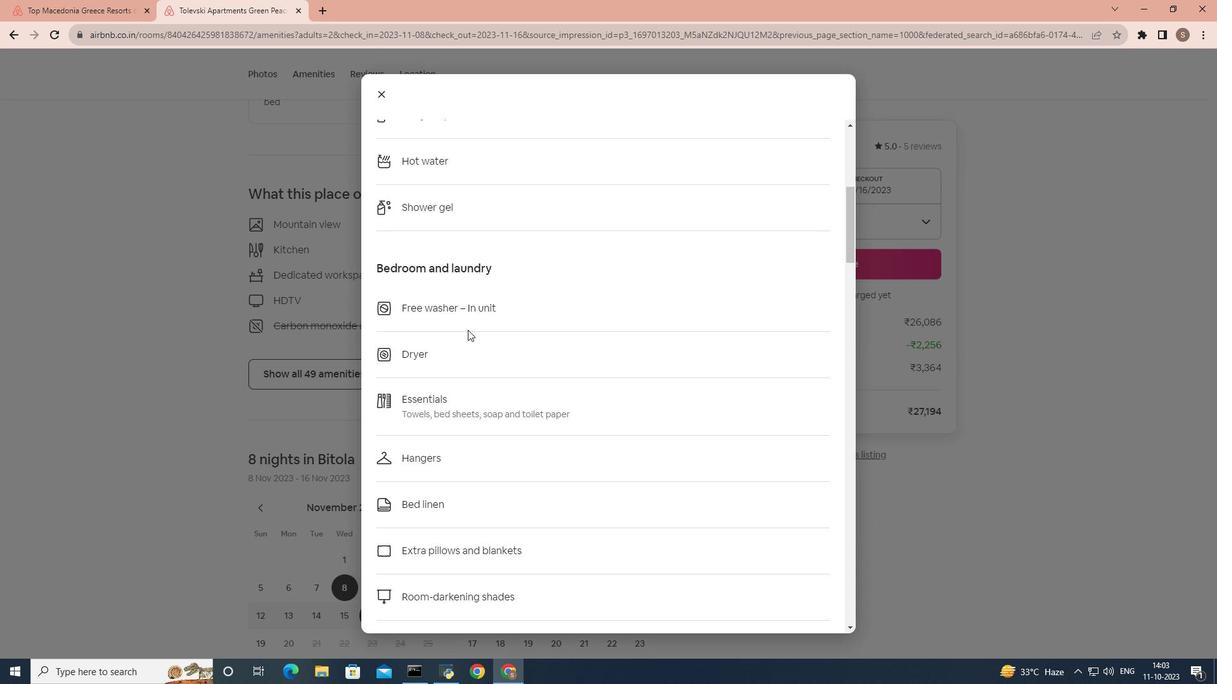 
Action: Mouse scrolled (467, 329) with delta (0, 0)
Screenshot: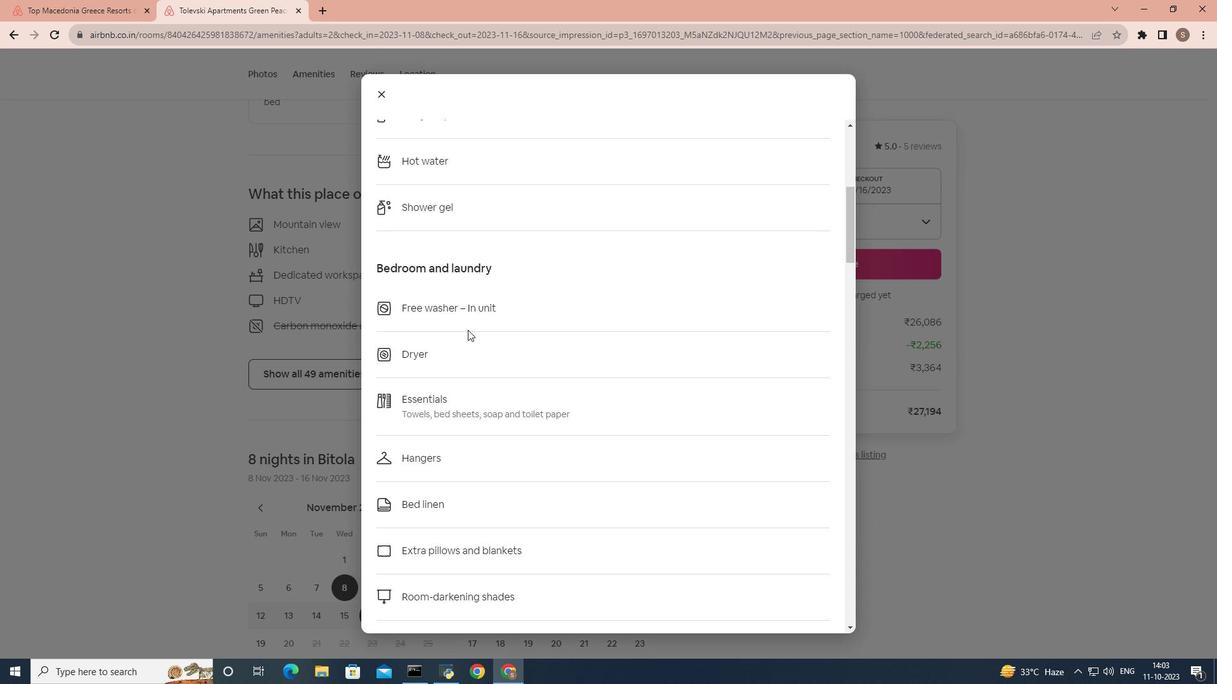 
Action: Mouse scrolled (467, 329) with delta (0, 0)
Screenshot: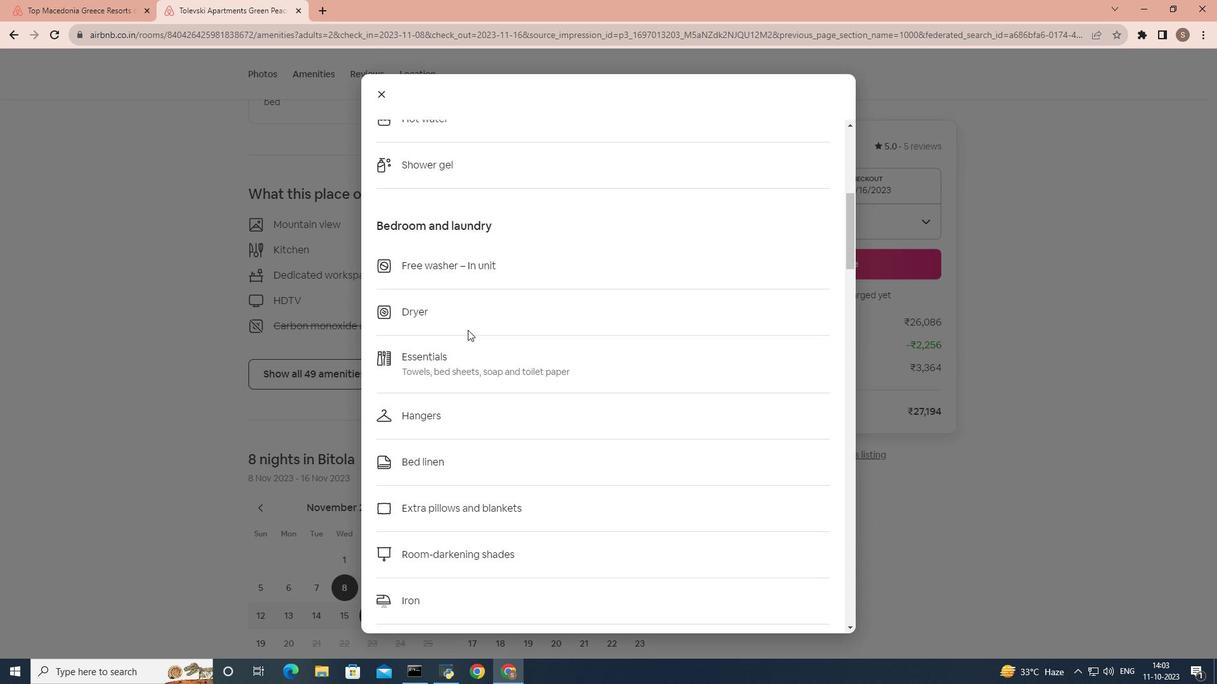 
Action: Mouse scrolled (467, 329) with delta (0, 0)
Screenshot: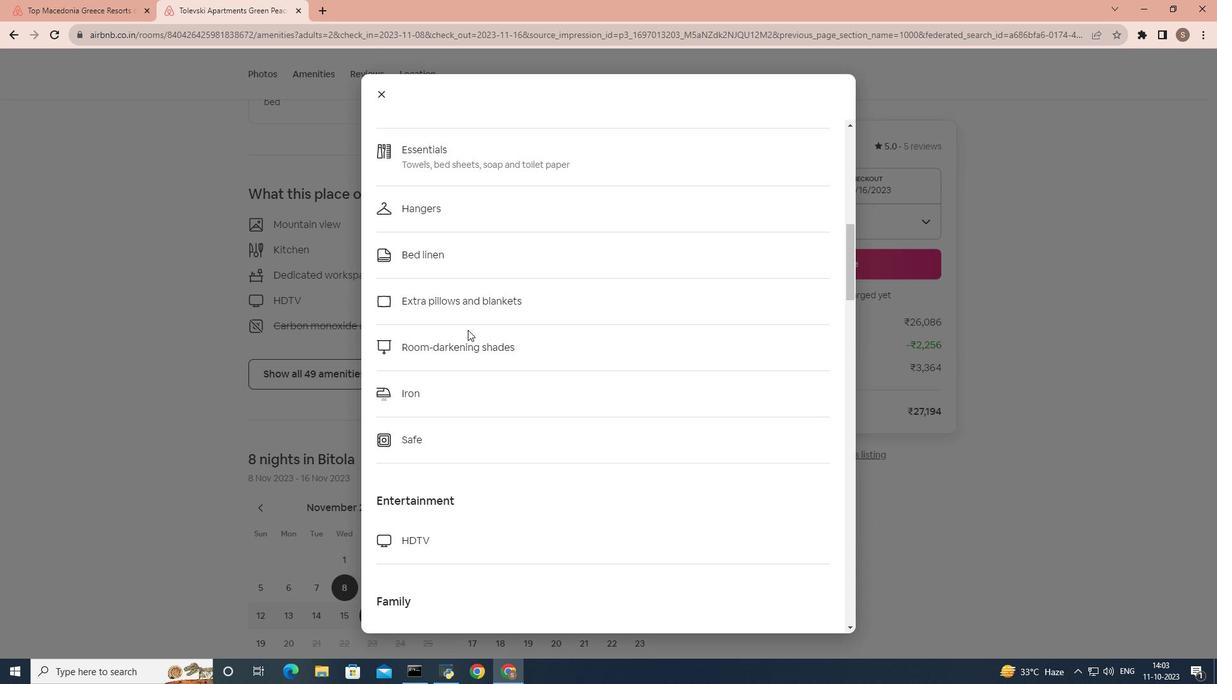 
Action: Mouse scrolled (467, 329) with delta (0, 0)
Screenshot: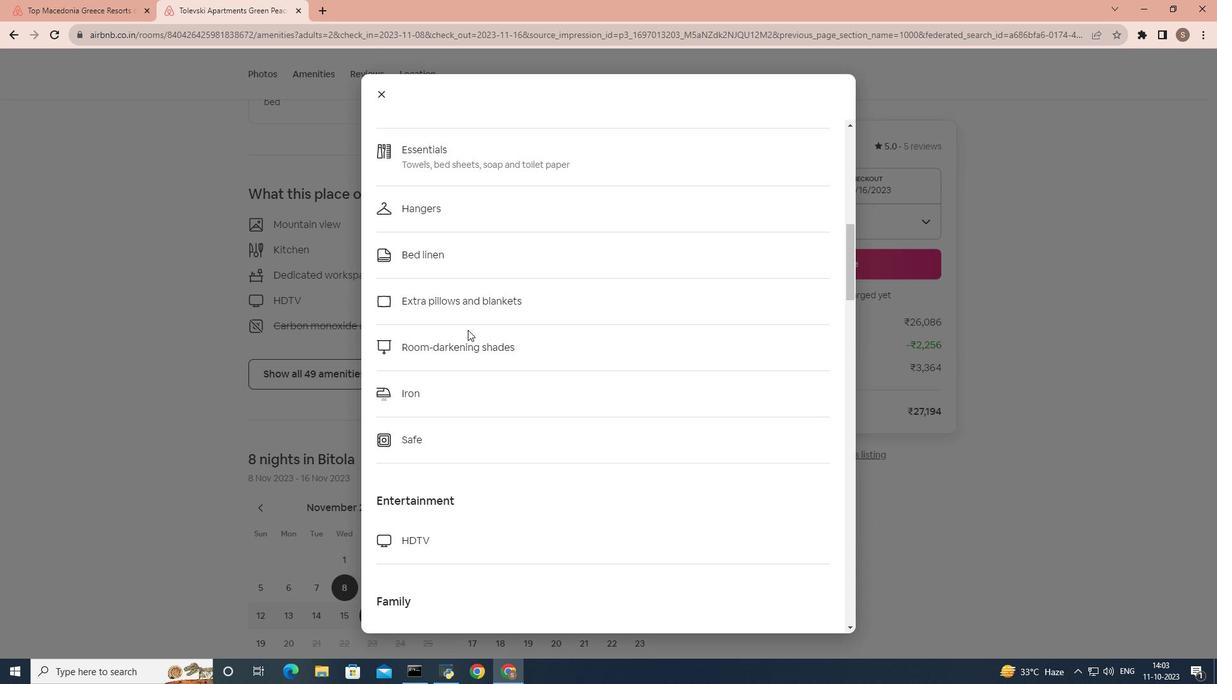 
Action: Mouse scrolled (467, 329) with delta (0, 0)
Screenshot: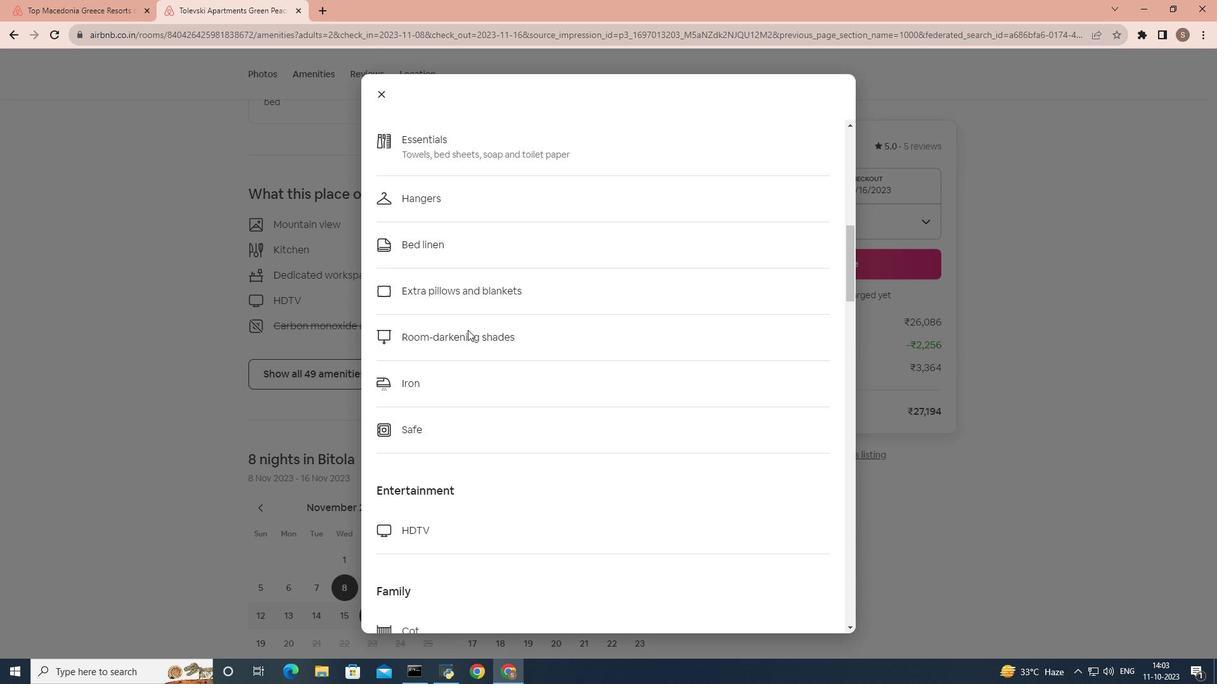 
Action: Mouse scrolled (467, 329) with delta (0, 0)
Screenshot: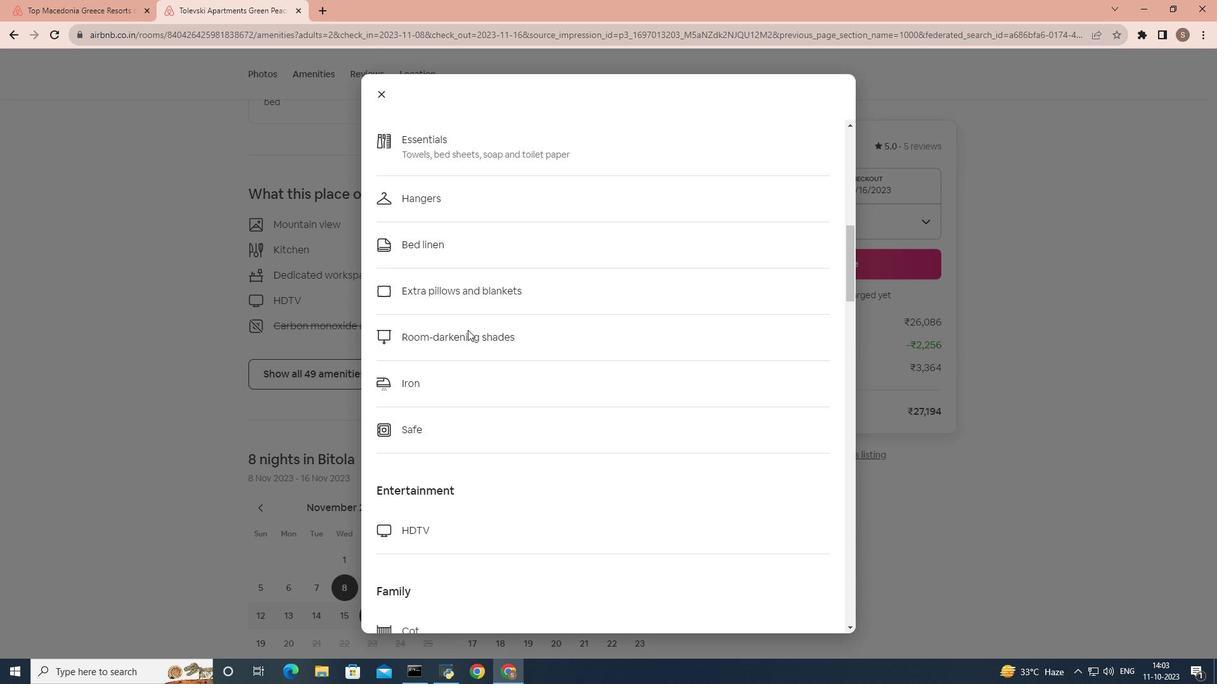 
Action: Mouse scrolled (467, 329) with delta (0, 0)
Screenshot: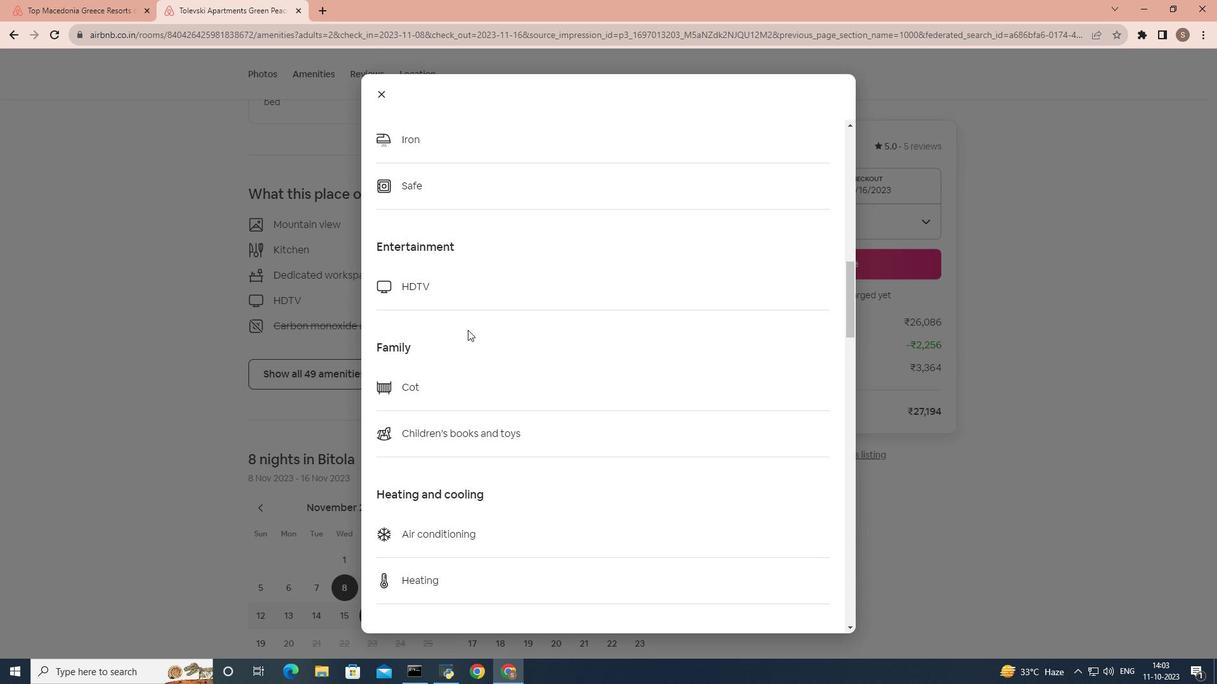 
Action: Mouse scrolled (467, 329) with delta (0, 0)
Screenshot: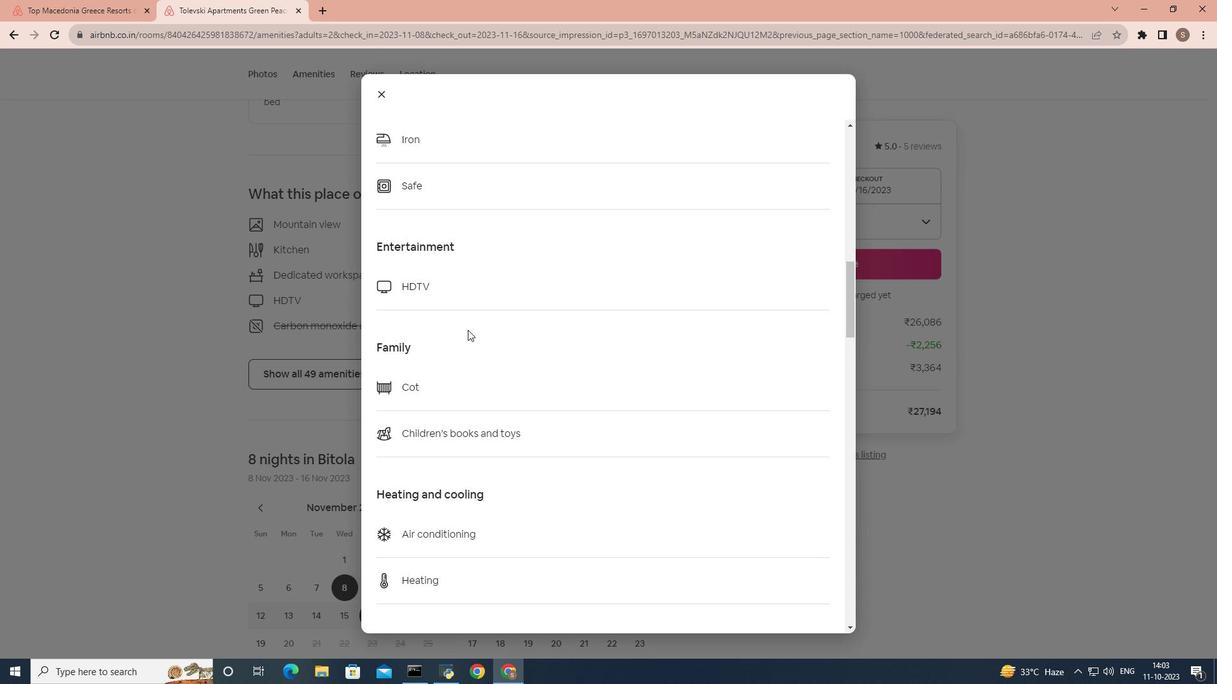 
Action: Mouse scrolled (467, 329) with delta (0, 0)
Screenshot: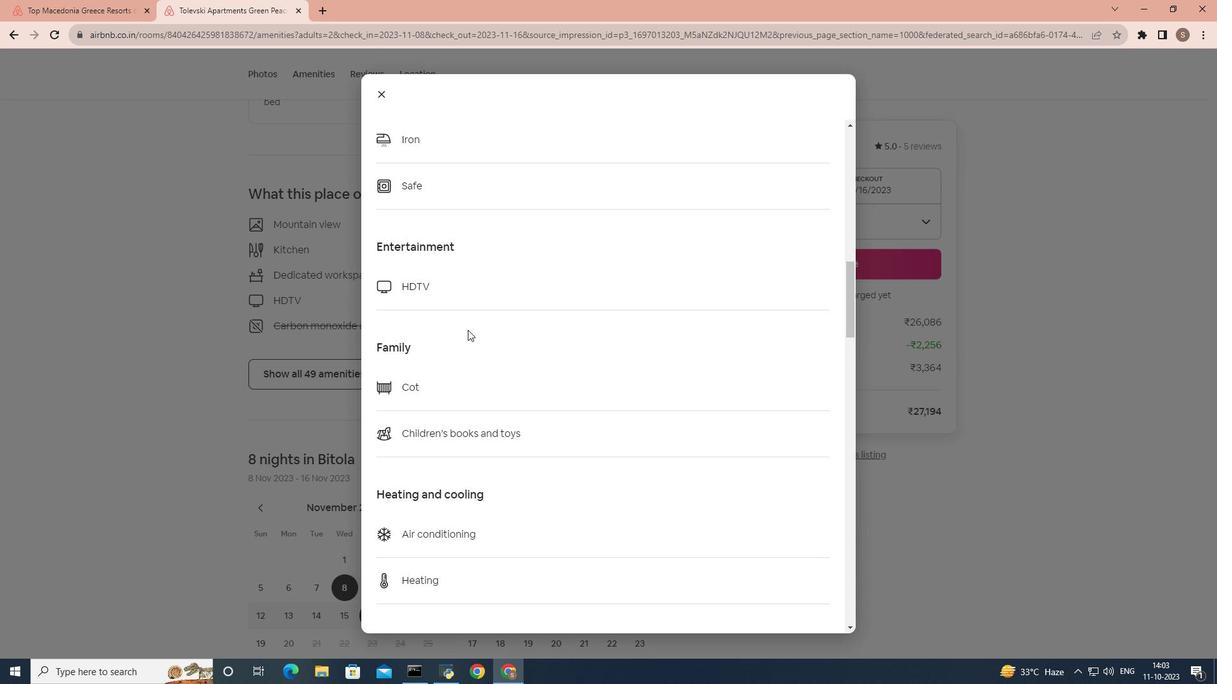 
Action: Mouse scrolled (467, 329) with delta (0, 0)
Screenshot: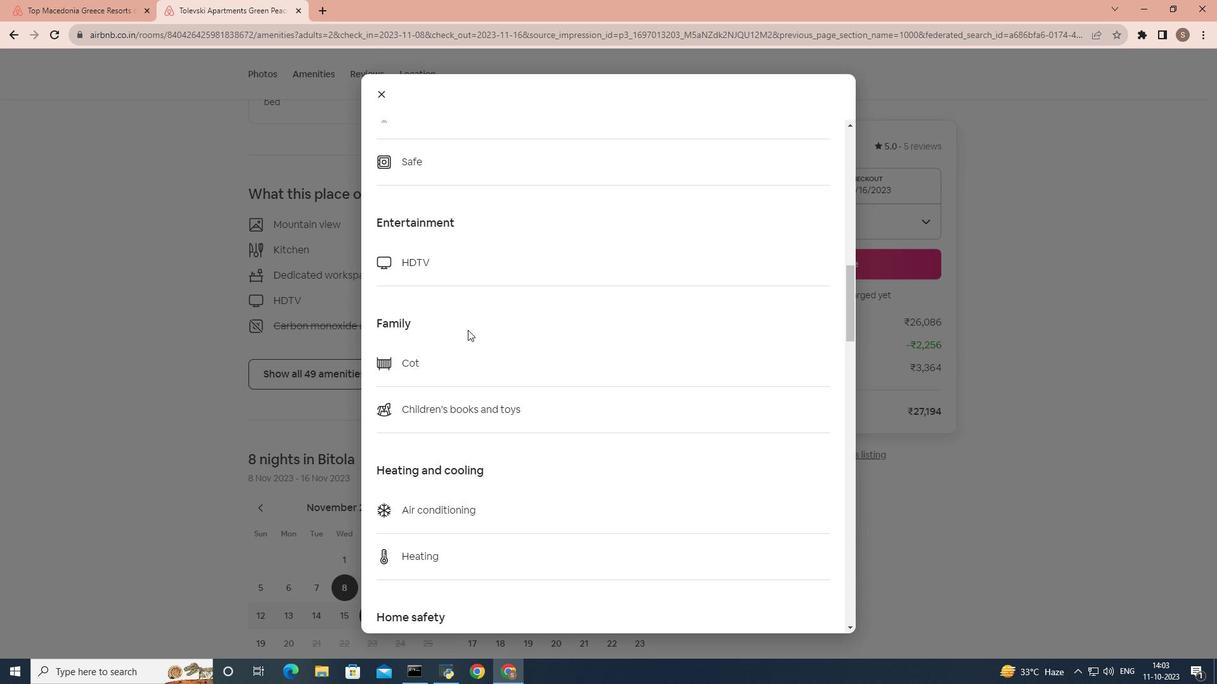 
Action: Mouse scrolled (467, 329) with delta (0, 0)
Screenshot: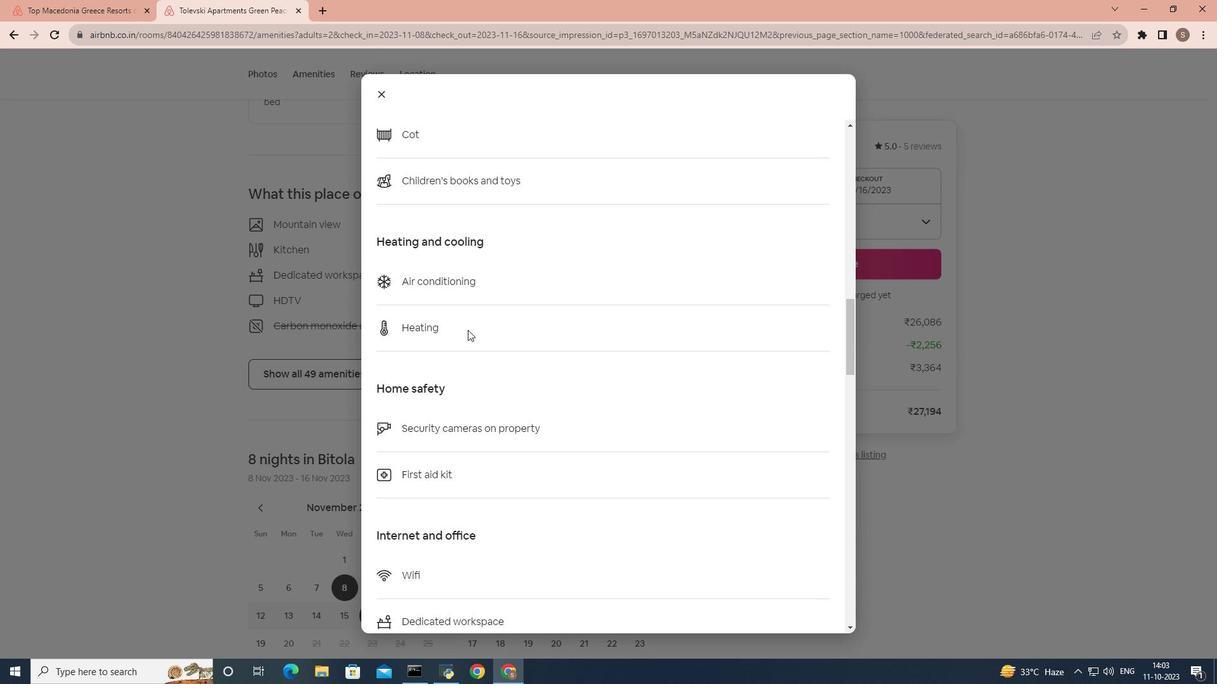 
Action: Mouse scrolled (467, 329) with delta (0, 0)
Screenshot: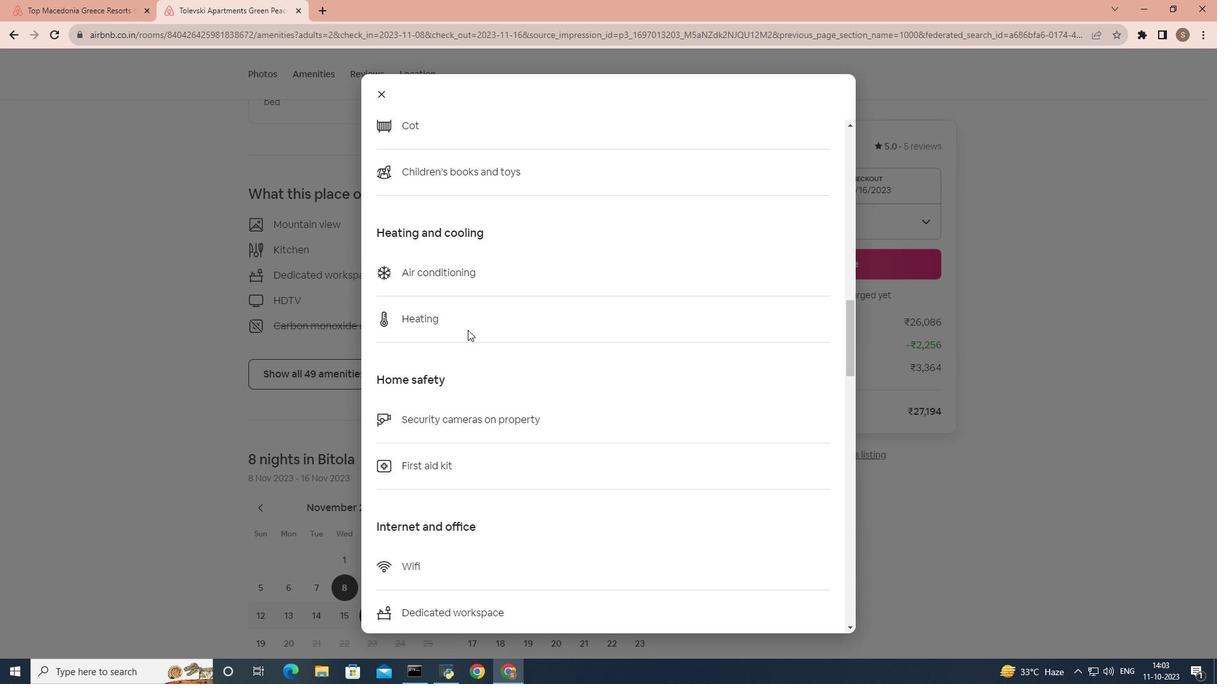 
Action: Mouse scrolled (467, 329) with delta (0, 0)
Screenshot: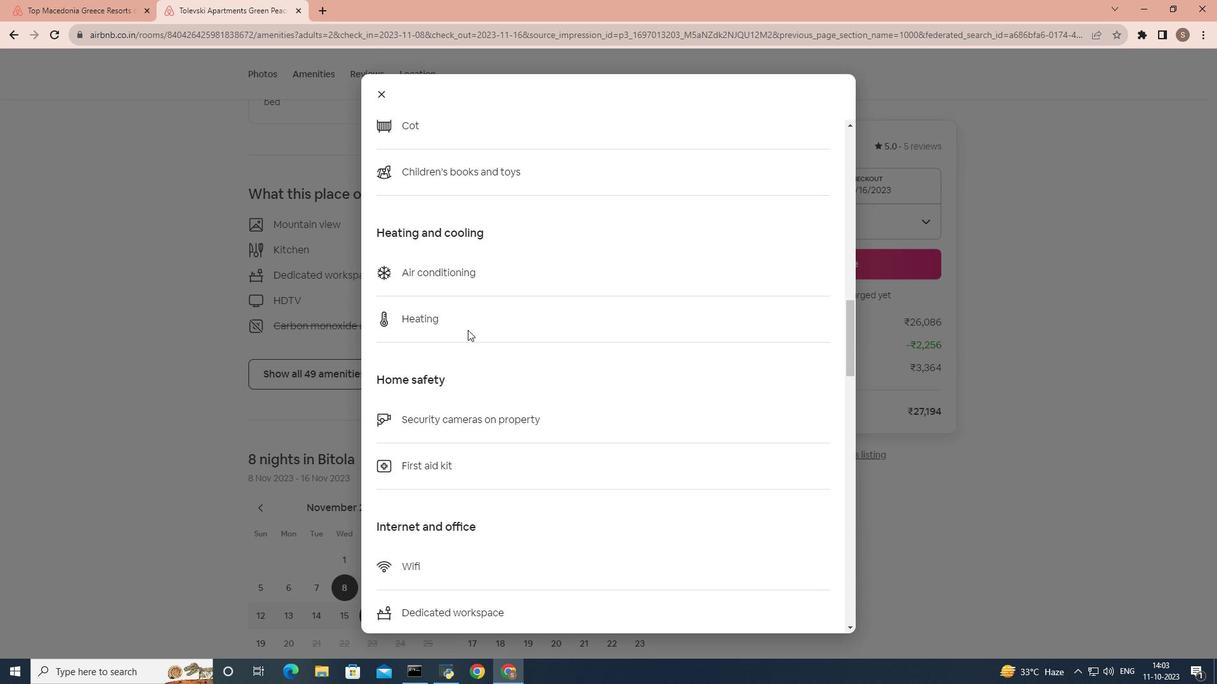 
Action: Mouse scrolled (467, 329) with delta (0, 0)
Screenshot: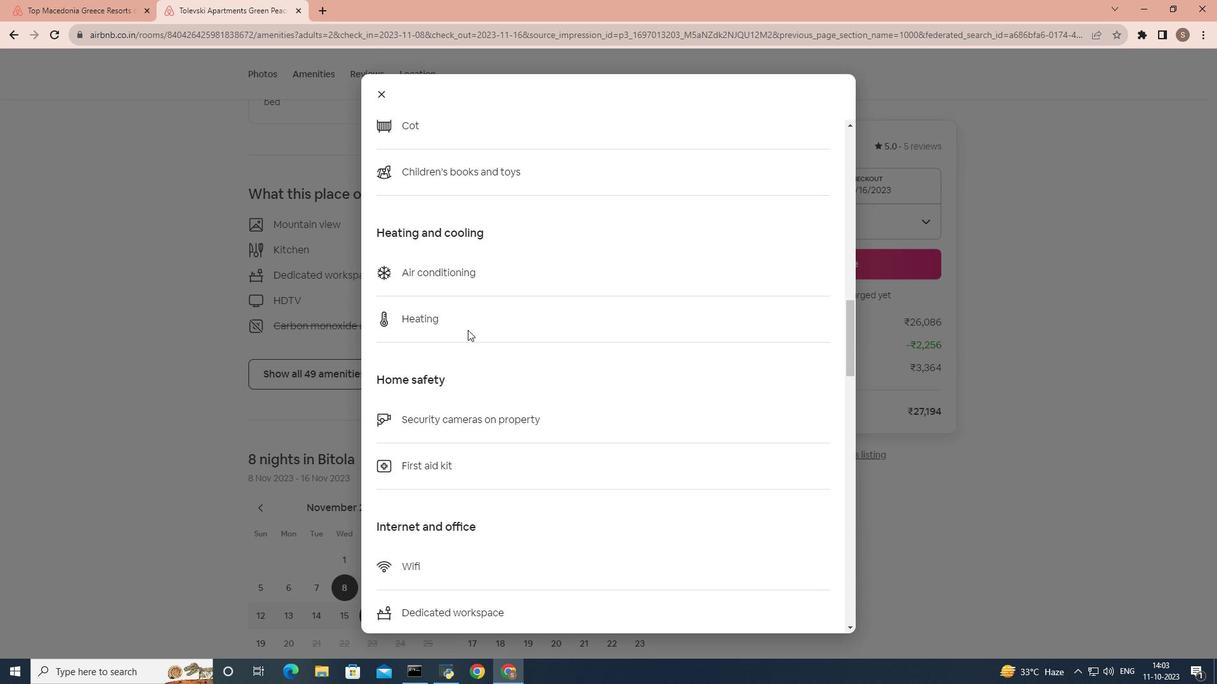 
Action: Mouse scrolled (467, 329) with delta (0, 0)
Screenshot: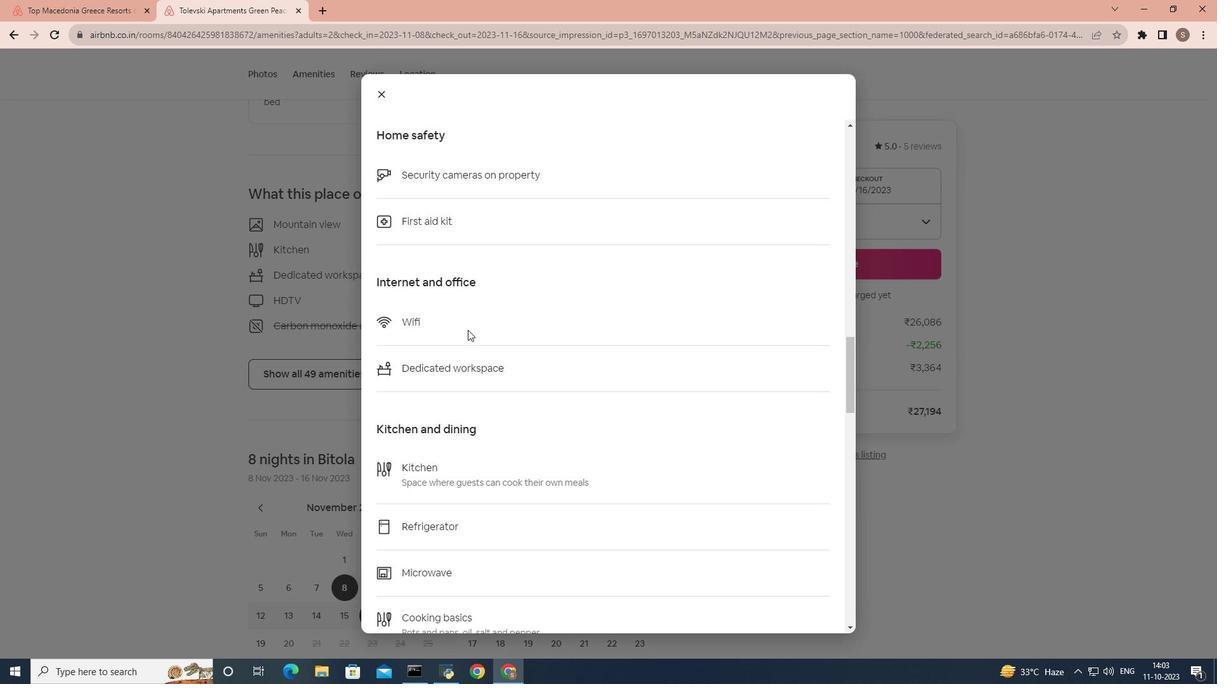 
Action: Mouse scrolled (467, 329) with delta (0, 0)
Screenshot: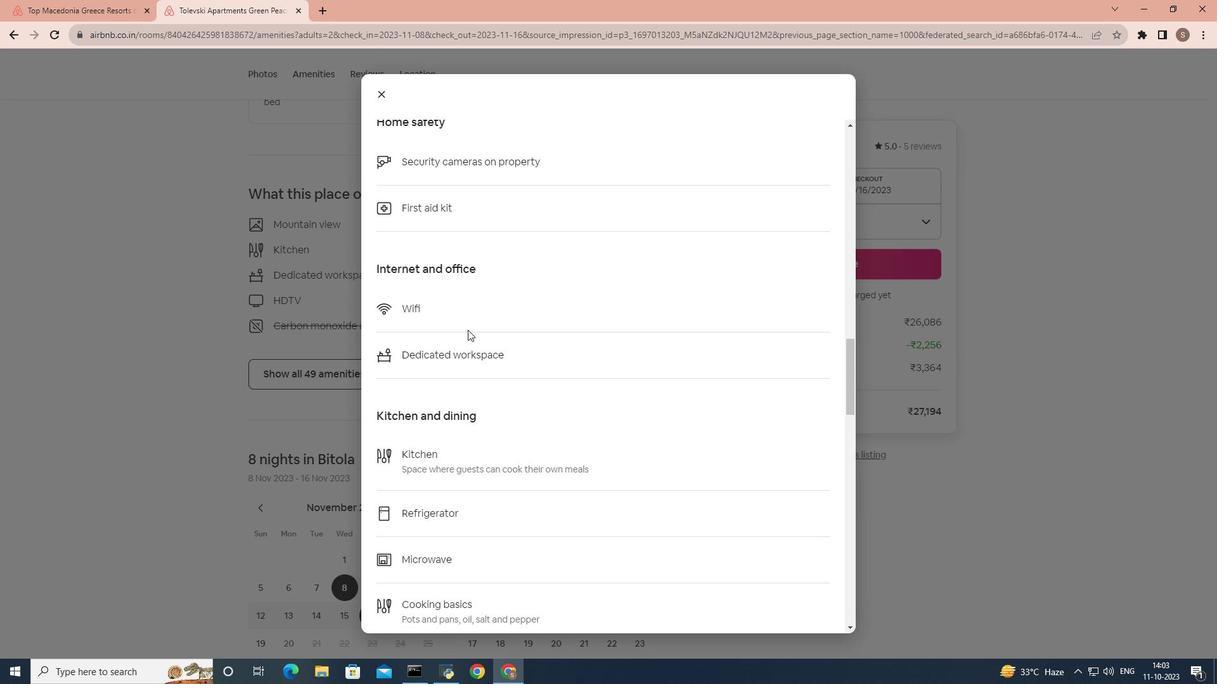 
Action: Mouse scrolled (467, 329) with delta (0, 0)
Screenshot: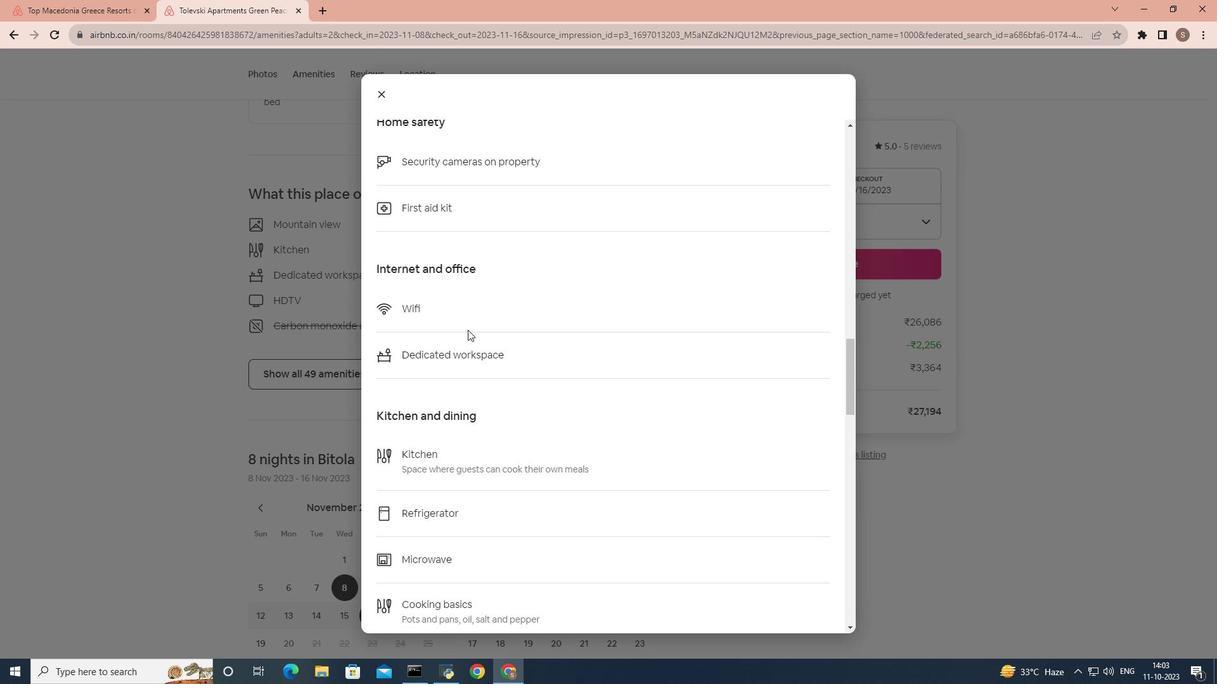 
Action: Mouse scrolled (467, 329) with delta (0, 0)
Screenshot: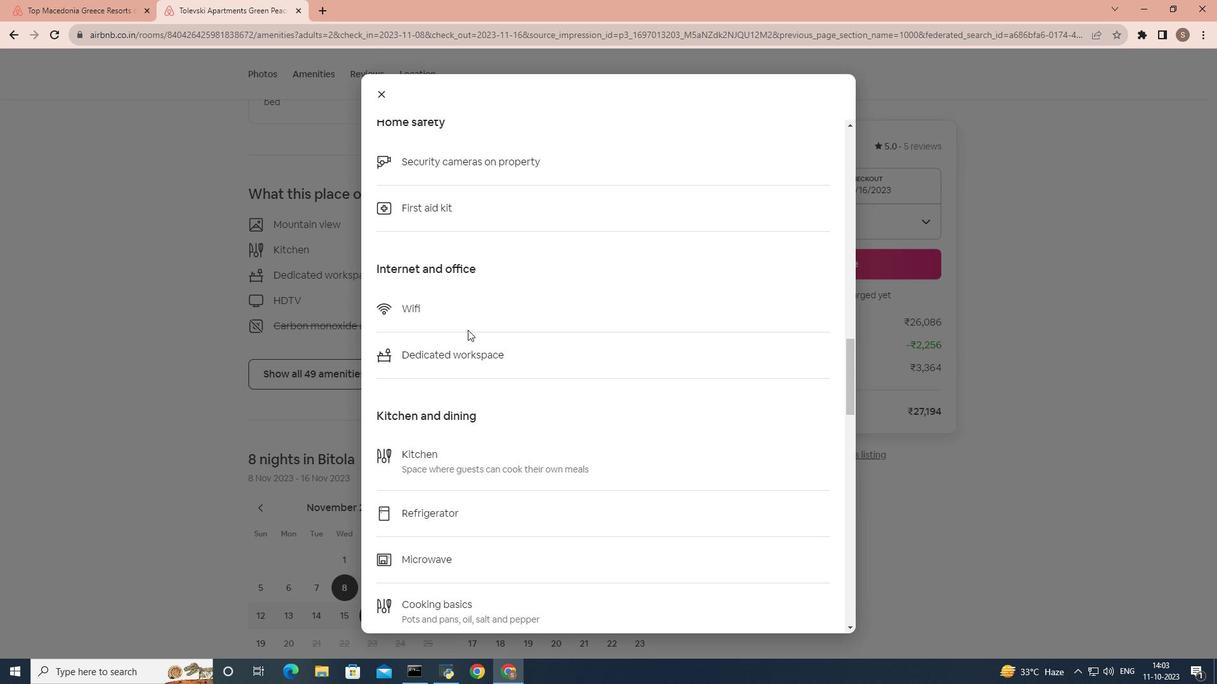 
Action: Mouse scrolled (467, 329) with delta (0, 0)
Screenshot: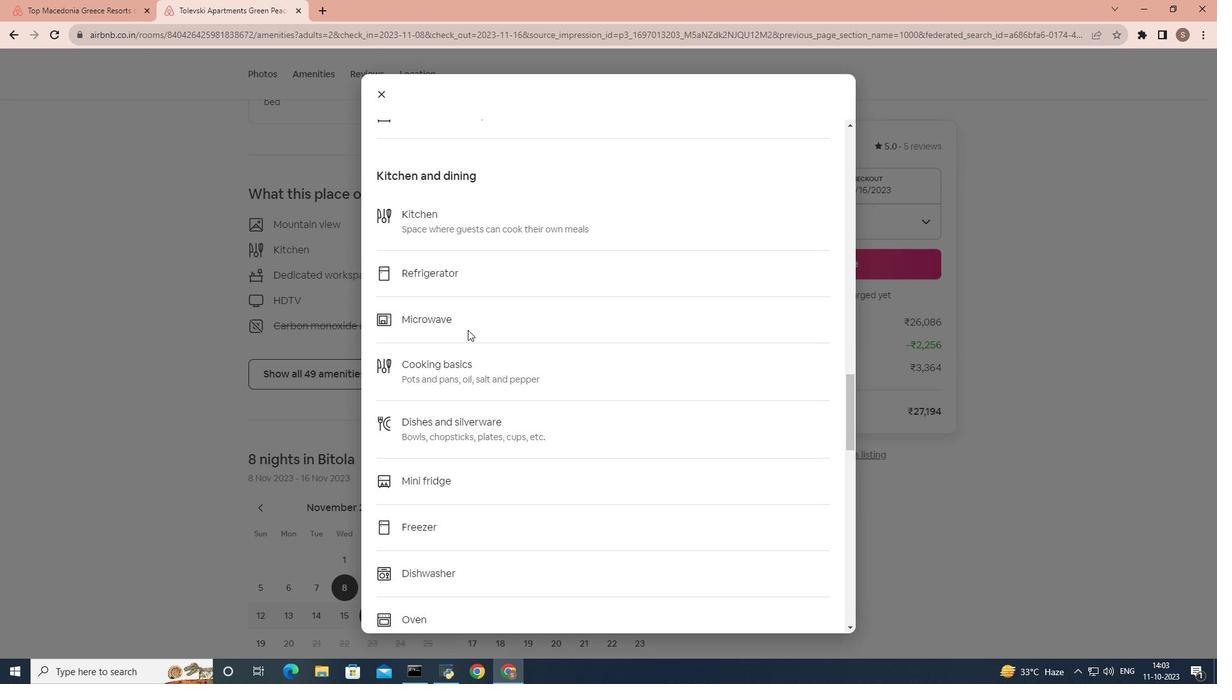 
Action: Mouse scrolled (467, 329) with delta (0, 0)
Screenshot: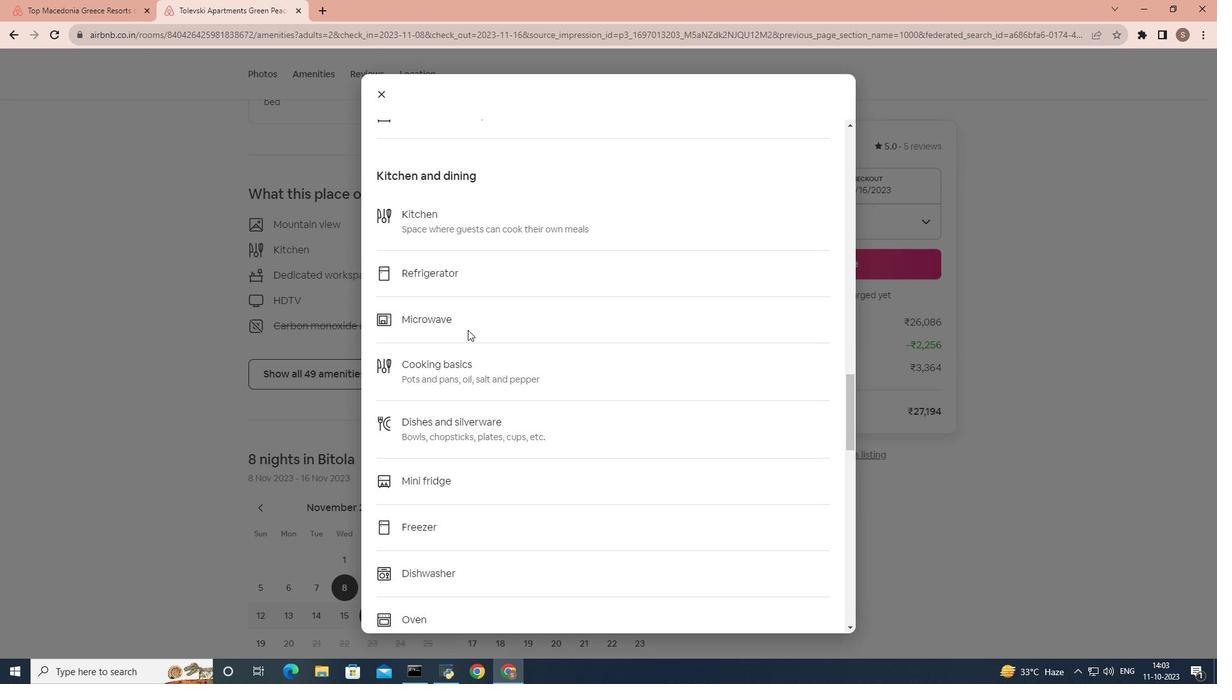 
Action: Mouse scrolled (467, 329) with delta (0, 0)
Screenshot: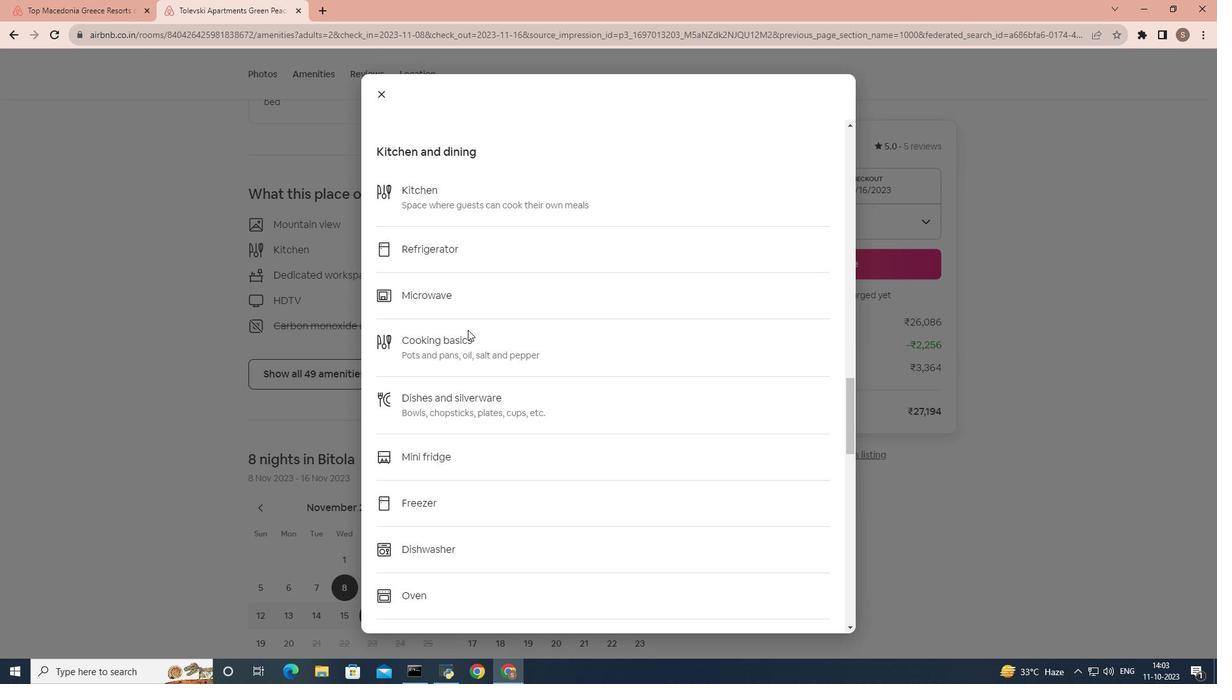 
Action: Mouse scrolled (467, 329) with delta (0, 0)
Screenshot: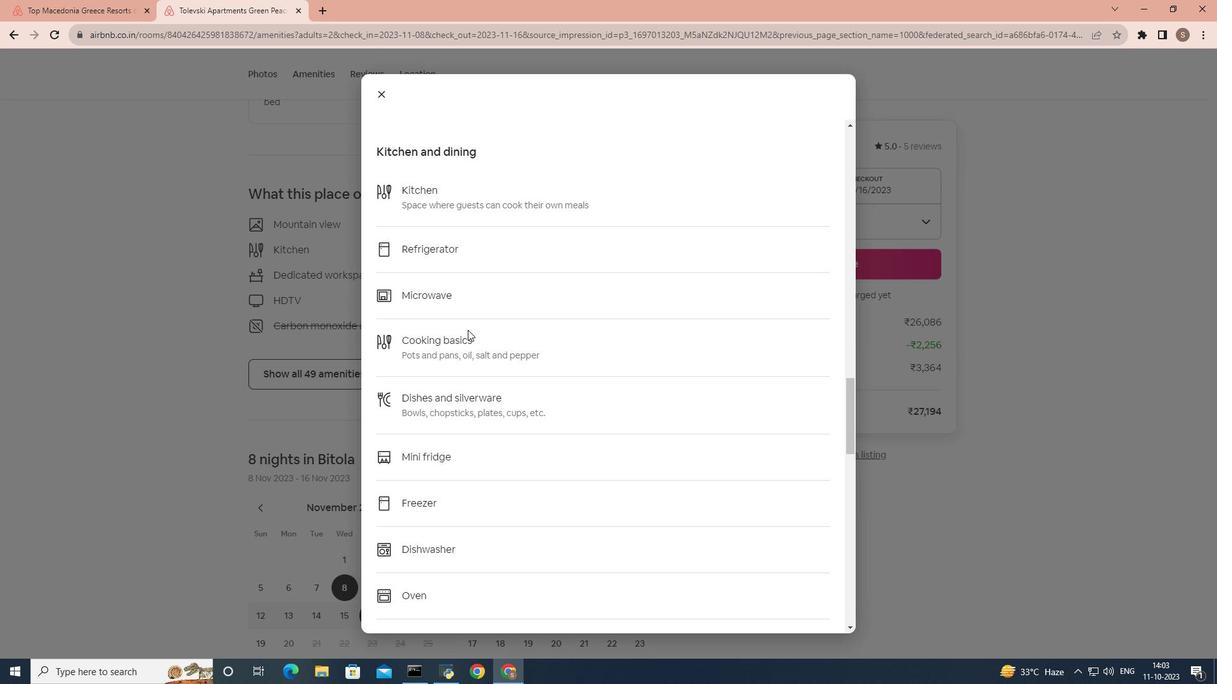 
Action: Mouse scrolled (467, 329) with delta (0, 0)
Screenshot: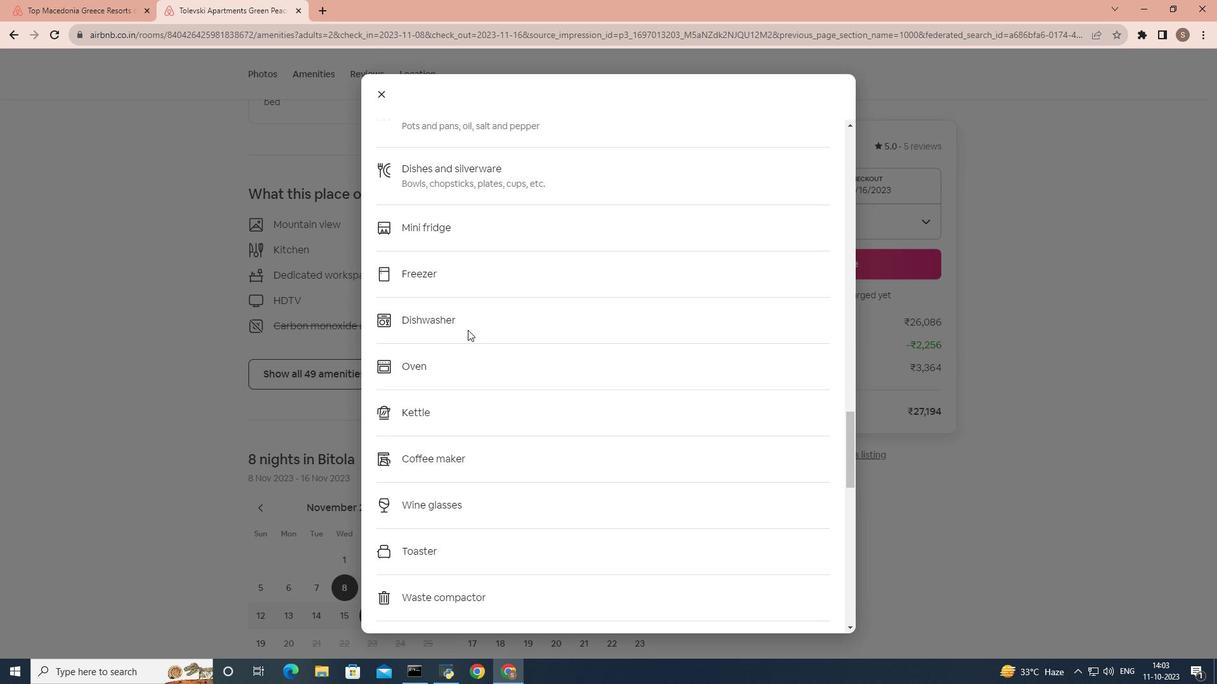
Action: Mouse scrolled (467, 329) with delta (0, 0)
Screenshot: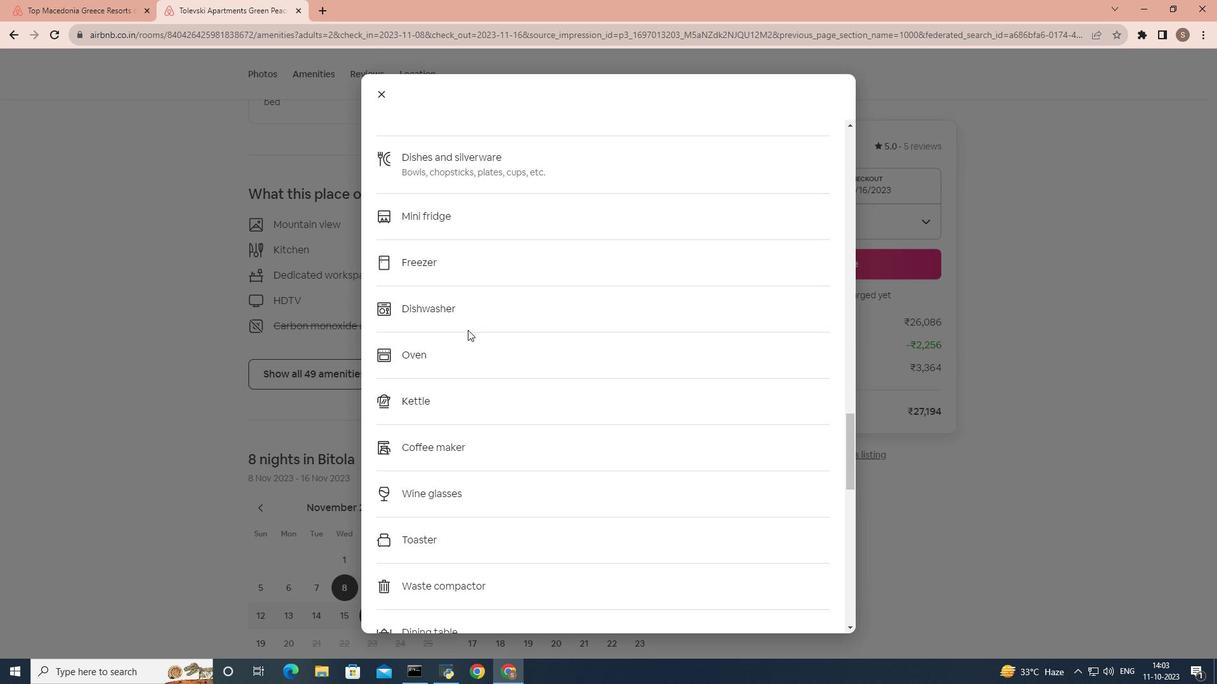 
Action: Mouse scrolled (467, 329) with delta (0, 0)
Screenshot: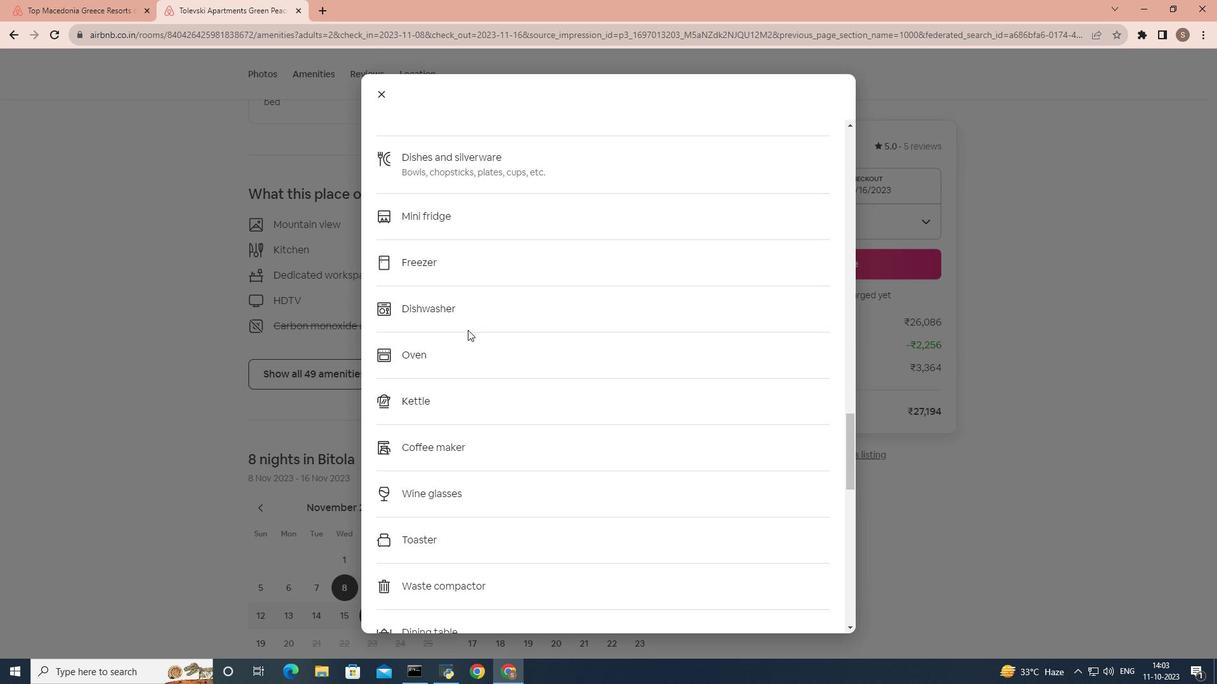 
Action: Mouse scrolled (467, 329) with delta (0, 0)
Screenshot: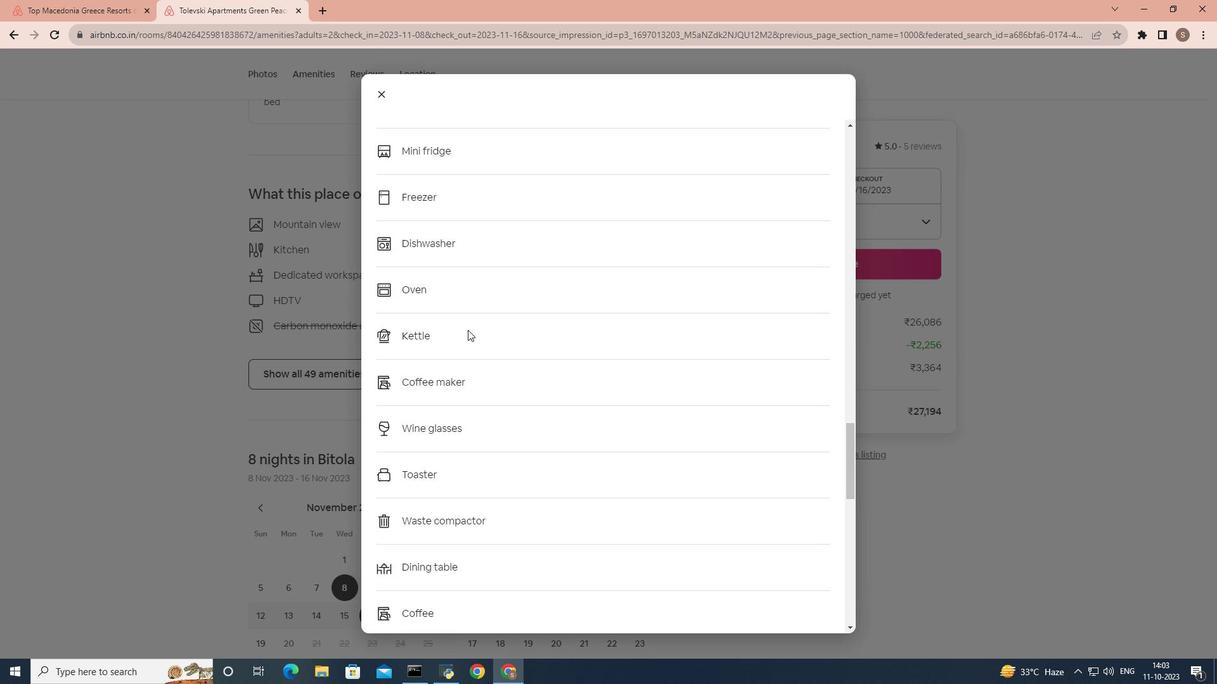 
Action: Mouse scrolled (467, 329) with delta (0, 0)
Screenshot: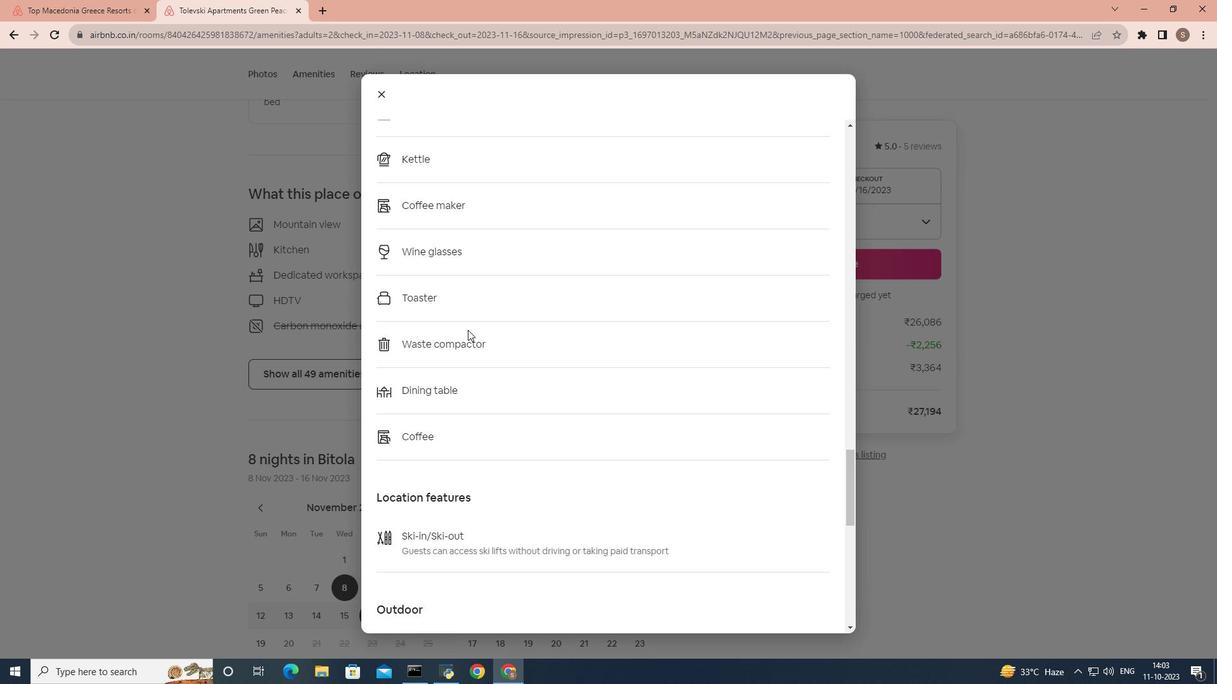 
Action: Mouse scrolled (467, 329) with delta (0, 0)
Screenshot: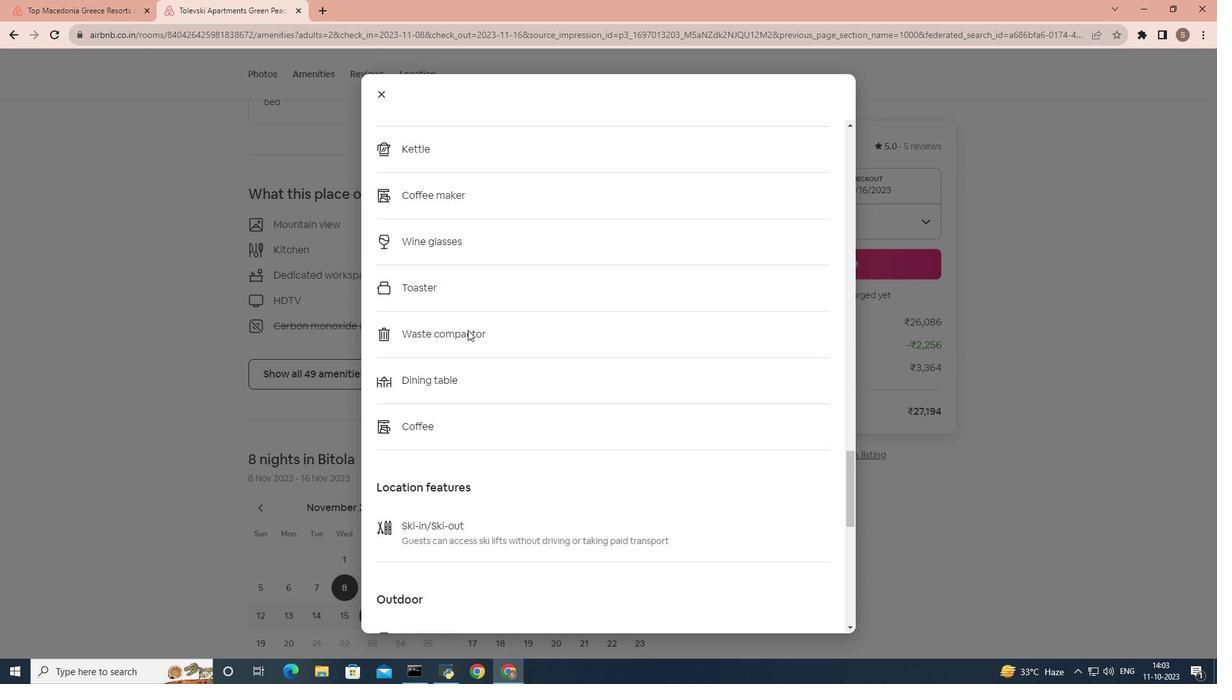 
Action: Mouse scrolled (467, 329) with delta (0, 0)
Screenshot: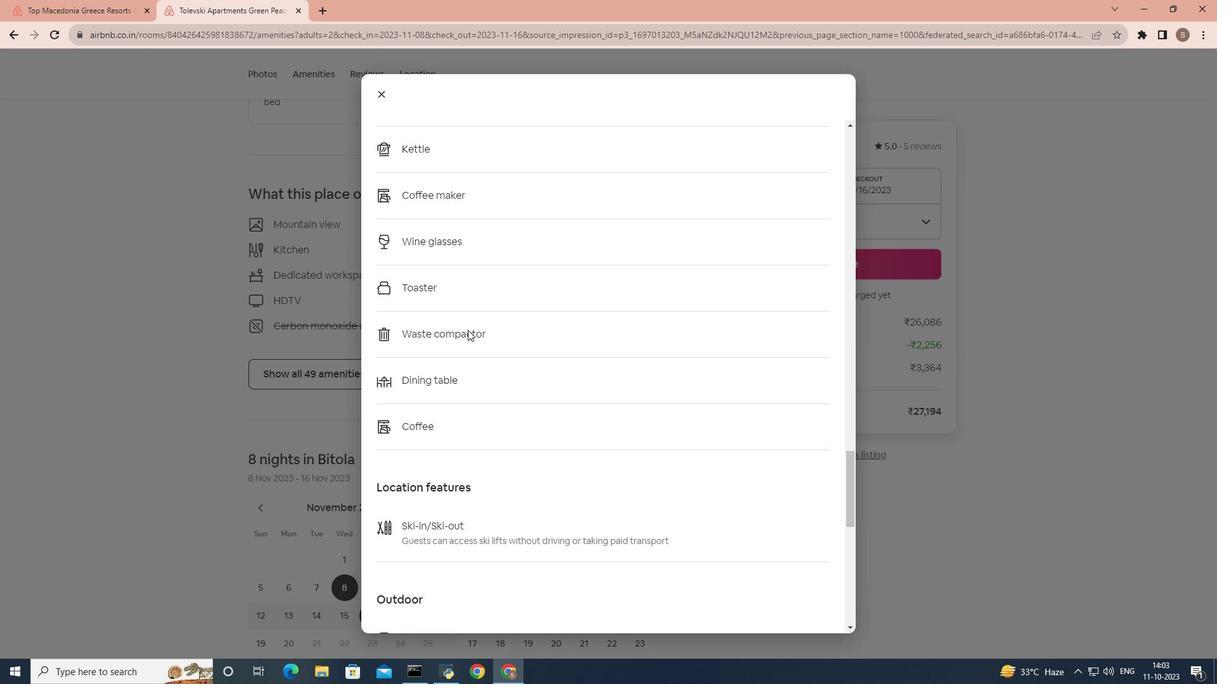 
Action: Mouse scrolled (467, 329) with delta (0, 0)
Screenshot: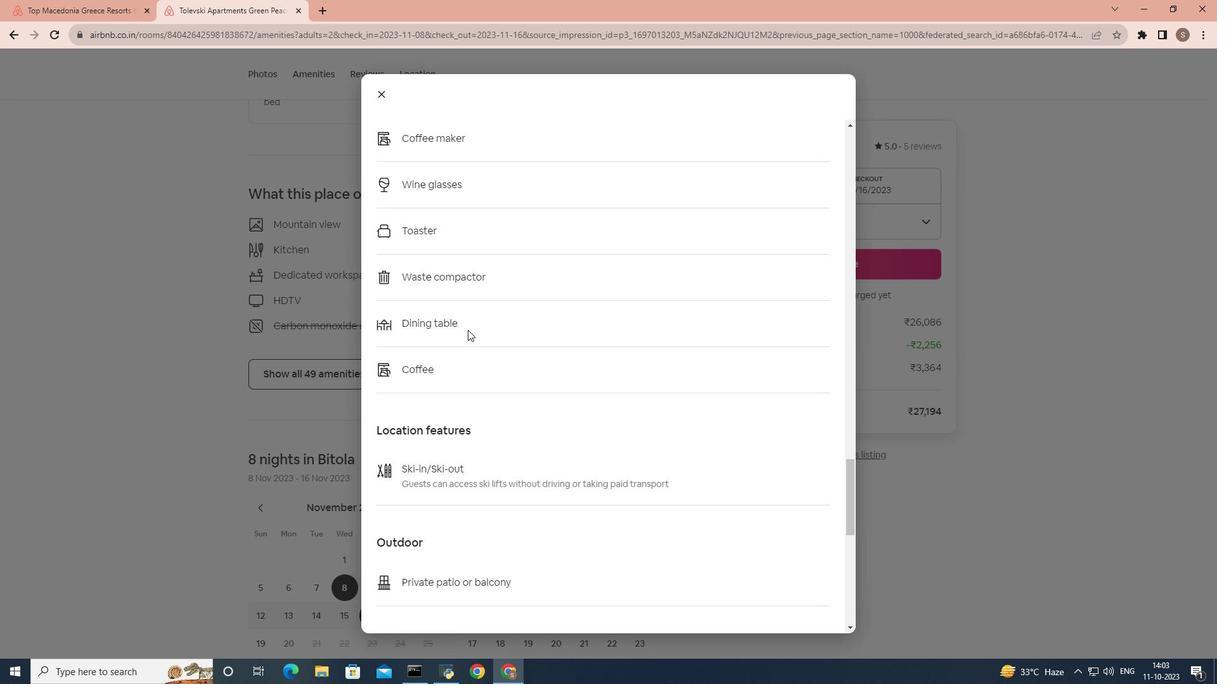 
Action: Mouse scrolled (467, 329) with delta (0, 0)
Screenshot: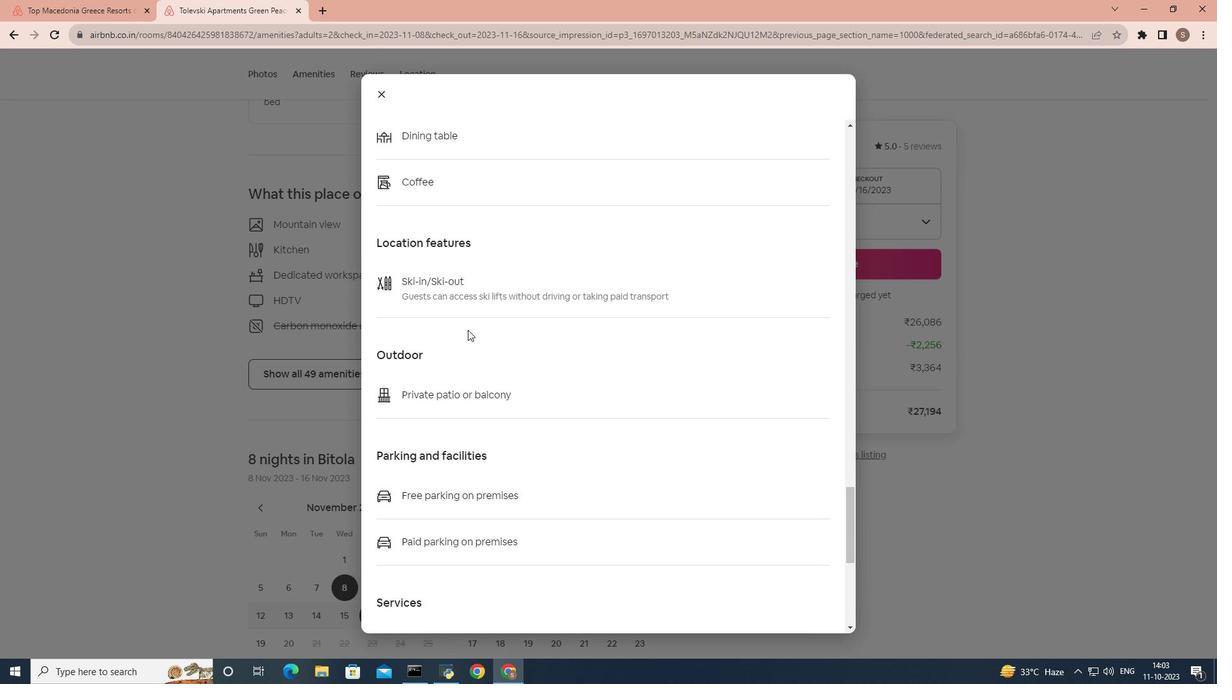 
Action: Mouse scrolled (467, 329) with delta (0, 0)
Screenshot: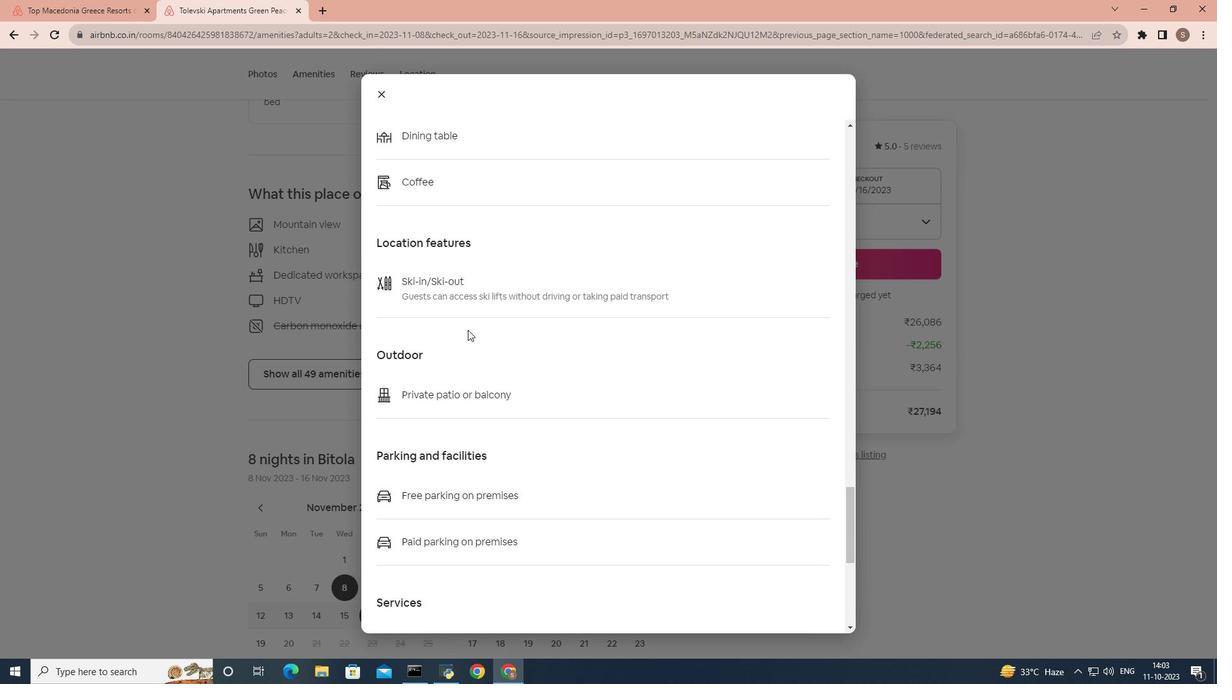 
Action: Mouse scrolled (467, 329) with delta (0, 0)
Screenshot: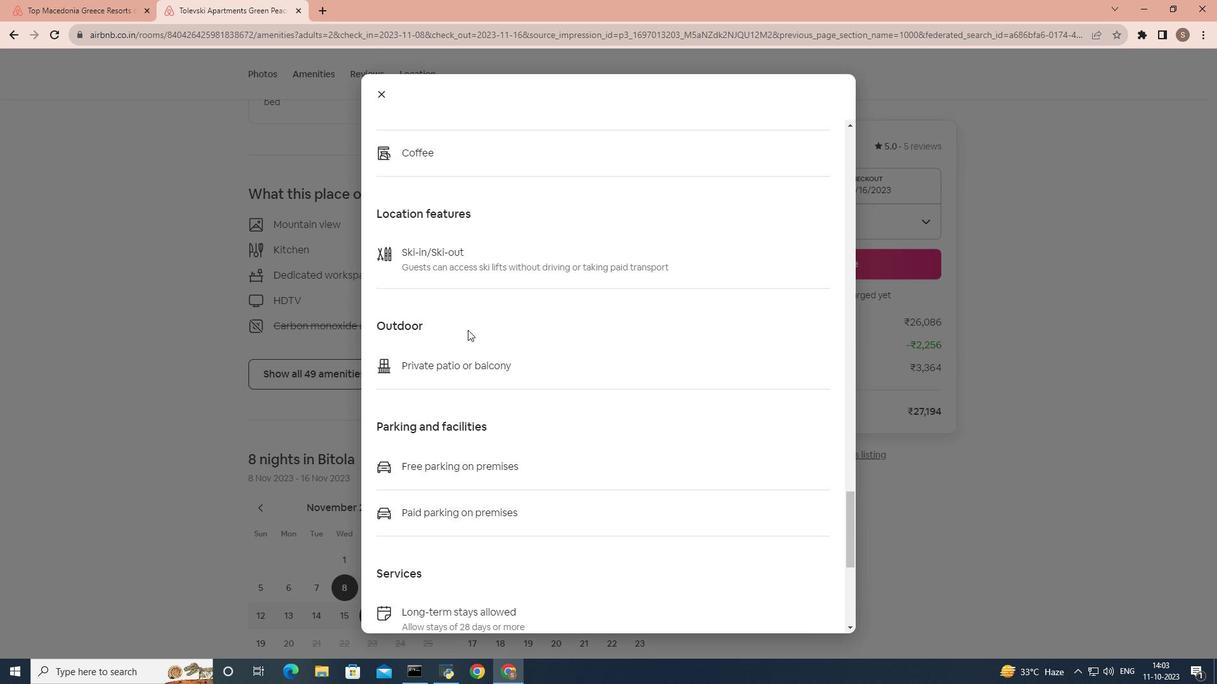 
Action: Mouse scrolled (467, 329) with delta (0, 0)
Screenshot: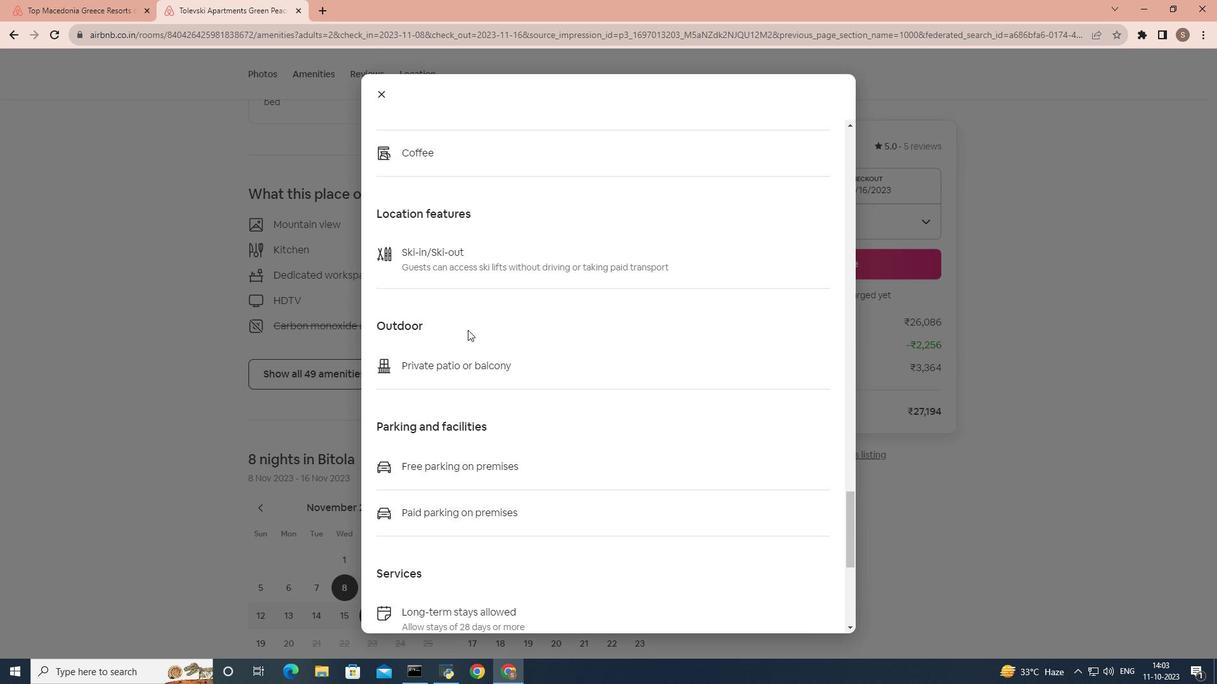 
Action: Mouse scrolled (467, 329) with delta (0, 0)
Screenshot: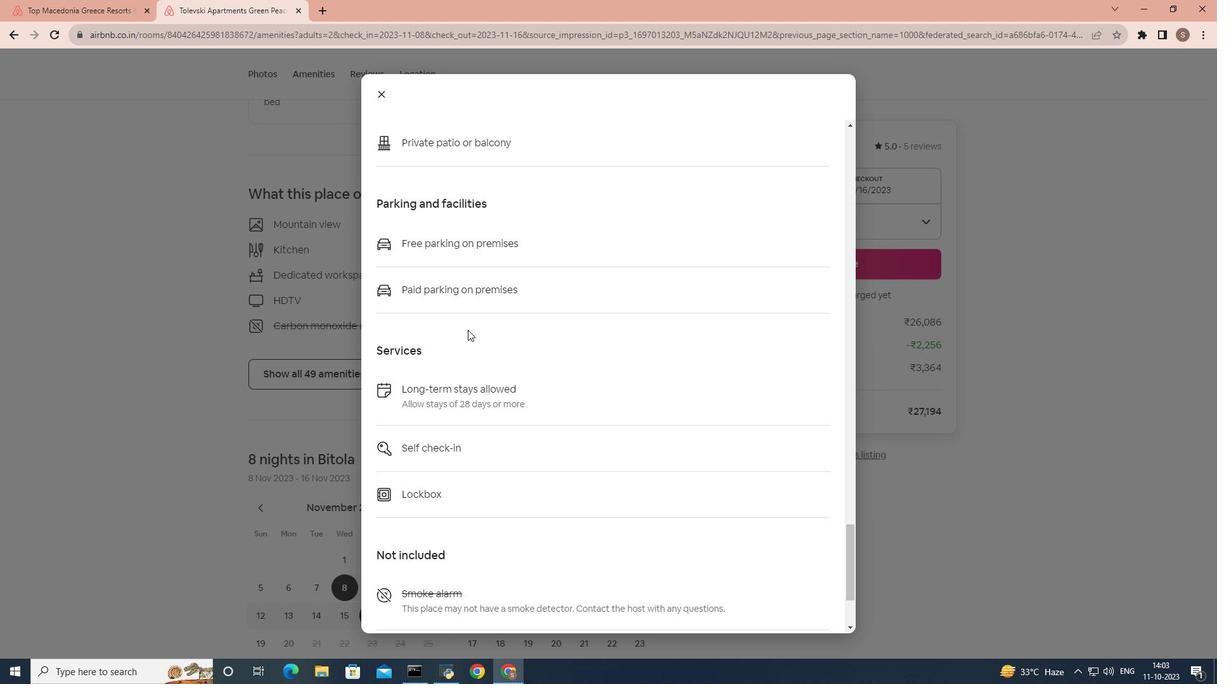 
Action: Mouse scrolled (467, 329) with delta (0, 0)
Screenshot: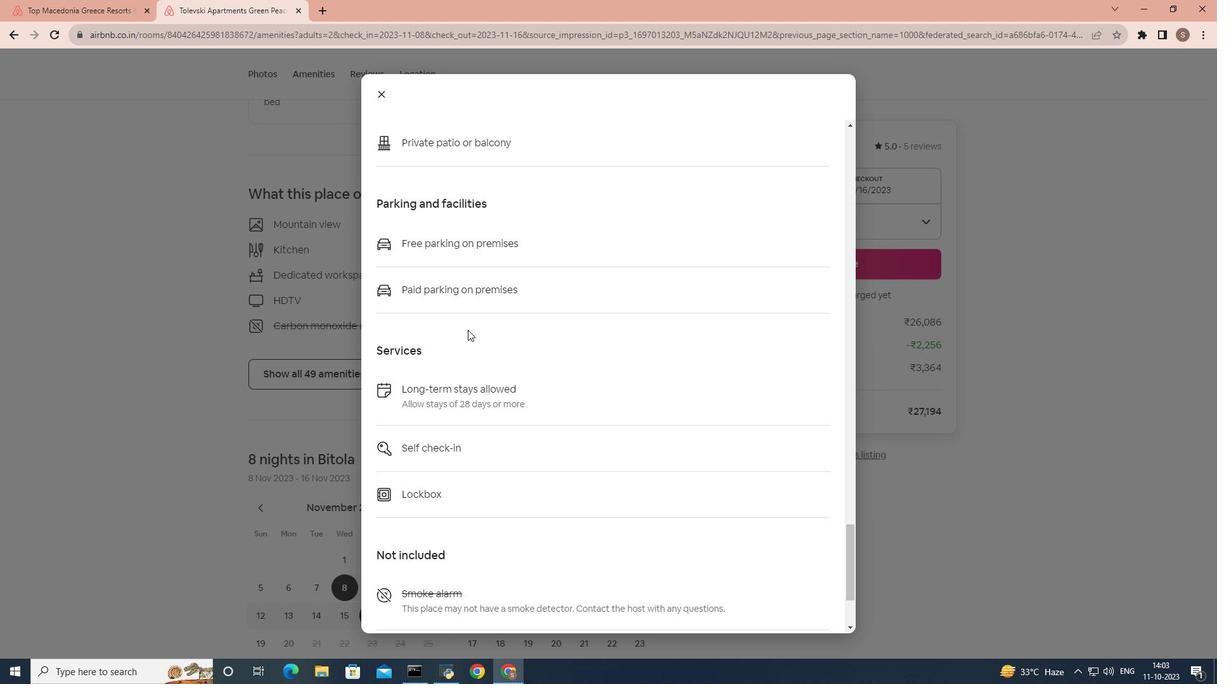 
Action: Mouse scrolled (467, 329) with delta (0, 0)
Screenshot: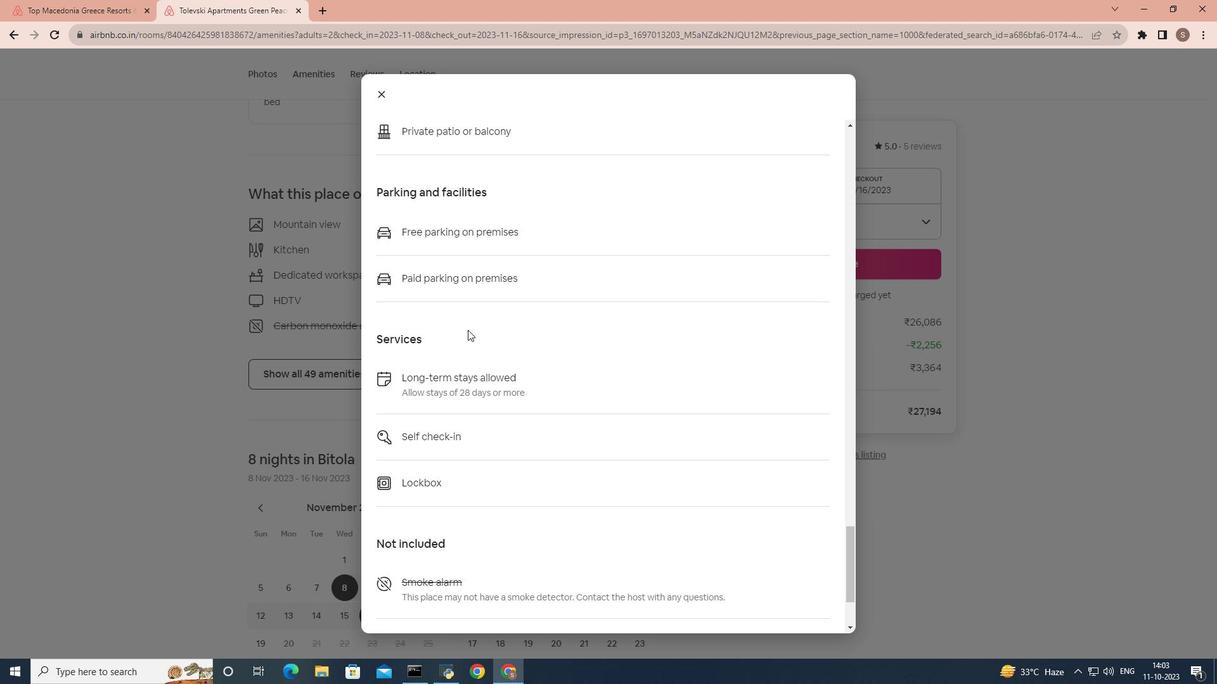 
Action: Mouse scrolled (467, 329) with delta (0, 0)
Screenshot: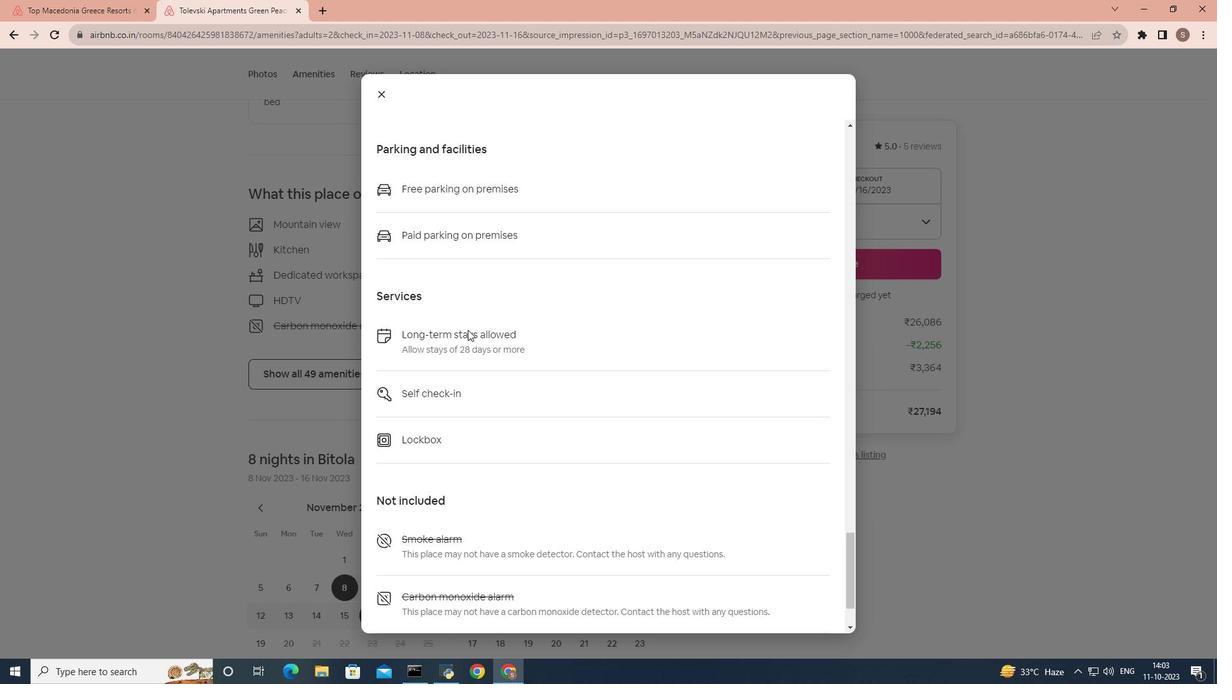 
Action: Mouse moved to (435, 208)
Screenshot: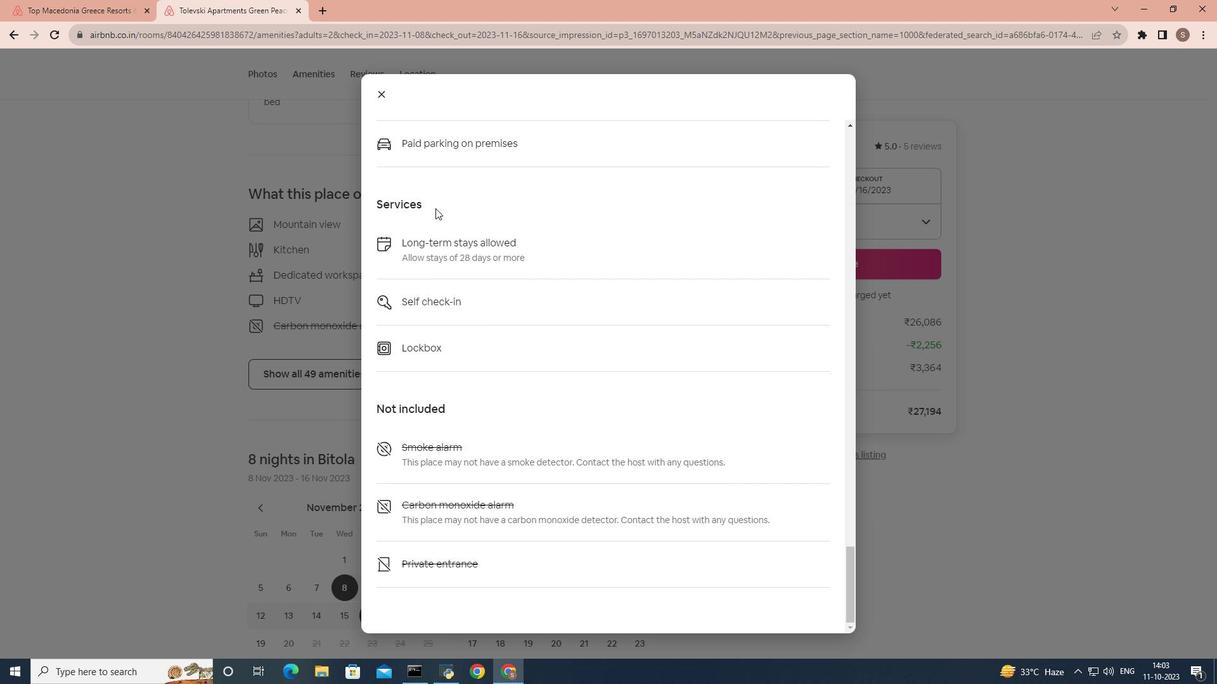 
Action: Mouse scrolled (435, 207) with delta (0, 0)
Screenshot: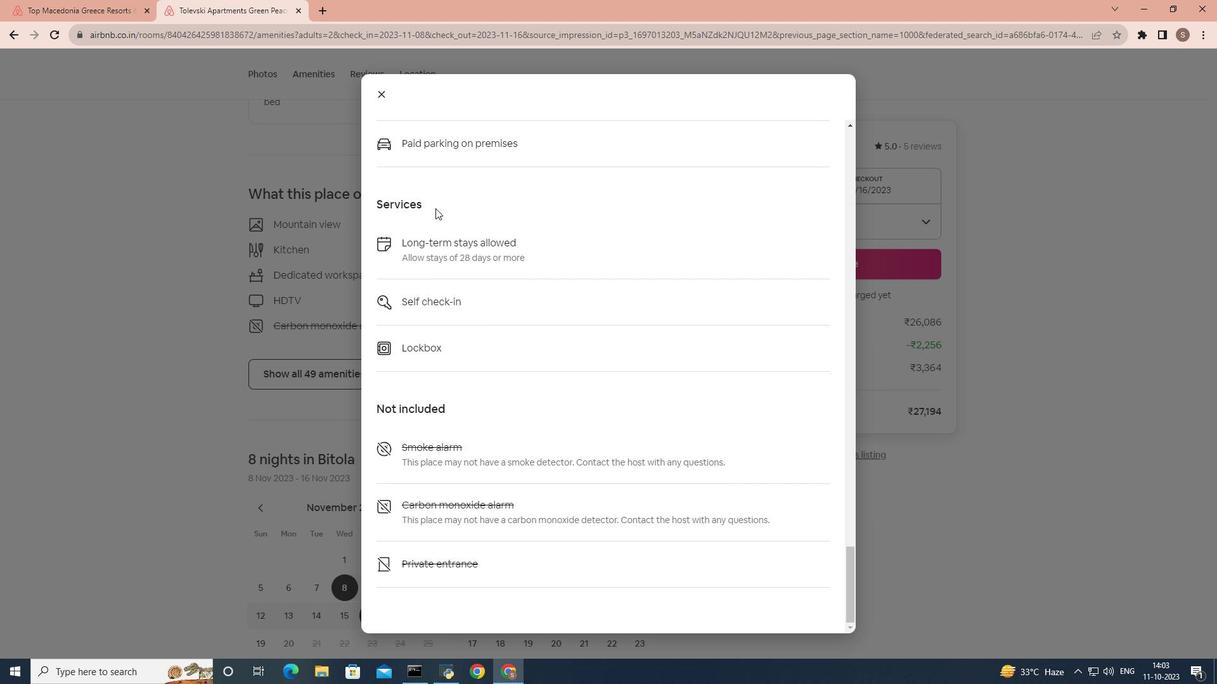 
Action: Mouse scrolled (435, 207) with delta (0, 0)
Screenshot: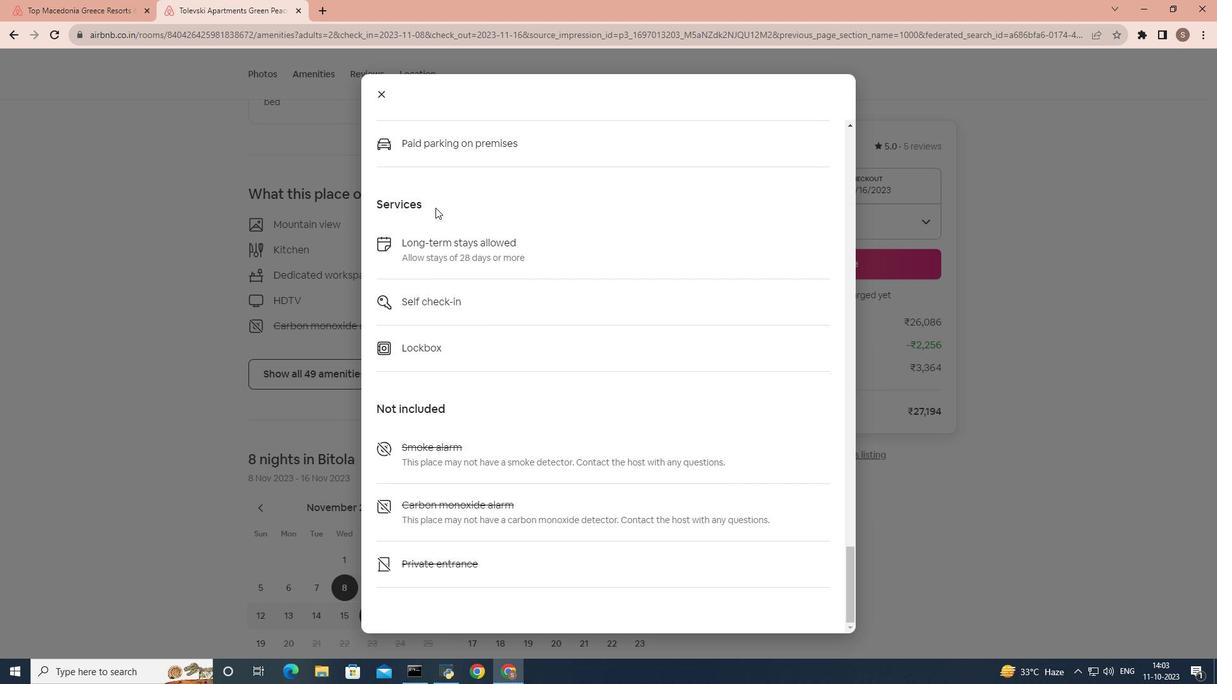 
Action: Mouse moved to (377, 91)
Screenshot: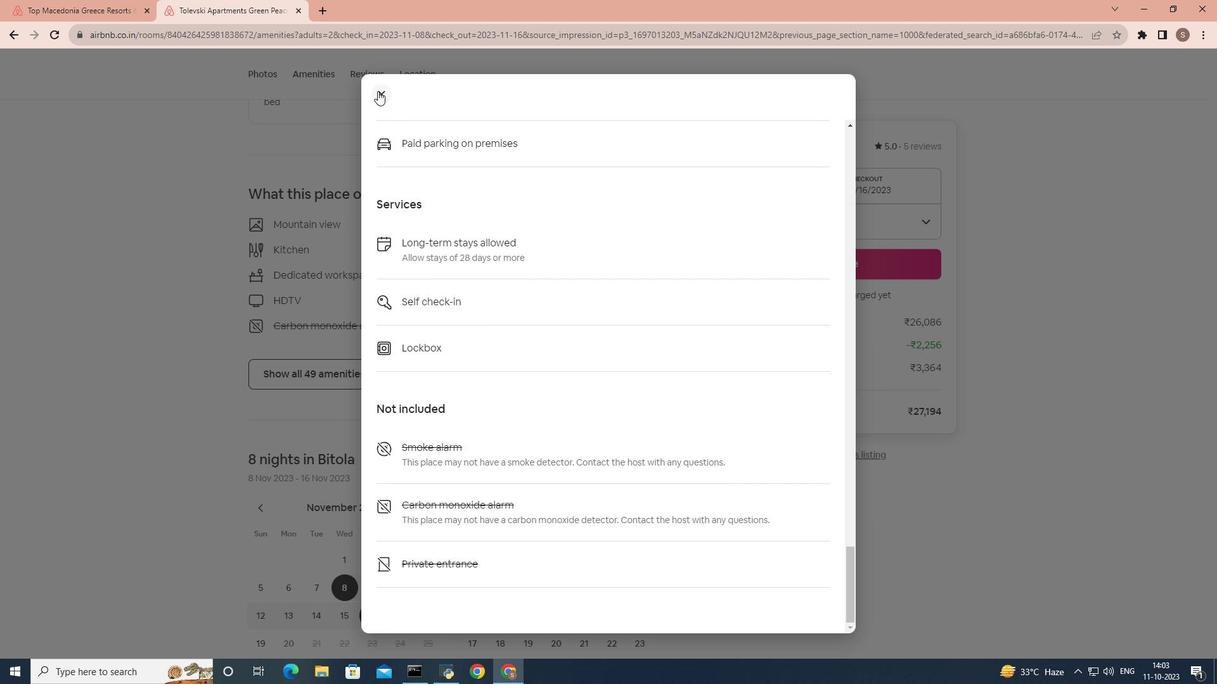 
Action: Mouse pressed left at (377, 91)
Screenshot: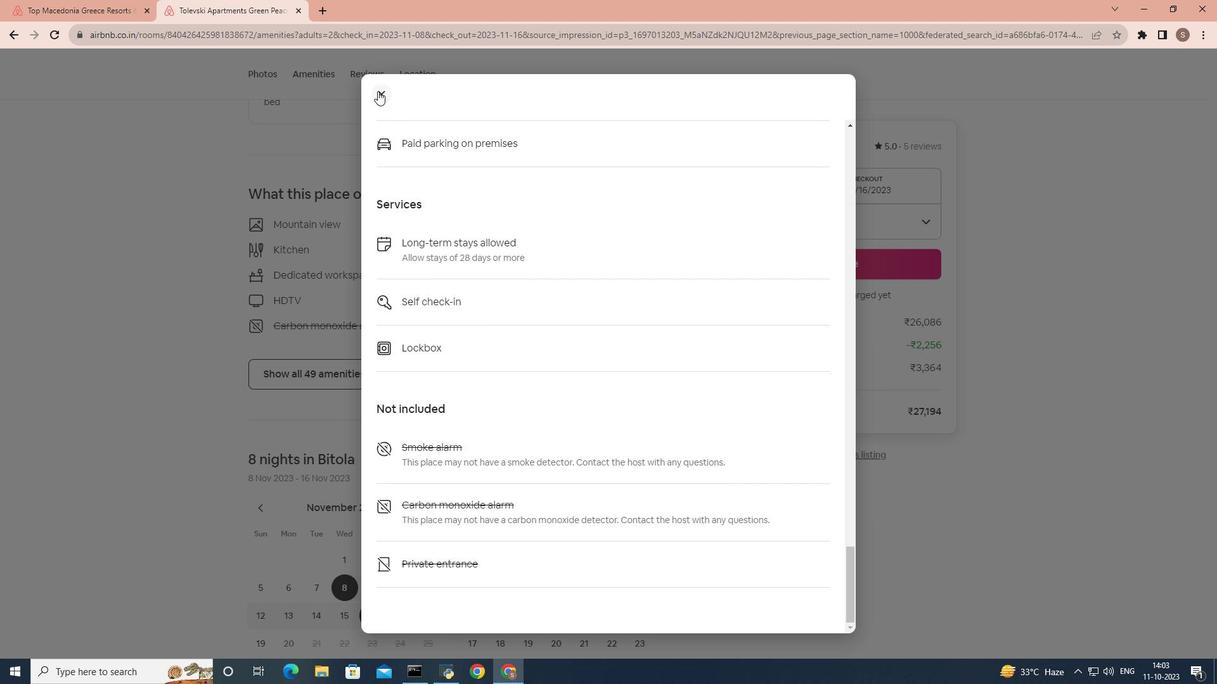 
Action: Mouse moved to (415, 313)
Screenshot: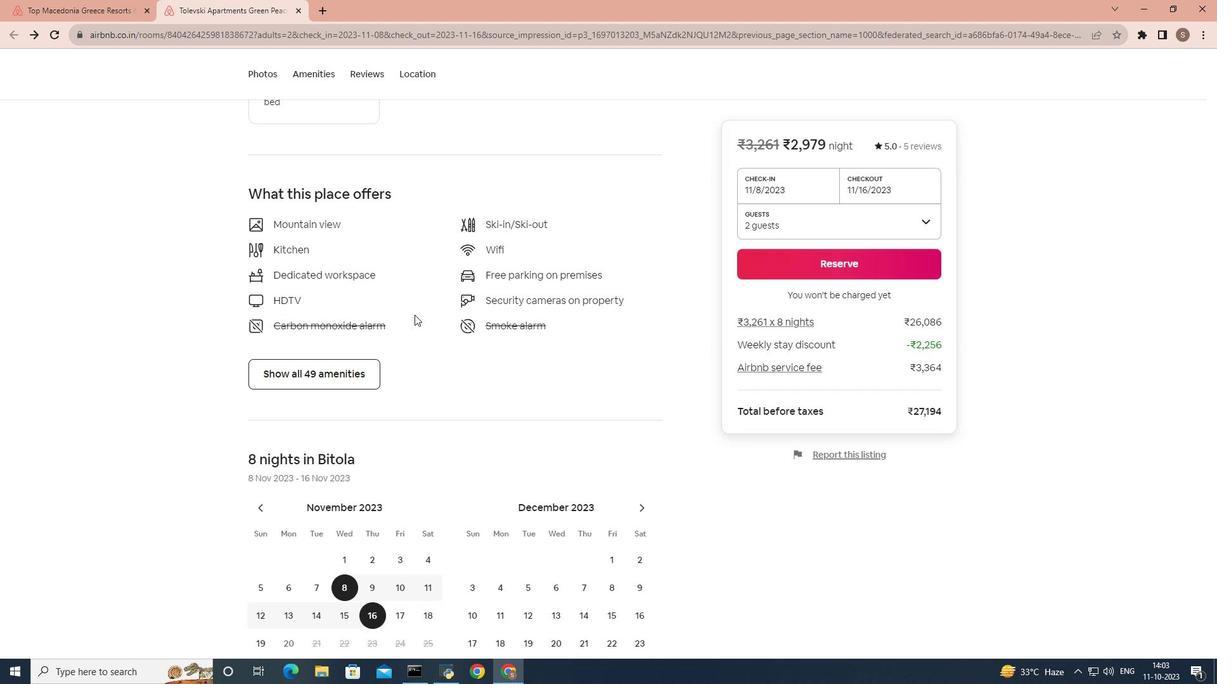 
Action: Mouse scrolled (415, 312) with delta (0, 0)
Screenshot: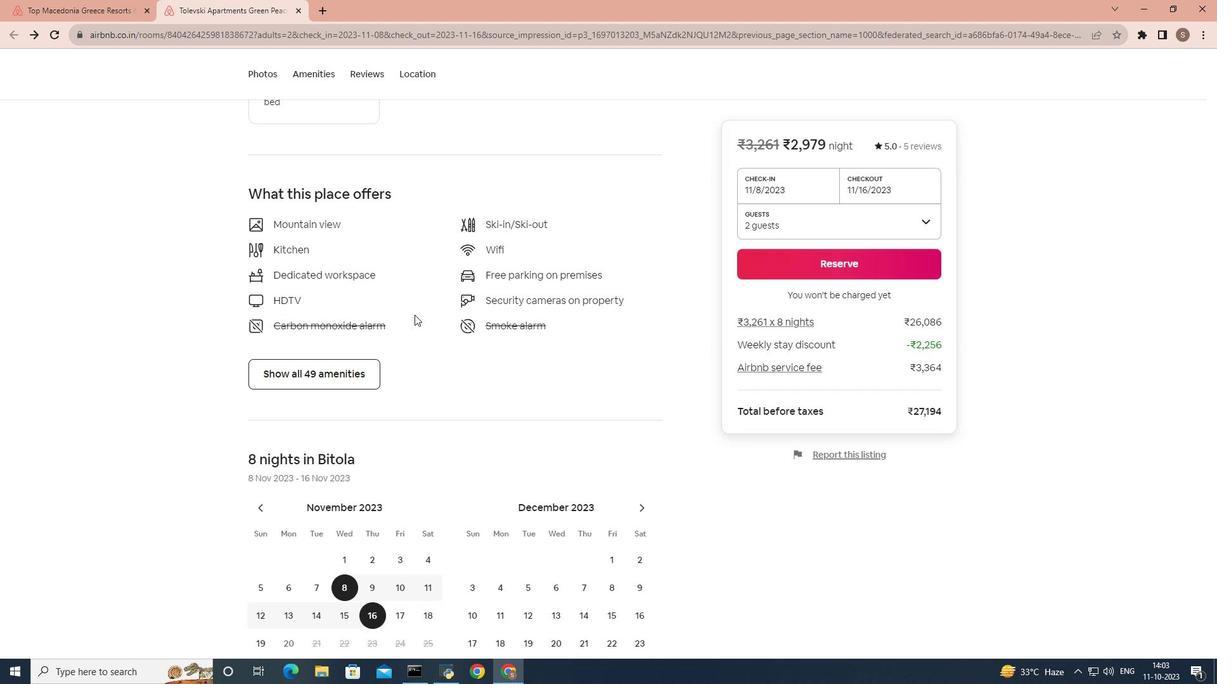 
Action: Mouse moved to (414, 315)
Screenshot: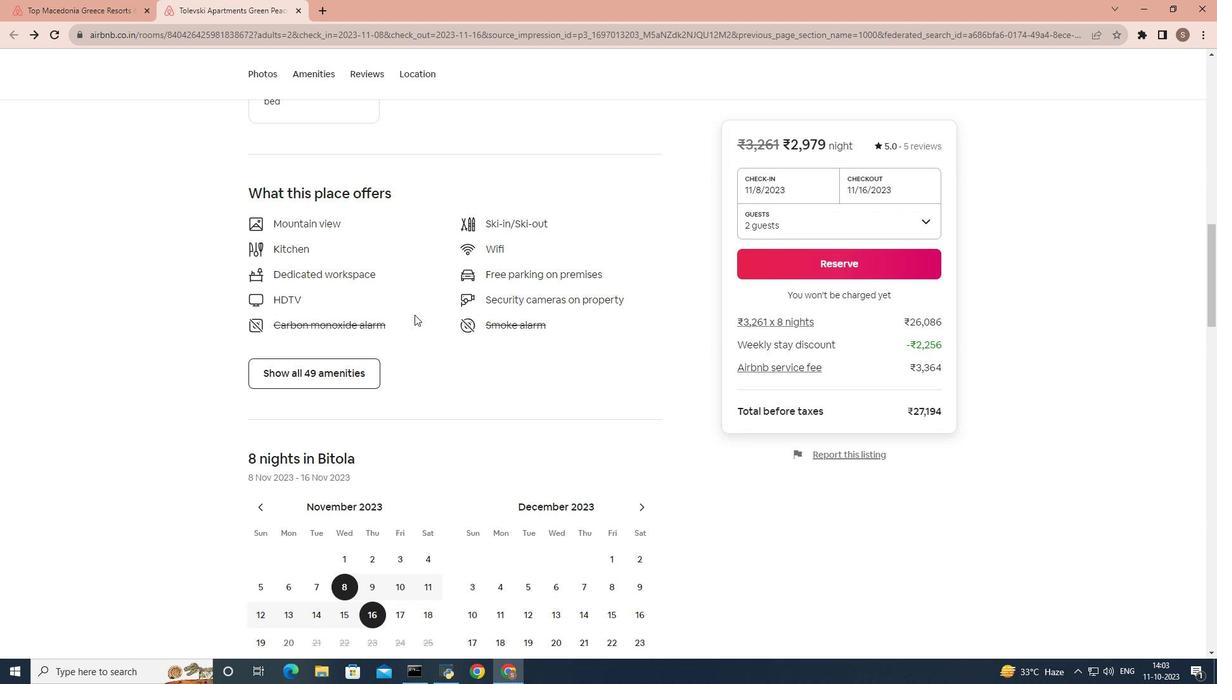 
Action: Mouse scrolled (414, 314) with delta (0, 0)
Screenshot: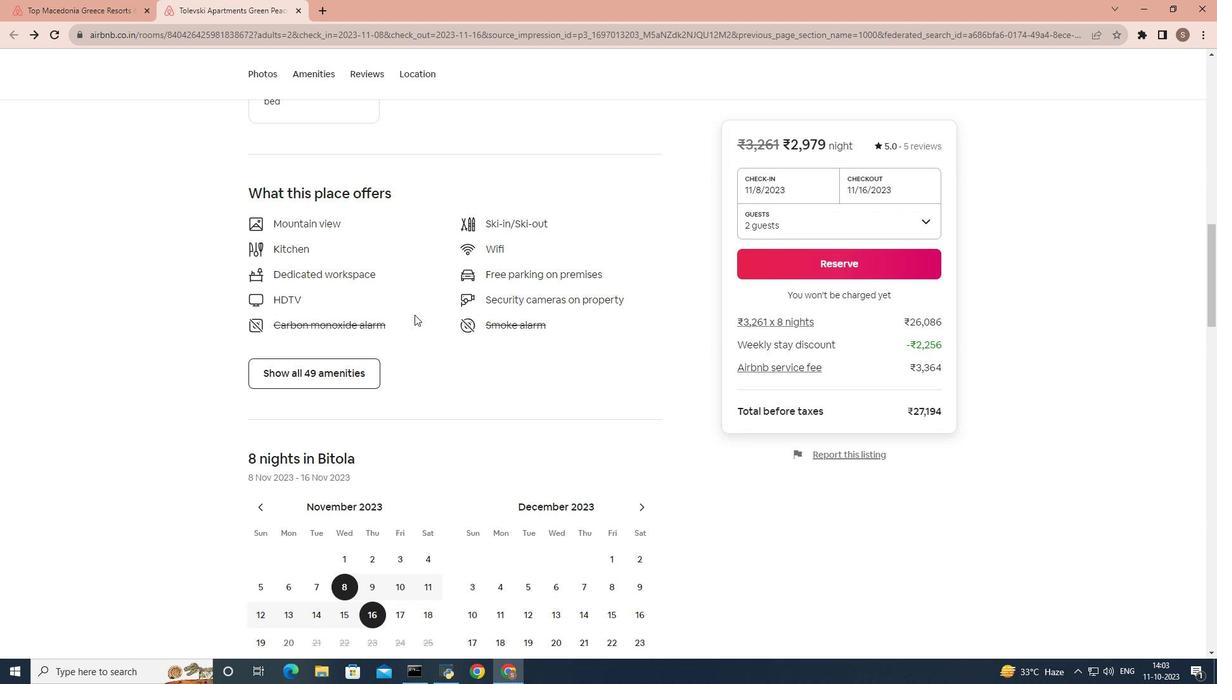 
Action: Mouse scrolled (414, 314) with delta (0, 0)
Screenshot: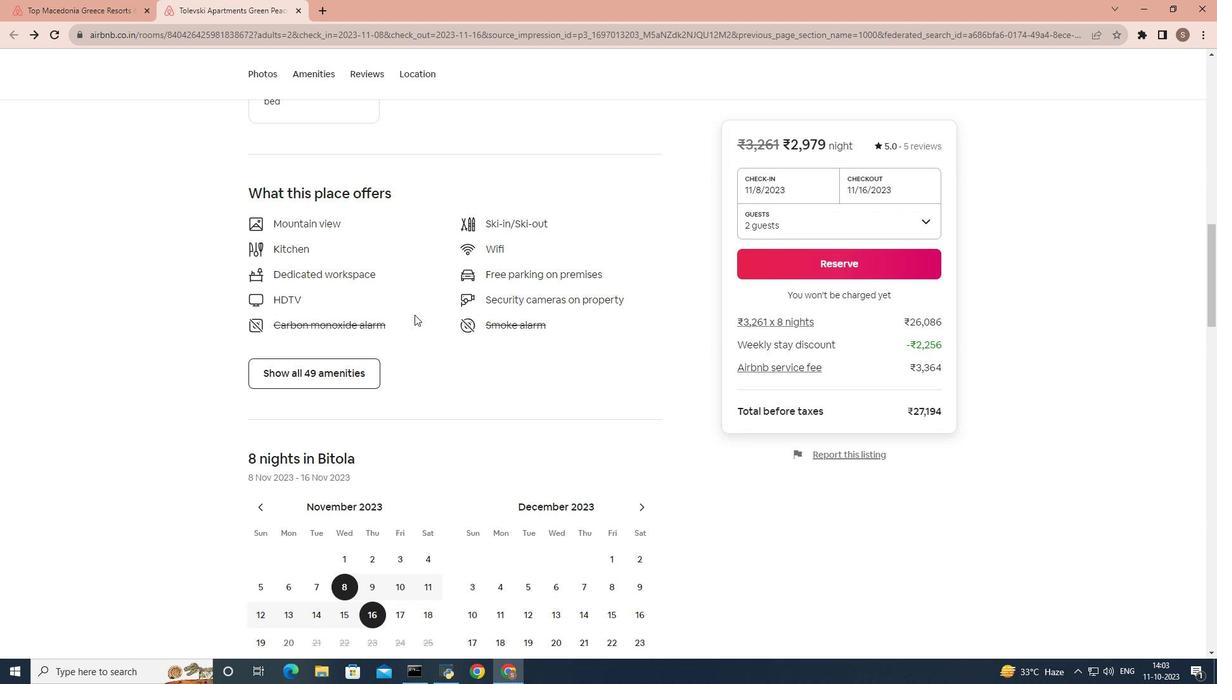 
Action: Mouse scrolled (414, 314) with delta (0, 0)
Screenshot: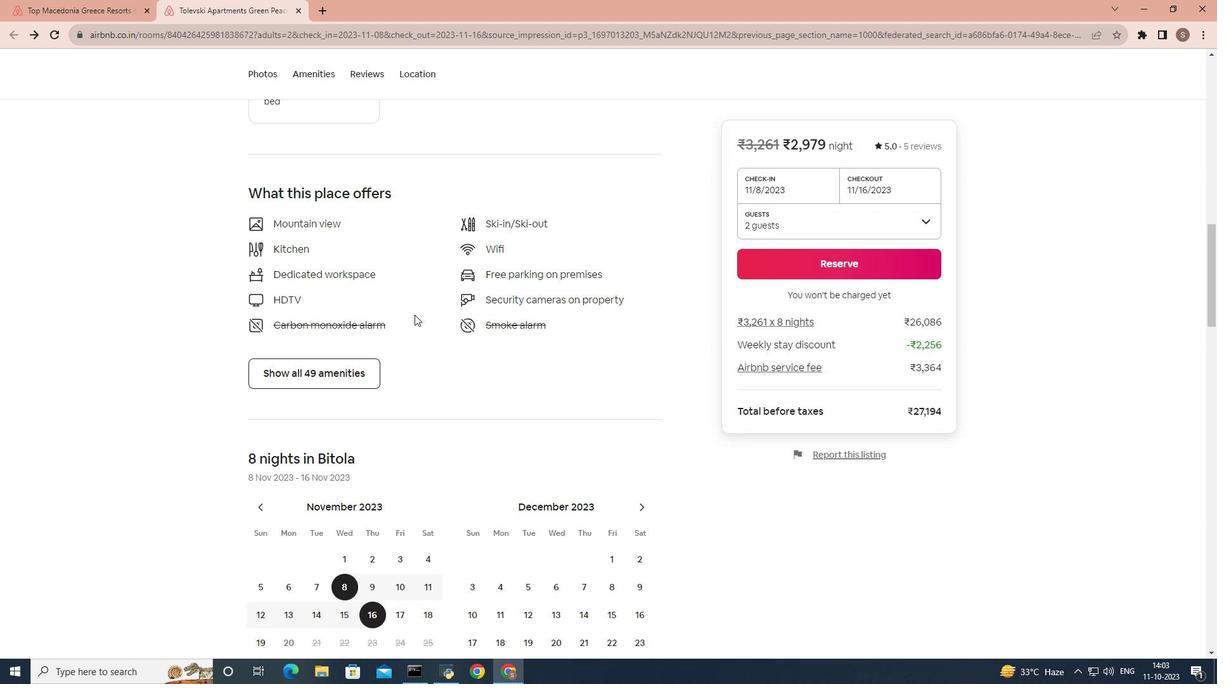 
Action: Mouse scrolled (414, 314) with delta (0, 0)
Screenshot: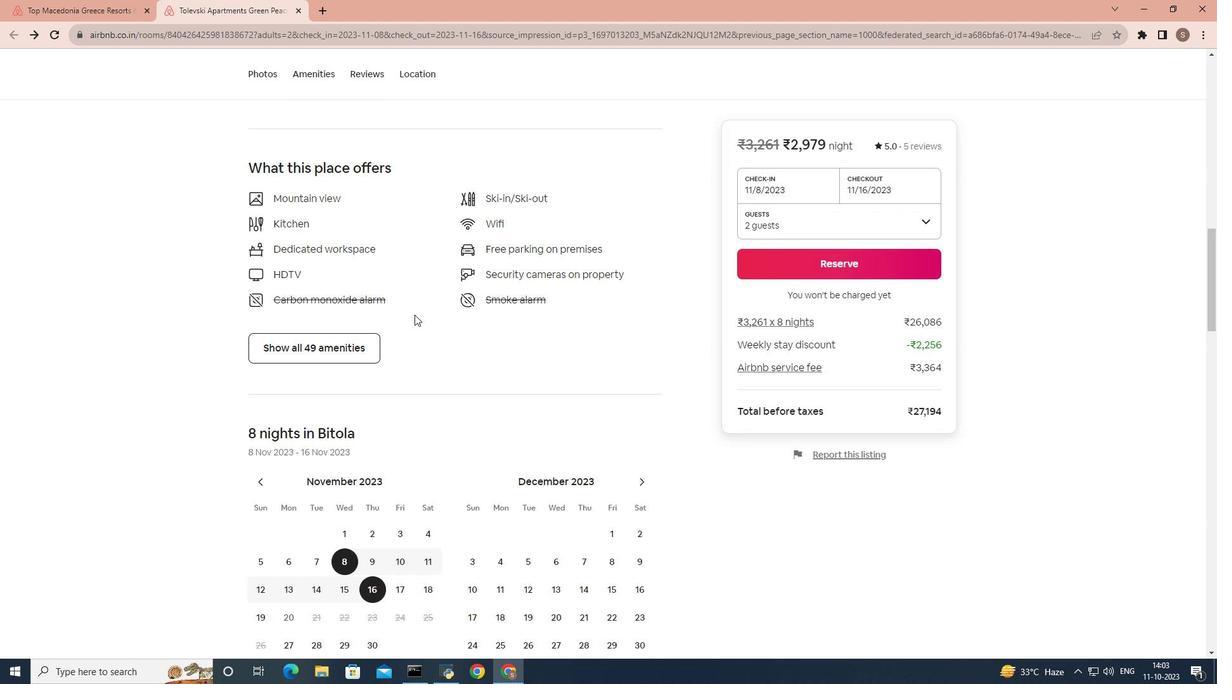 
Action: Mouse scrolled (414, 314) with delta (0, 0)
Screenshot: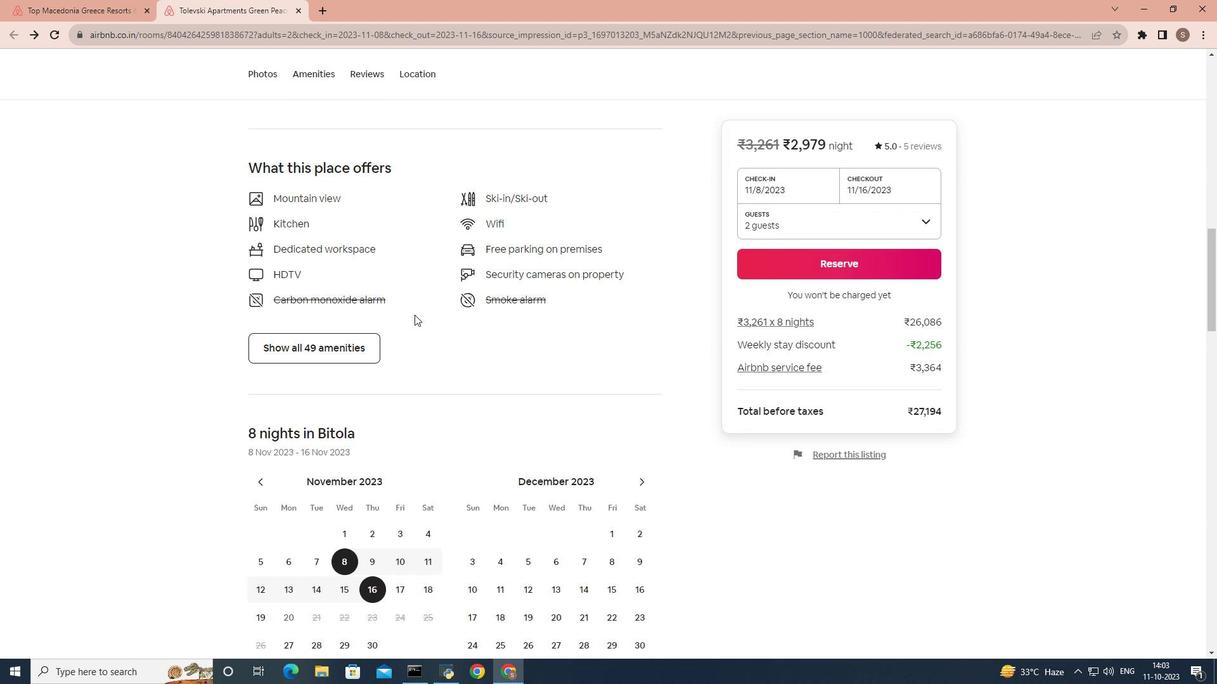 
Action: Mouse scrolled (414, 314) with delta (0, 0)
Screenshot: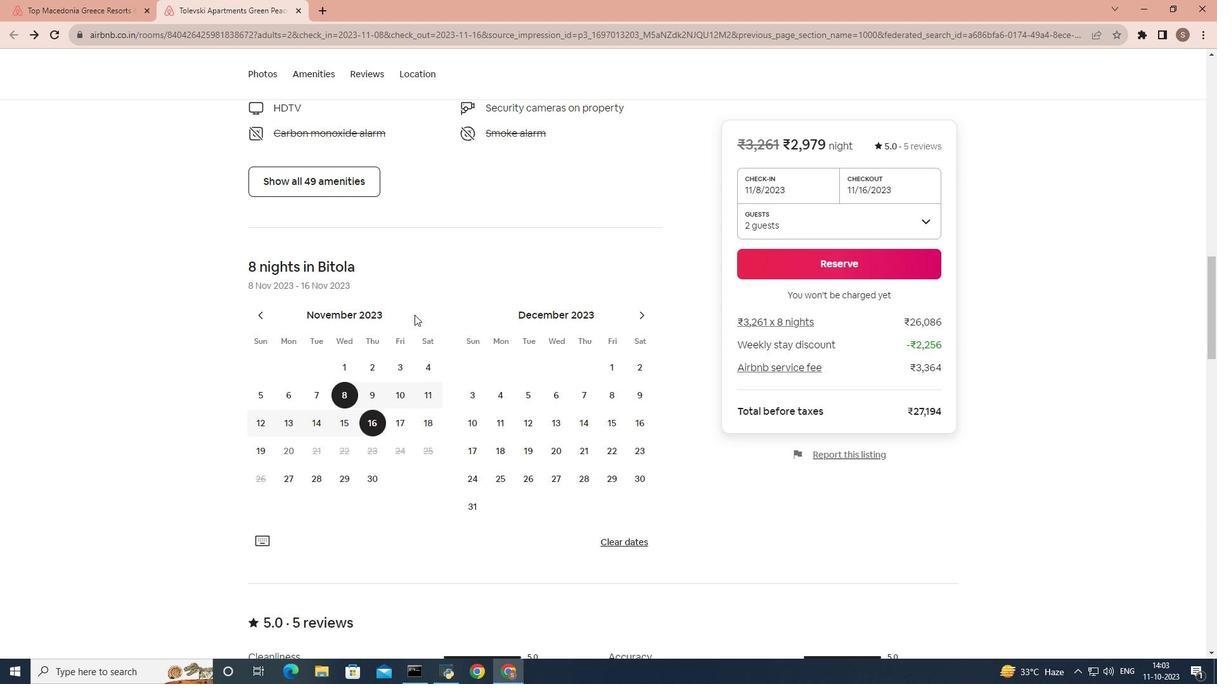 
Action: Mouse scrolled (414, 314) with delta (0, 0)
Screenshot: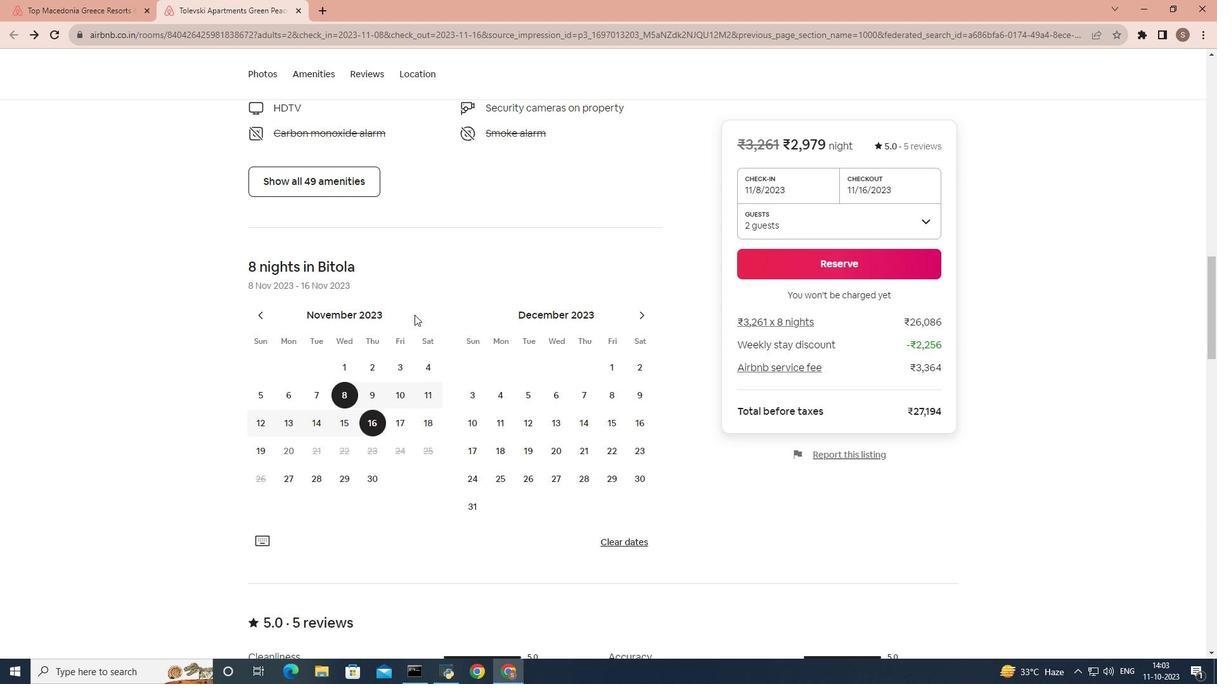 
Action: Mouse scrolled (414, 314) with delta (0, 0)
Screenshot: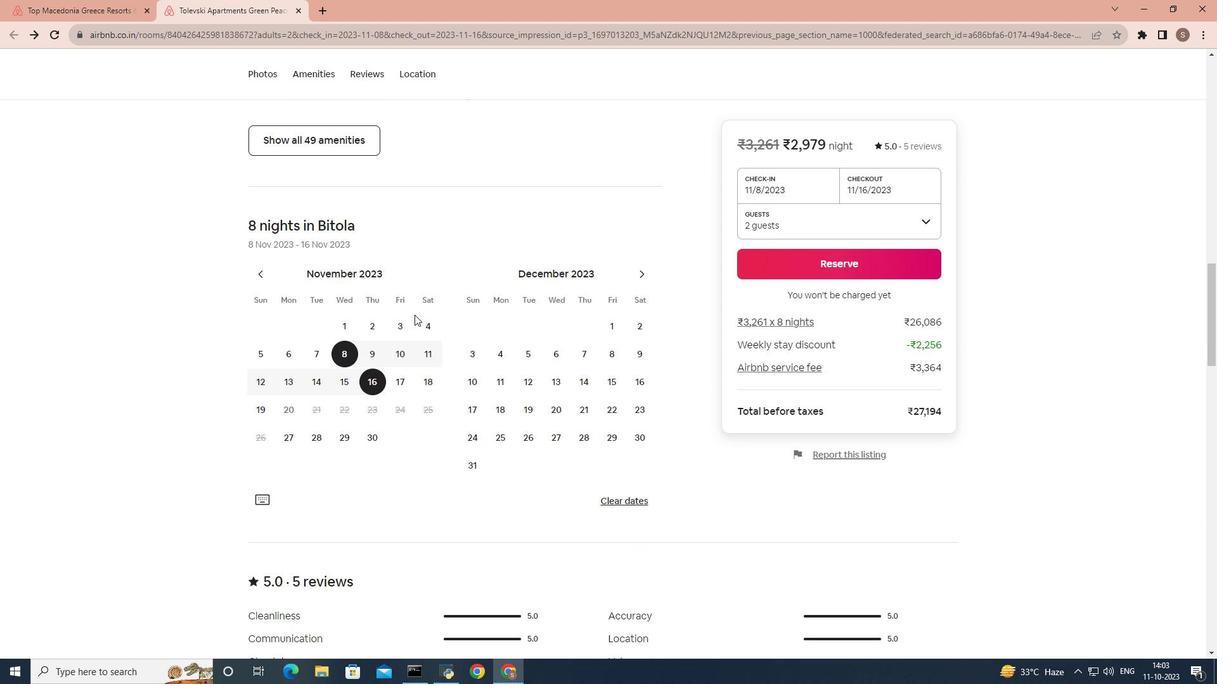 
Action: Mouse scrolled (414, 314) with delta (0, 0)
Screenshot: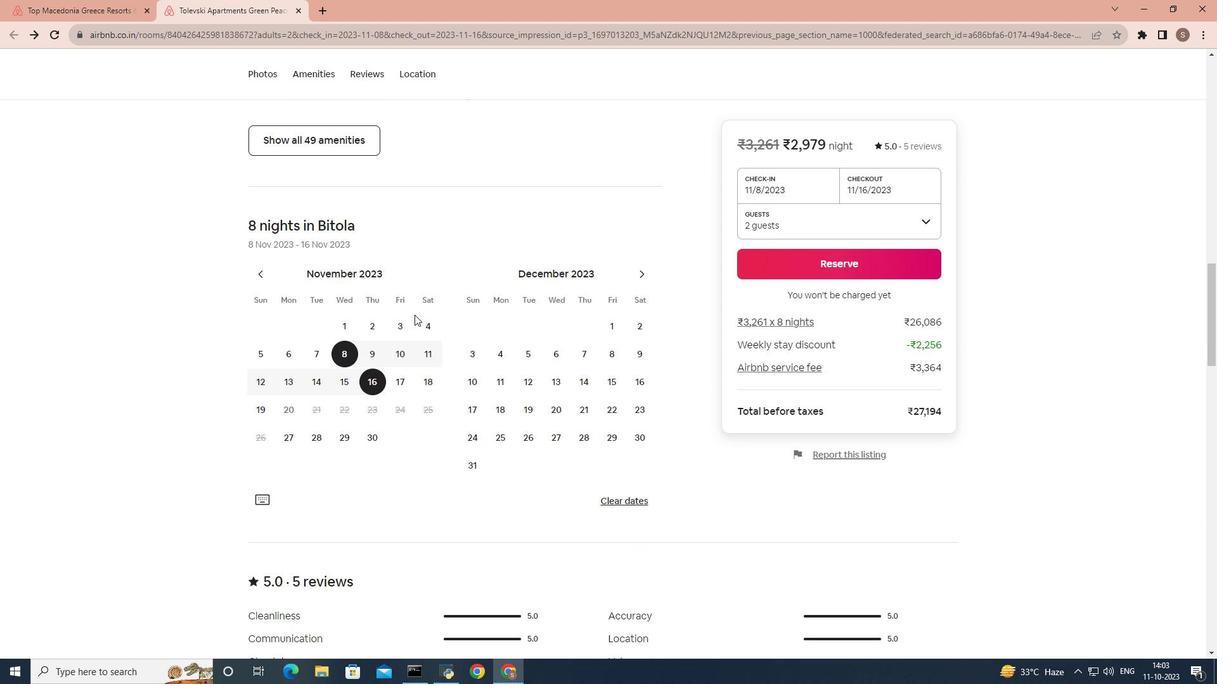 
Action: Mouse scrolled (414, 314) with delta (0, 0)
Screenshot: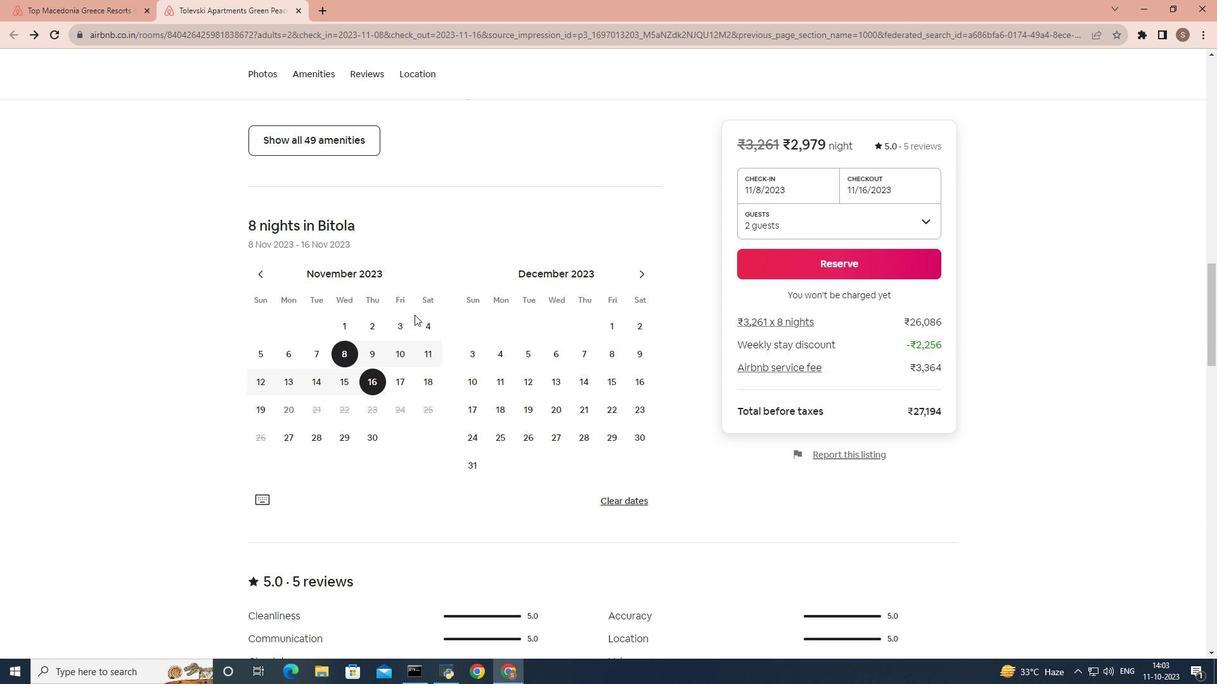 
Action: Mouse scrolled (414, 314) with delta (0, 0)
Screenshot: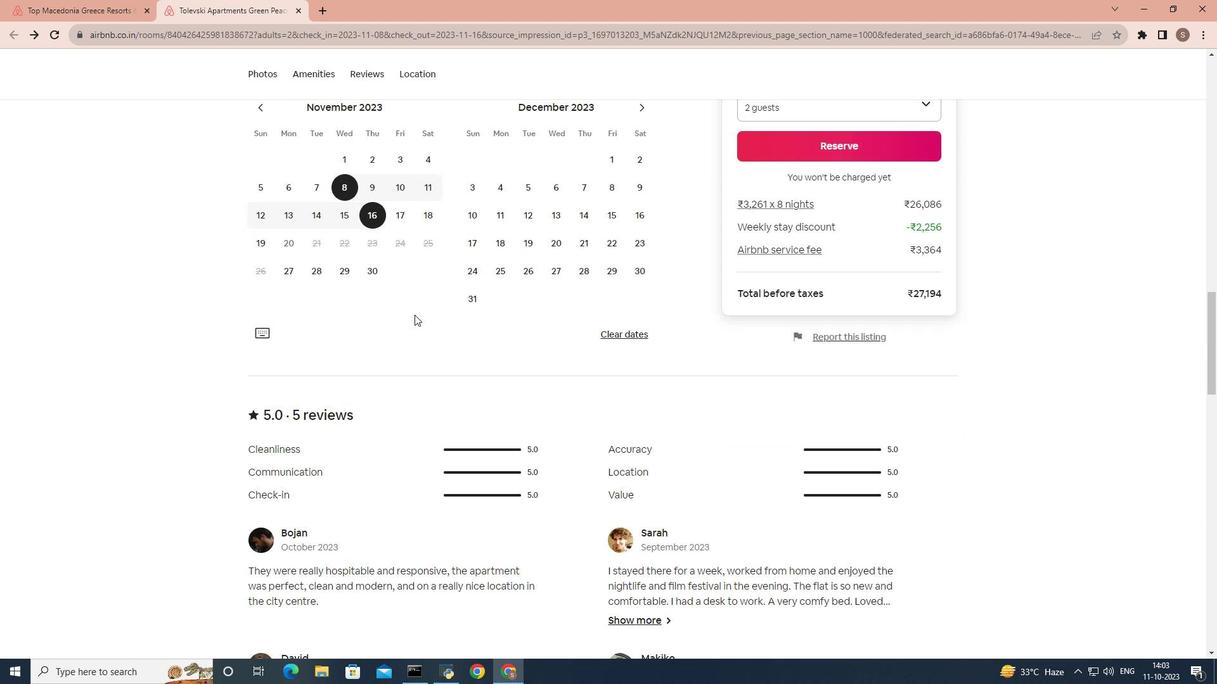 
Action: Mouse scrolled (414, 314) with delta (0, 0)
Screenshot: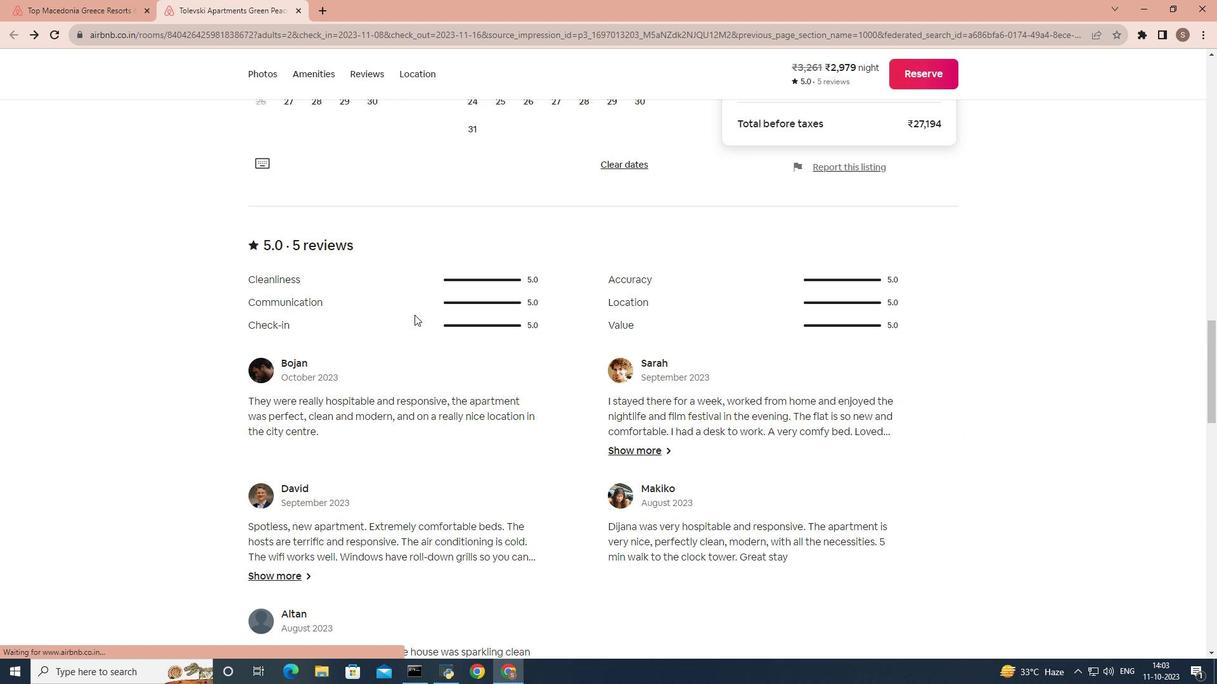 
Action: Mouse scrolled (414, 314) with delta (0, 0)
Screenshot: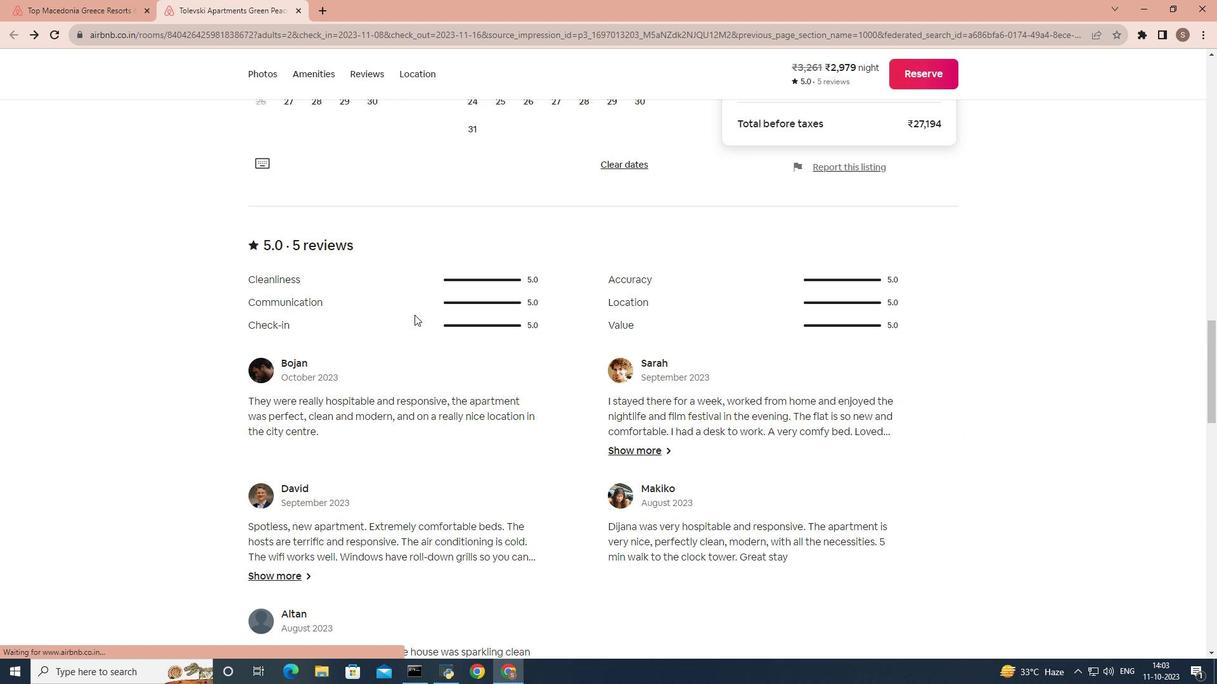 
Action: Mouse scrolled (414, 314) with delta (0, 0)
Screenshot: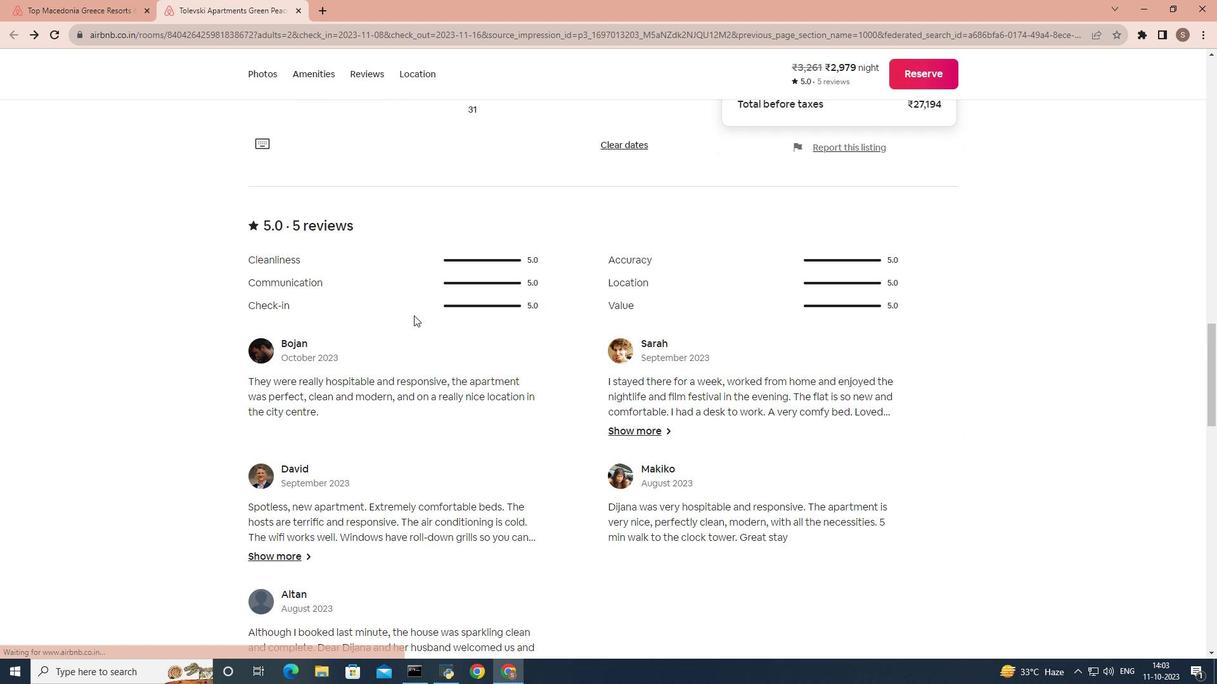 
Action: Mouse scrolled (414, 314) with delta (0, 0)
Screenshot: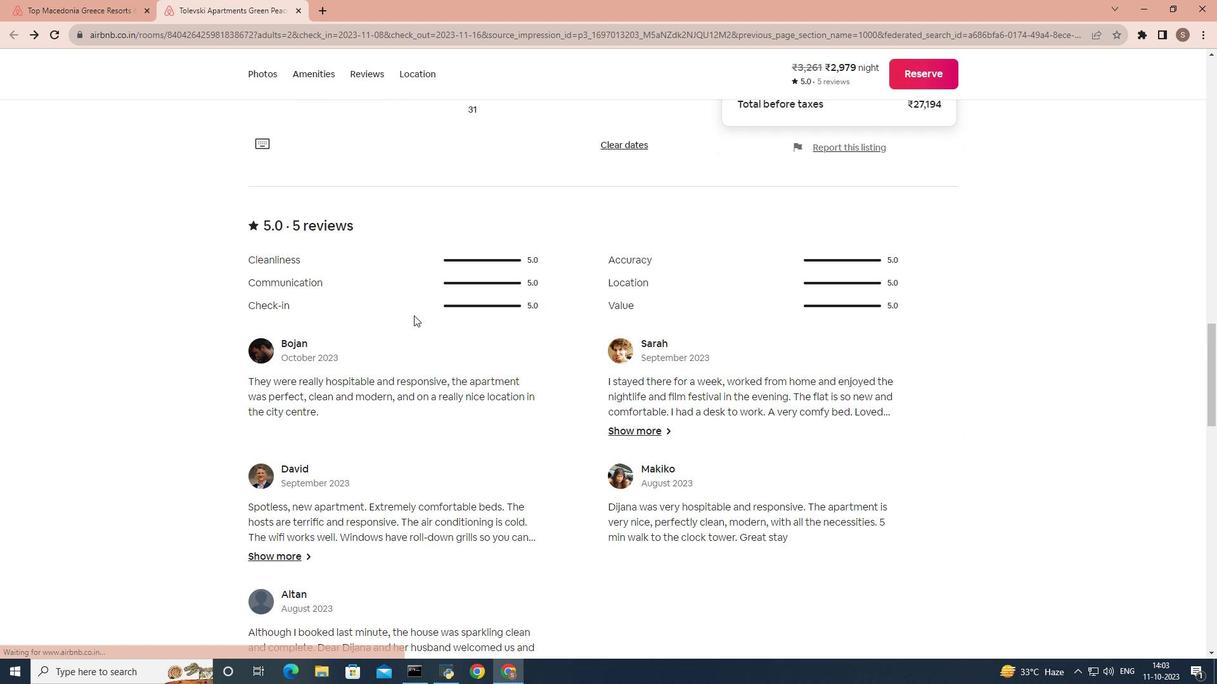 
Action: Mouse moved to (320, 402)
Screenshot: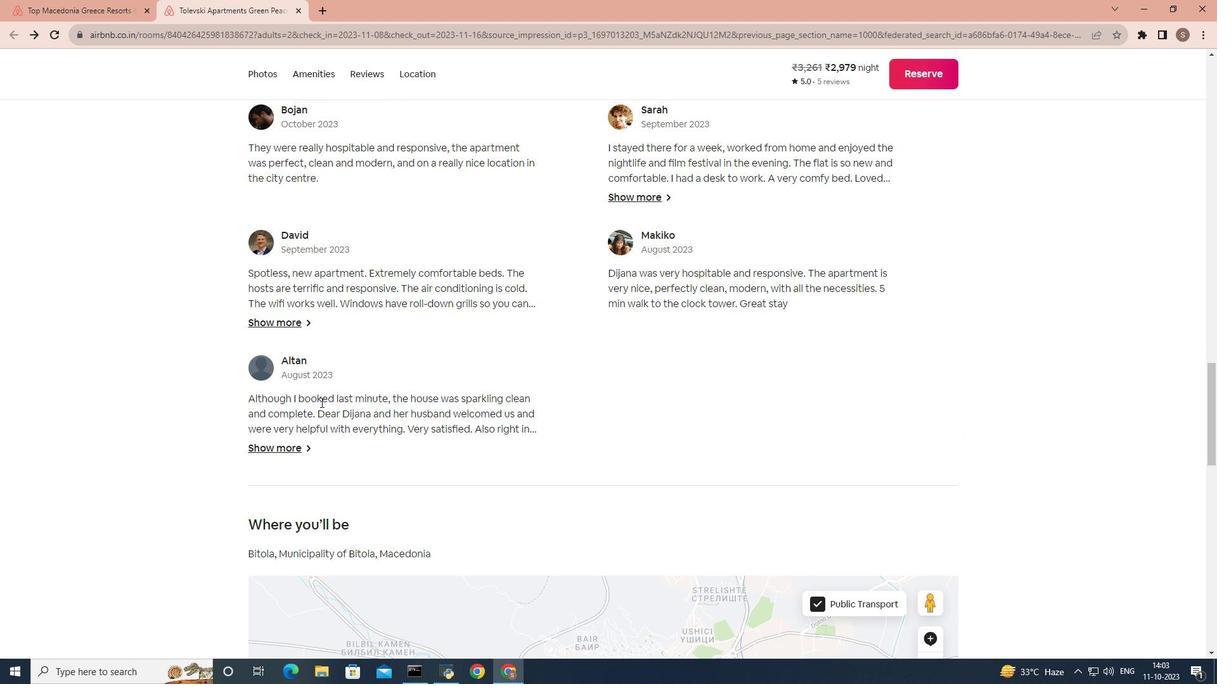 
Action: Mouse scrolled (320, 403) with delta (0, 0)
Screenshot: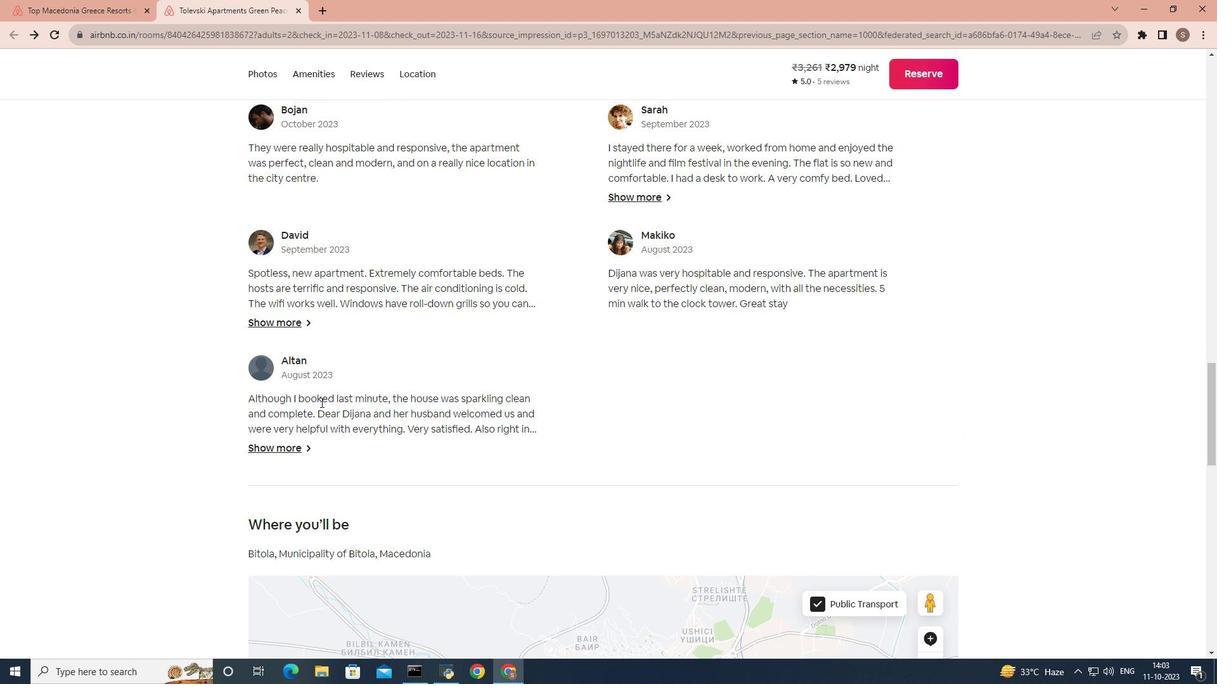 
Action: Mouse scrolled (320, 403) with delta (0, 0)
Screenshot: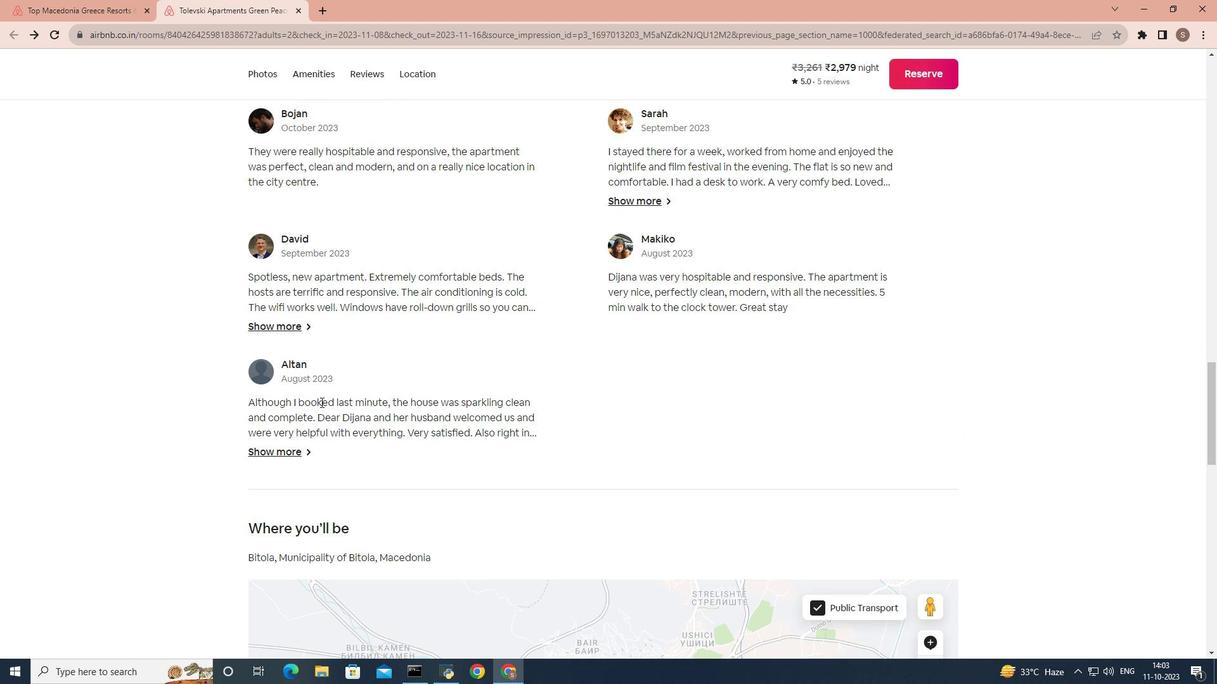 
Action: Mouse scrolled (320, 403) with delta (0, 0)
Screenshot: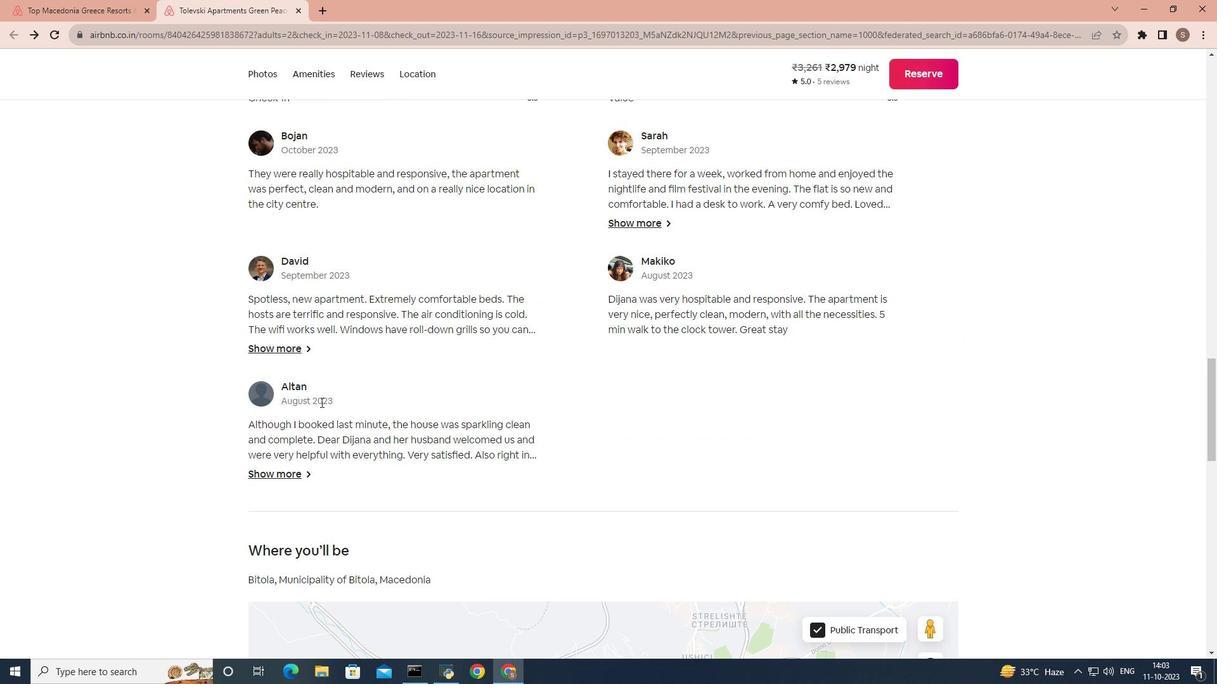 
Action: Mouse scrolled (320, 401) with delta (0, 0)
Screenshot: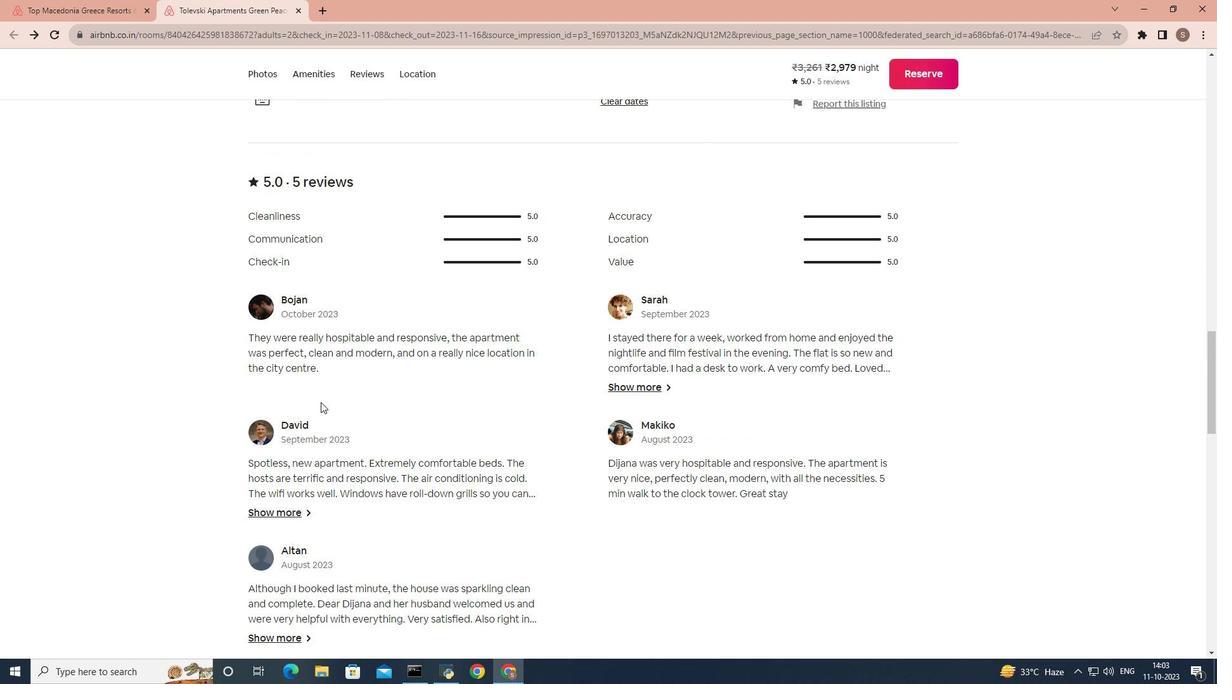 
Action: Mouse scrolled (320, 401) with delta (0, 0)
Screenshot: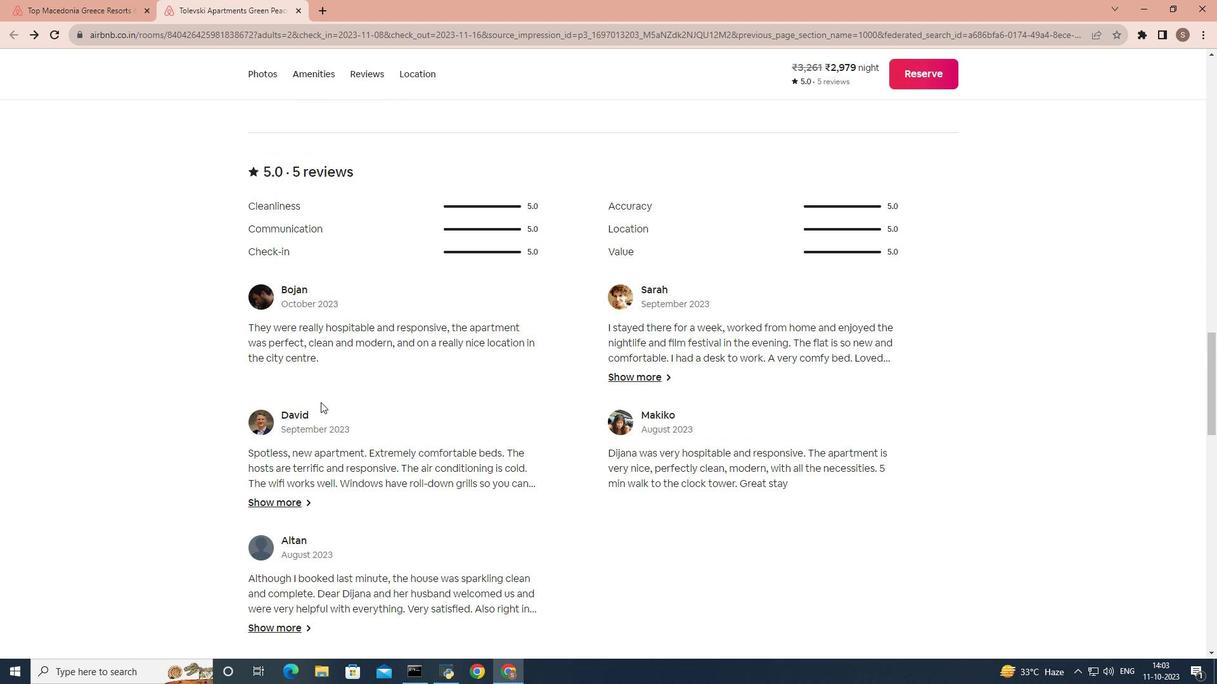 
Action: Mouse scrolled (320, 401) with delta (0, 0)
Screenshot: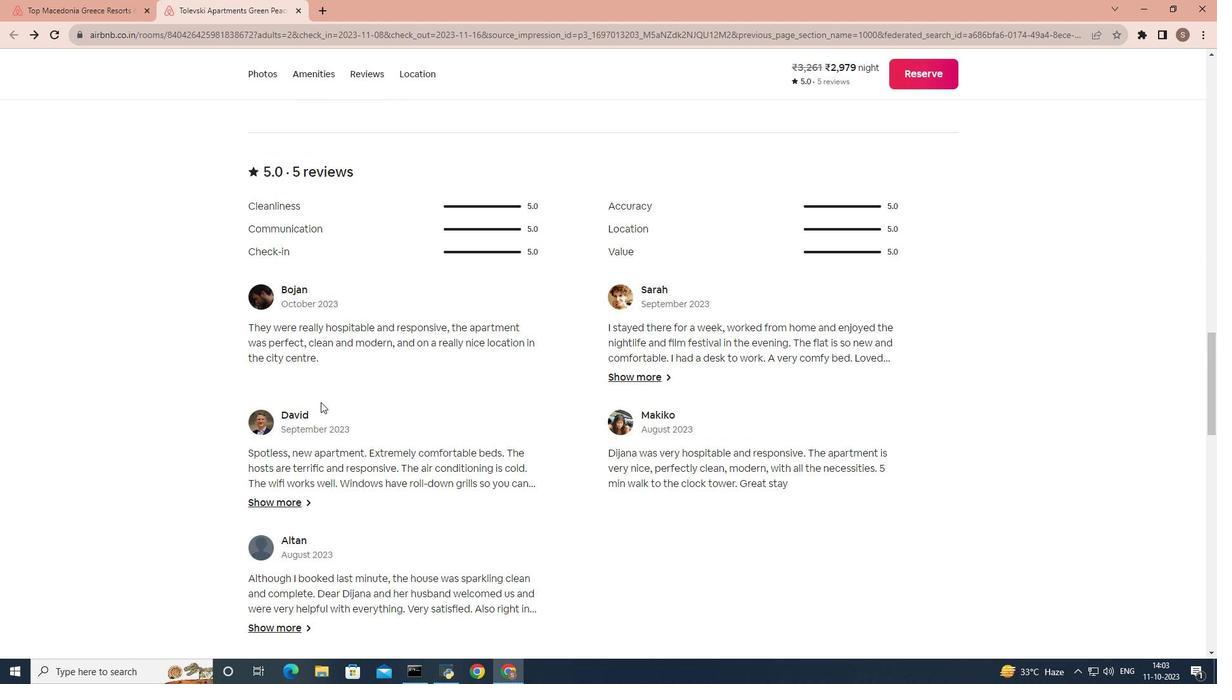 
Action: Mouse scrolled (320, 401) with delta (0, 0)
Screenshot: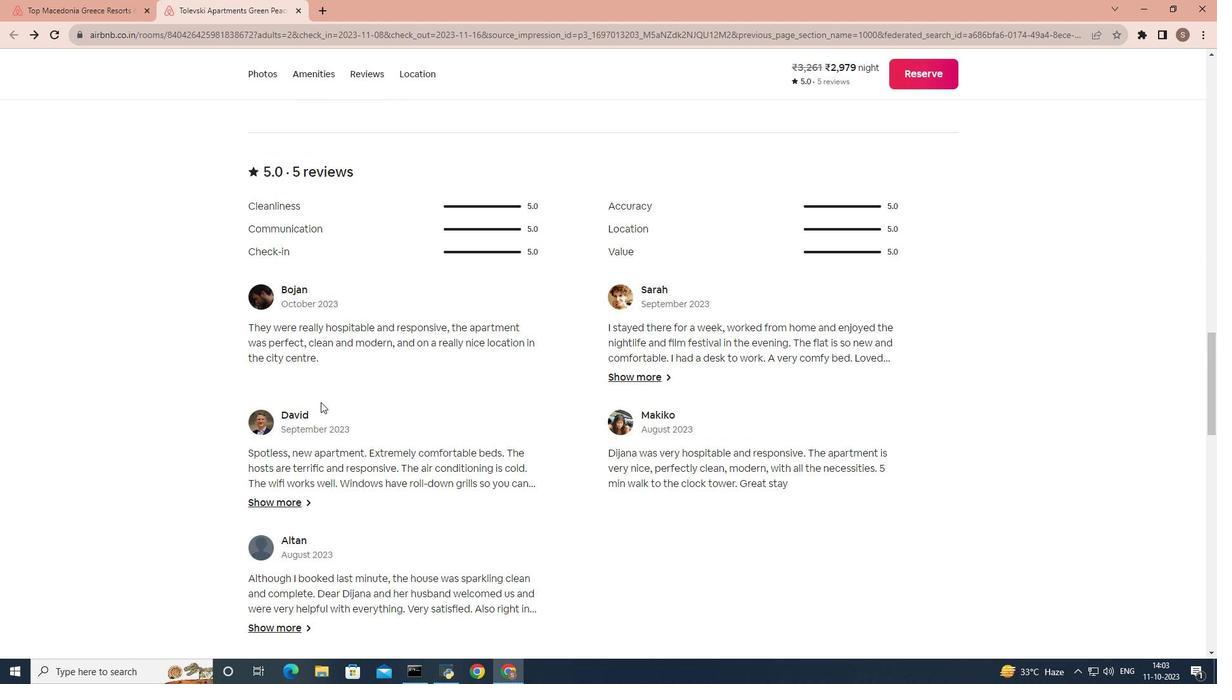 
Action: Mouse scrolled (320, 401) with delta (0, 0)
Screenshot: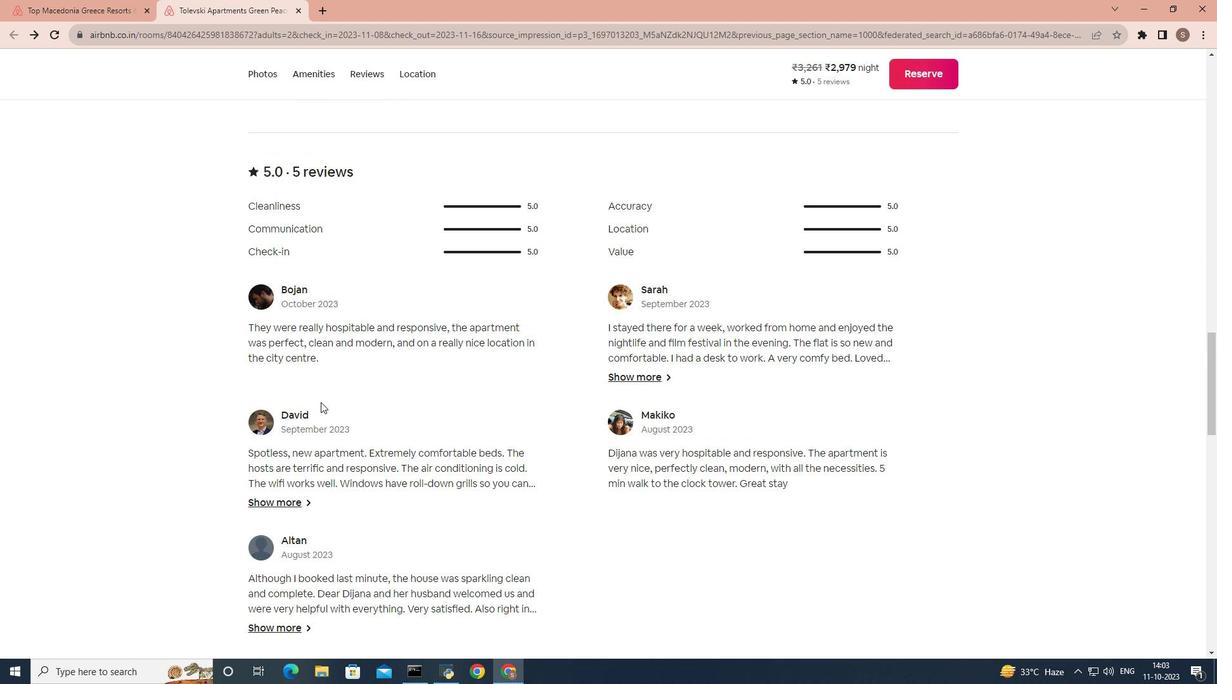 
Action: Mouse scrolled (320, 401) with delta (0, 0)
Screenshot: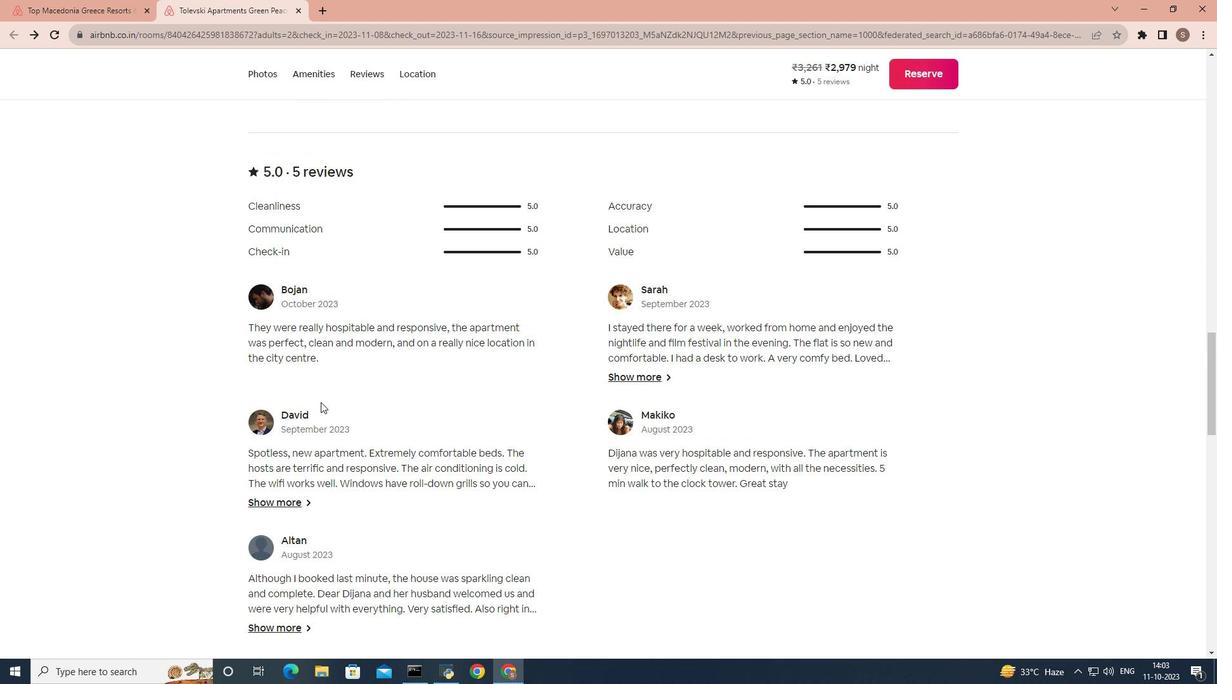 
Action: Mouse scrolled (320, 401) with delta (0, 0)
Screenshot: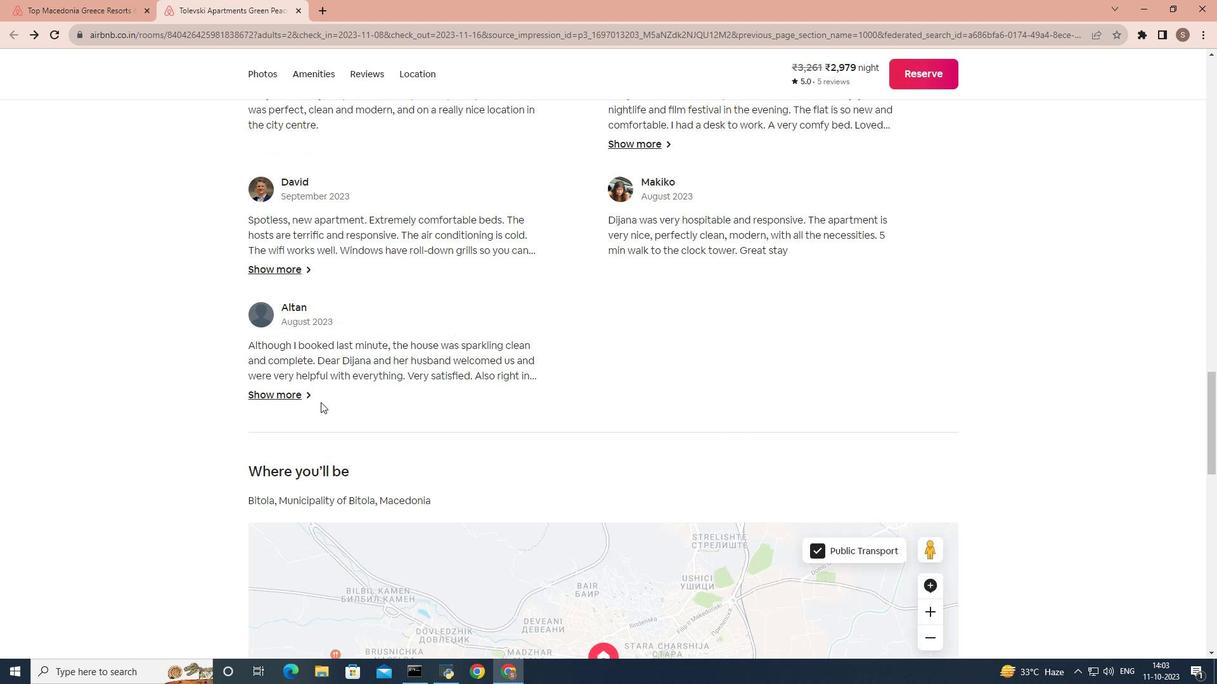 
Action: Mouse scrolled (320, 401) with delta (0, 0)
Screenshot: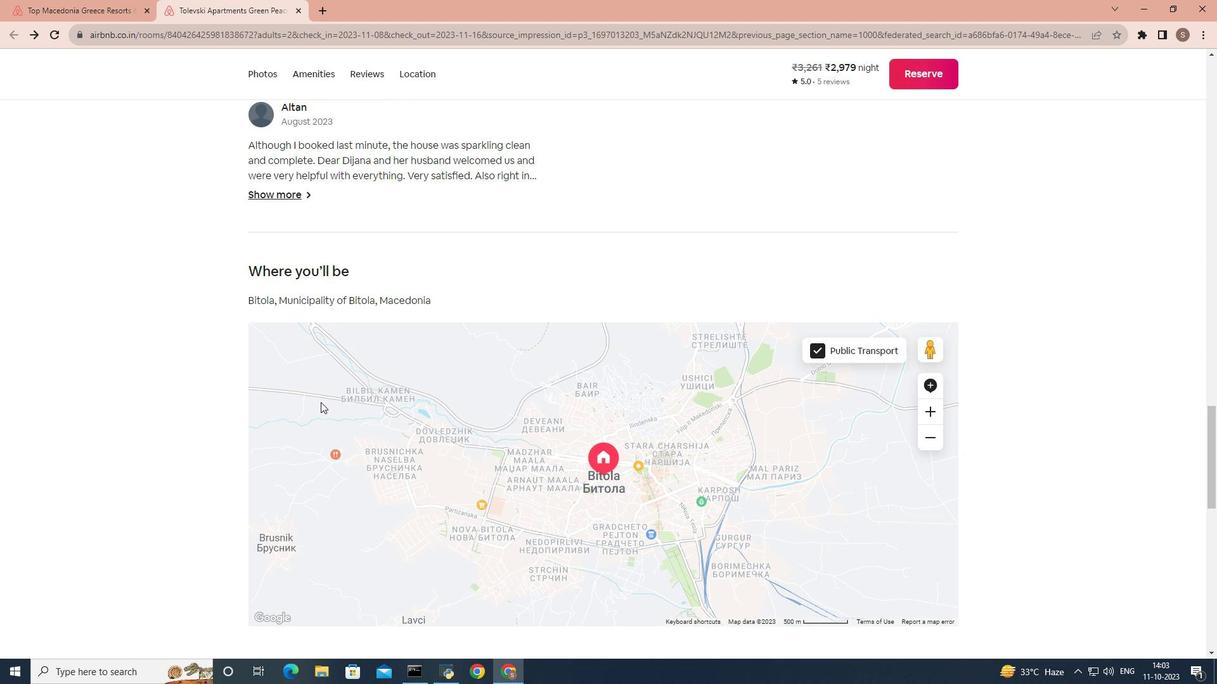 
Action: Mouse scrolled (320, 401) with delta (0, 0)
Screenshot: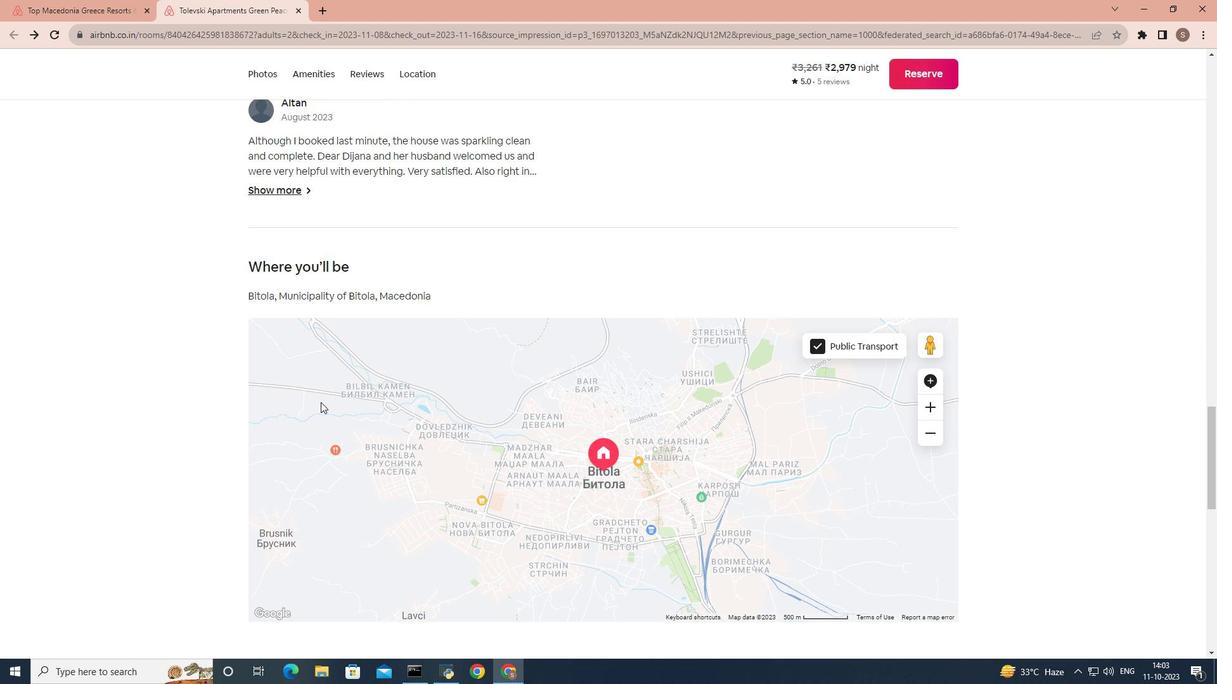 
Action: Mouse scrolled (320, 401) with delta (0, 0)
Screenshot: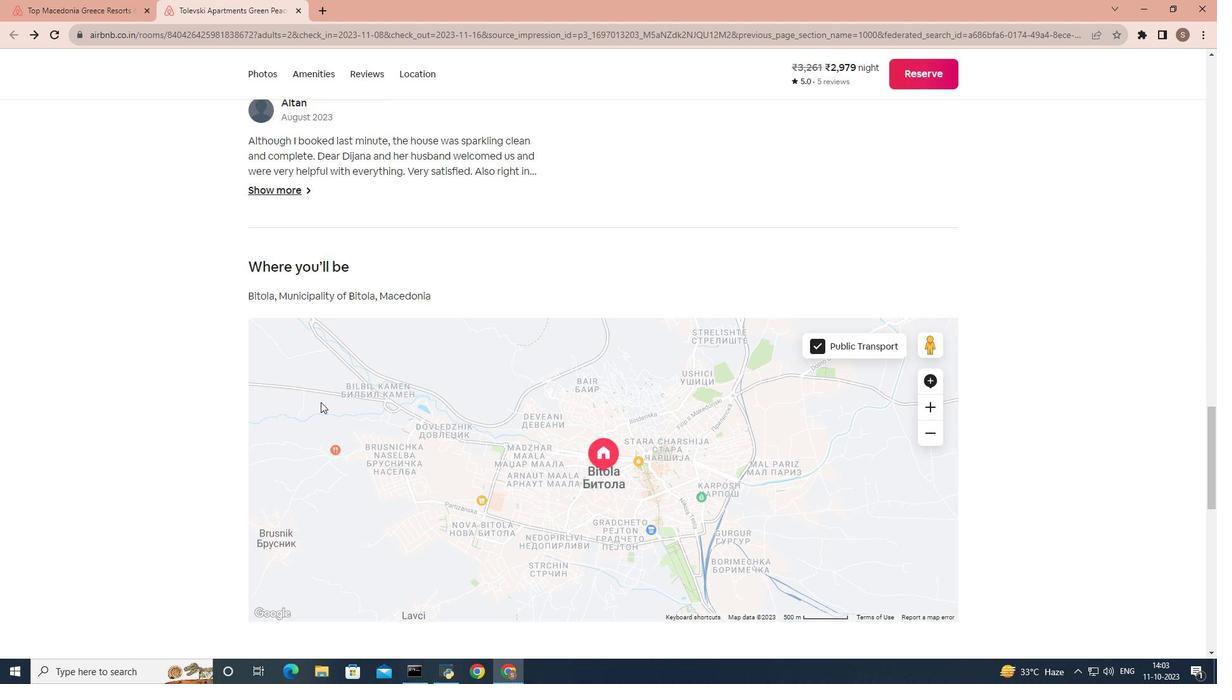 
Action: Mouse scrolled (320, 401) with delta (0, 0)
Screenshot: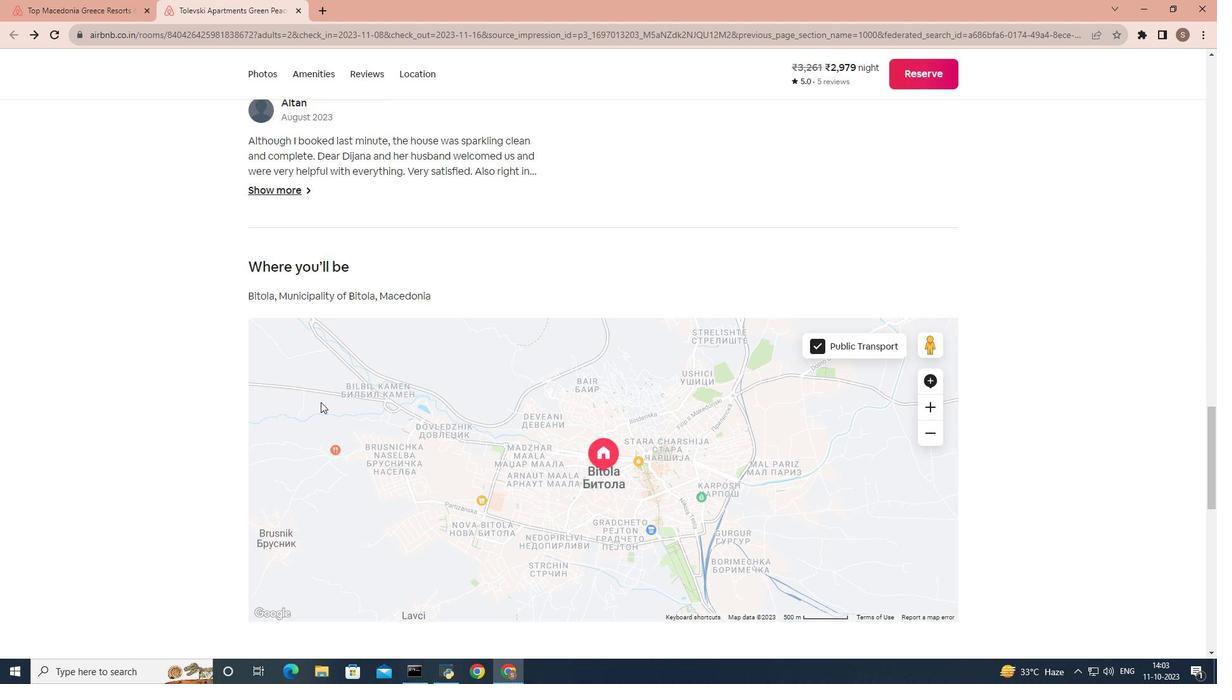 
Action: Mouse scrolled (320, 401) with delta (0, 0)
Screenshot: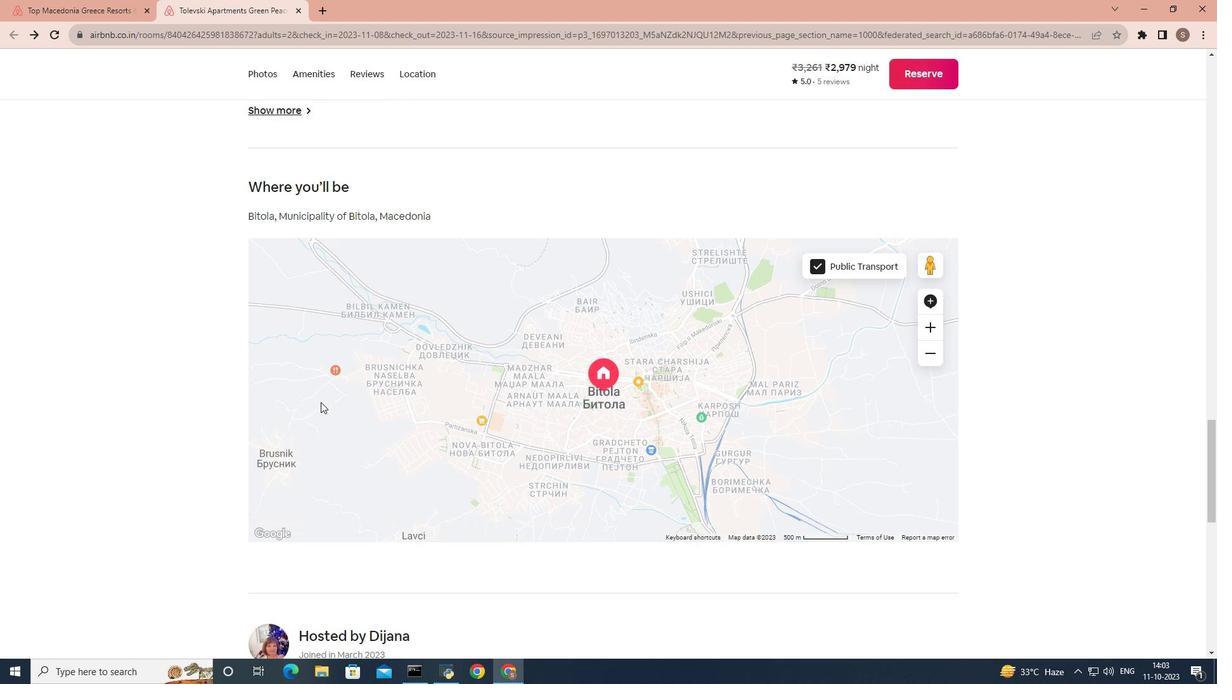 
Action: Mouse scrolled (320, 401) with delta (0, 0)
Screenshot: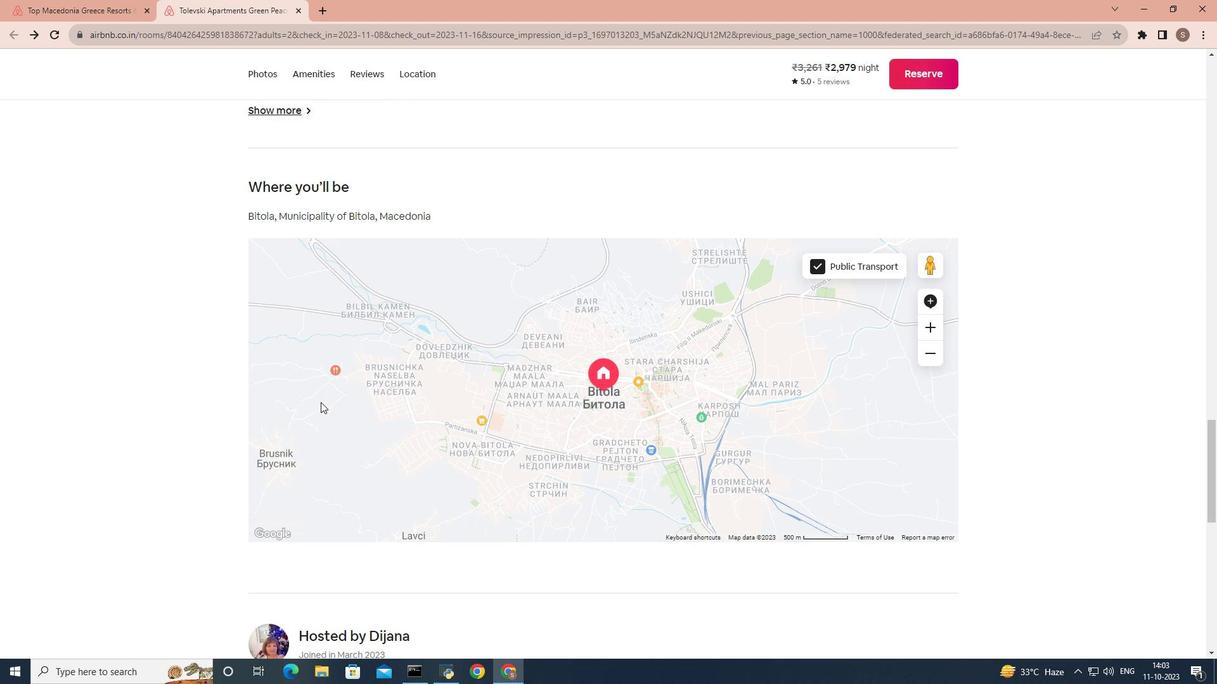 
Action: Mouse moved to (320, 402)
Screenshot: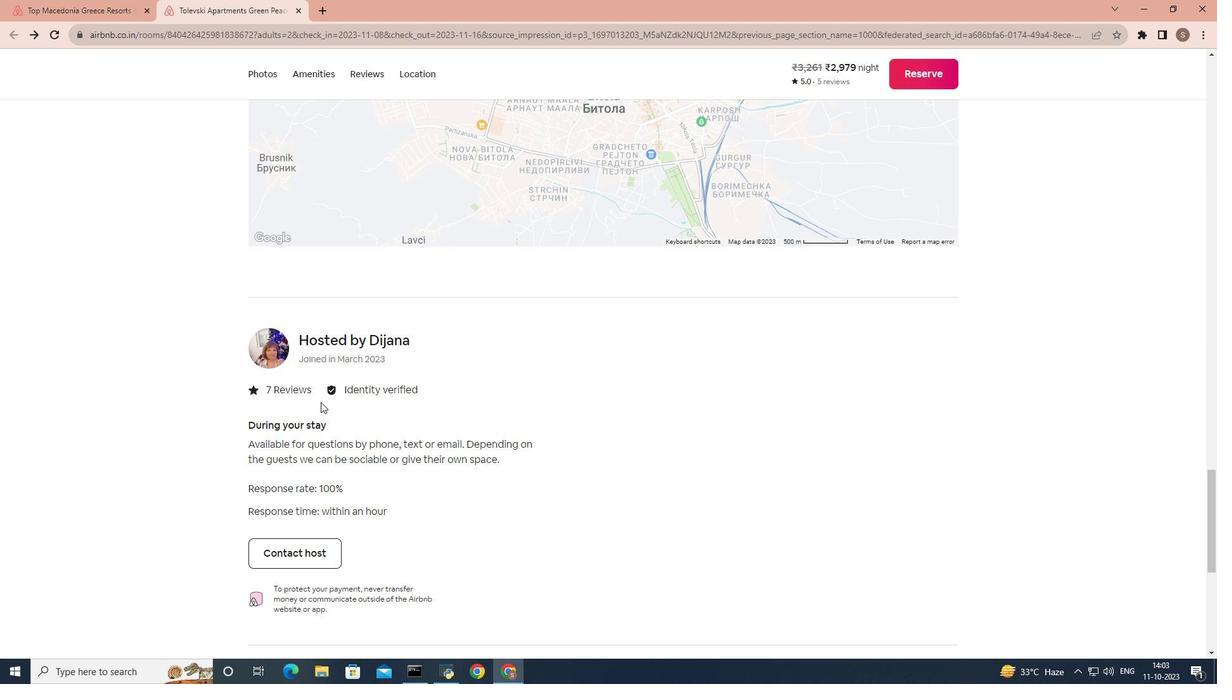 
Action: Mouse scrolled (320, 401) with delta (0, 0)
Screenshot: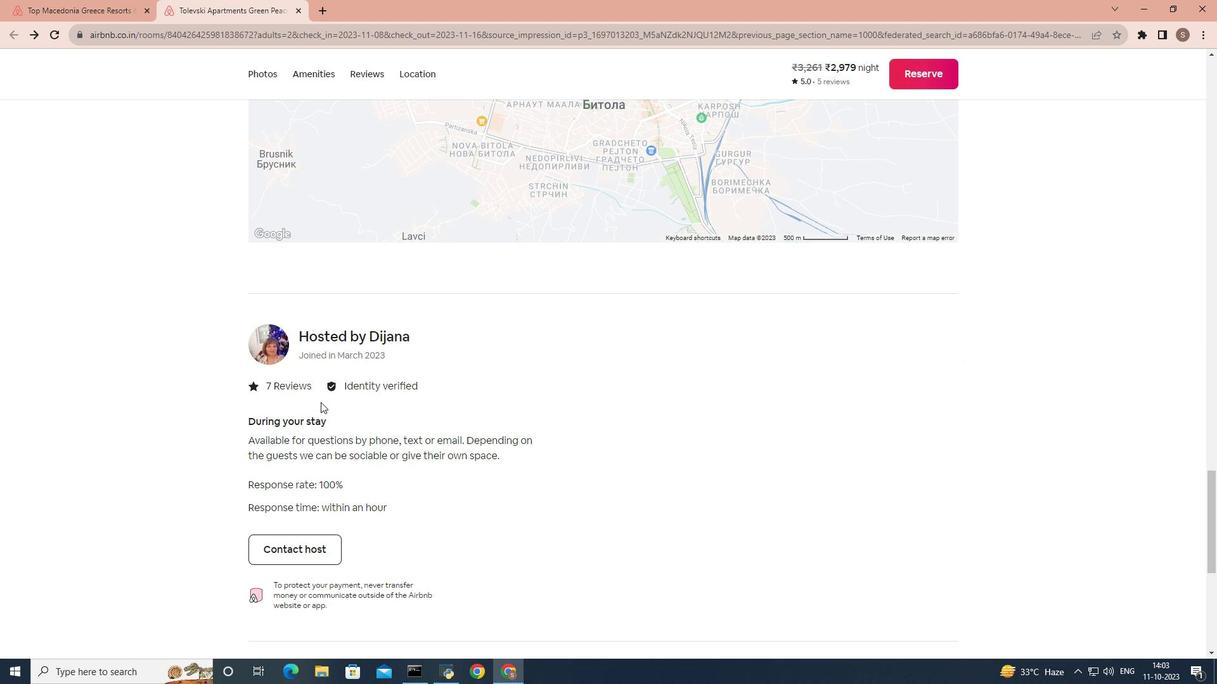 
Action: Mouse scrolled (320, 401) with delta (0, 0)
Screenshot: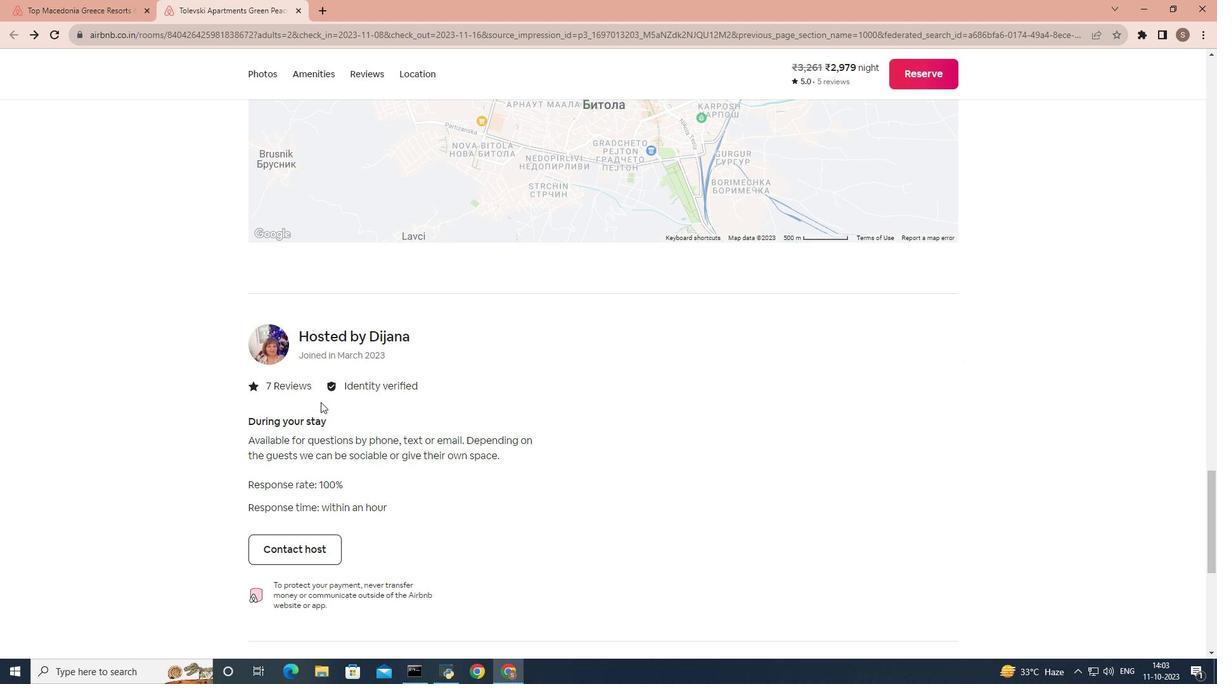 
Action: Mouse scrolled (320, 401) with delta (0, 0)
Screenshot: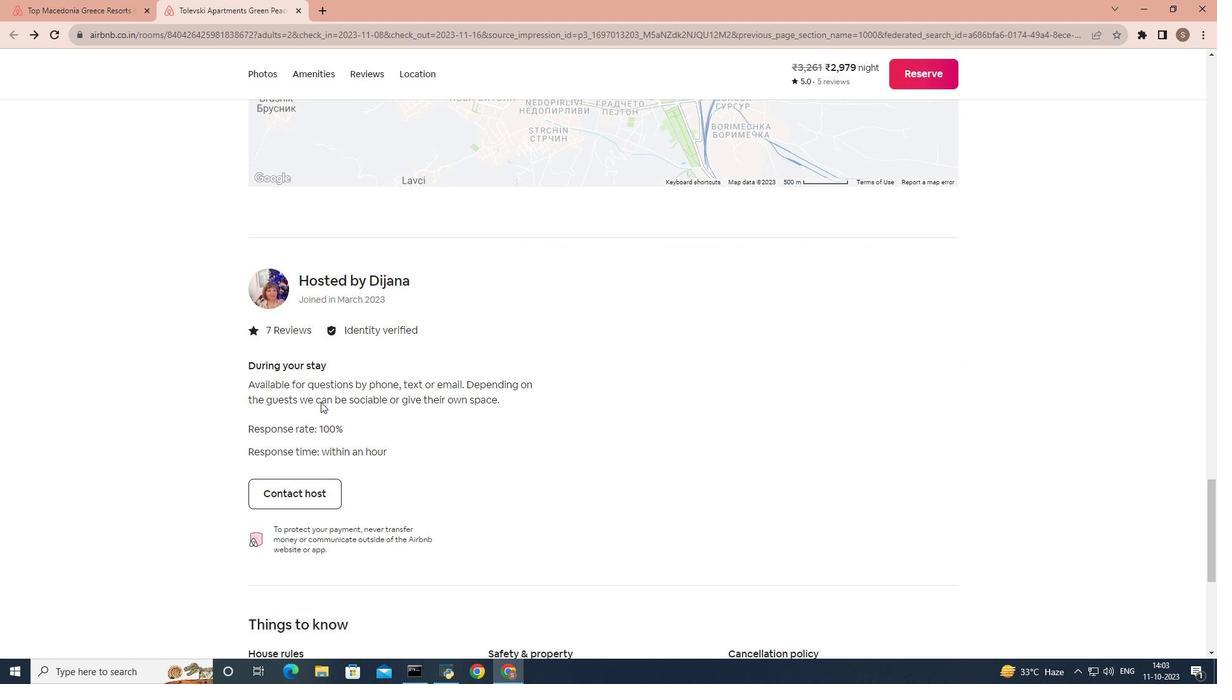 
Action: Mouse scrolled (320, 401) with delta (0, 0)
Screenshot: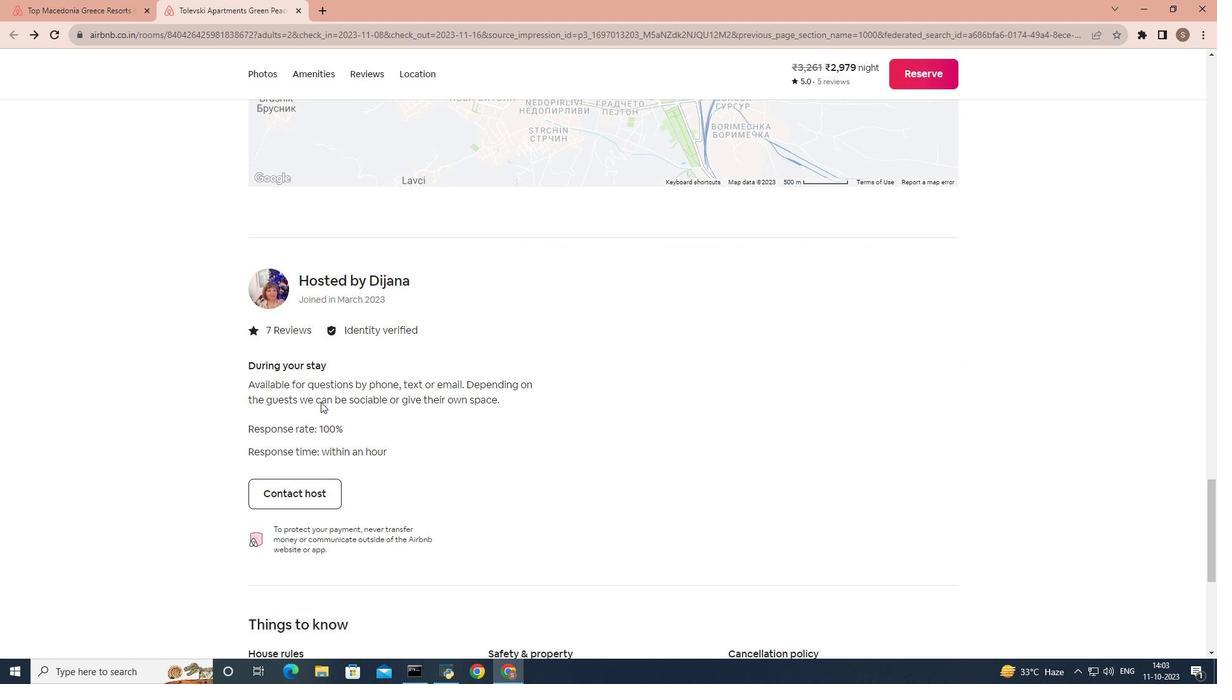 
Action: Mouse moved to (299, 414)
Screenshot: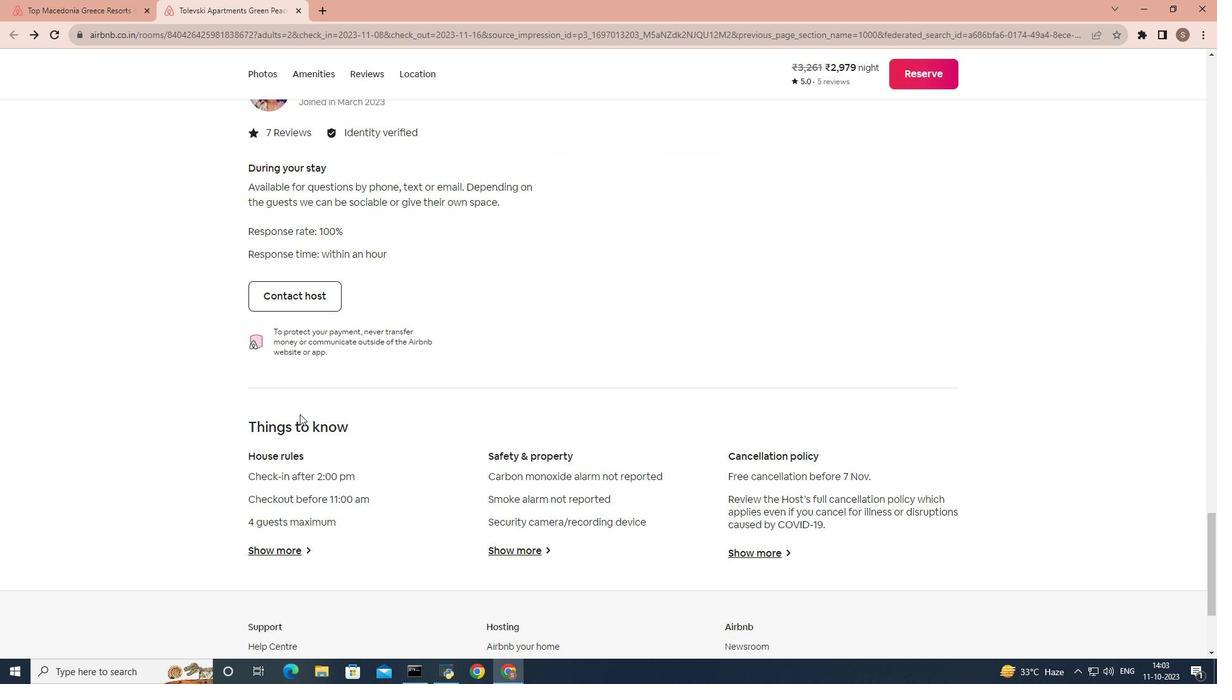 
Action: Mouse scrolled (299, 413) with delta (0, 0)
Screenshot: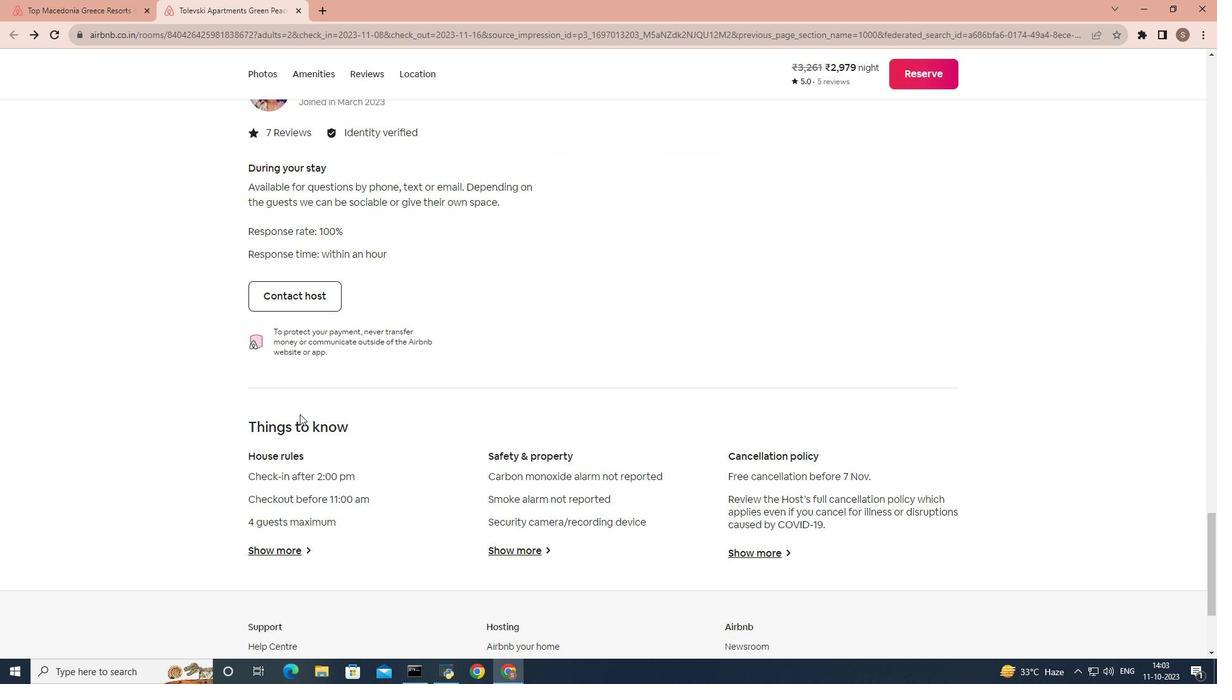 
Action: Mouse scrolled (299, 413) with delta (0, 0)
Screenshot: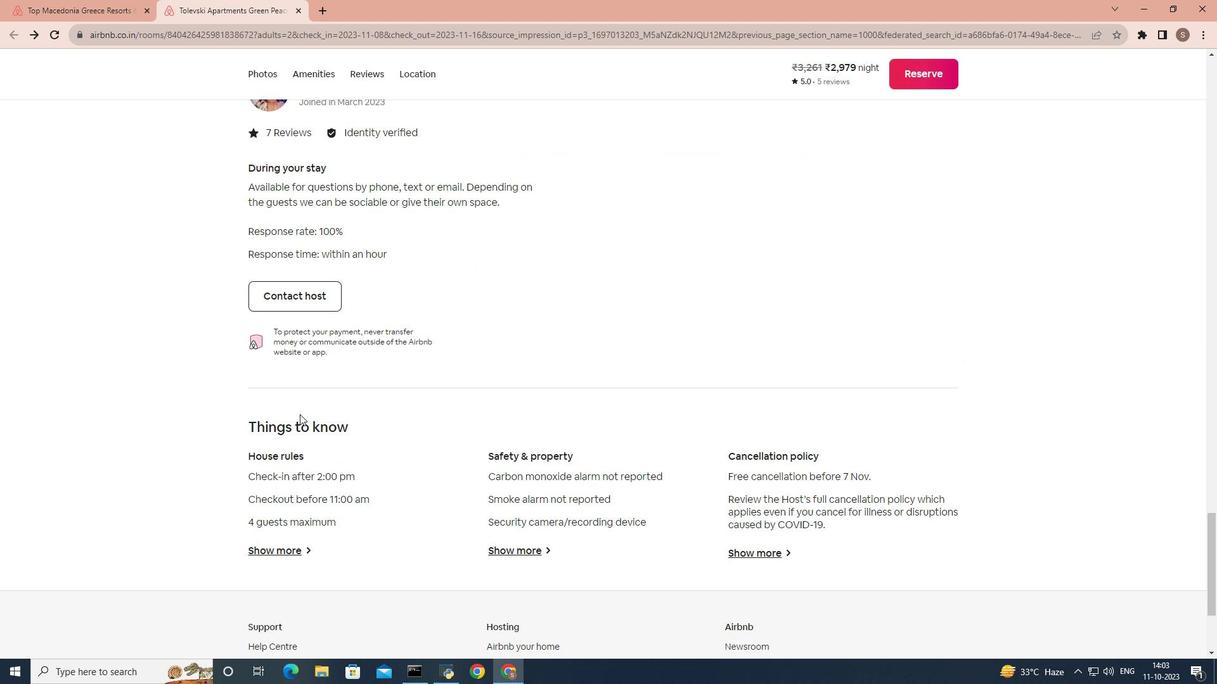 
Action: Mouse moved to (301, 434)
Screenshot: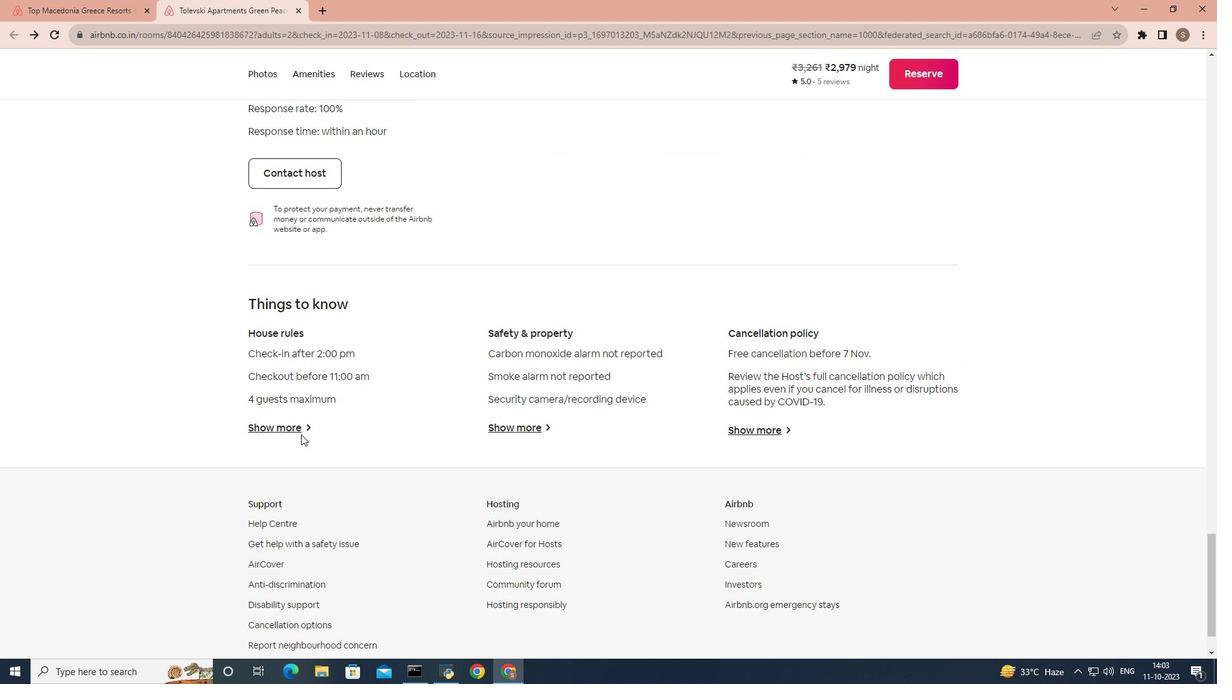 
Action: Mouse pressed left at (301, 434)
Screenshot: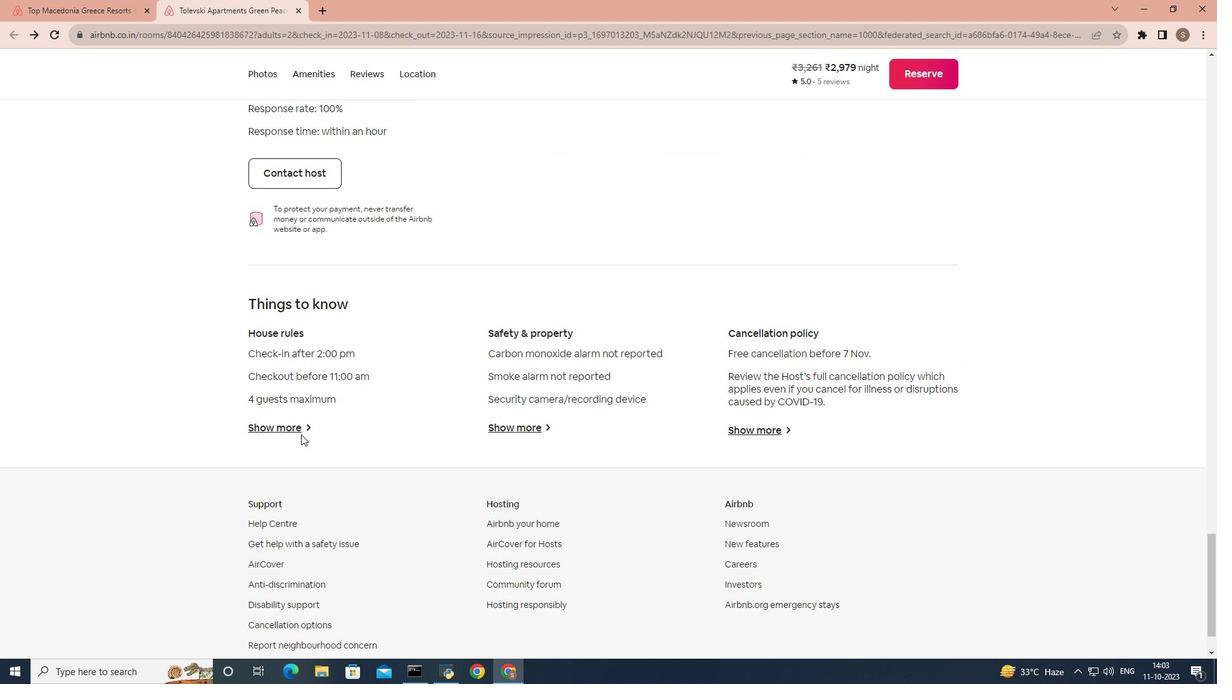 
Action: Mouse moved to (301, 426)
Screenshot: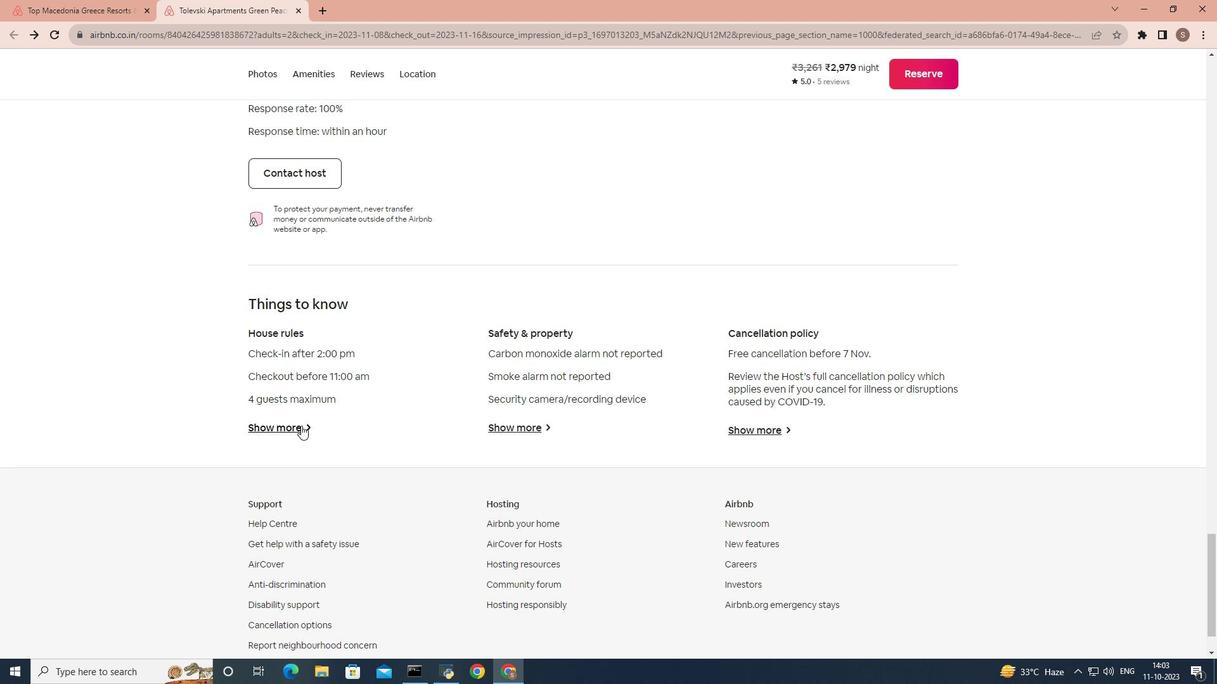 
Action: Mouse pressed left at (301, 426)
Screenshot: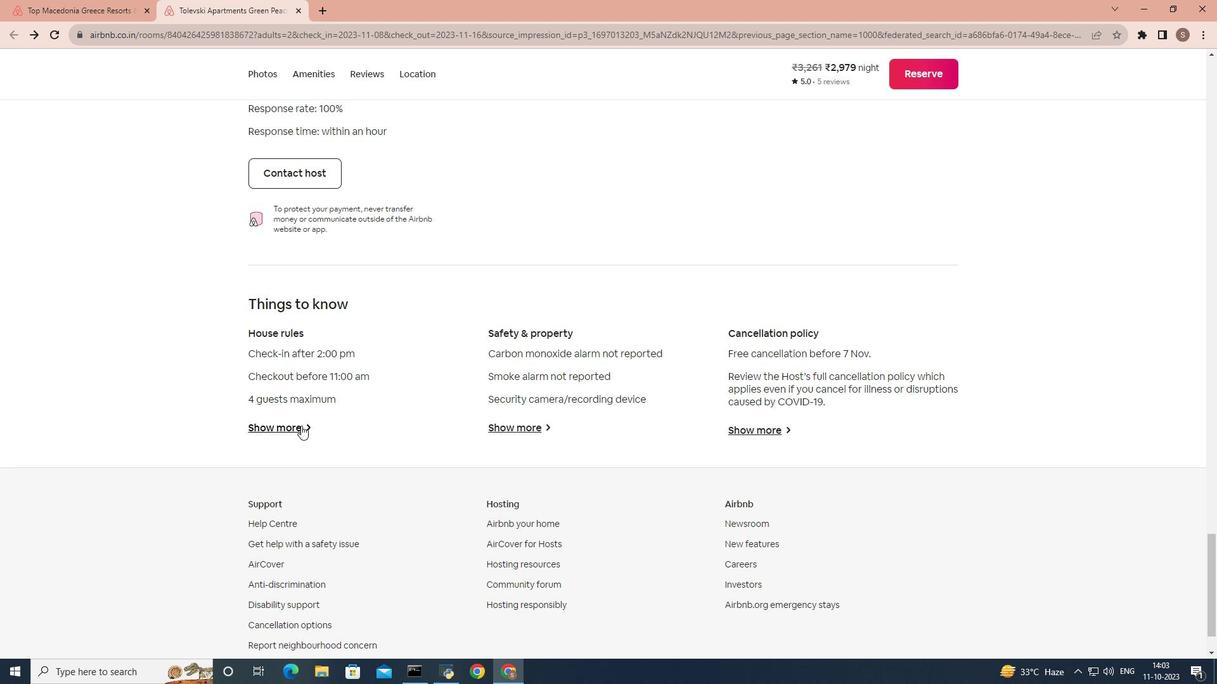 
Action: Mouse moved to (384, 171)
Screenshot: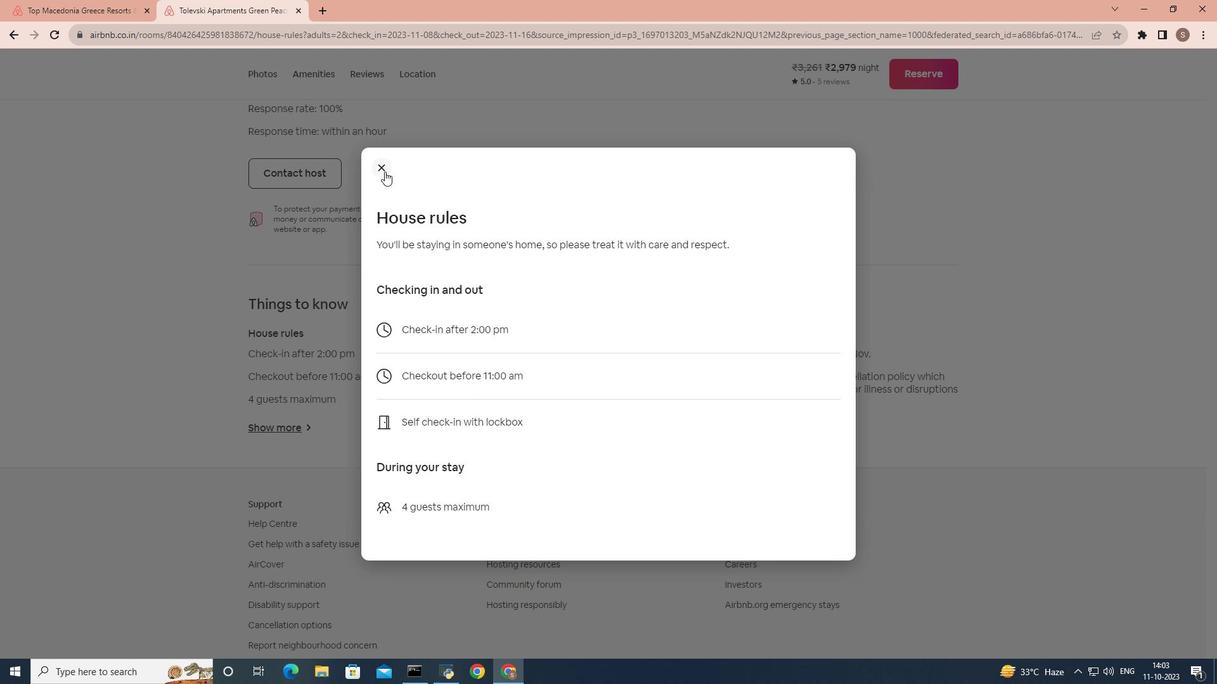 
Action: Mouse pressed left at (384, 171)
